 Task: Add an event  with title  Third Team Building Exercise: Escape Room Challenge, date '2023/12/05' to 2023/12/06 & Select Event type as  Collective. Add location for the event as  Kolkata, India and add a description: Participants will learn how to provide feedback and constructive criticism in a constructive and respectful manner. They will practice giving and receiving feedback, focusing on specific behaviors and outcomes, and offering suggestions for improvement.Create an event link  http-thirdteambuildingexercise:escaperoomchallengecom & Select the event color as  Cyan. , logged in from the account softage.4@softage.netand send the event invitation to softage.9@softage.net and softage.10@softage.net
Action: Mouse pressed left at (862, 126)
Screenshot: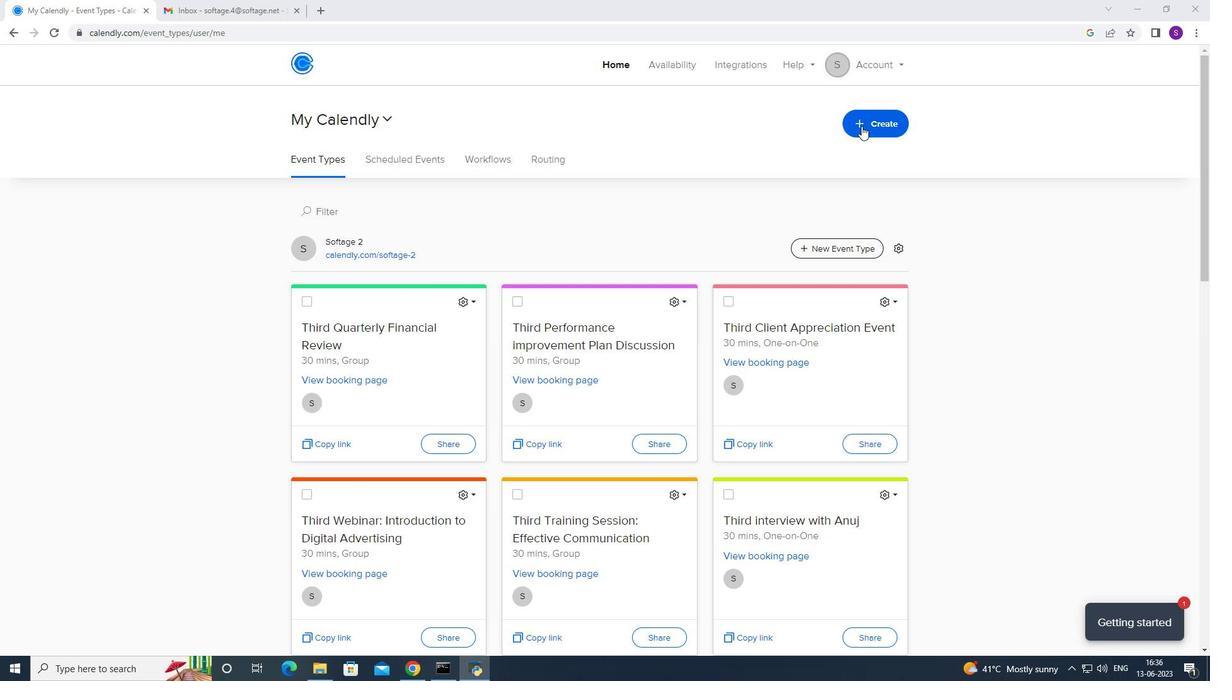 
Action: Mouse moved to (792, 178)
Screenshot: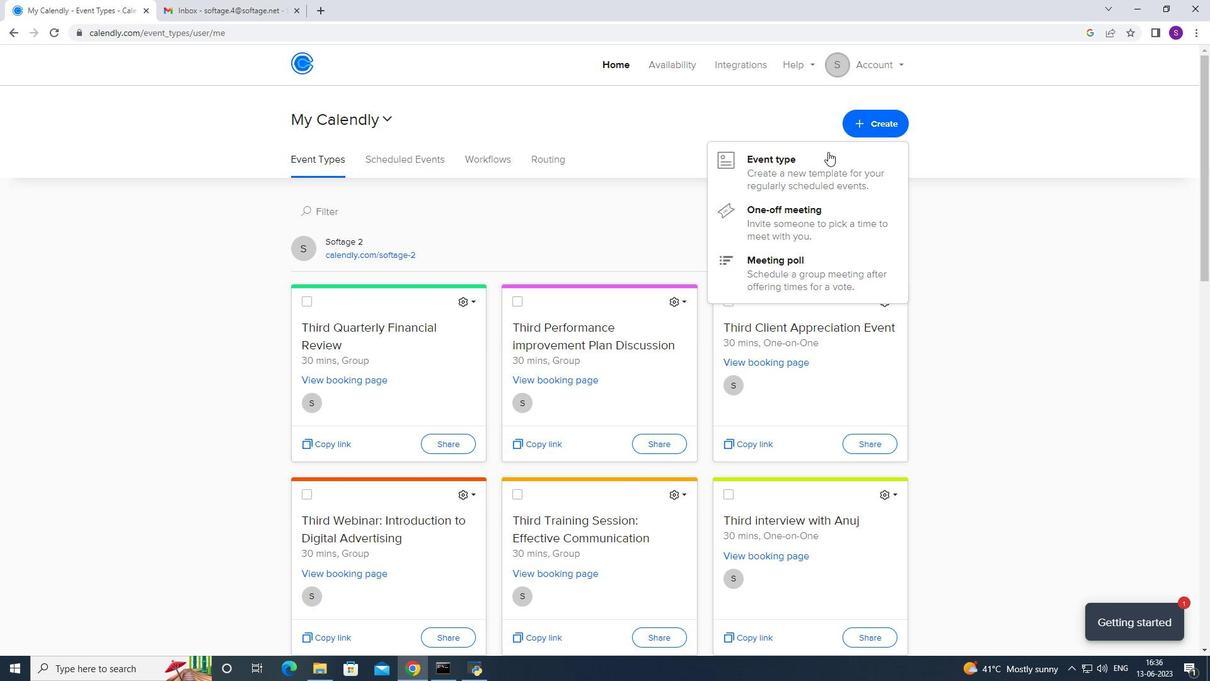 
Action: Mouse pressed left at (792, 178)
Screenshot: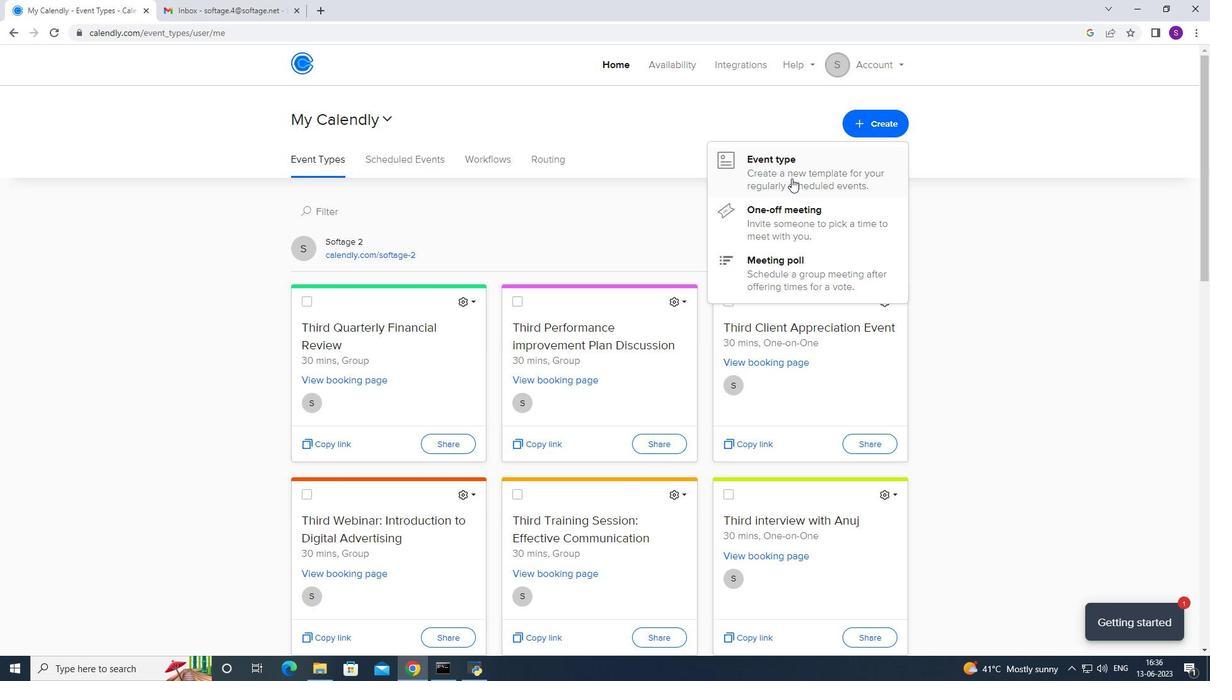 
Action: Mouse moved to (547, 358)
Screenshot: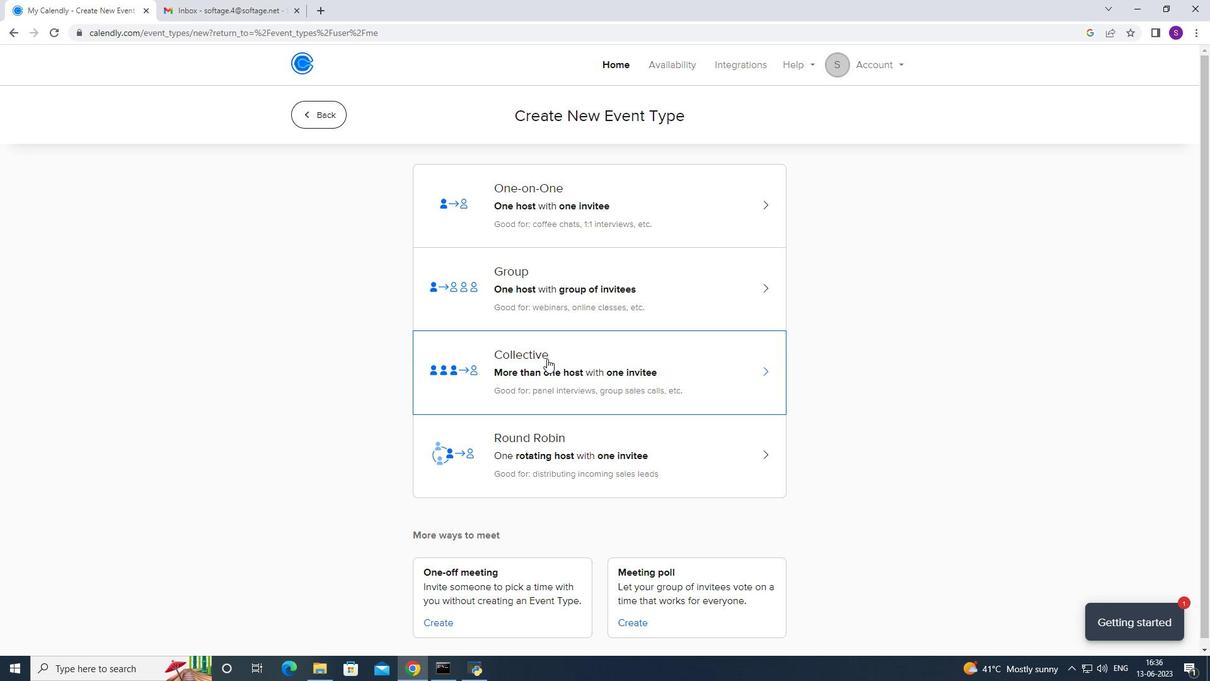 
Action: Mouse scrolled (547, 357) with delta (0, 0)
Screenshot: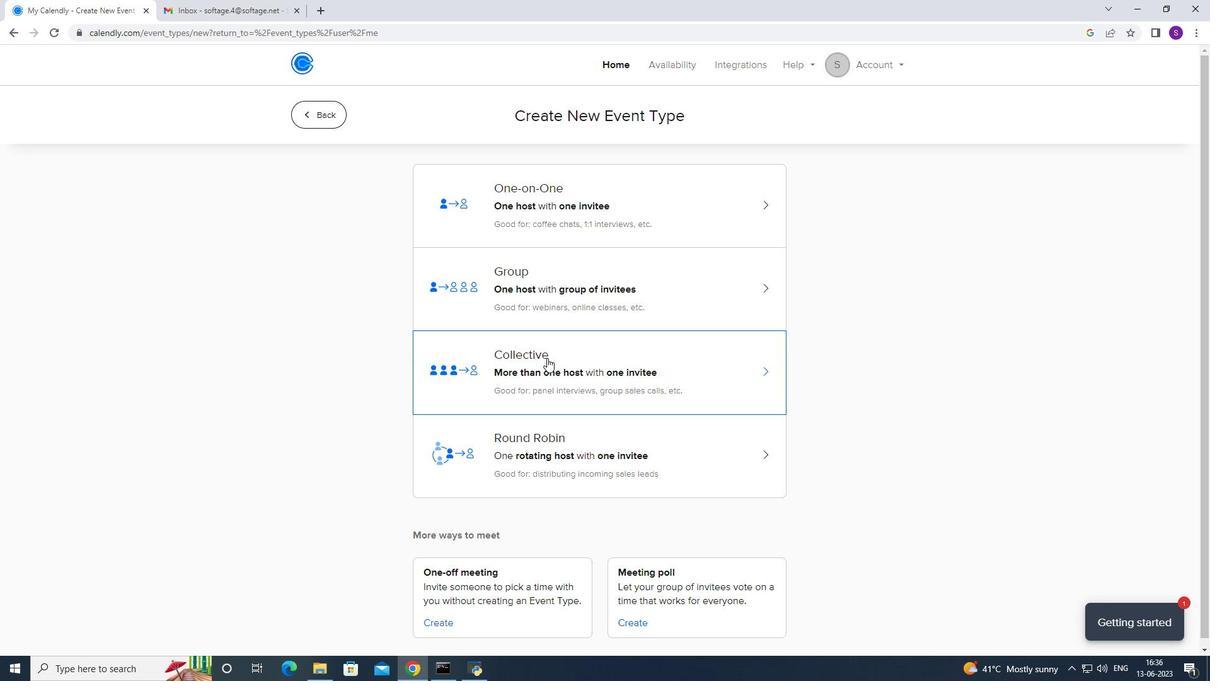 
Action: Mouse scrolled (547, 357) with delta (0, 0)
Screenshot: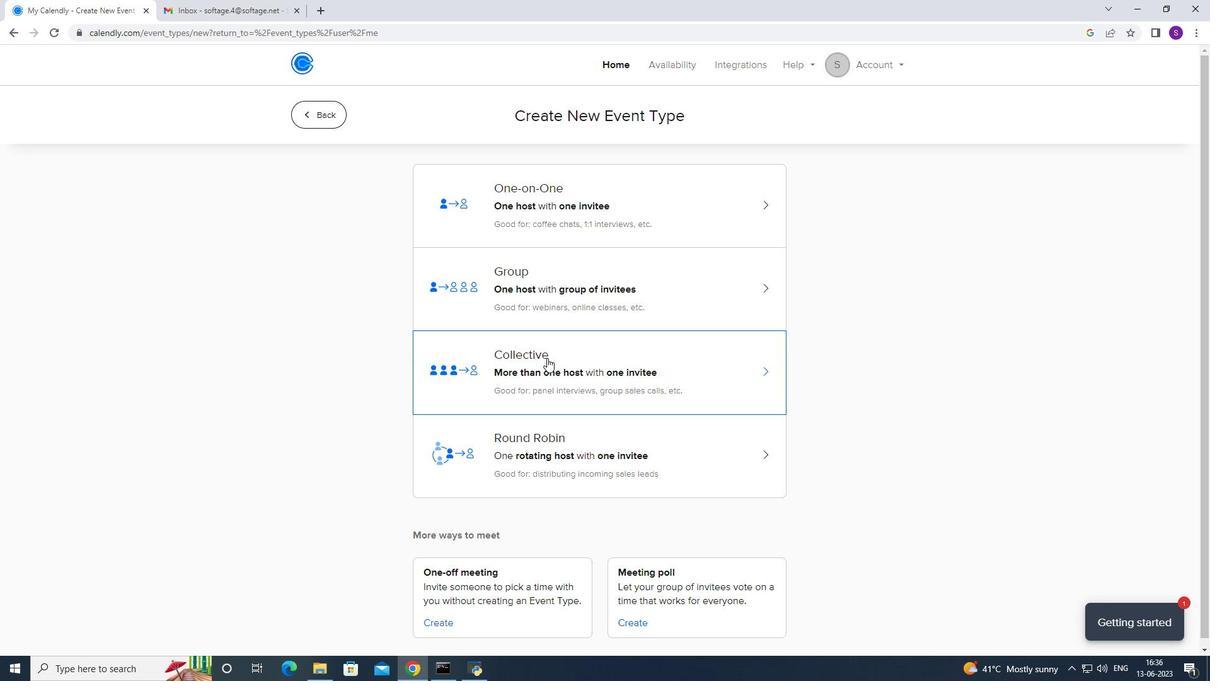 
Action: Mouse scrolled (547, 357) with delta (0, 0)
Screenshot: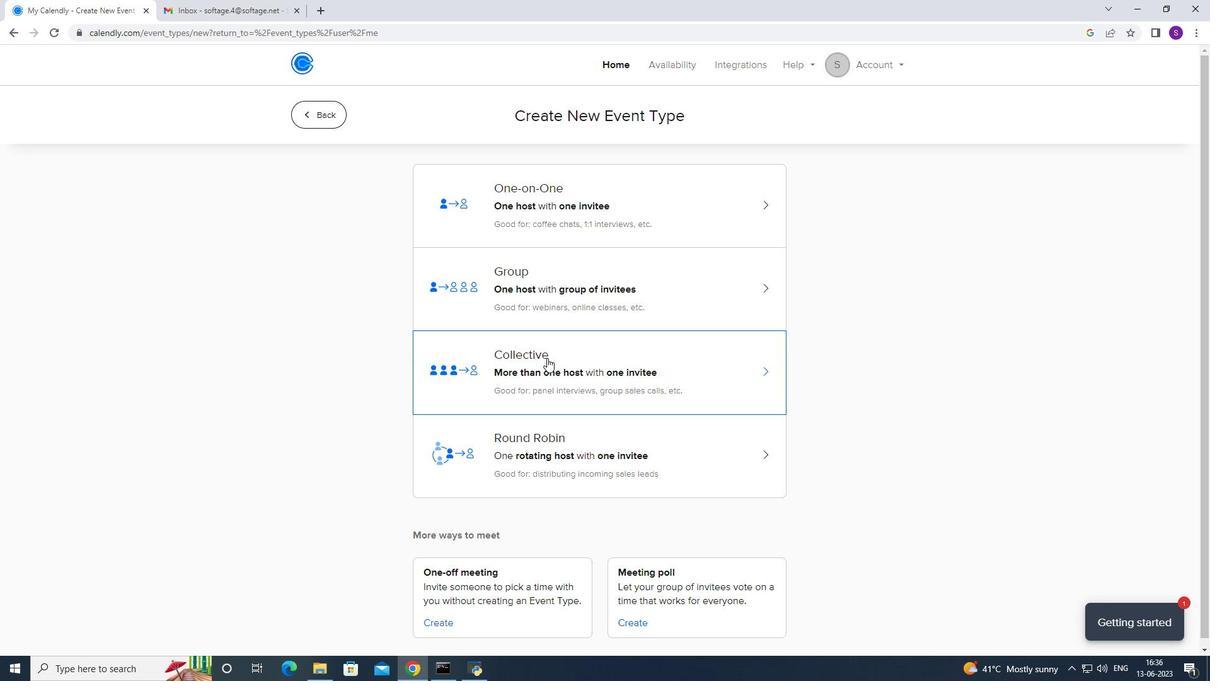 
Action: Mouse moved to (551, 344)
Screenshot: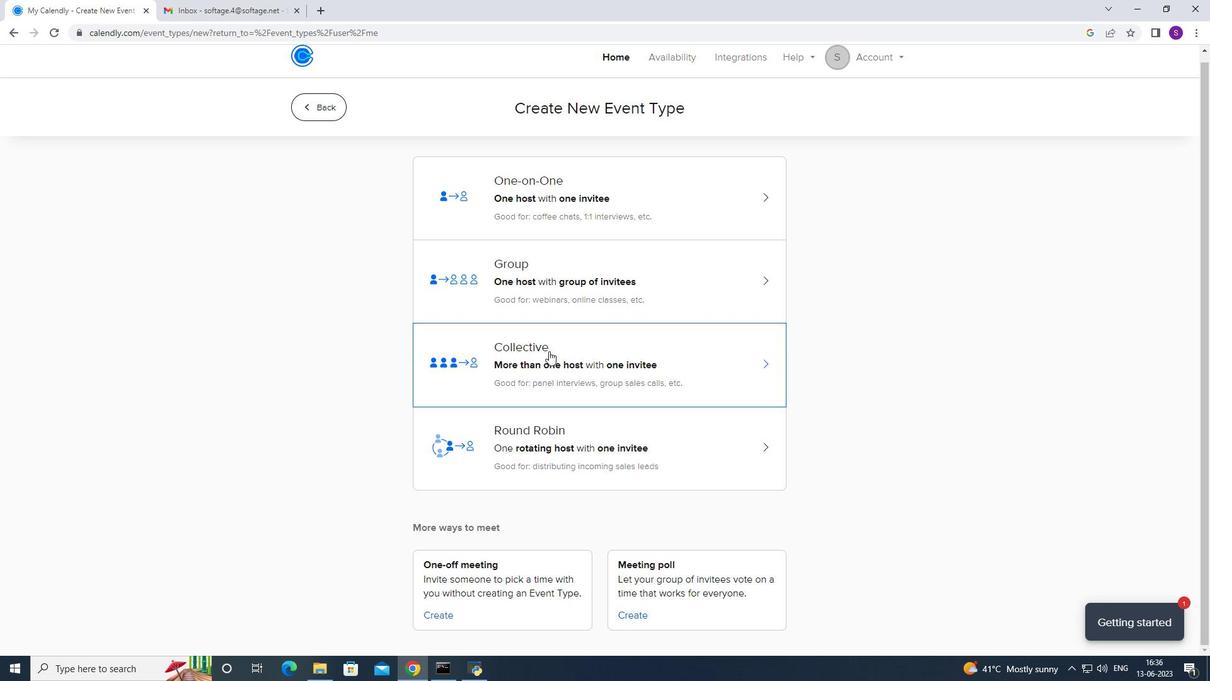 
Action: Mouse pressed left at (551, 344)
Screenshot: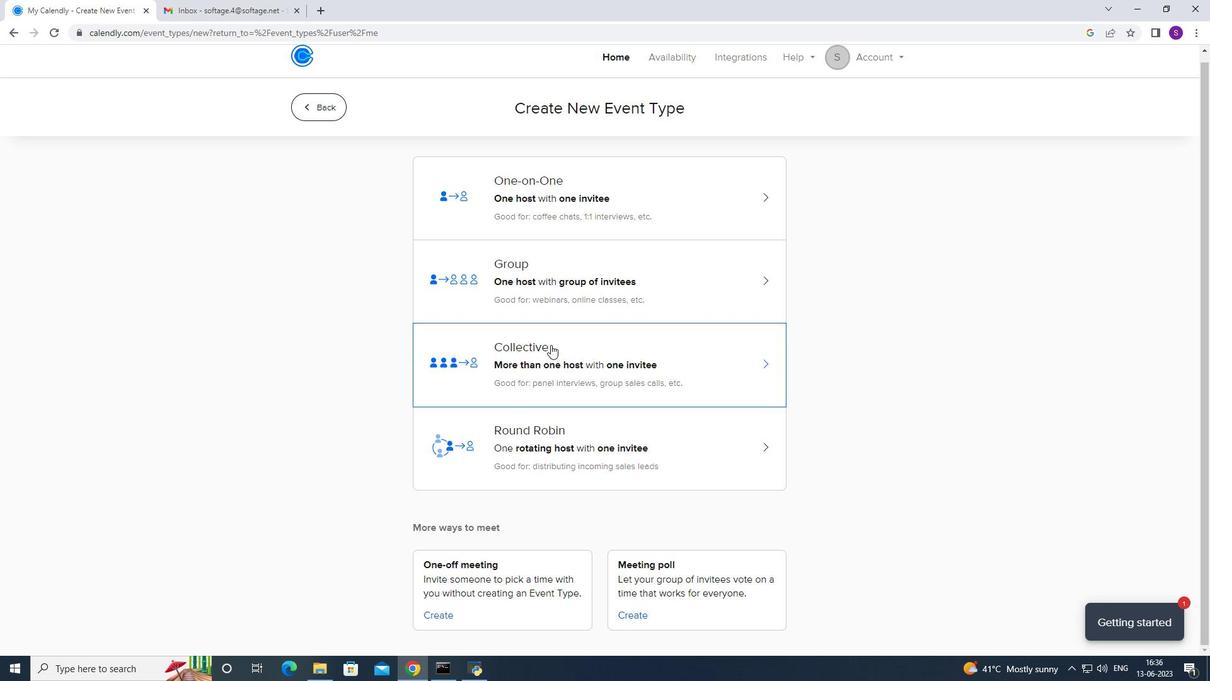 
Action: Mouse moved to (757, 283)
Screenshot: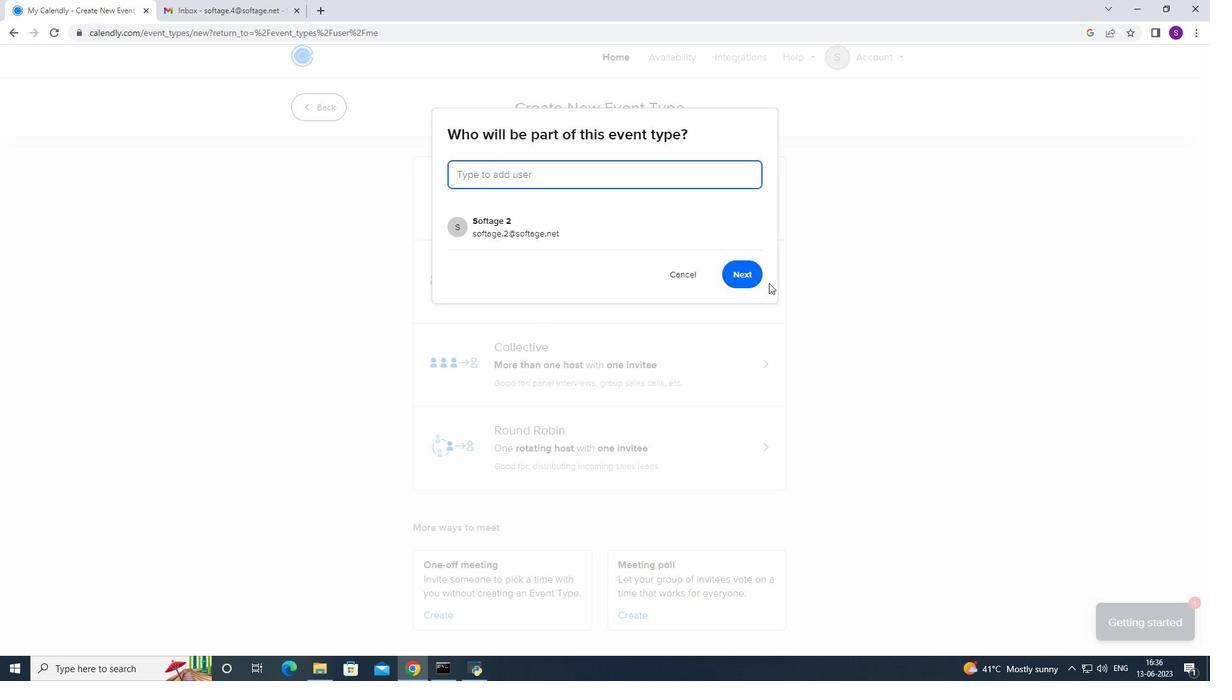 
Action: Mouse pressed left at (757, 283)
Screenshot: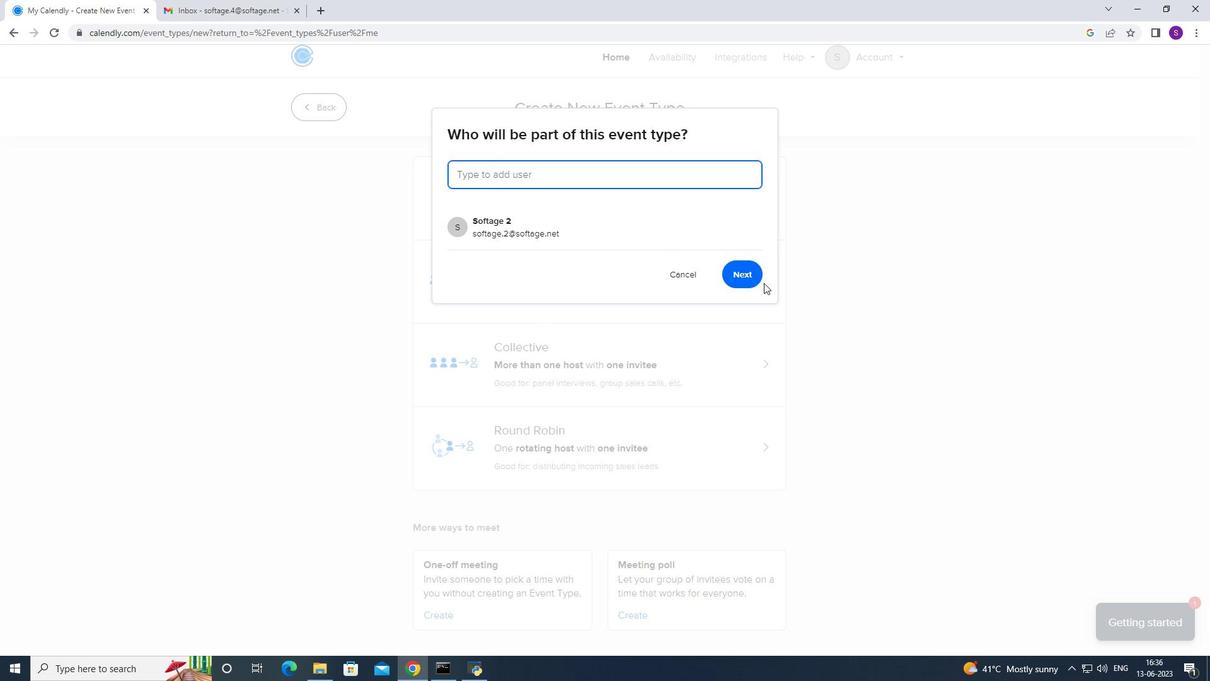 
Action: Mouse moved to (760, 207)
Screenshot: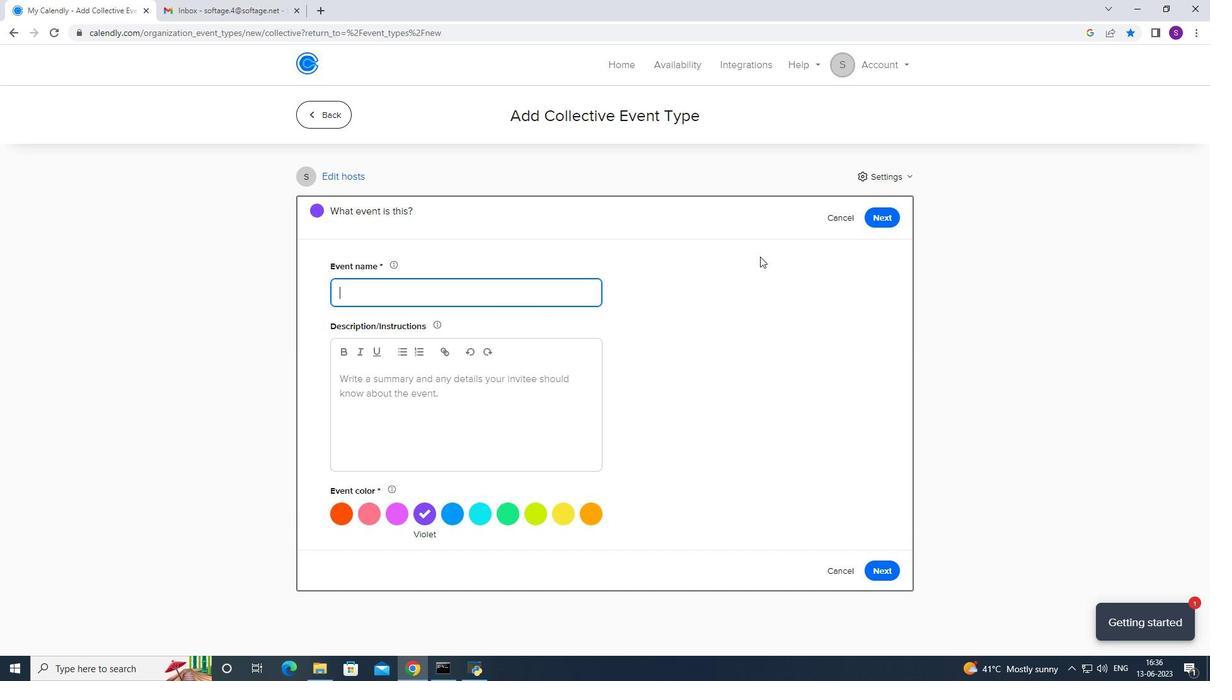 
Action: Key pressed <Key.caps_lock>T<Key.caps_lock>hird<Key.space><Key.caps_lock>T<Key.caps_lock>eam<Key.space><Key.caps_lock>B<Key.caps_lock>uilding<Key.space><Key.caps_lock>E<Key.caps_lock>xercise<Key.shift_r>:<Key.space><Key.caps_lock>E<Key.caps_lock>scapre<Key.space><Key.caps_lock>R<Key.caps_lock>oom<Key.backspace><Key.backspace><Key.backspace><Key.backspace><Key.backspace><Key.backspace><Key.backspace><Key.backspace>pe<Key.space><Key.caps_lock>R<Key.caps_lock>p<Key.backspace>oom
Screenshot: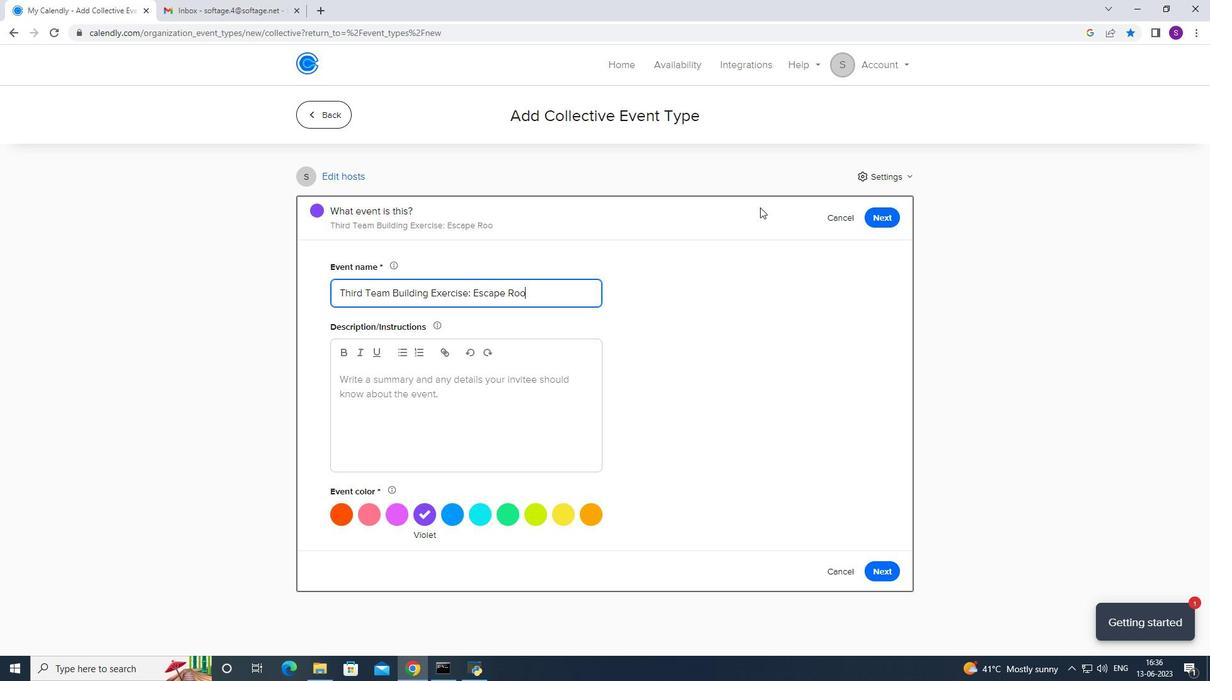 
Action: Mouse moved to (413, 345)
Screenshot: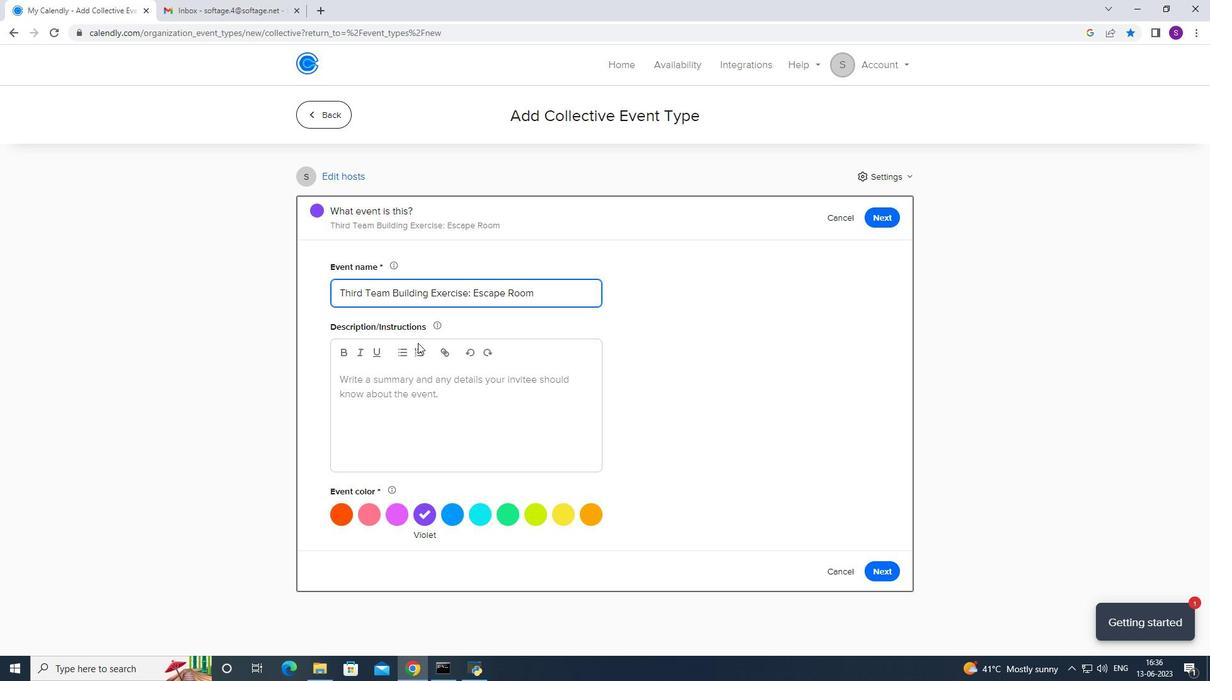 
Action: Mouse pressed left at (413, 345)
Screenshot: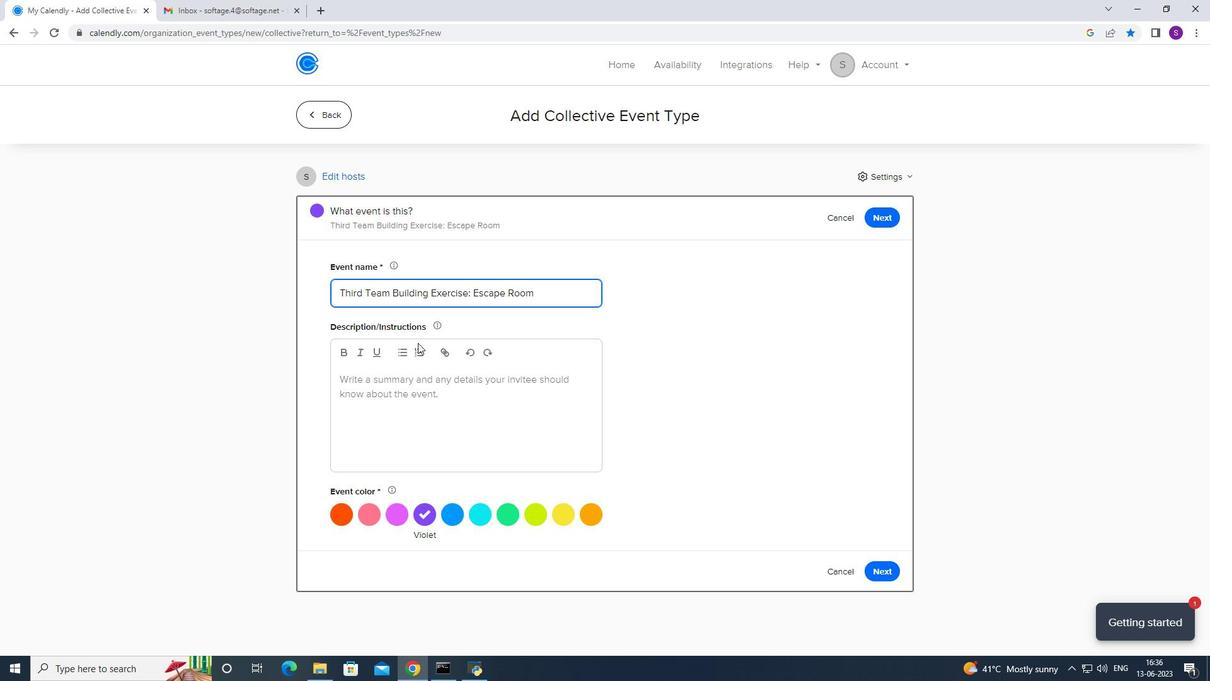 
Action: Mouse moved to (399, 373)
Screenshot: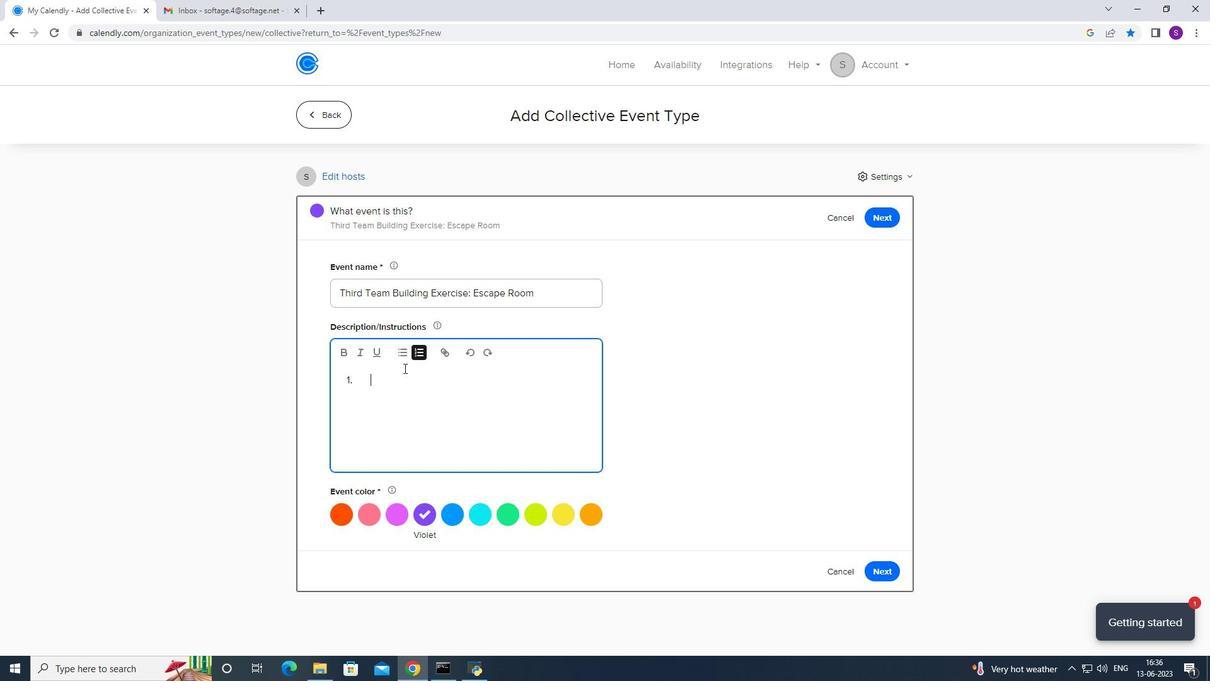 
Action: Mouse pressed left at (399, 373)
Screenshot: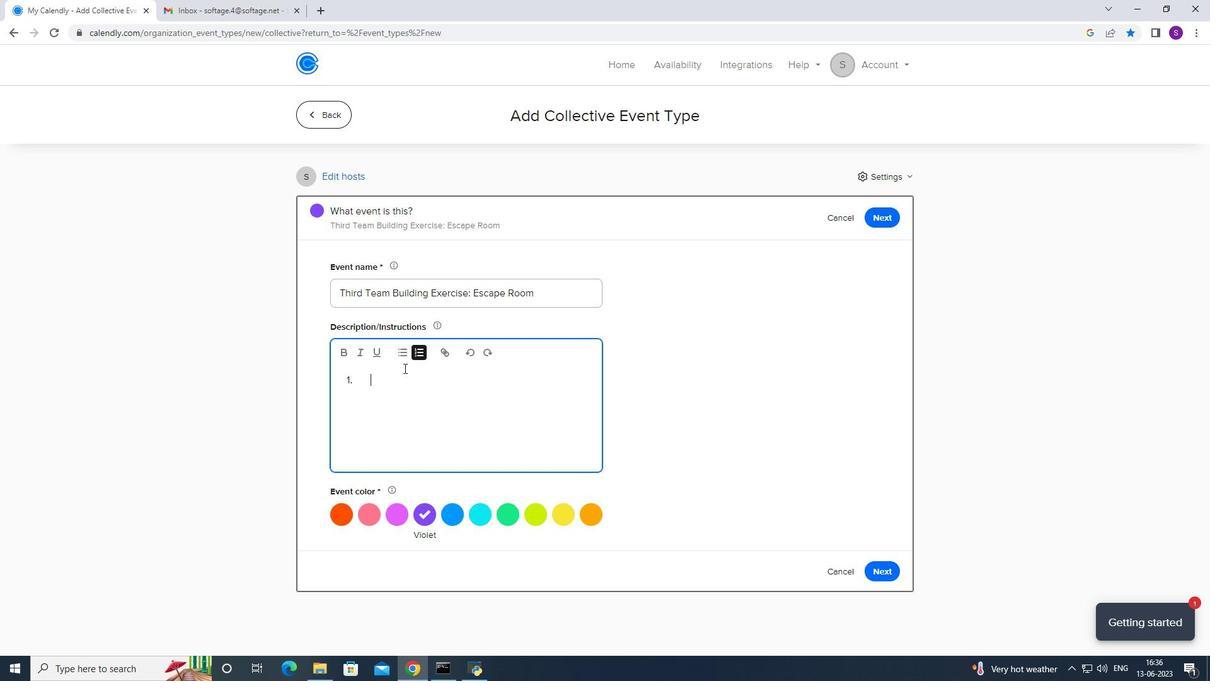 
Action: Mouse moved to (421, 348)
Screenshot: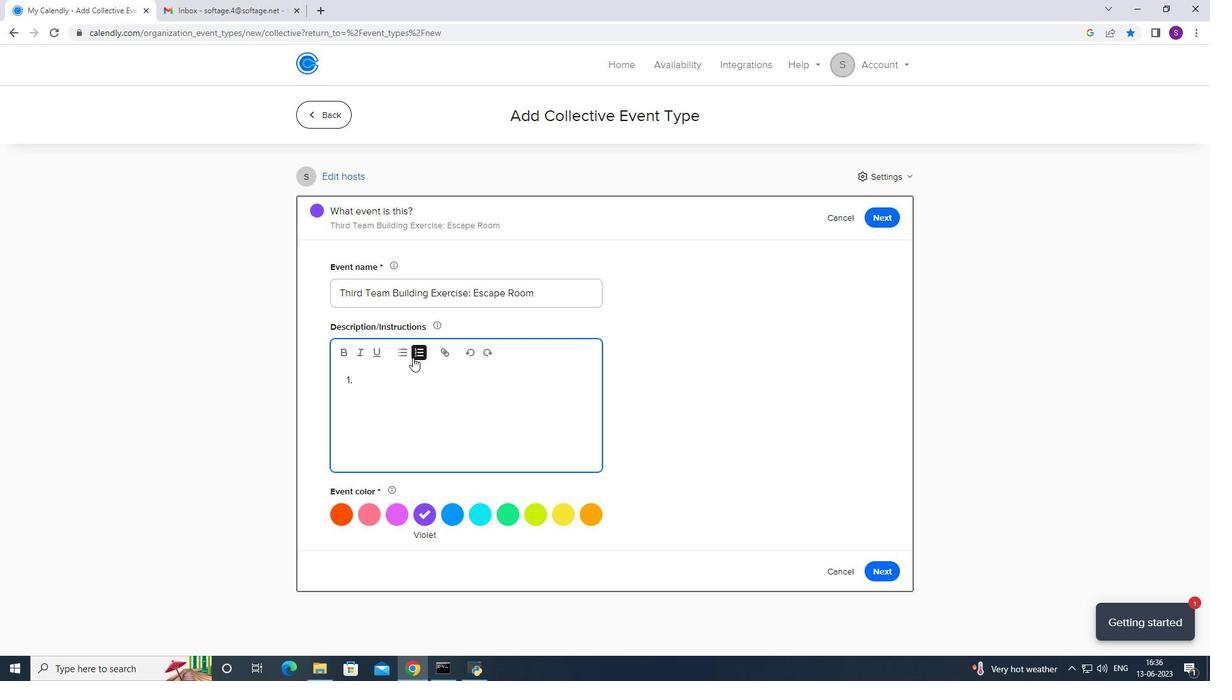 
Action: Mouse pressed left at (421, 348)
Screenshot: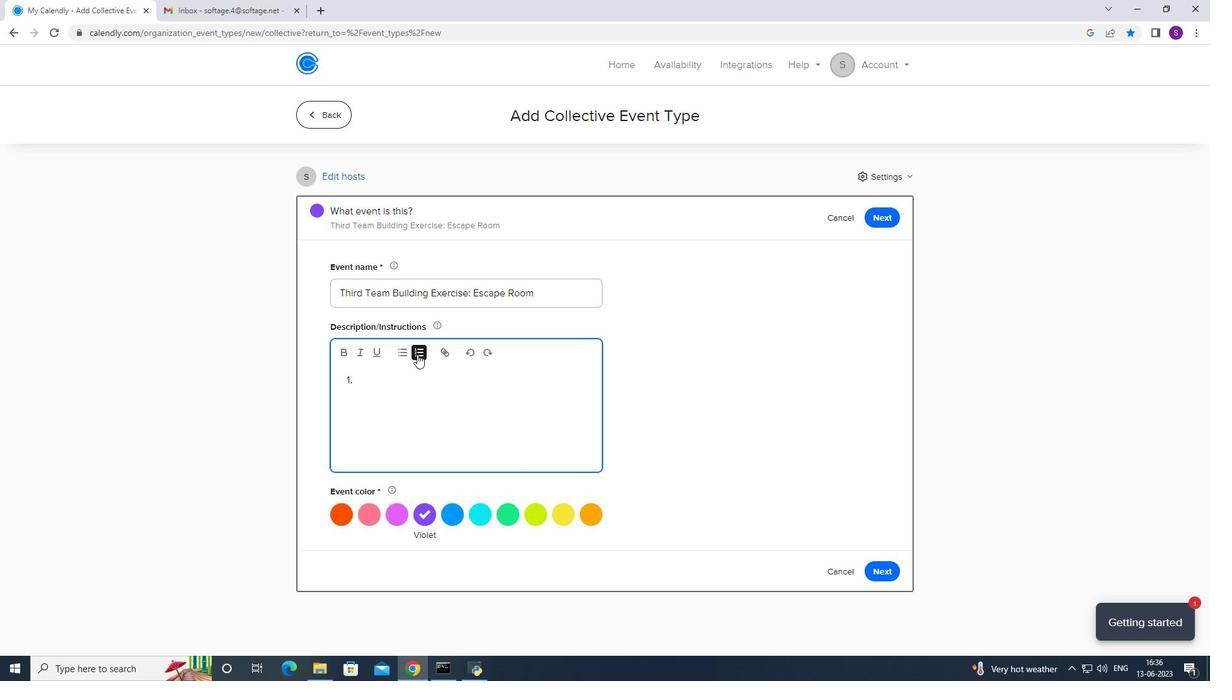 
Action: Mouse moved to (366, 377)
Screenshot: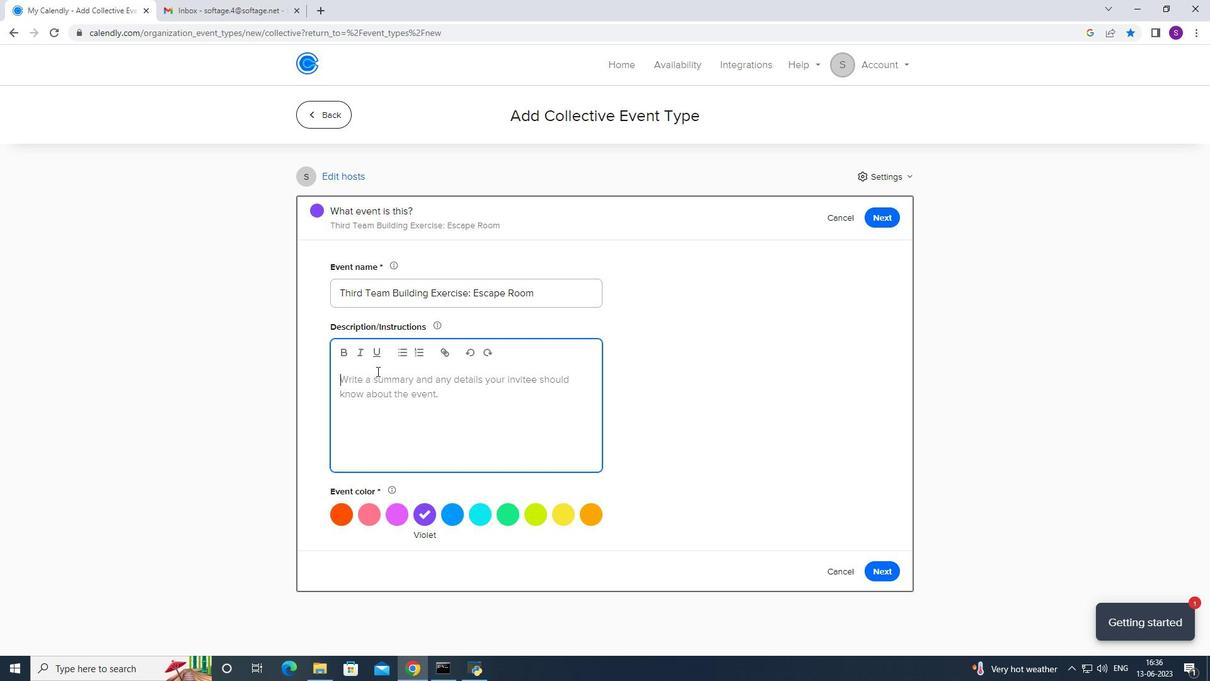 
Action: Mouse pressed left at (366, 377)
Screenshot: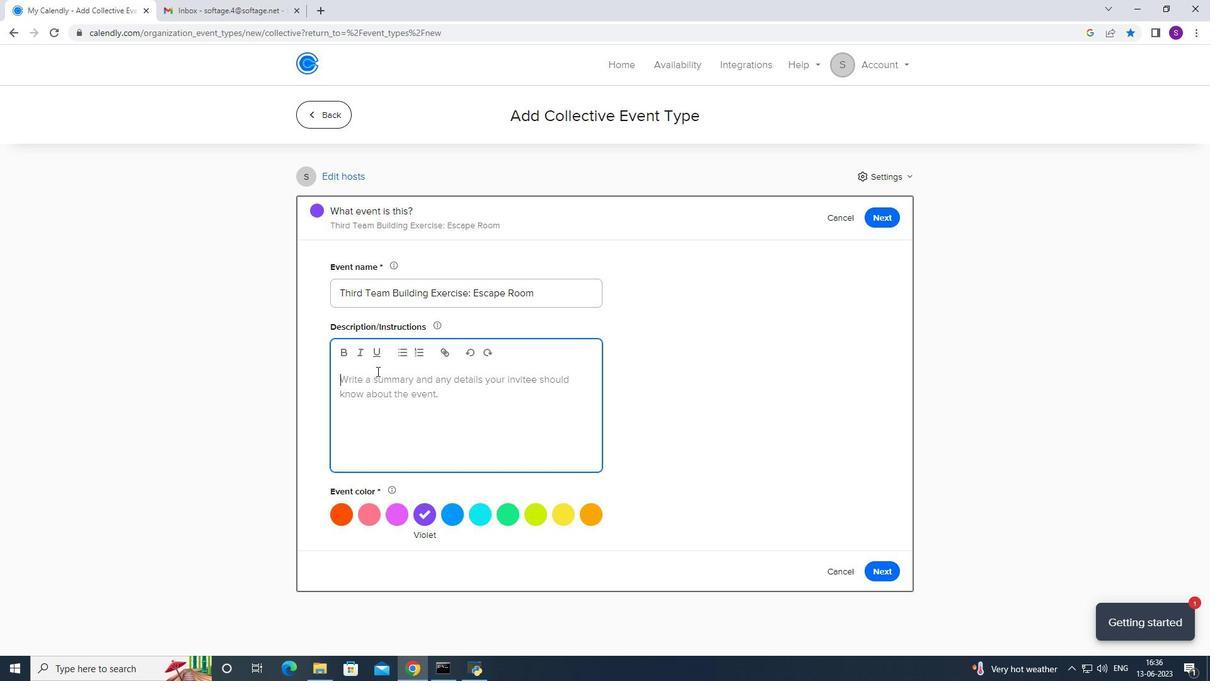 
Action: Mouse pressed right at (366, 377)
Screenshot: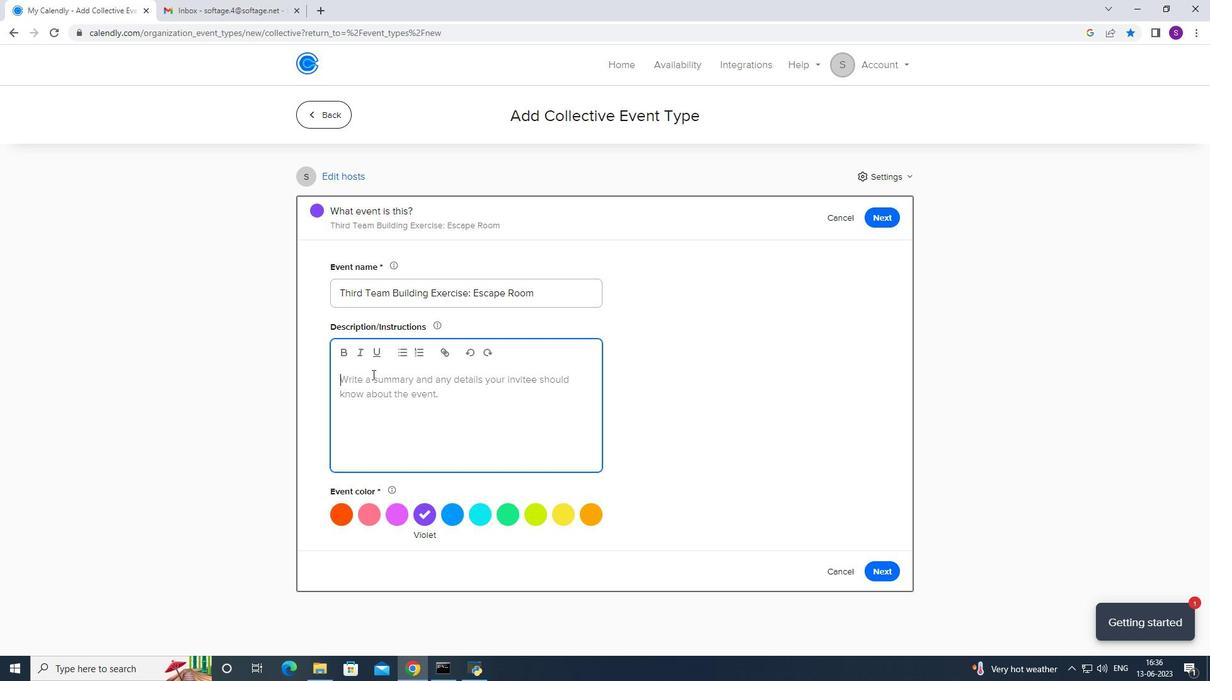 
Action: Mouse moved to (355, 384)
Screenshot: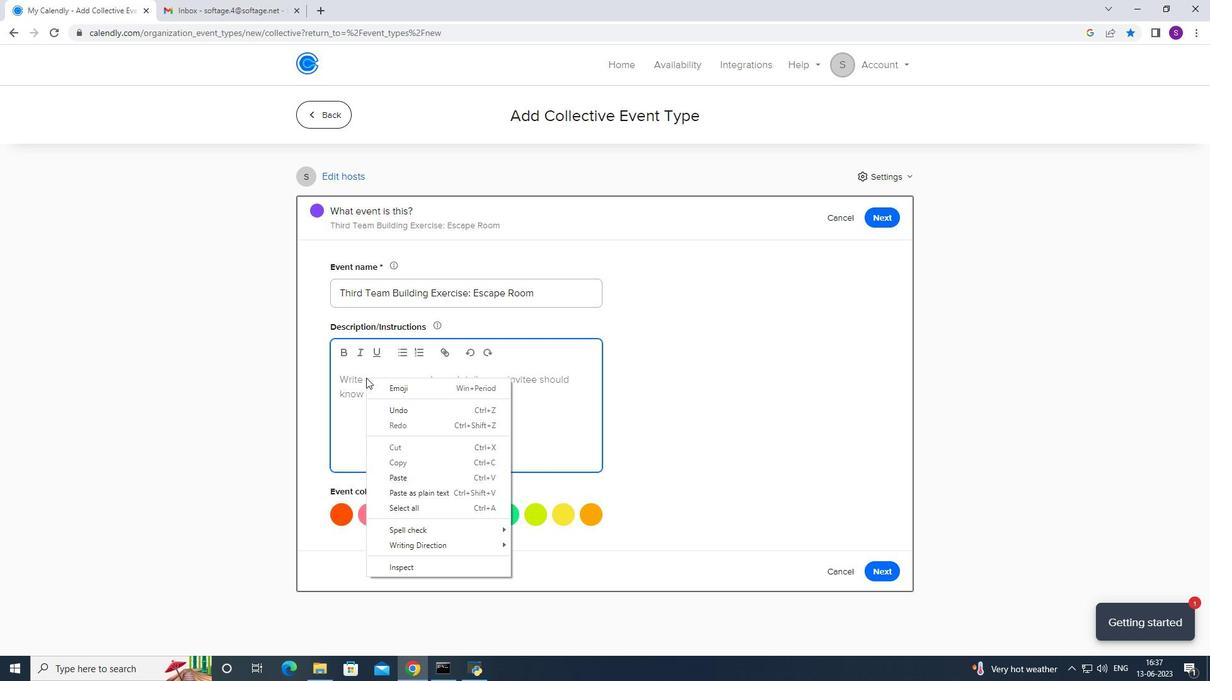 
Action: Mouse pressed left at (355, 384)
Screenshot: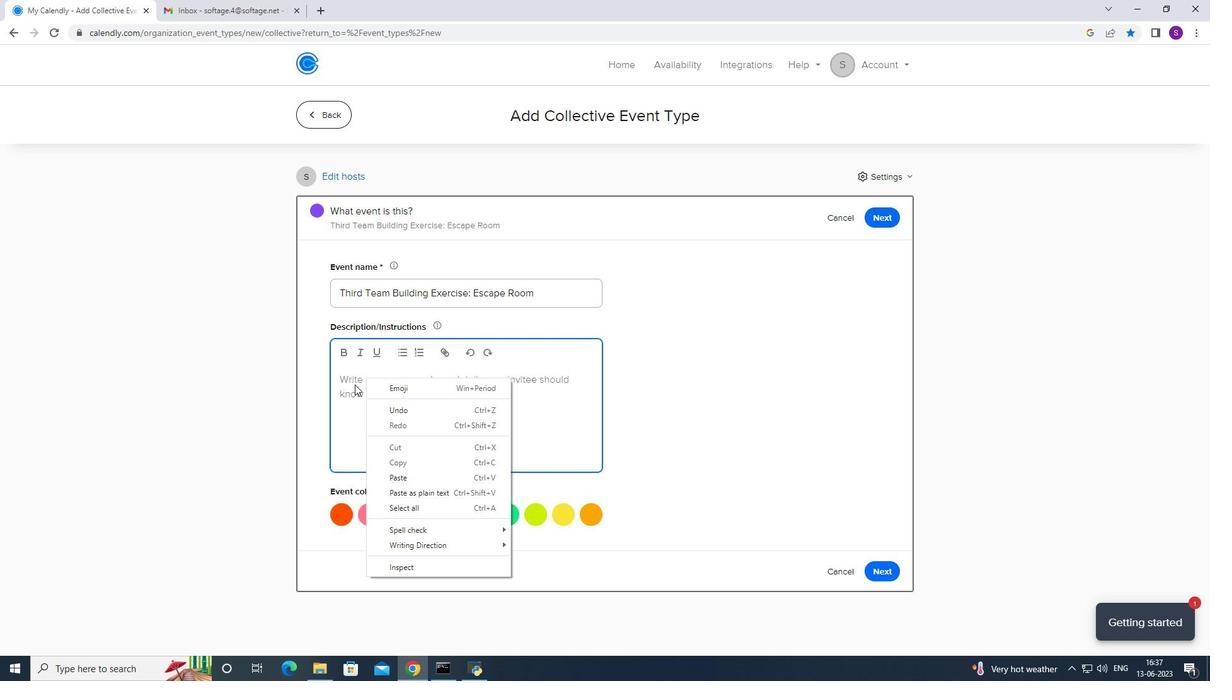 
Action: Mouse moved to (479, 522)
Screenshot: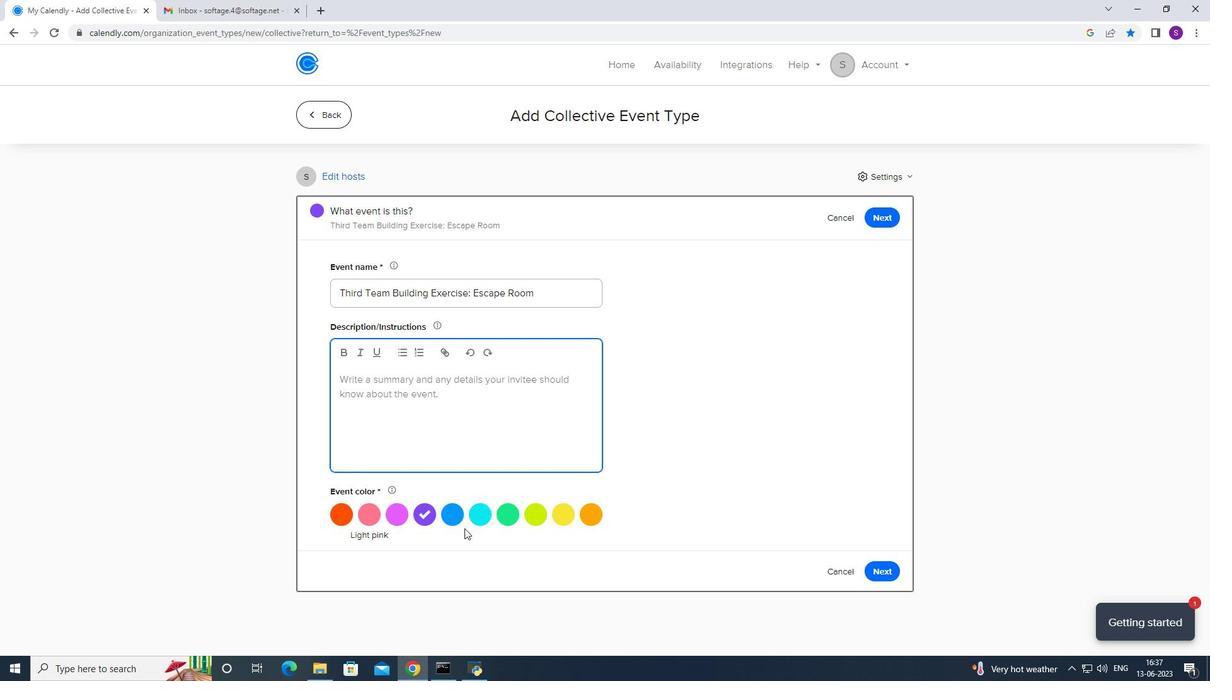 
Action: Mouse pressed left at (479, 522)
Screenshot: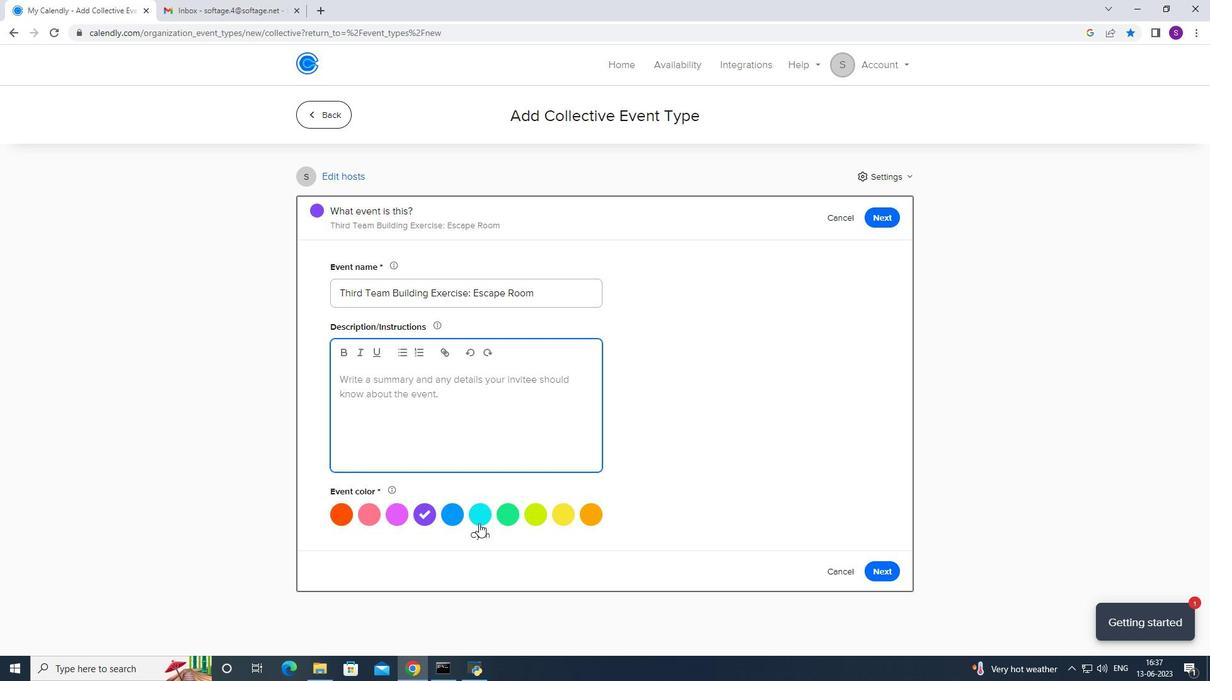 
Action: Mouse moved to (407, 442)
Screenshot: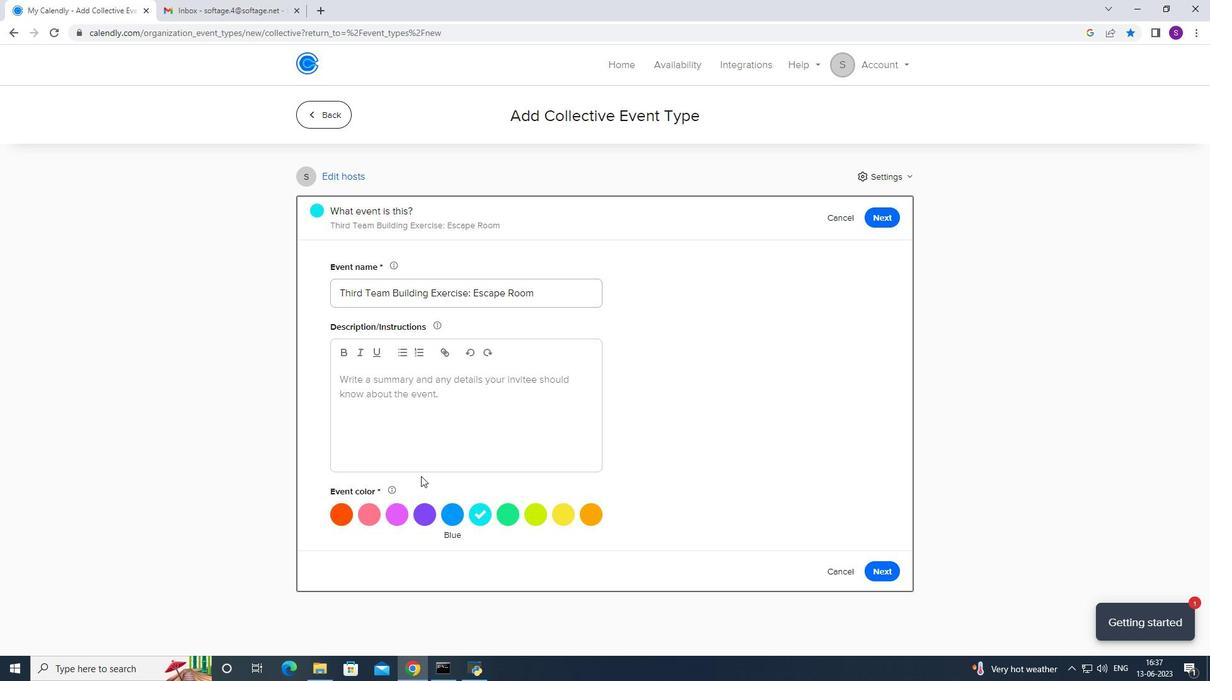 
Action: Mouse pressed left at (407, 442)
Screenshot: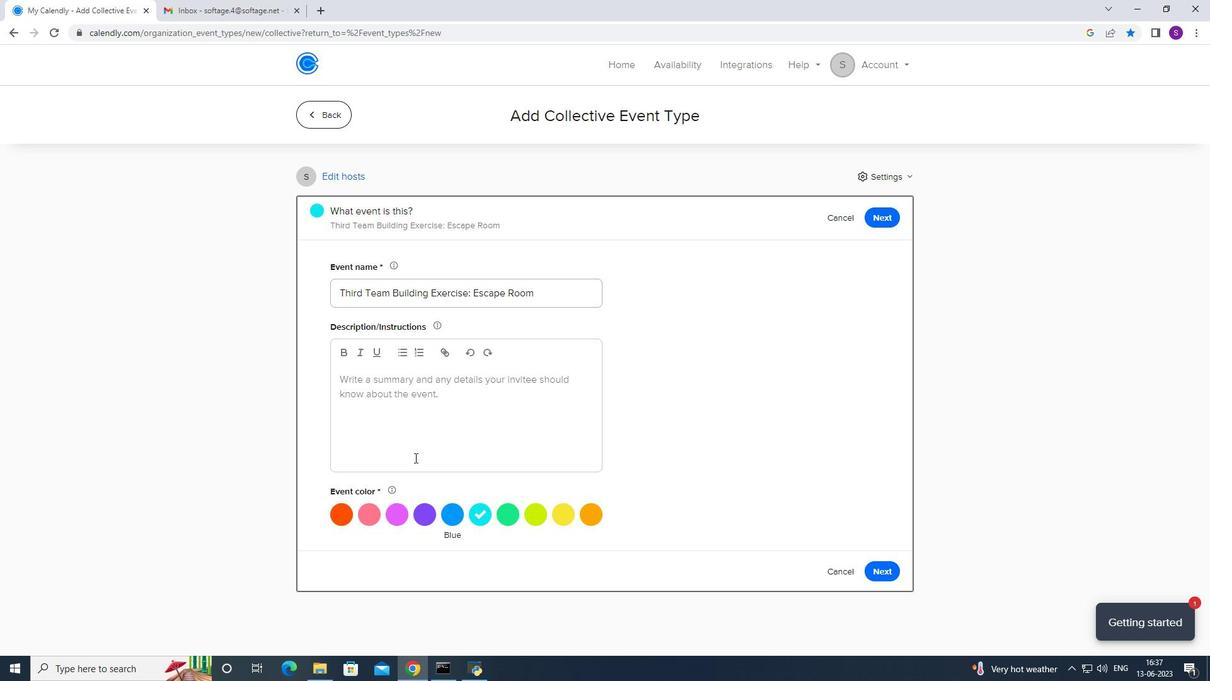 
Action: Mouse moved to (437, 428)
Screenshot: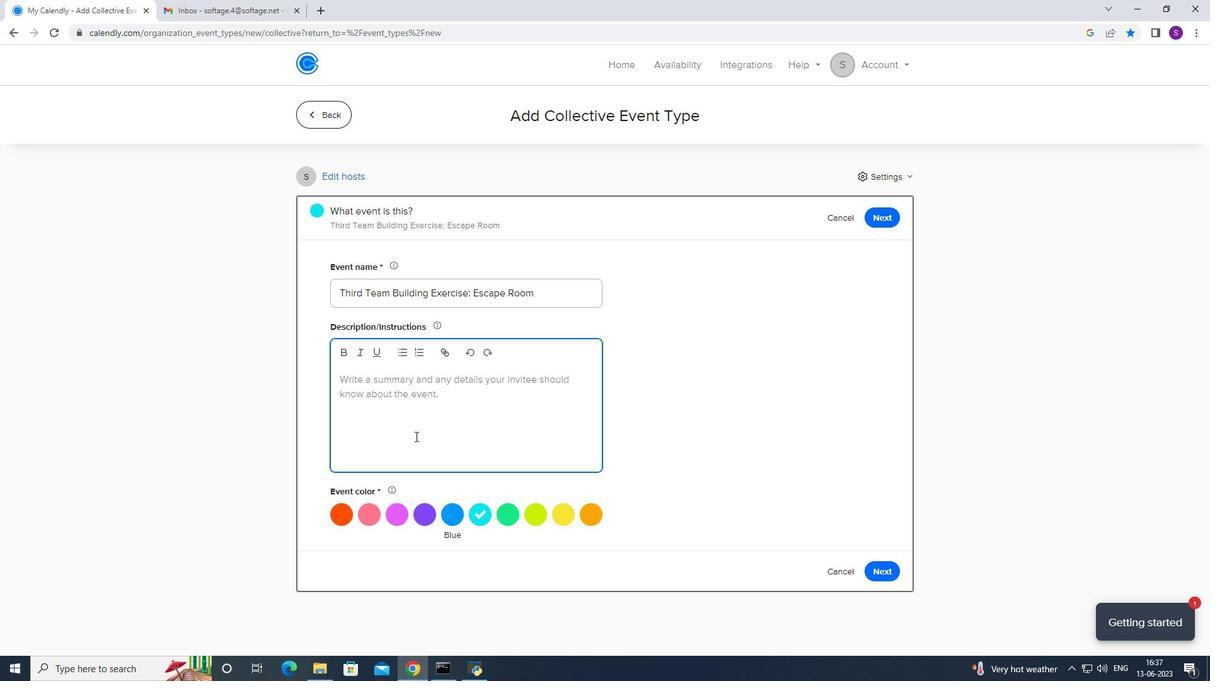 
Action: Key pressed <Key.caps_lock>PRTICIPANTS<Key.space>WIL<Key.space>LEARN<Key.space>HO<Key.backspace><Key.backspace><Key.backspace><Key.backspace><Key.backspace><Key.backspace><Key.backspace><Key.backspace><Key.backspace><Key.backspace><Key.backspace><Key.backspace><Key.backspace><Key.backspace><Key.backspace><Key.backspace><Key.backspace><Key.backspace><Key.backspace><Key.backspace><Key.backspace><Key.backspace><Key.backspace><Key.backspace><Key.backspace><Key.backspace><Key.backspace><Key.backspace><Key.backspace><Key.backspace><Key.backspace><Key.backspace><Key.backspace><Key.backspace>P<Key.caps_lock>articipants<Key.space>will<Key.space>learen<Key.space>how<Key.space>vto<Key.space><Key.backspace><Key.backspace><Key.backspace><Key.backspace>to<Key.space>provide<Key.space>feedv<Key.backspace><Key.backspace>dsback<Key.space>
Screenshot: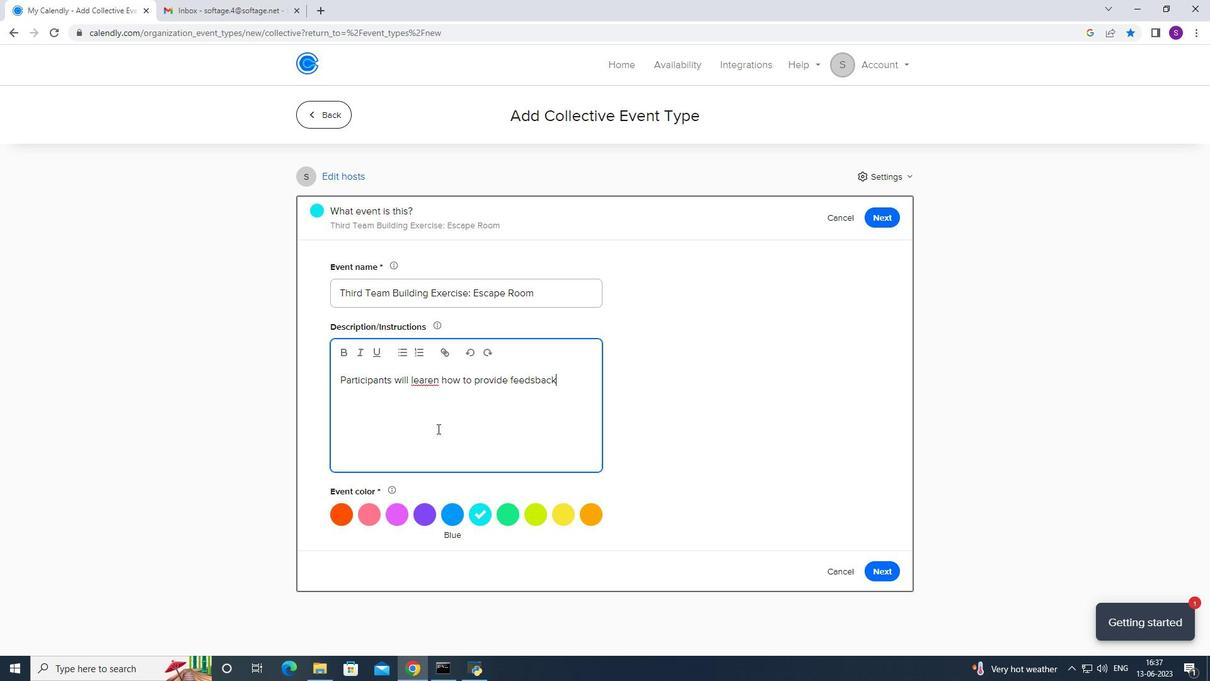 
Action: Mouse moved to (418, 382)
Screenshot: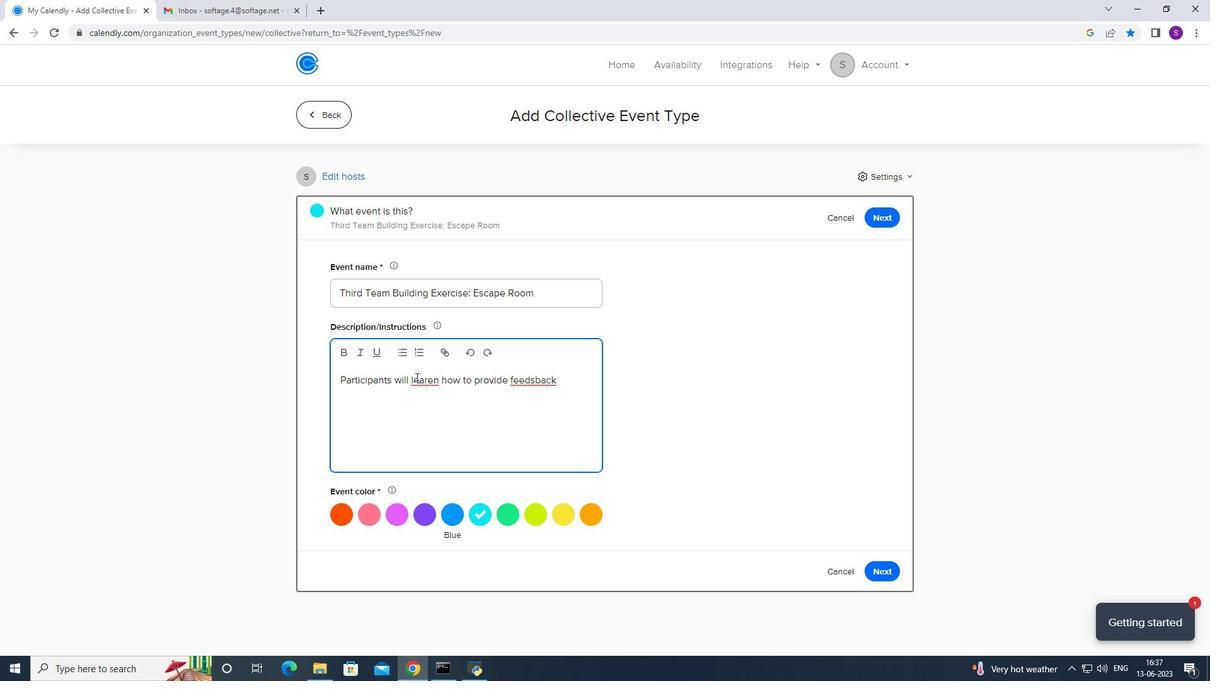 
Action: Mouse pressed right at (418, 382)
Screenshot: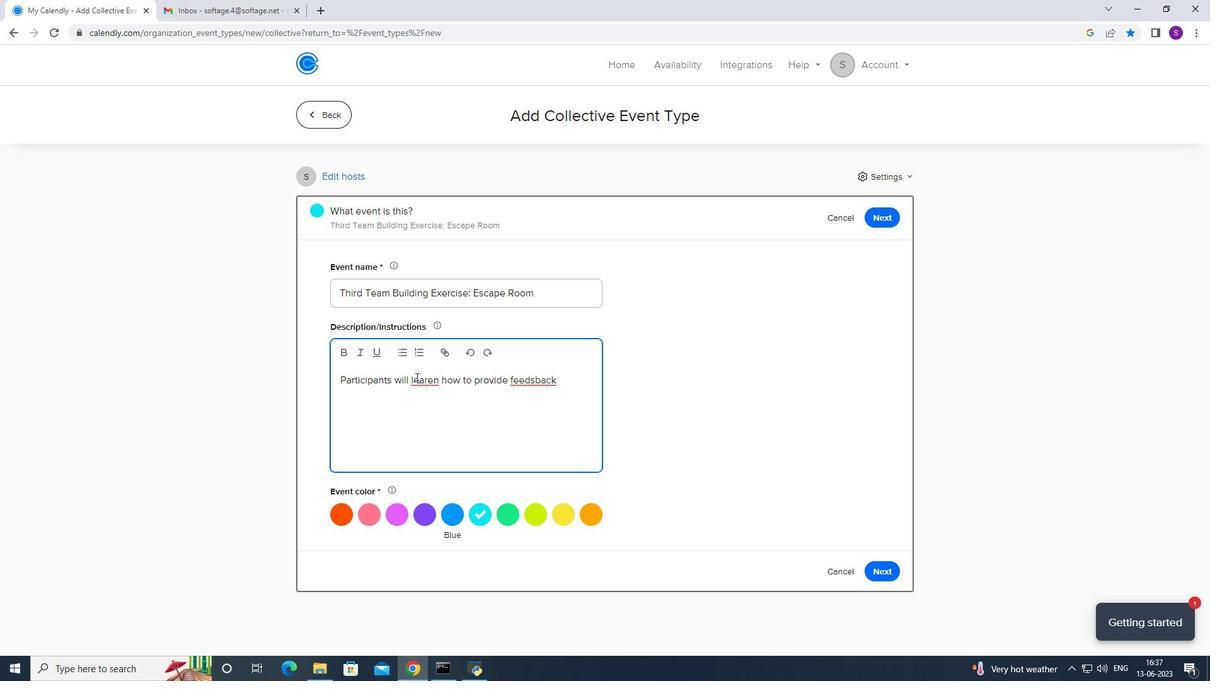 
Action: Mouse moved to (432, 396)
Screenshot: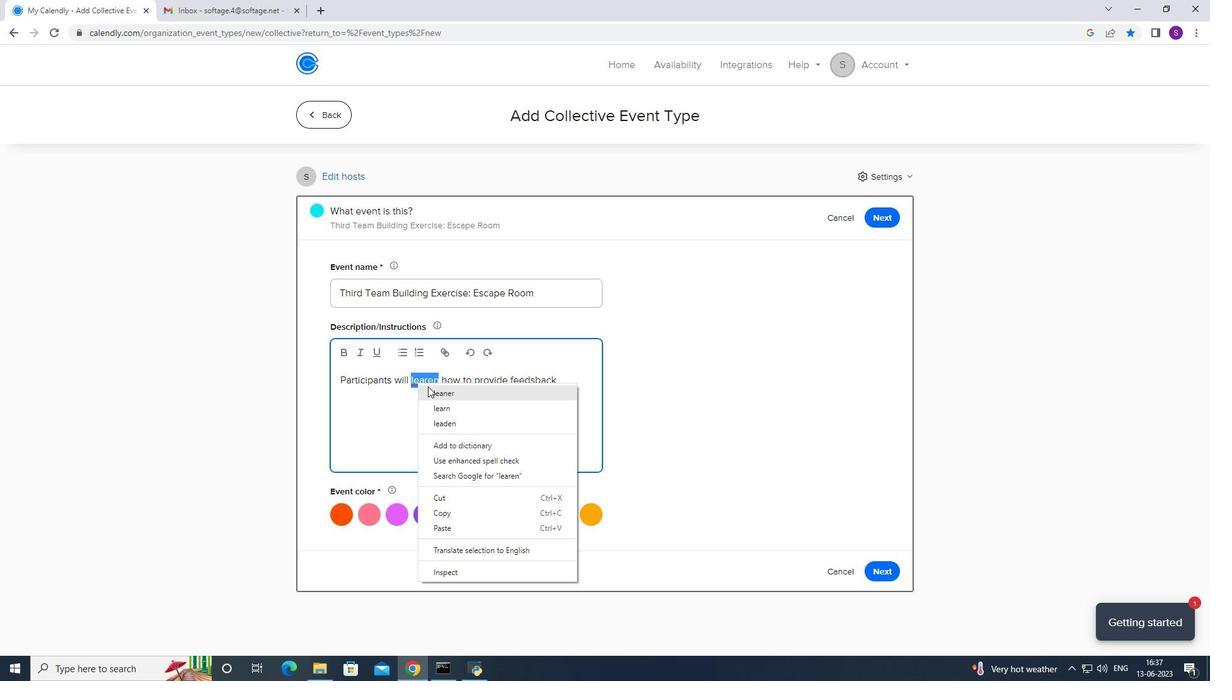 
Action: Mouse pressed left at (432, 396)
Screenshot: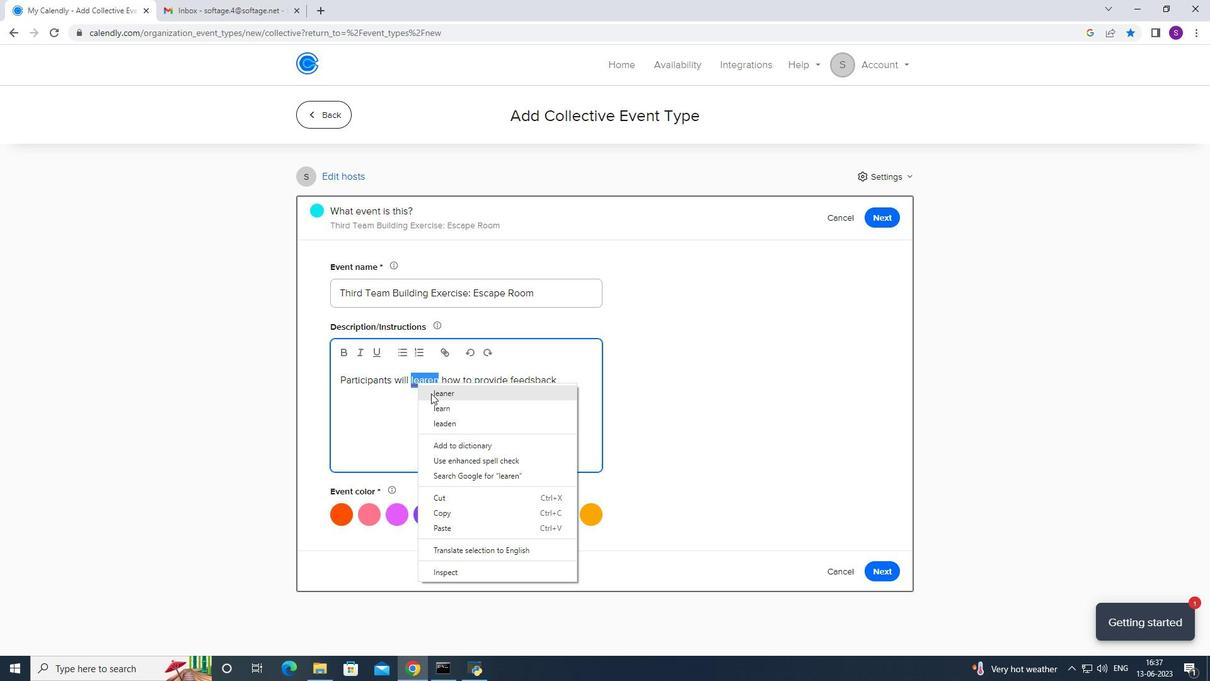
Action: Mouse moved to (440, 378)
Screenshot: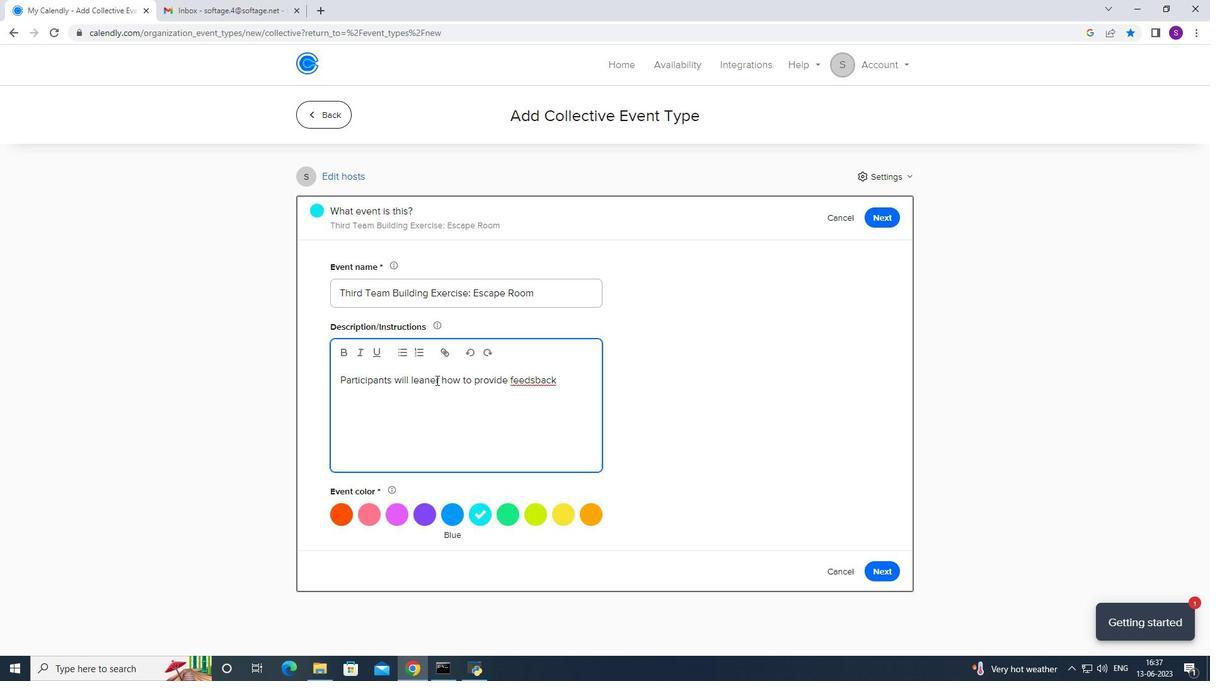 
Action: Mouse pressed left at (440, 378)
Screenshot: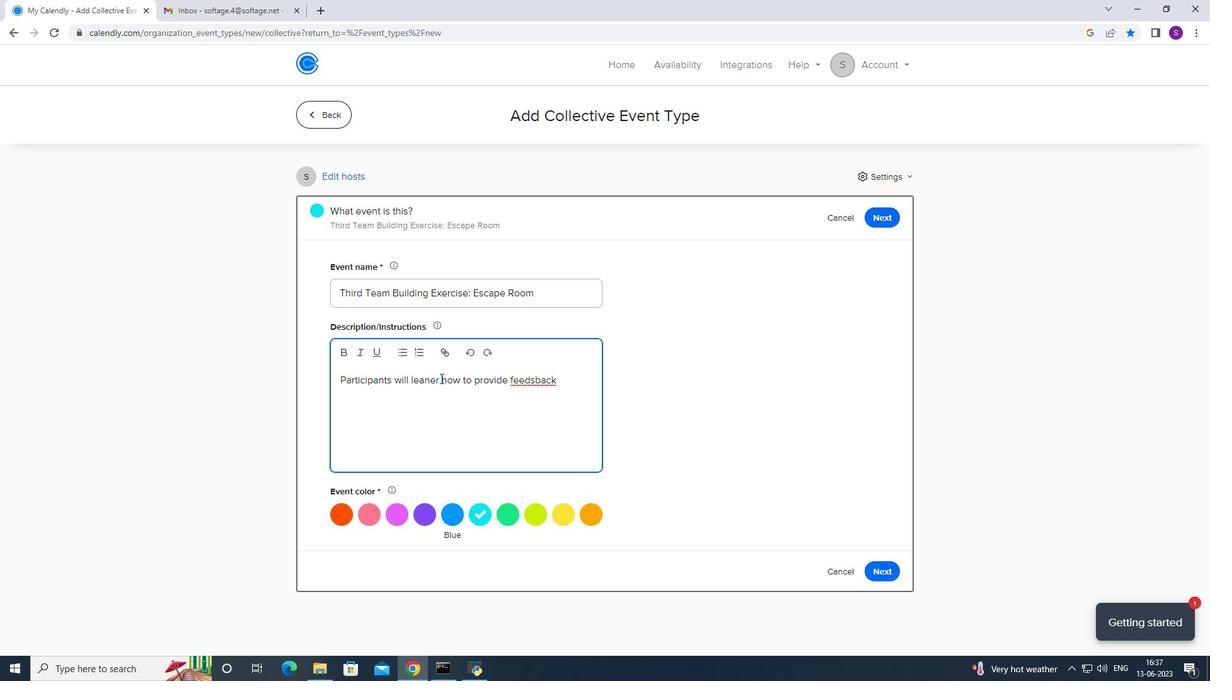 
Action: Mouse moved to (422, 391)
Screenshot: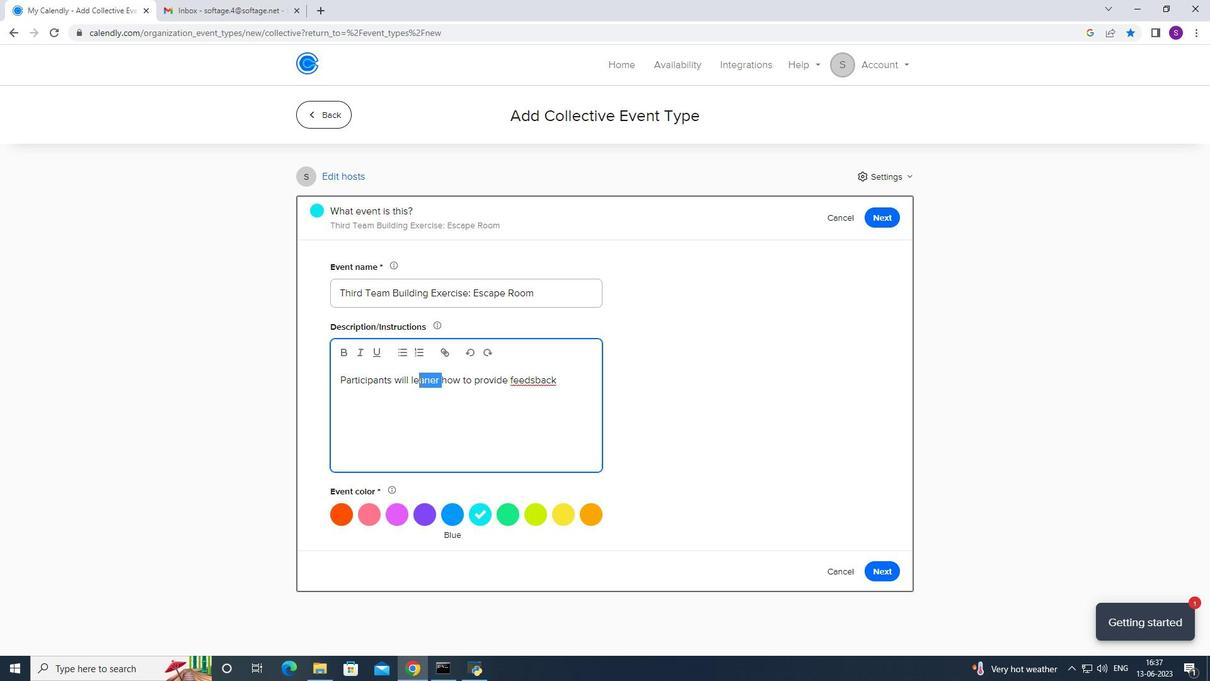 
Action: Key pressed arn
Screenshot: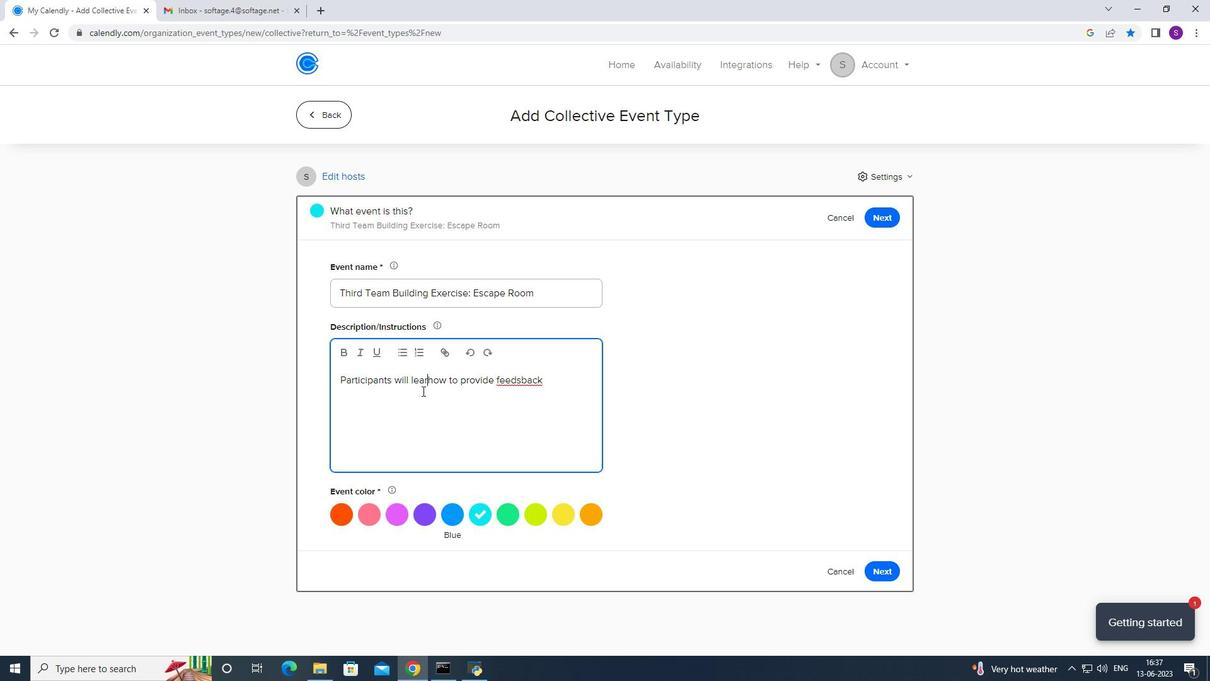 
Action: Mouse moved to (466, 355)
Screenshot: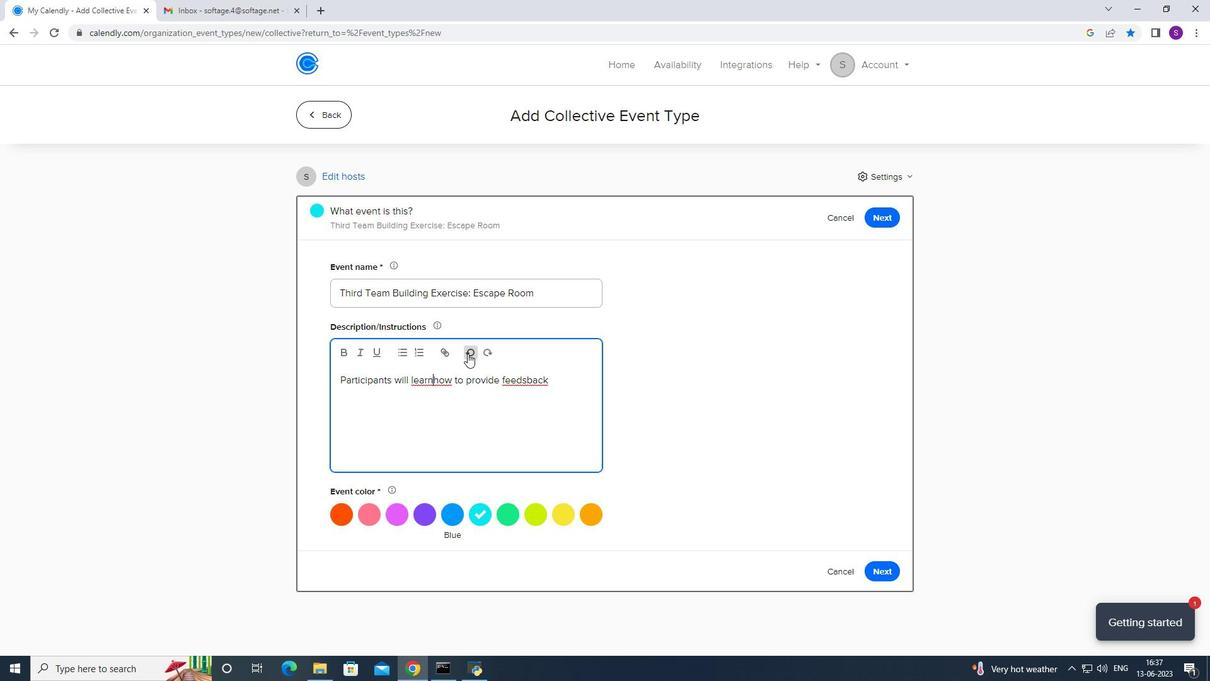 
Action: Key pressed b<Key.space>
Screenshot: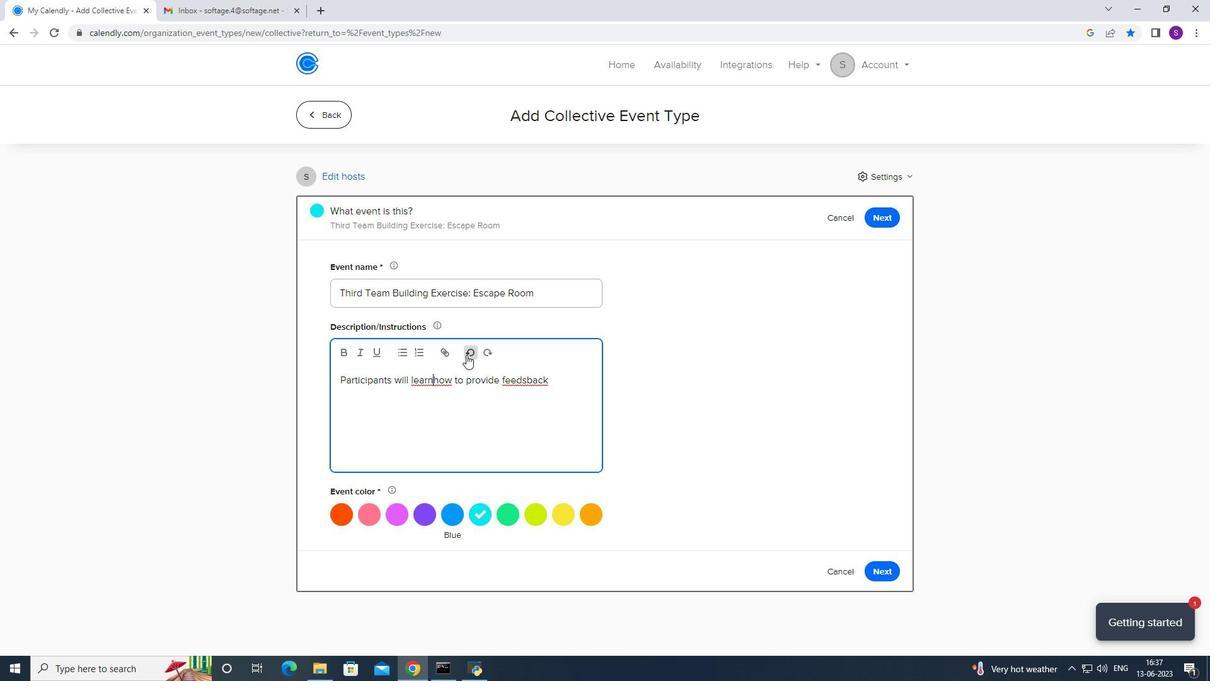 
Action: Mouse moved to (471, 372)
Screenshot: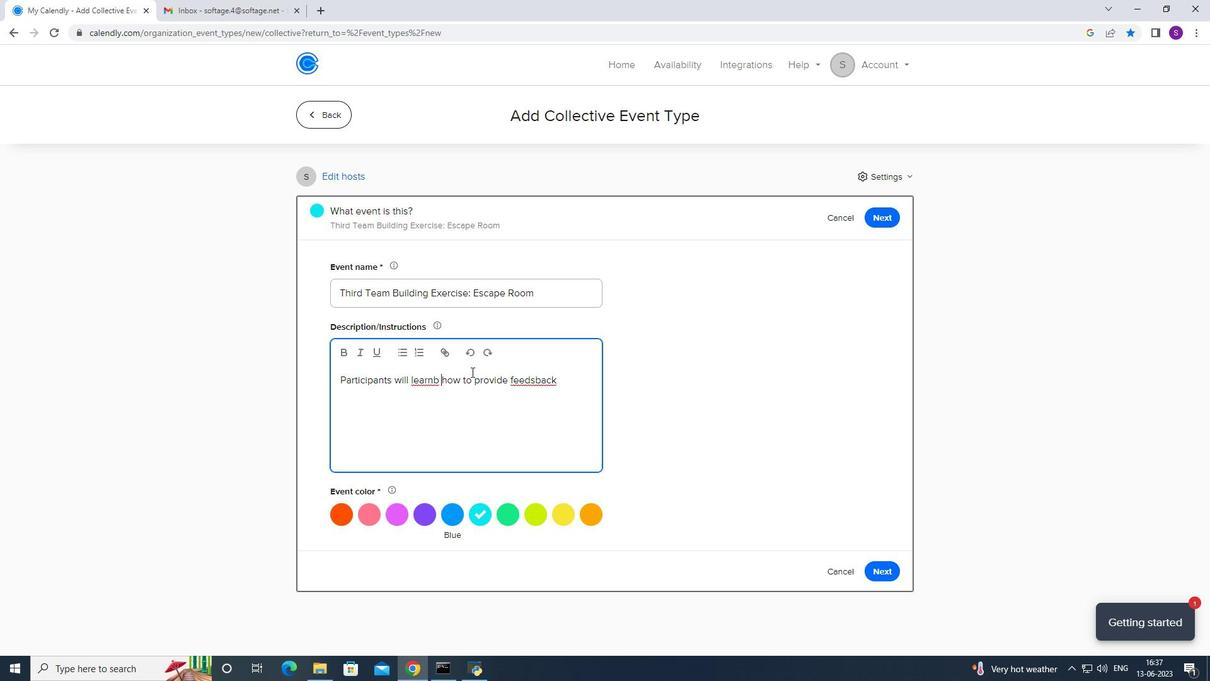 
Action: Key pressed <Key.backspace>
Screenshot: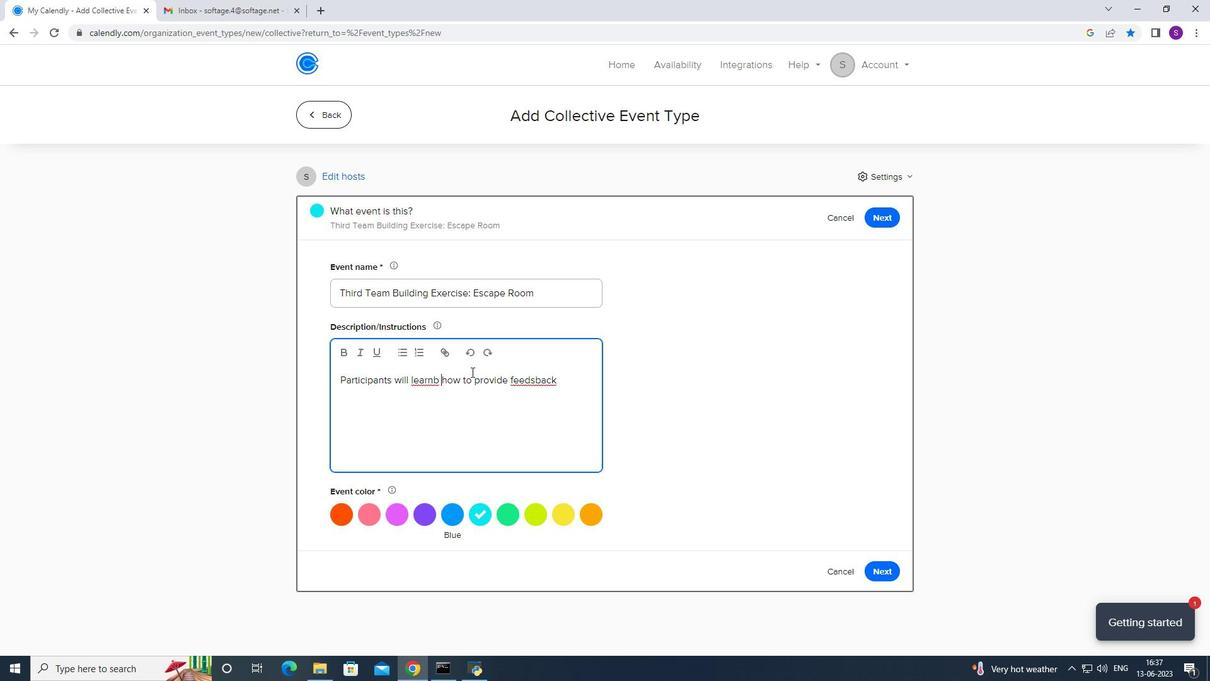 
Action: Mouse moved to (474, 374)
Screenshot: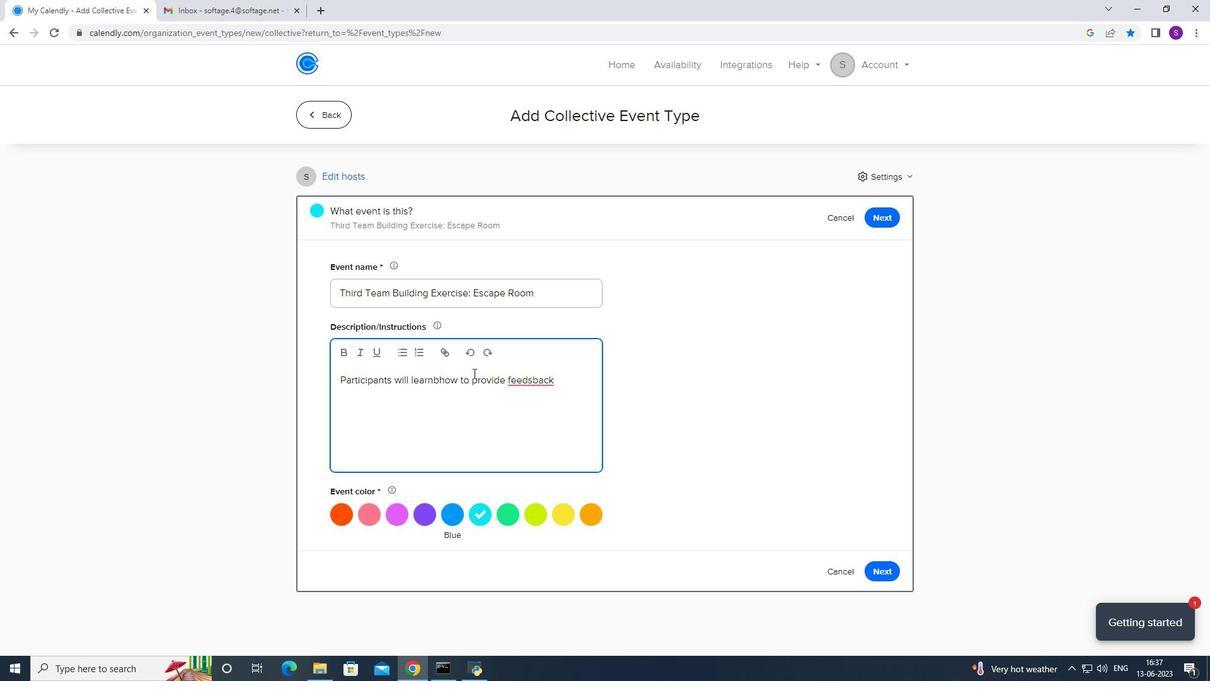
Action: Key pressed <Key.backspace>
Screenshot: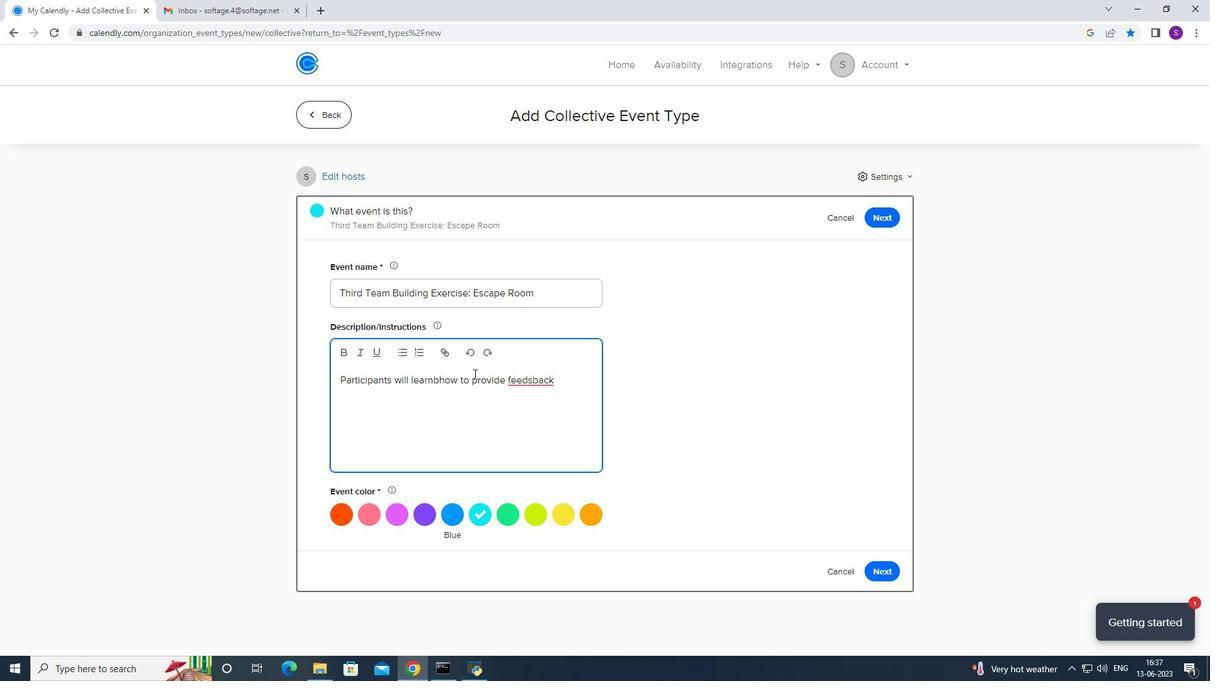
Action: Mouse moved to (476, 374)
Screenshot: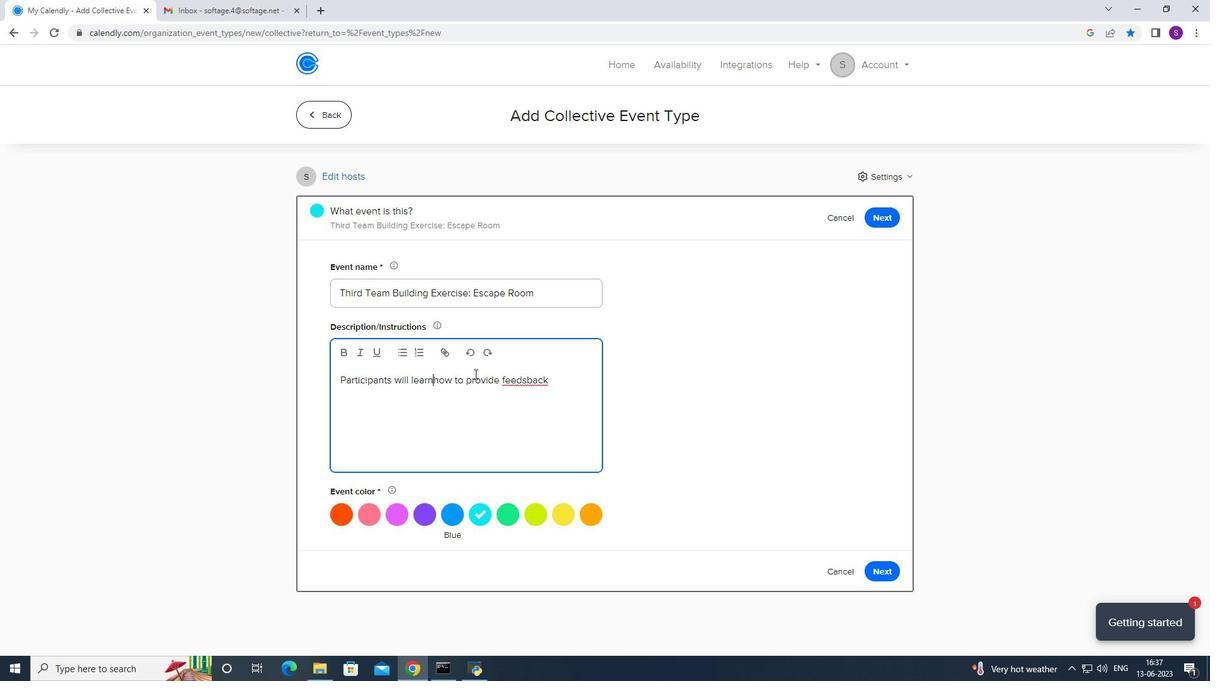 
Action: Key pressed <Key.space>
Screenshot: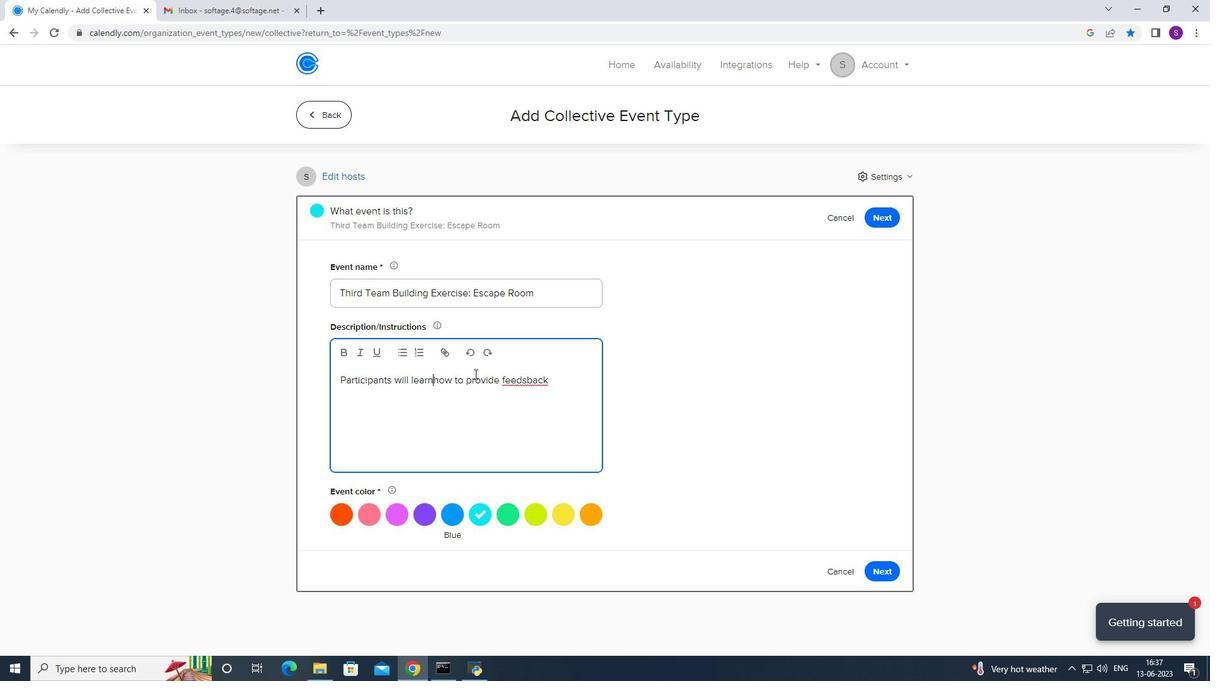 
Action: Mouse moved to (531, 383)
Screenshot: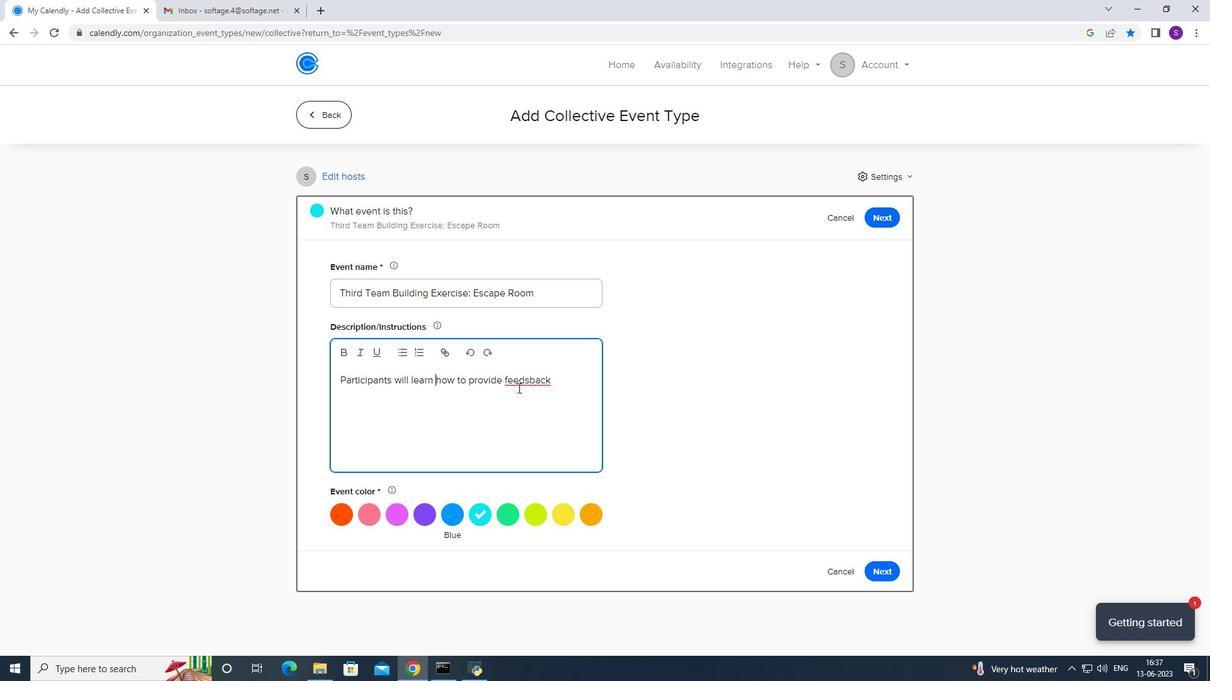 
Action: Mouse pressed left at (531, 383)
Screenshot: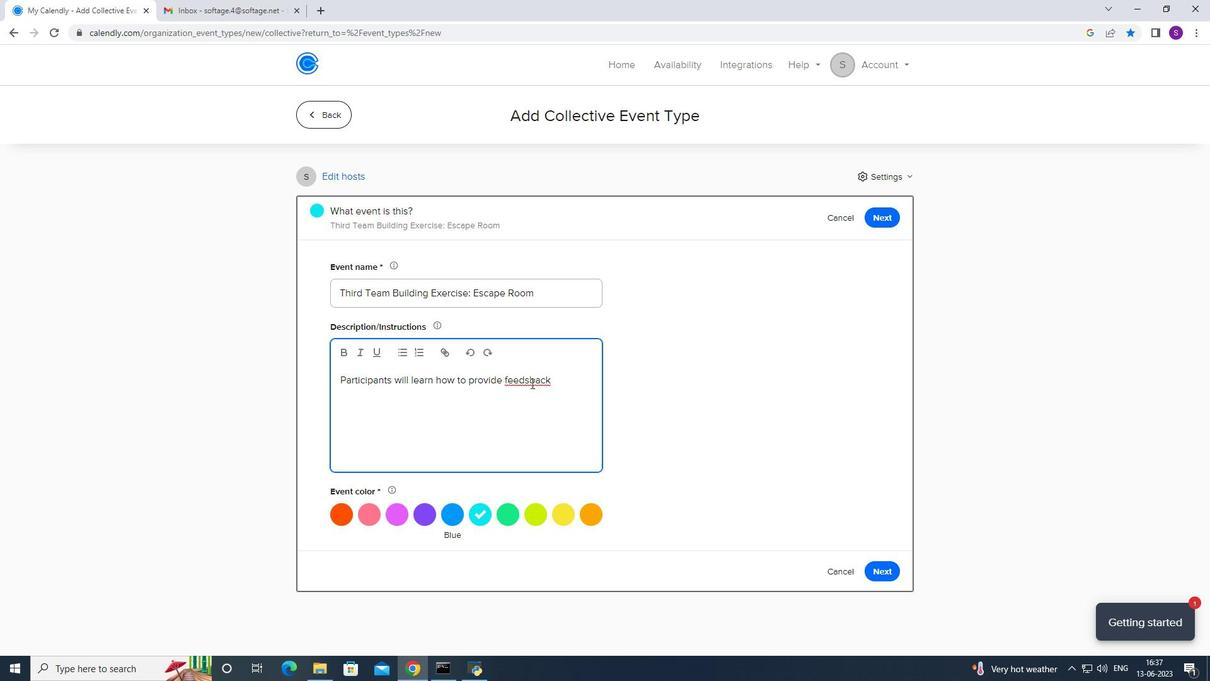 
Action: Mouse pressed right at (531, 383)
Screenshot: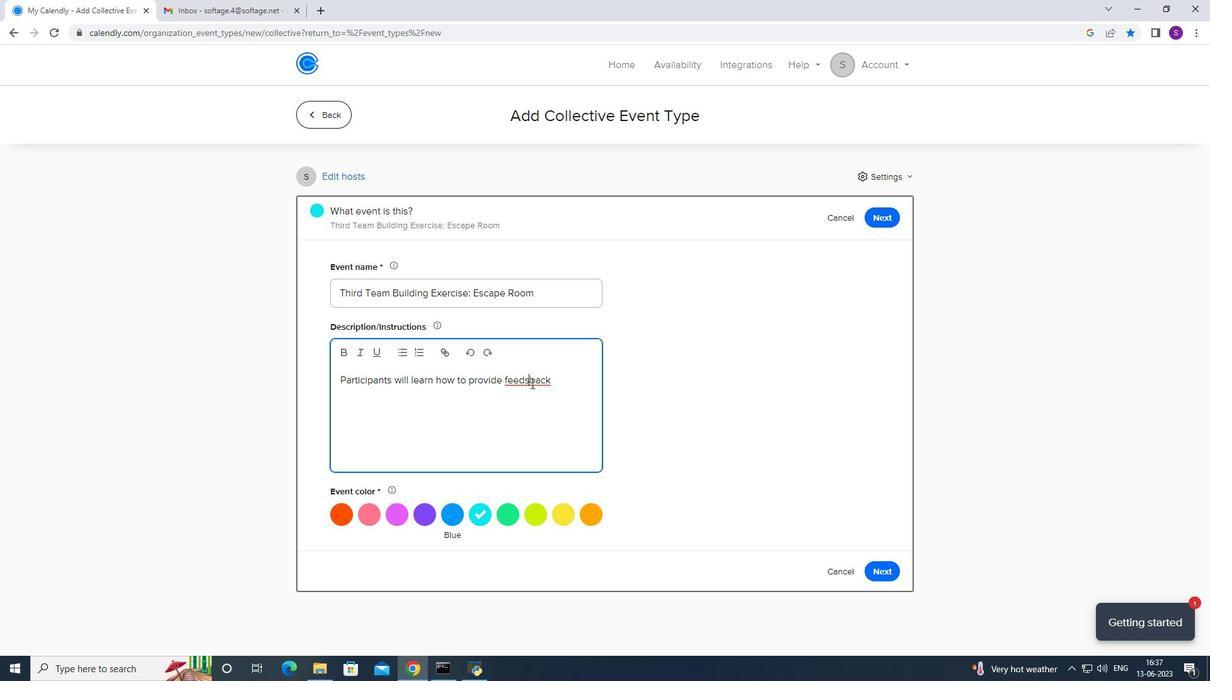 
Action: Mouse moved to (554, 392)
Screenshot: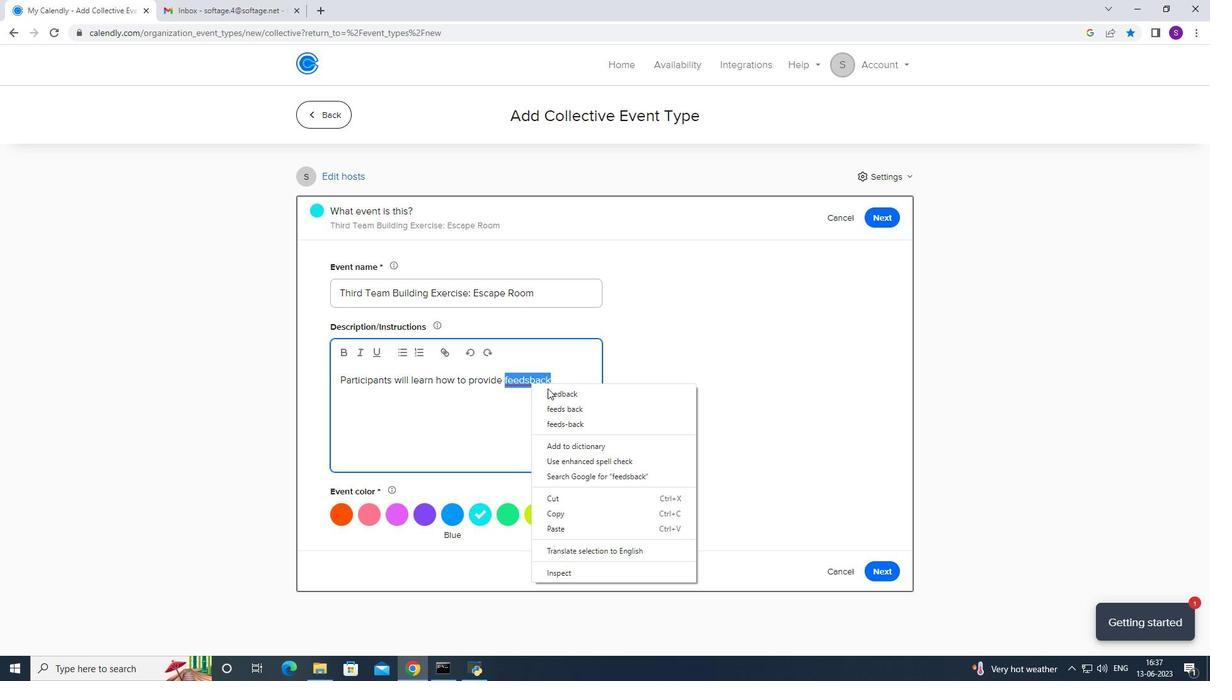 
Action: Mouse pressed left at (554, 392)
Screenshot: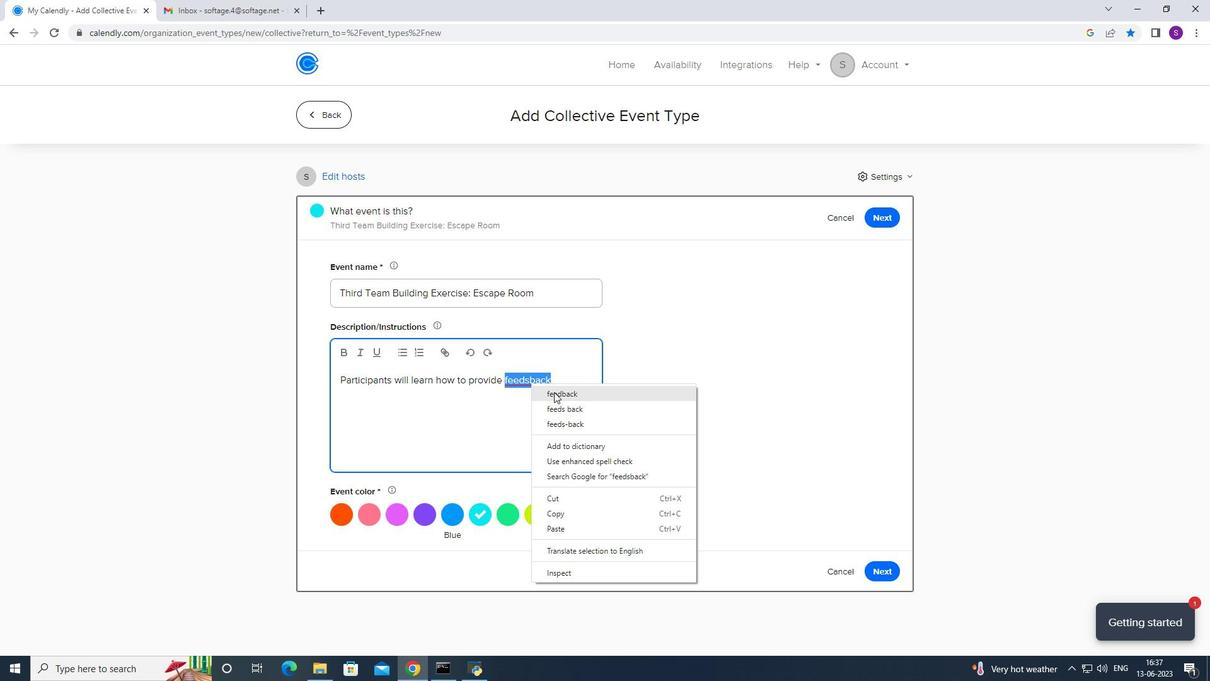 
Action: Mouse moved to (561, 391)
Screenshot: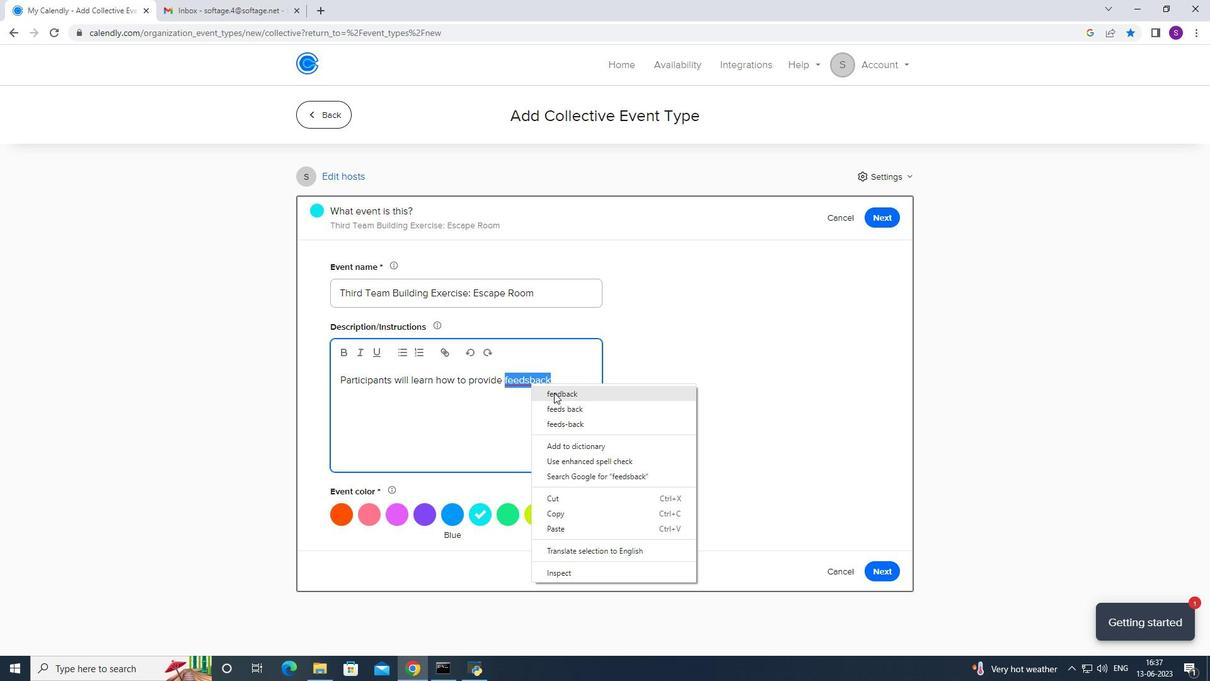 
Action: Mouse pressed left at (561, 391)
Screenshot: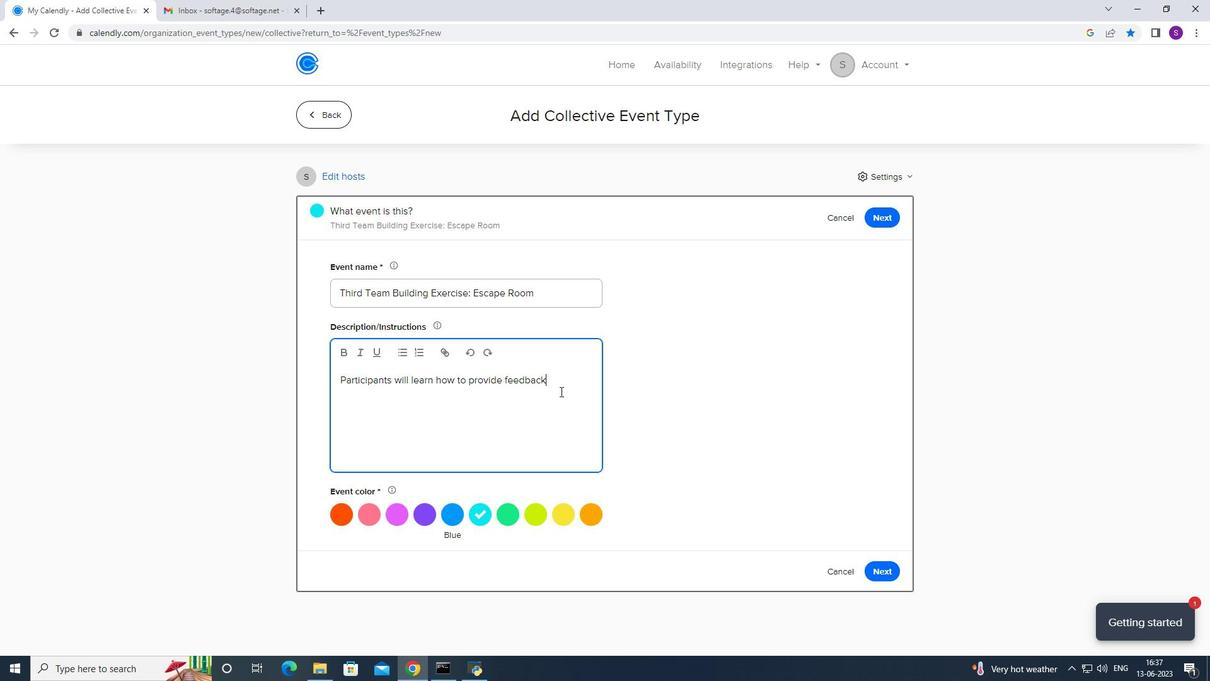 
Action: Mouse moved to (572, 392)
Screenshot: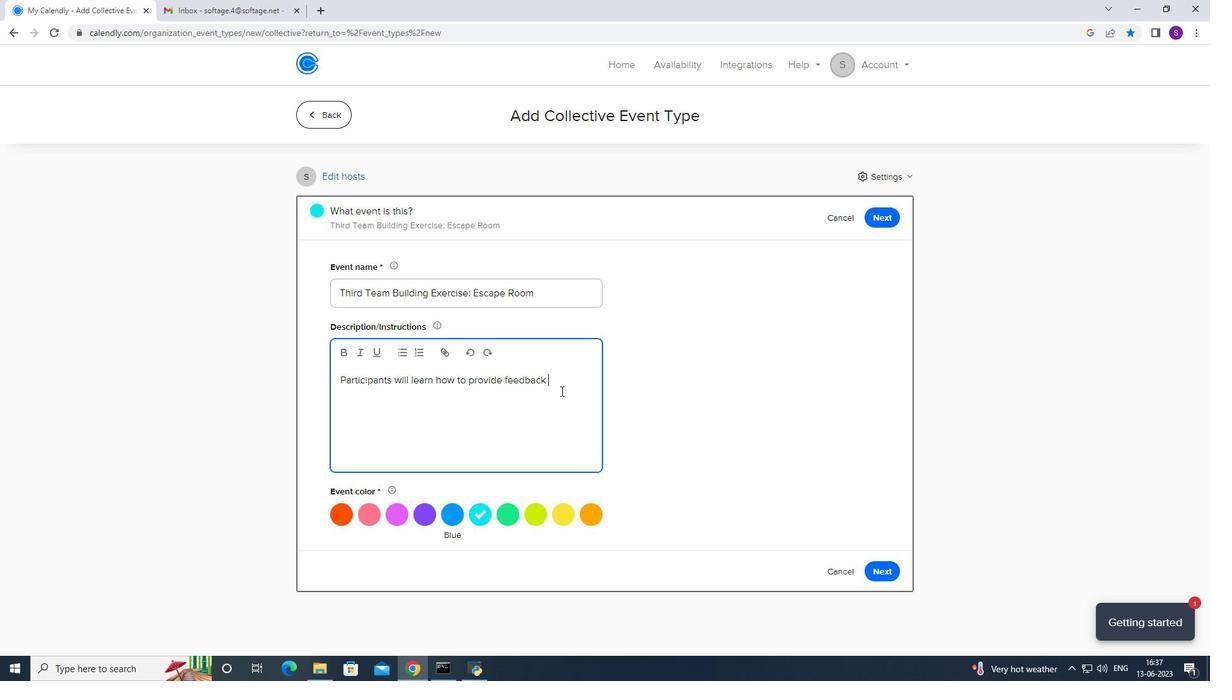 
Action: Key pressed and<Key.space>provide<Key.space><Key.backspace><Key.backspace><Key.backspace><Key.backspace><Key.backspace><Key.backspace><Key.backspace><Key.backspace>constructu<Key.backspace>=<Key.backspace>ive<Key.space>cru<Key.backspace><Key.backspace>ritiv<Key.backspace>x<Key.backspace>=<Key.backspace>cismin<Key.space>a<Key.space>constructibe<Key.space>manner.<Key.space><Key.caps_lock>T<Key.caps_lock>hey<Key.space>will<Key.space>practice<Key.space>f=
Screenshot: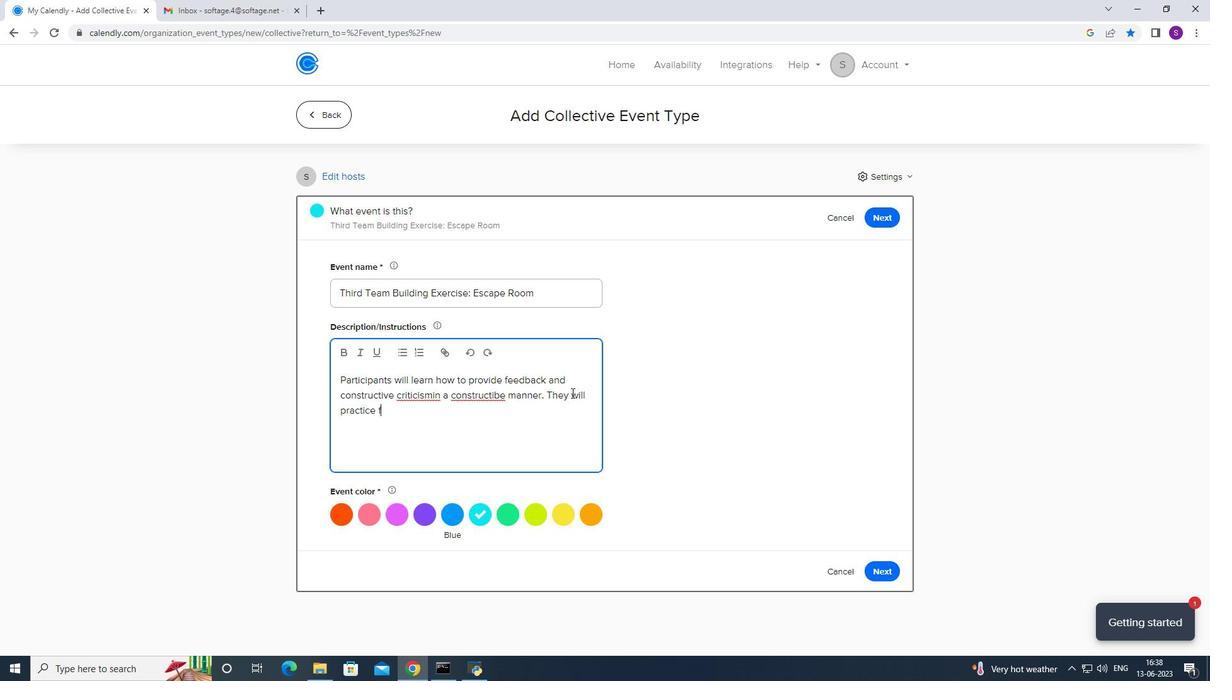
Action: Mouse moved to (411, 384)
Screenshot: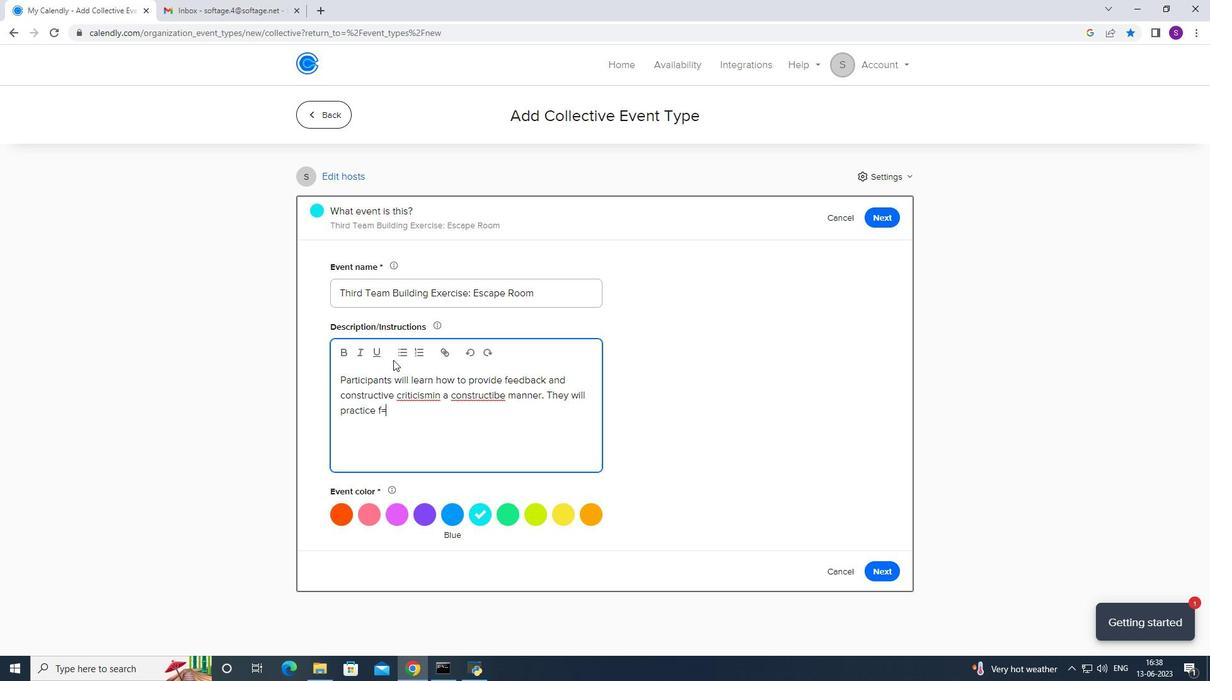 
Action: Mouse pressed left at (411, 384)
Screenshot: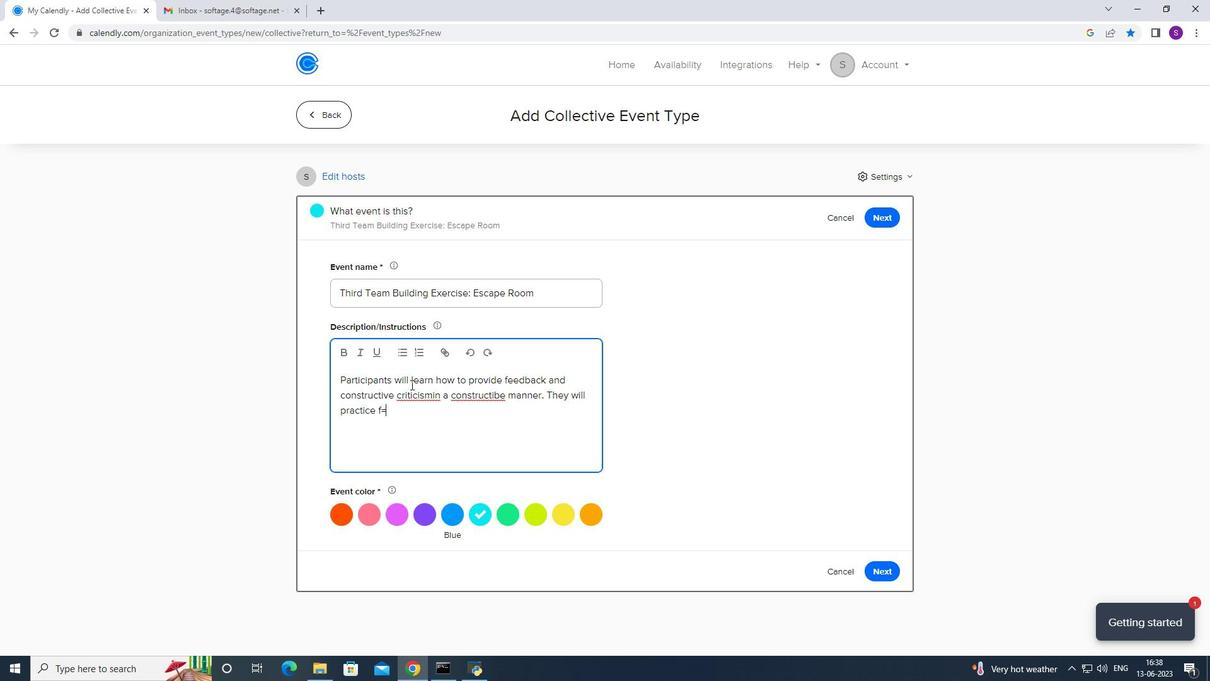 
Action: Mouse moved to (410, 408)
Screenshot: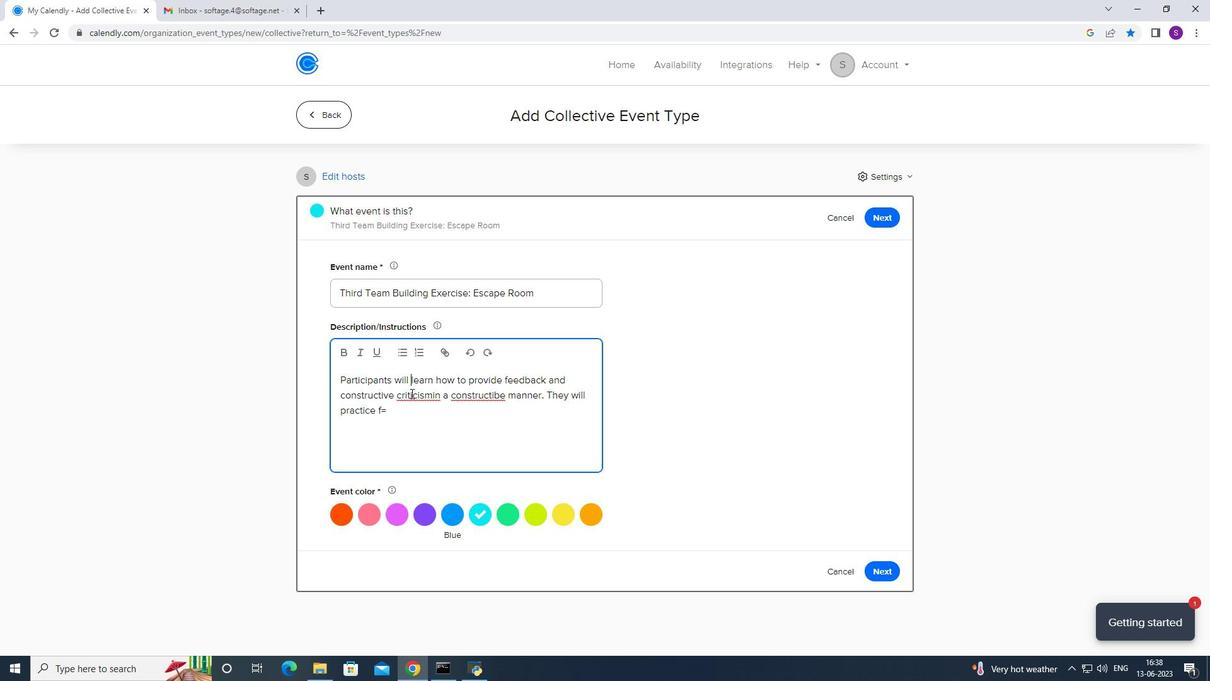 
Action: Mouse pressed left at (410, 408)
Screenshot: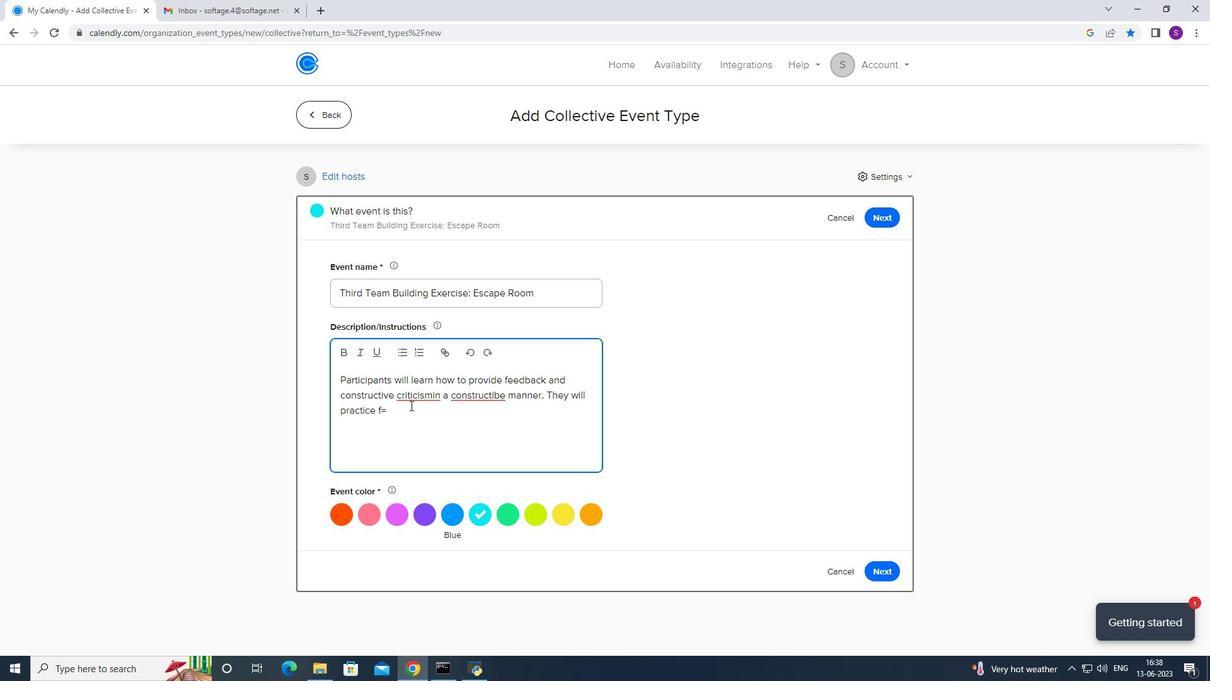 
Action: Mouse moved to (415, 401)
Screenshot: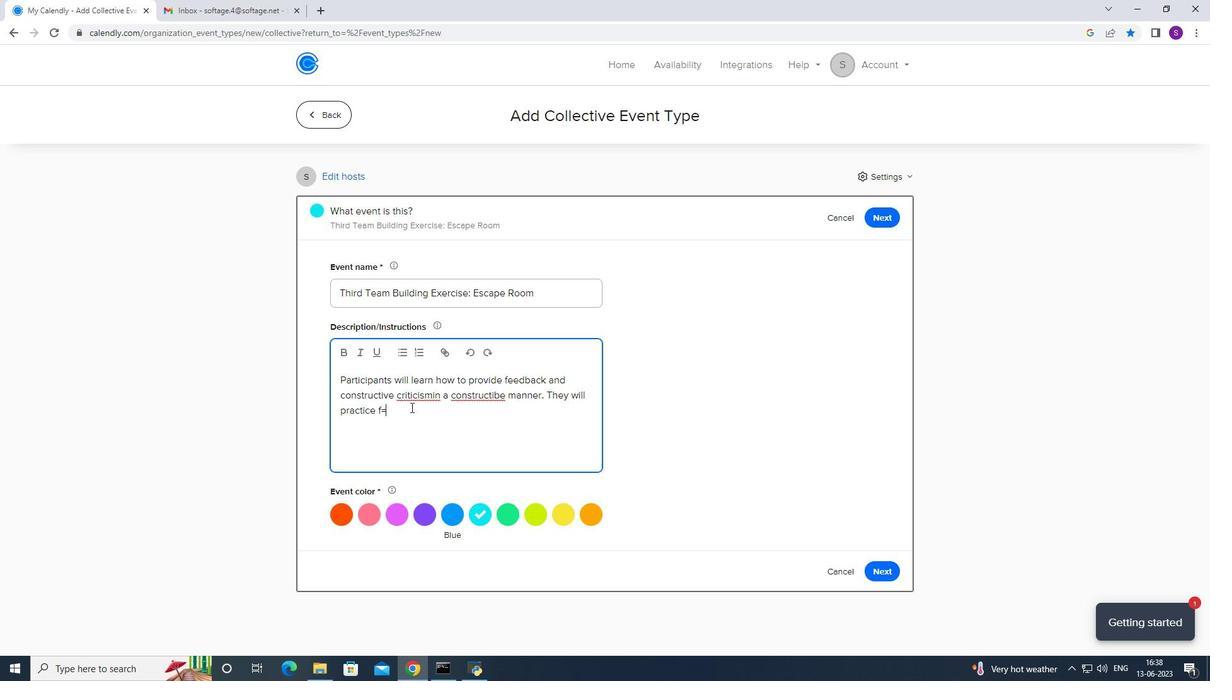 
Action: Mouse pressed left at (415, 401)
Screenshot: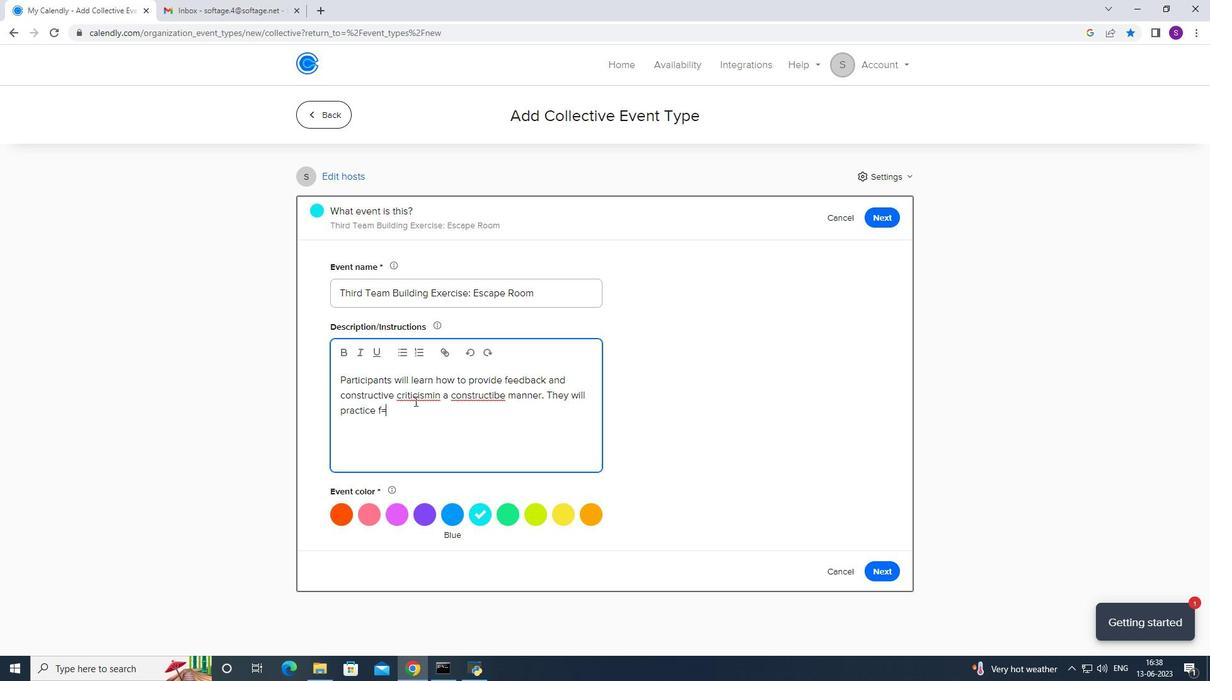 
Action: Mouse pressed right at (415, 401)
Screenshot: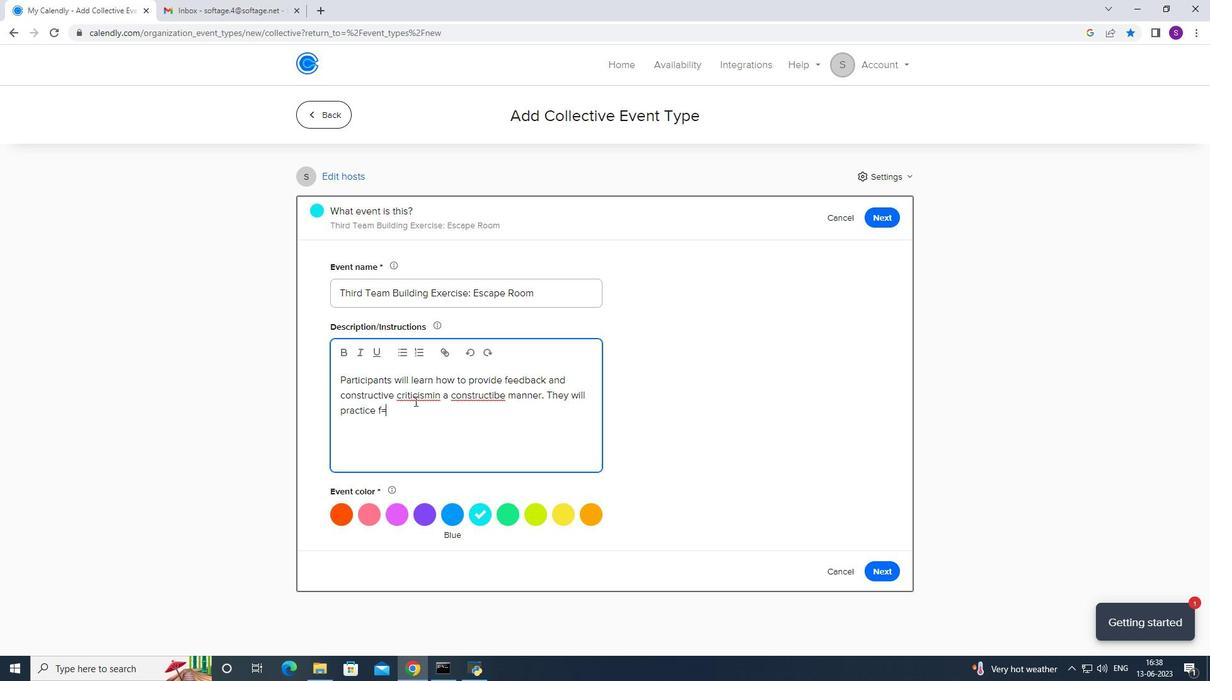 
Action: Mouse moved to (426, 411)
Screenshot: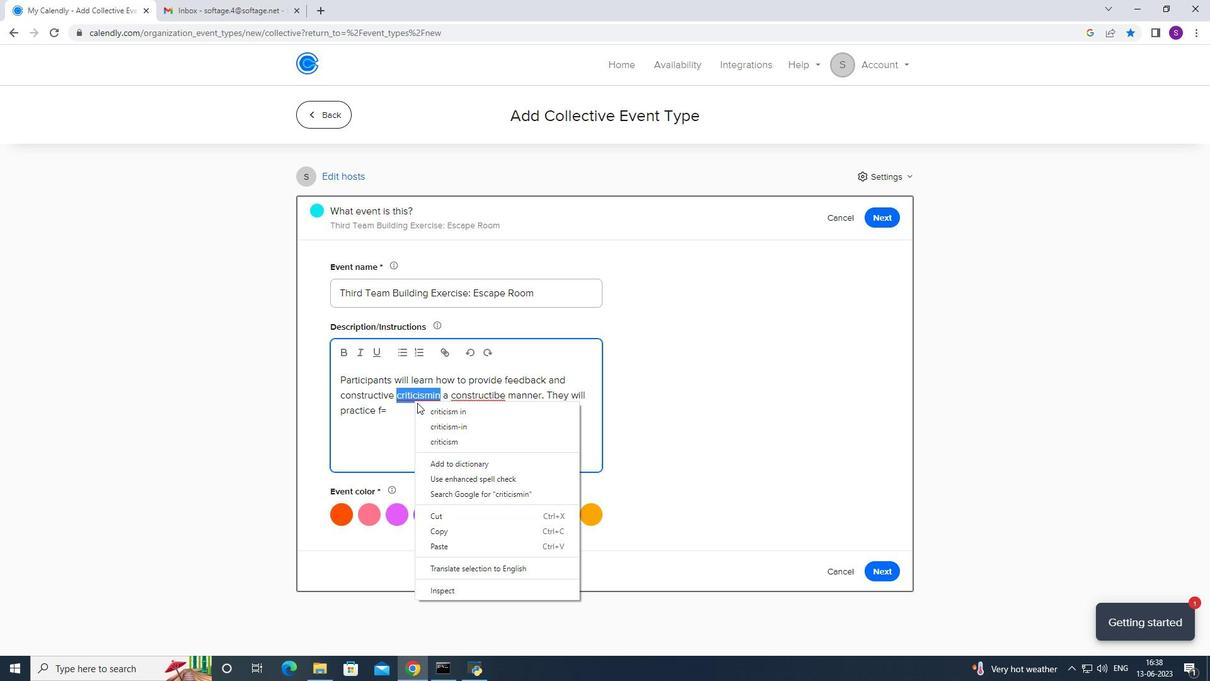 
Action: Mouse pressed left at (426, 411)
Screenshot: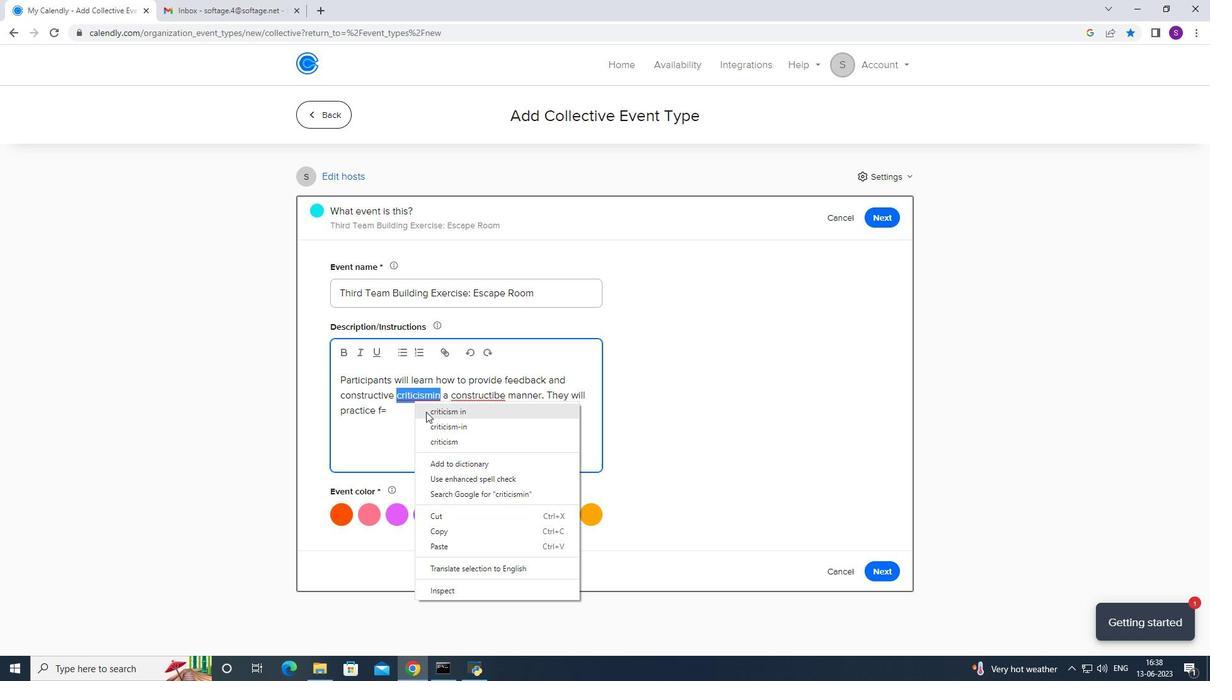 
Action: Mouse moved to (488, 382)
Screenshot: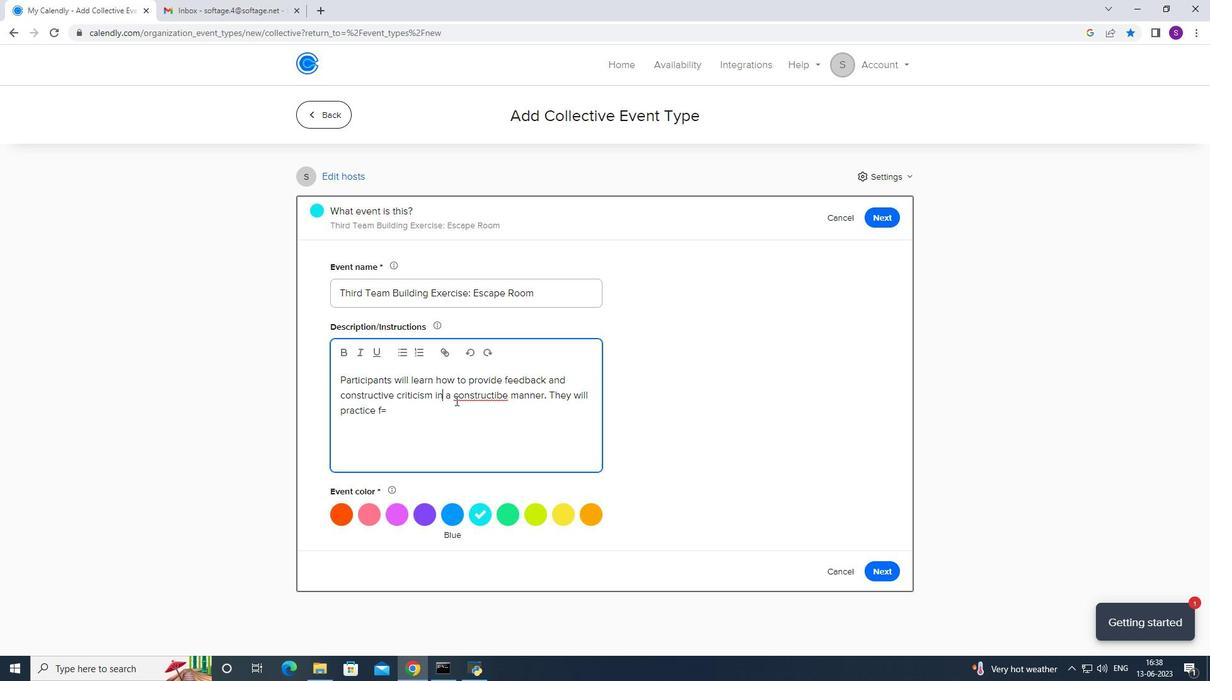 
Action: Mouse pressed left at (488, 382)
Screenshot: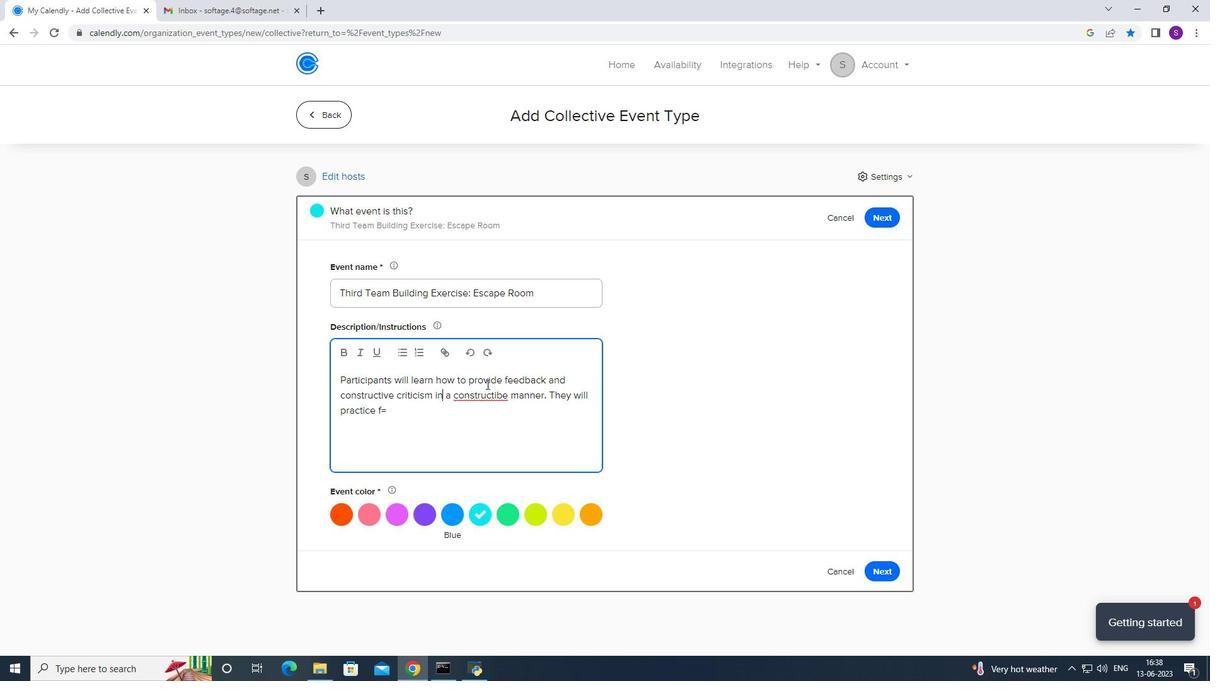 
Action: Mouse moved to (476, 399)
Screenshot: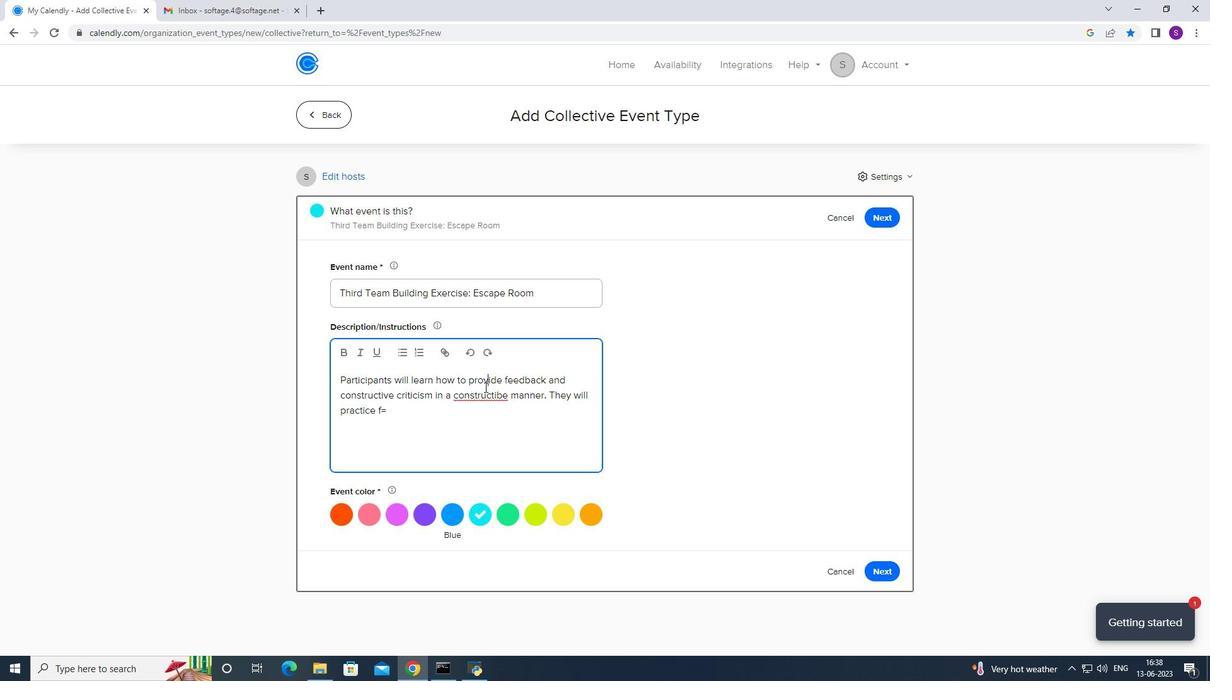 
Action: Mouse pressed right at (476, 399)
Screenshot: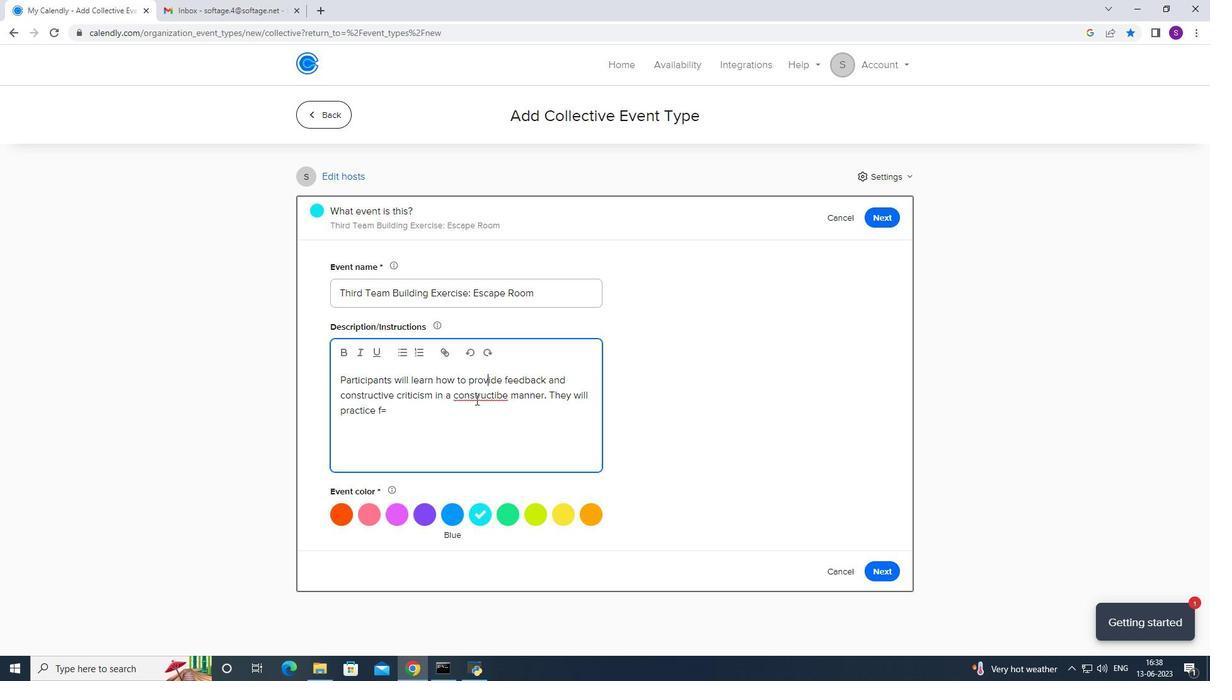 
Action: Mouse moved to (484, 409)
Screenshot: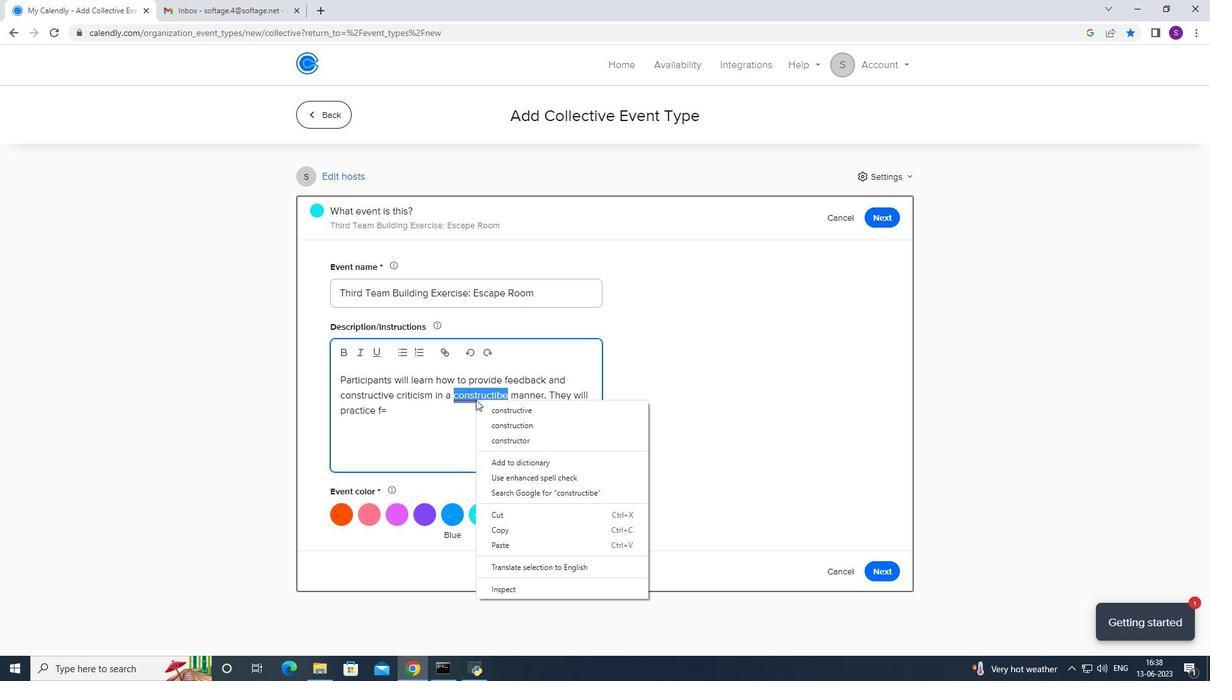 
Action: Mouse pressed left at (484, 409)
Screenshot: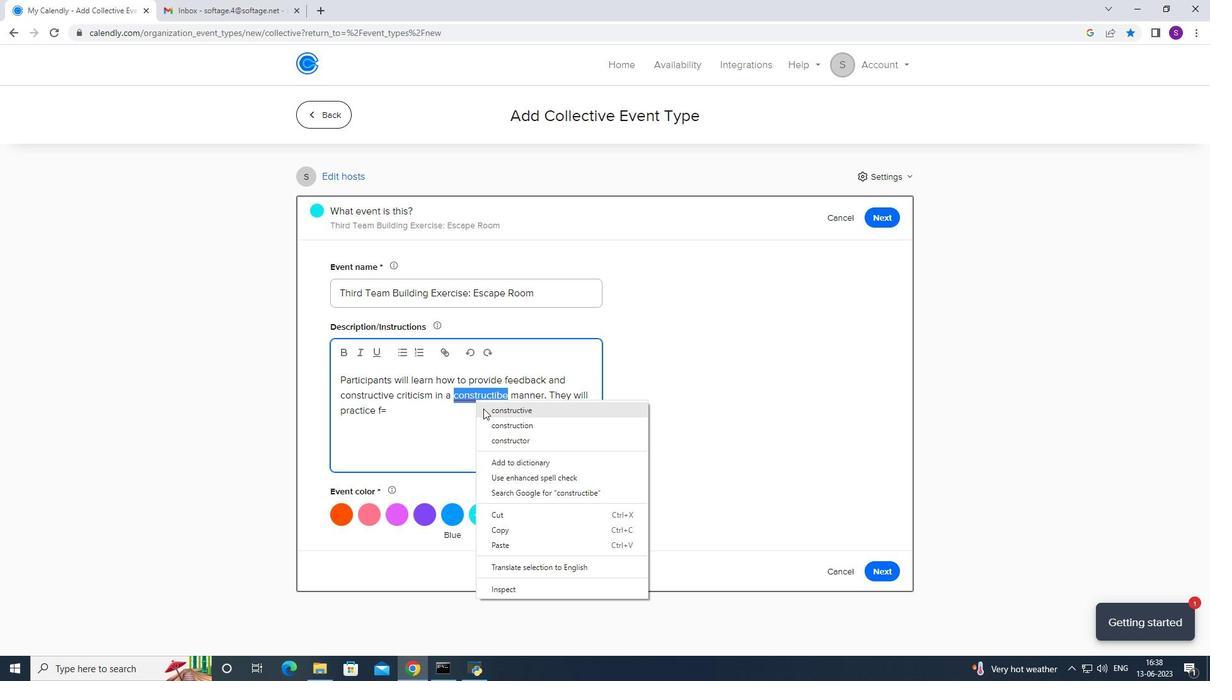 
Action: Mouse moved to (433, 413)
Screenshot: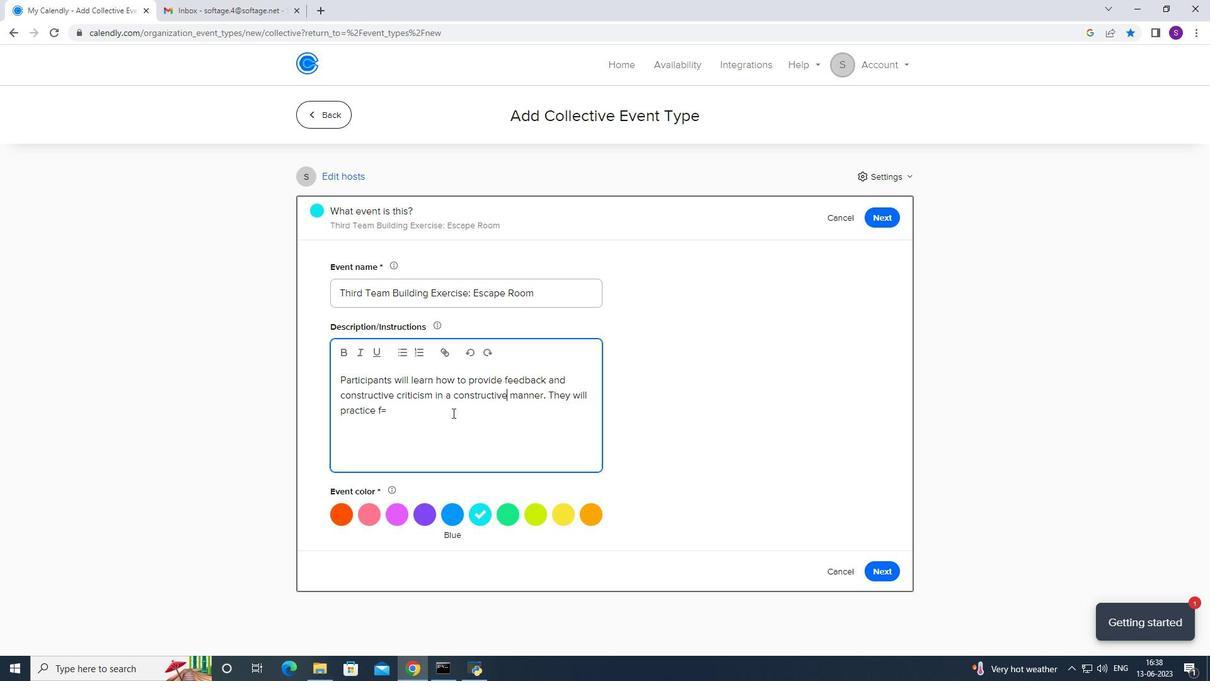 
Action: Mouse pressed left at (433, 413)
Screenshot: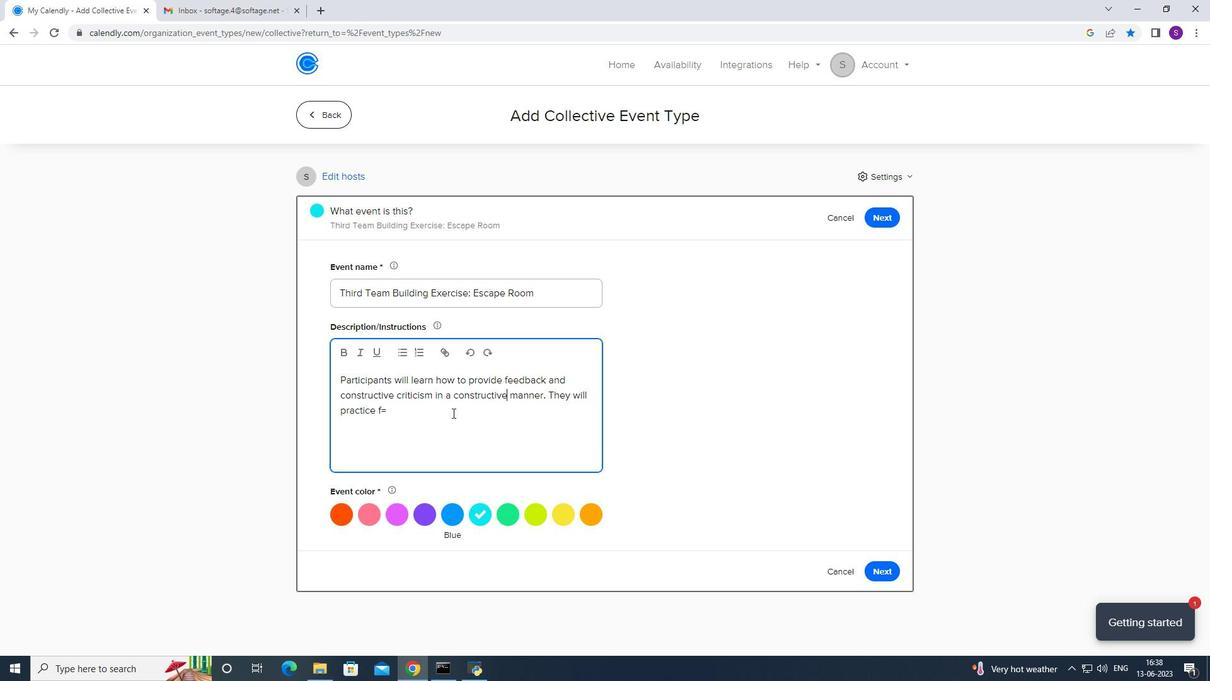 
Action: Mouse moved to (401, 414)
Screenshot: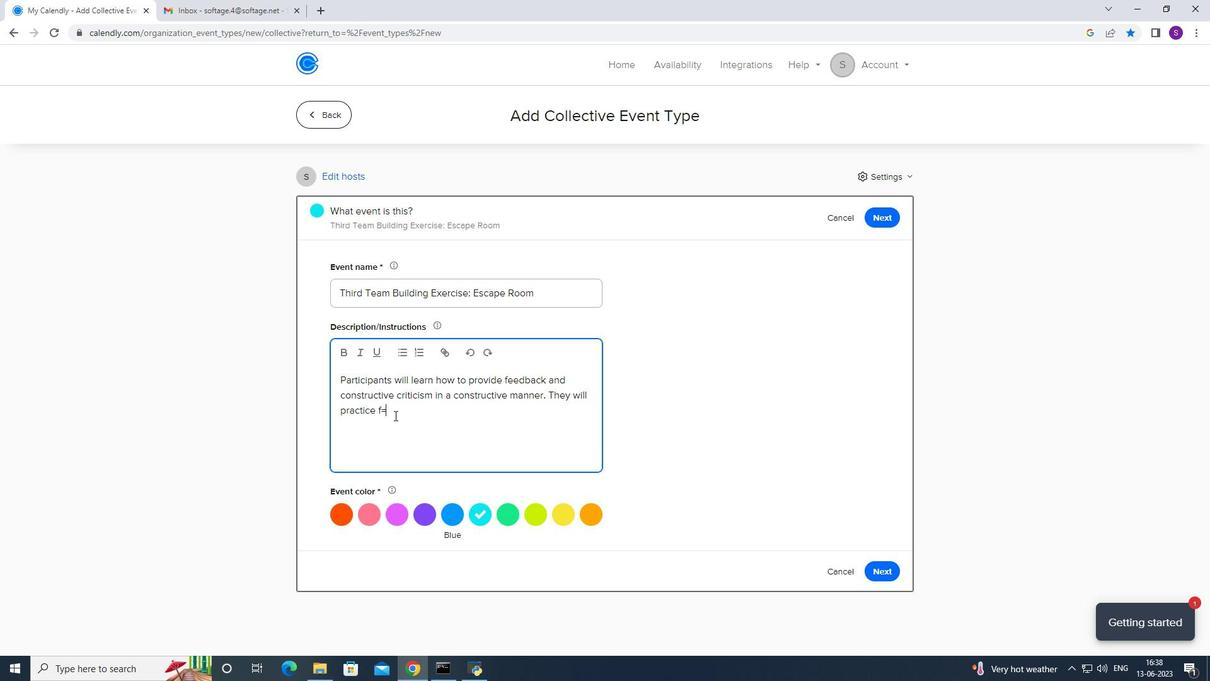 
Action: Key pressed <Key.backspace><Key.backspace>gi=<Key.backspace>vibn<Key.backspace><Key.backspace><Key.backspace>ing<Key.space>and<Key.space>recieving<Key.space>feedback<Key.space>
Screenshot: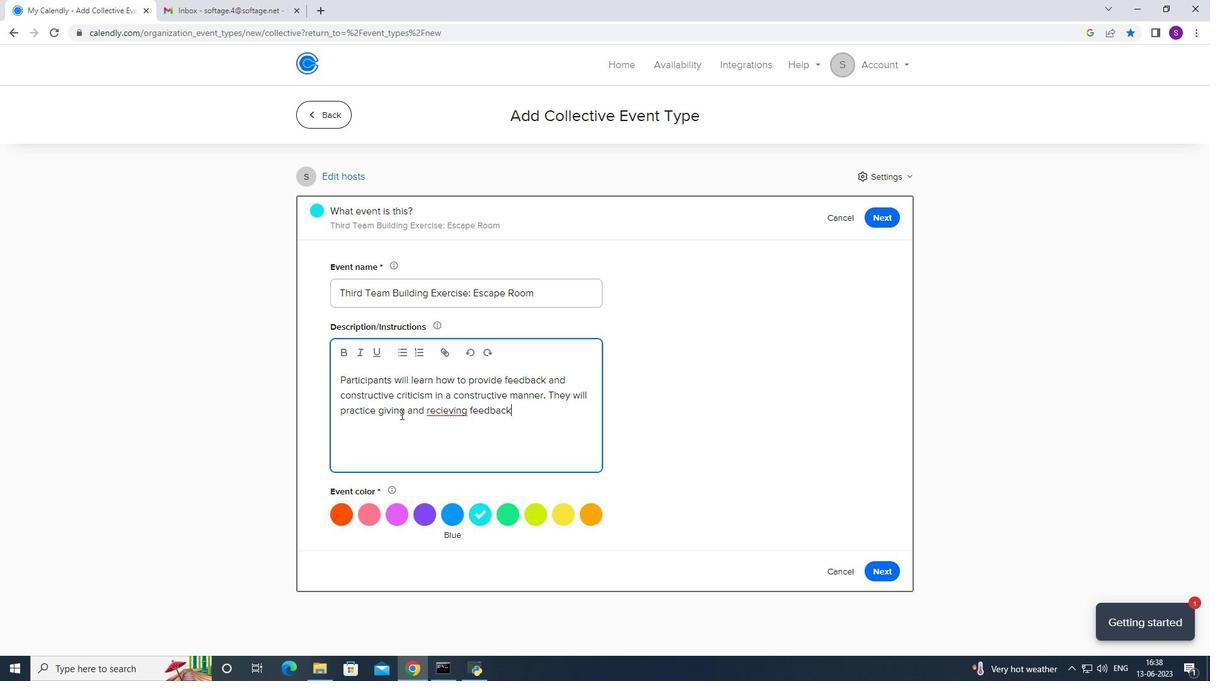 
Action: Mouse moved to (442, 401)
Screenshot: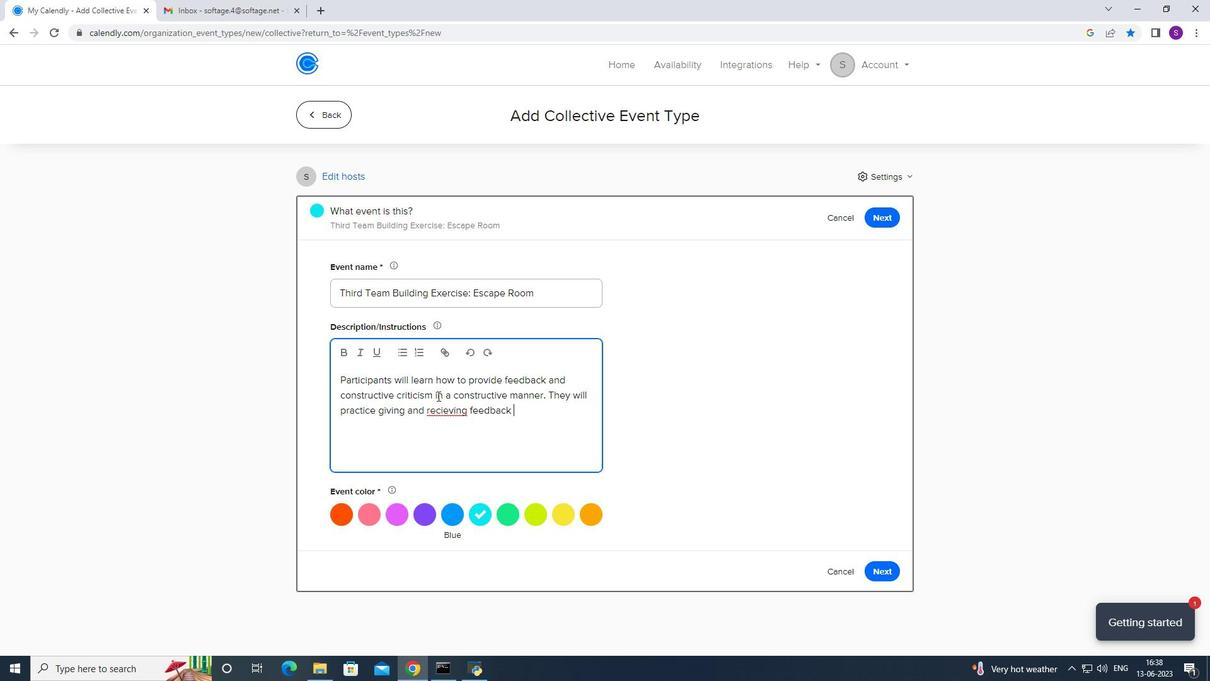 
Action: Mouse pressed right at (442, 401)
Screenshot: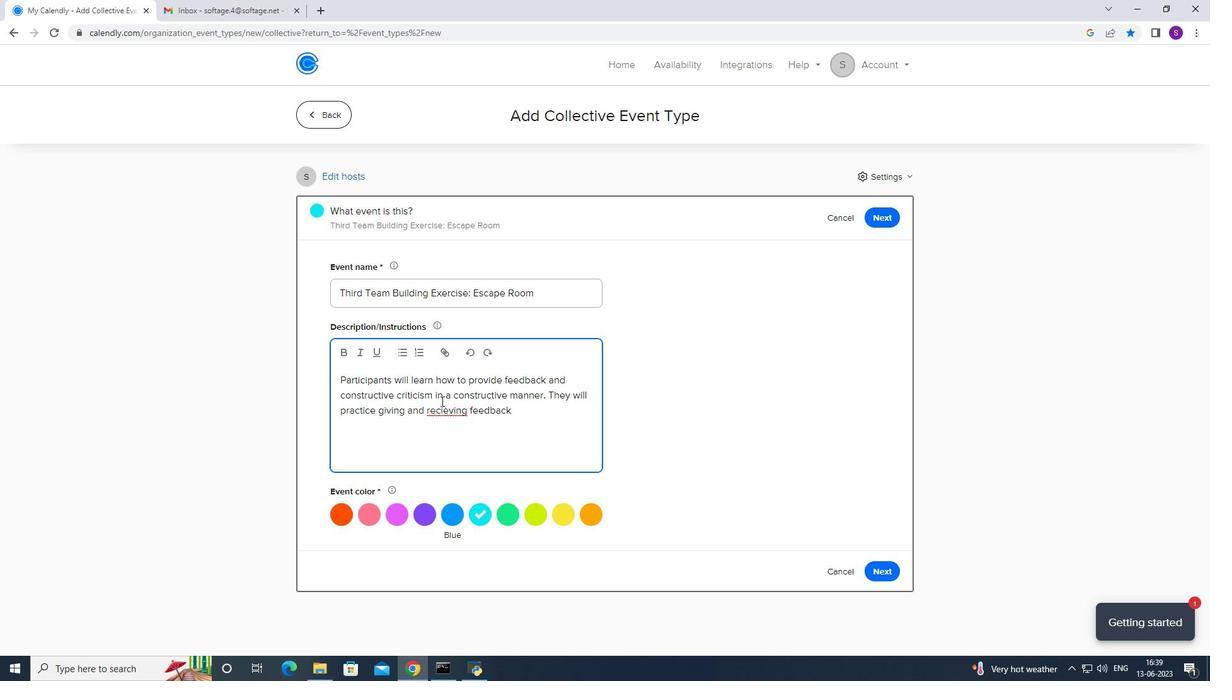 
Action: Mouse moved to (440, 409)
Screenshot: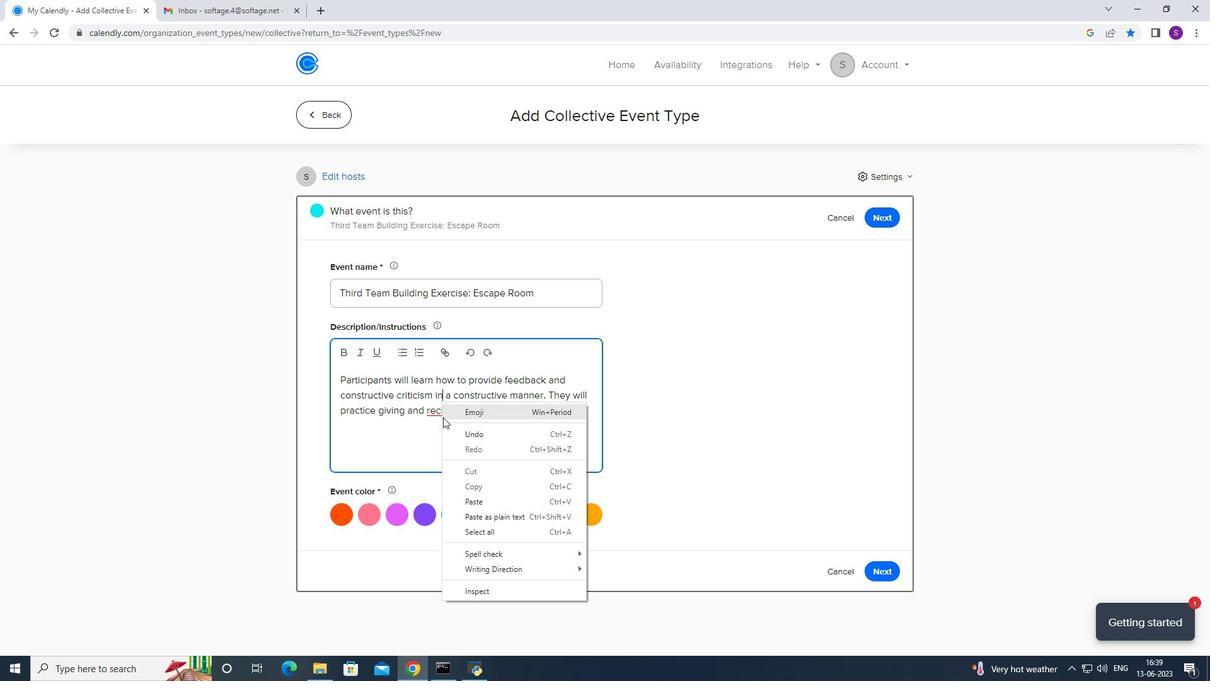 
Action: Mouse pressed left at (440, 409)
Screenshot: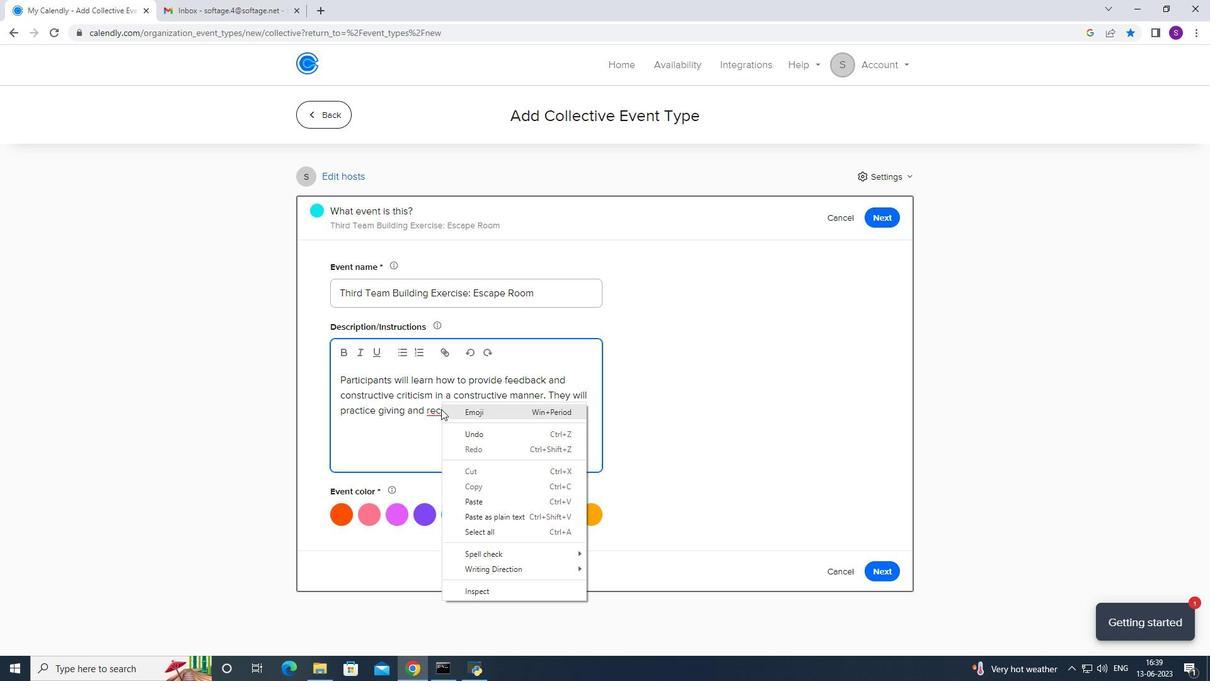 
Action: Mouse pressed right at (440, 409)
Screenshot: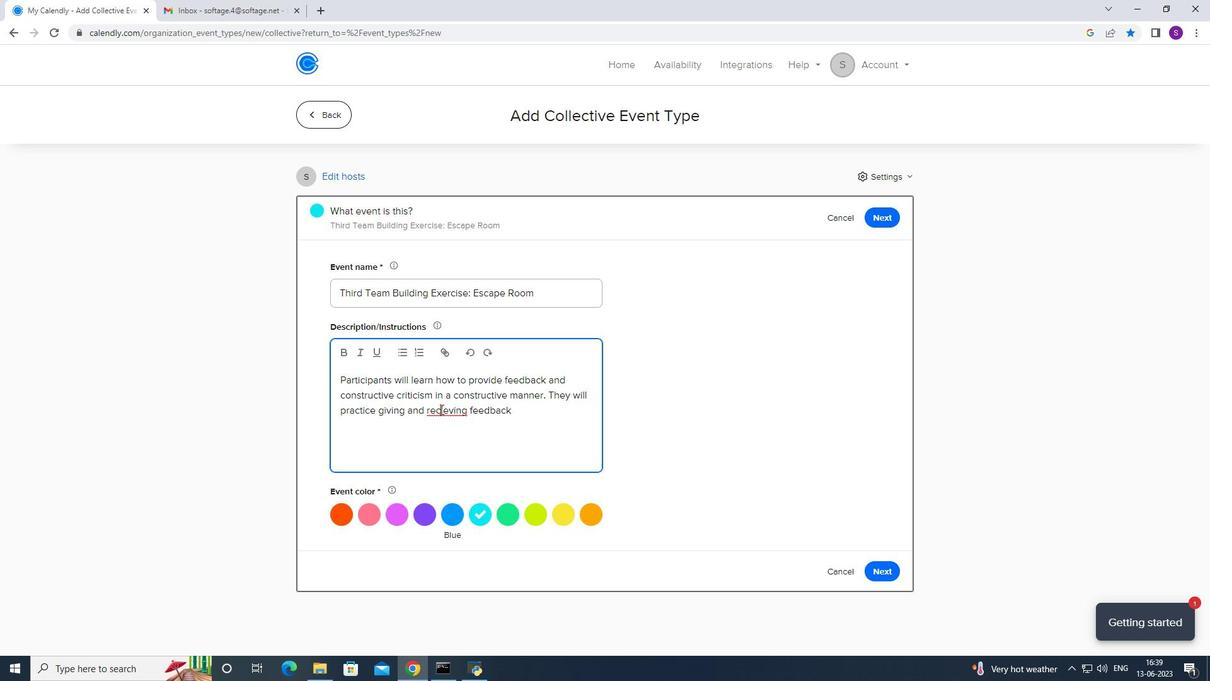 
Action: Mouse moved to (466, 423)
Screenshot: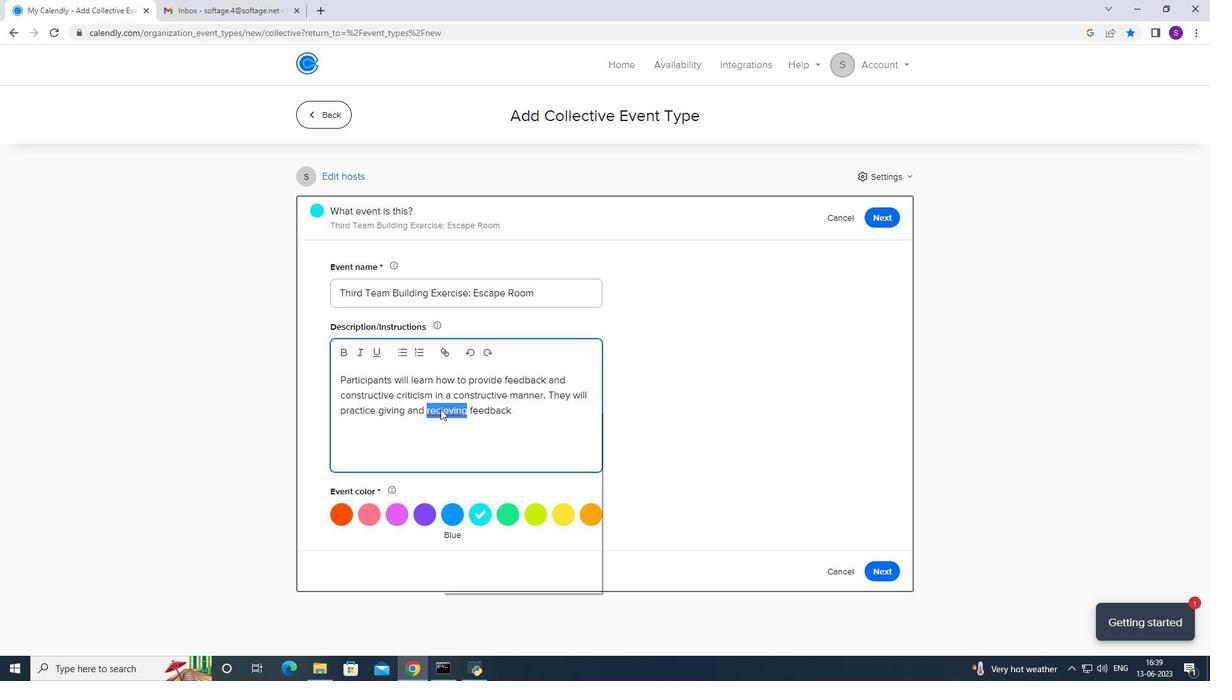 
Action: Mouse pressed left at (466, 423)
Screenshot: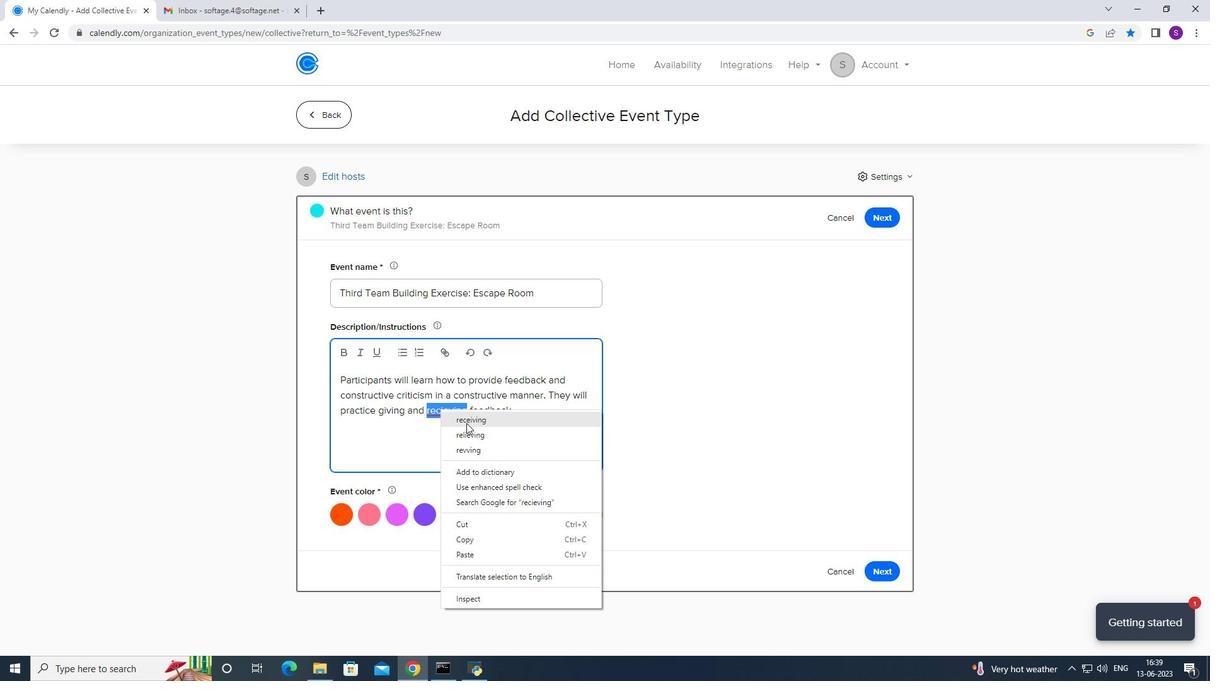 
Action: Mouse moved to (534, 412)
Screenshot: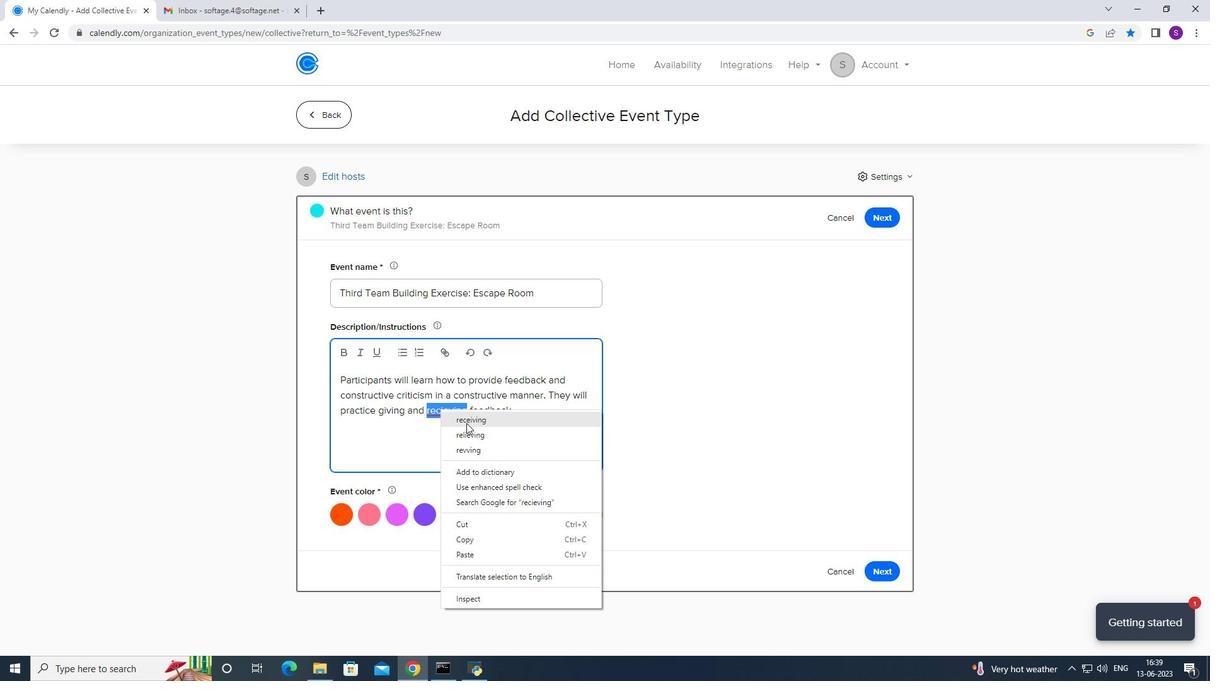 
Action: Mouse pressed left at (534, 412)
Screenshot: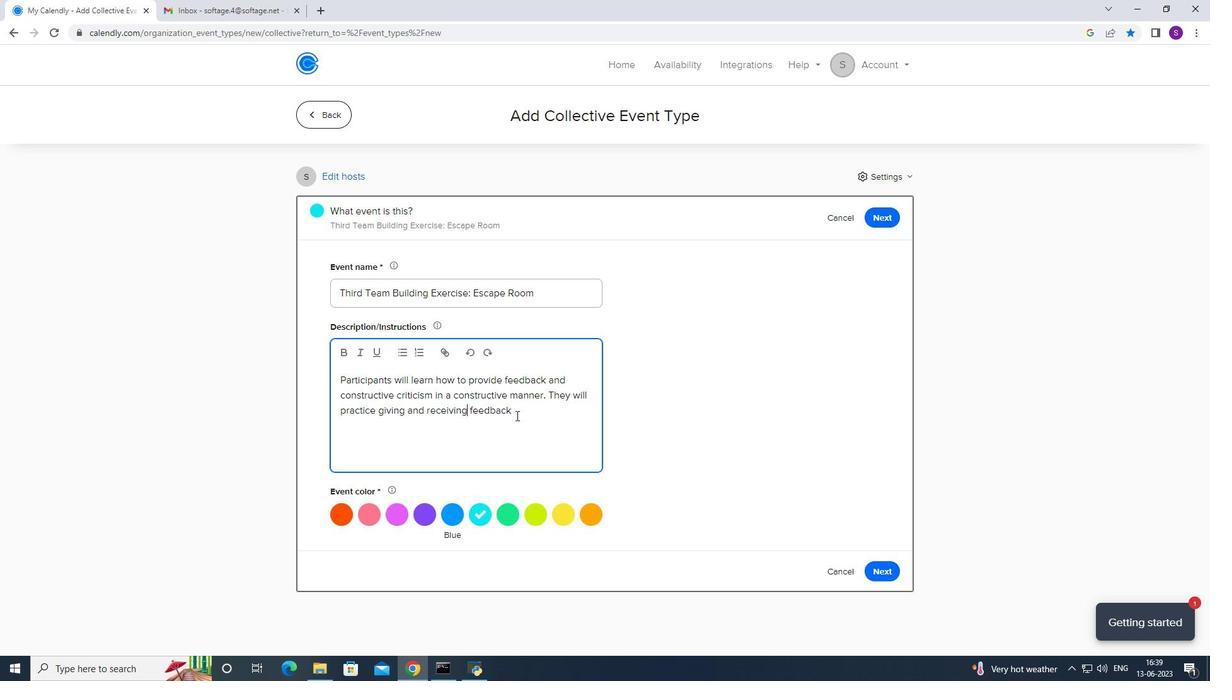 
Action: Mouse moved to (539, 408)
Screenshot: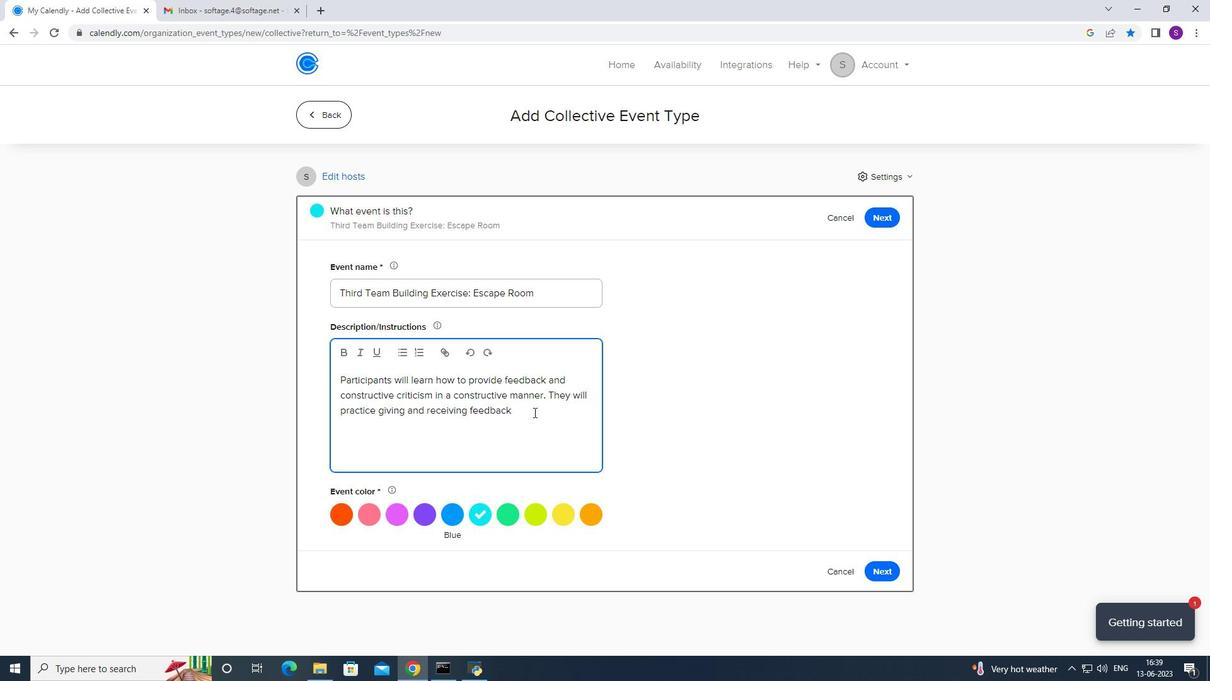 
Action: Key pressed focusaing<Key.space>oin<Key.backspace><Key.backspace>n<Key.space>spoecoific<Key.space>behaviours<Key.space>and<Key.space>outcomes<Key.space>amf<Key.backspace><Key.backspace>nd<Key.space>offering<Key.space>suggestions<Key.space>for<Key.space>improbement.
Screenshot: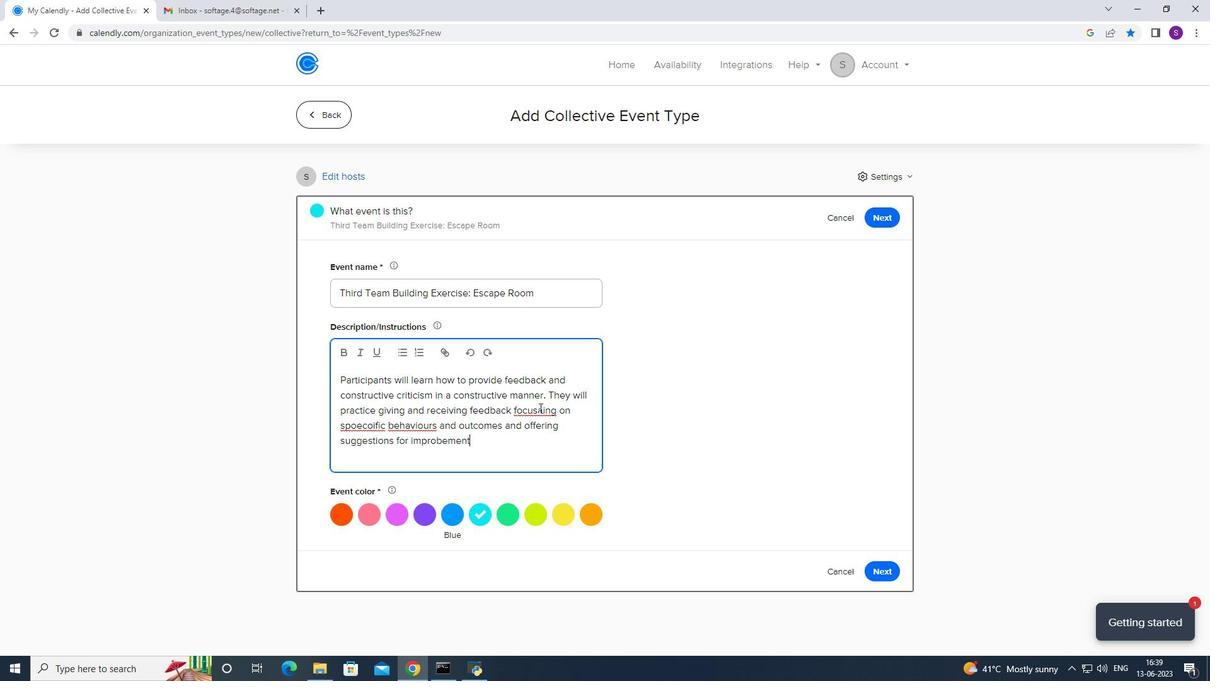 
Action: Mouse moved to (428, 423)
Screenshot: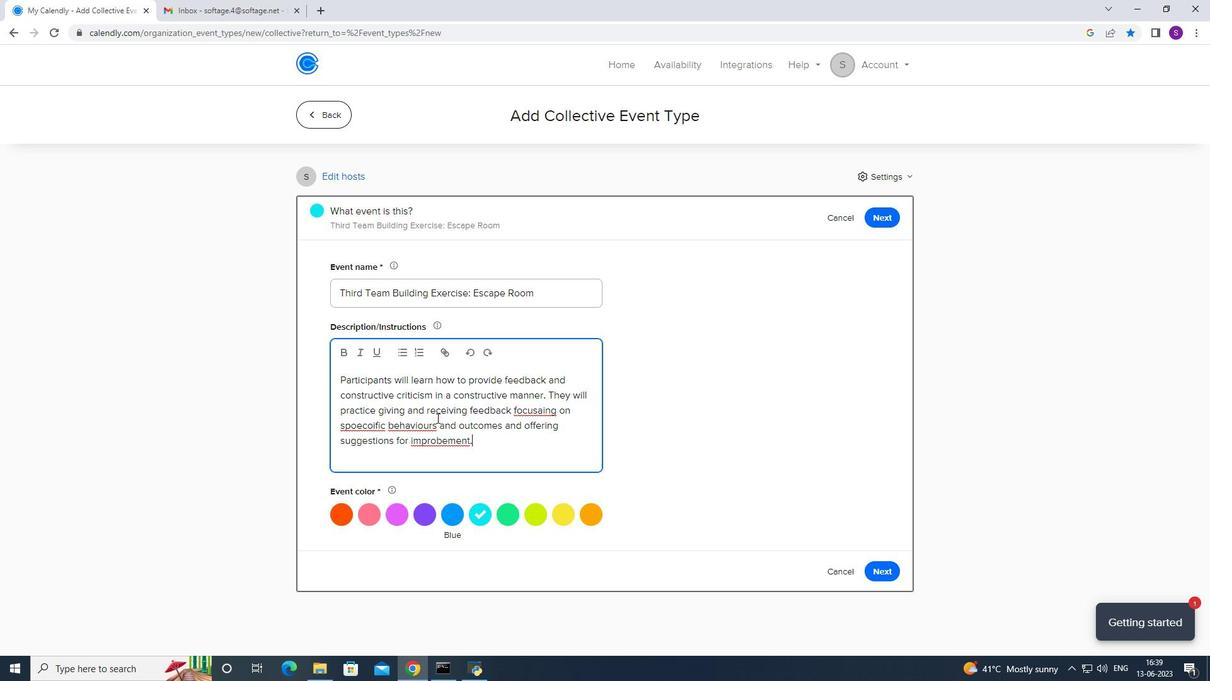 
Action: Mouse pressed right at (428, 423)
Screenshot: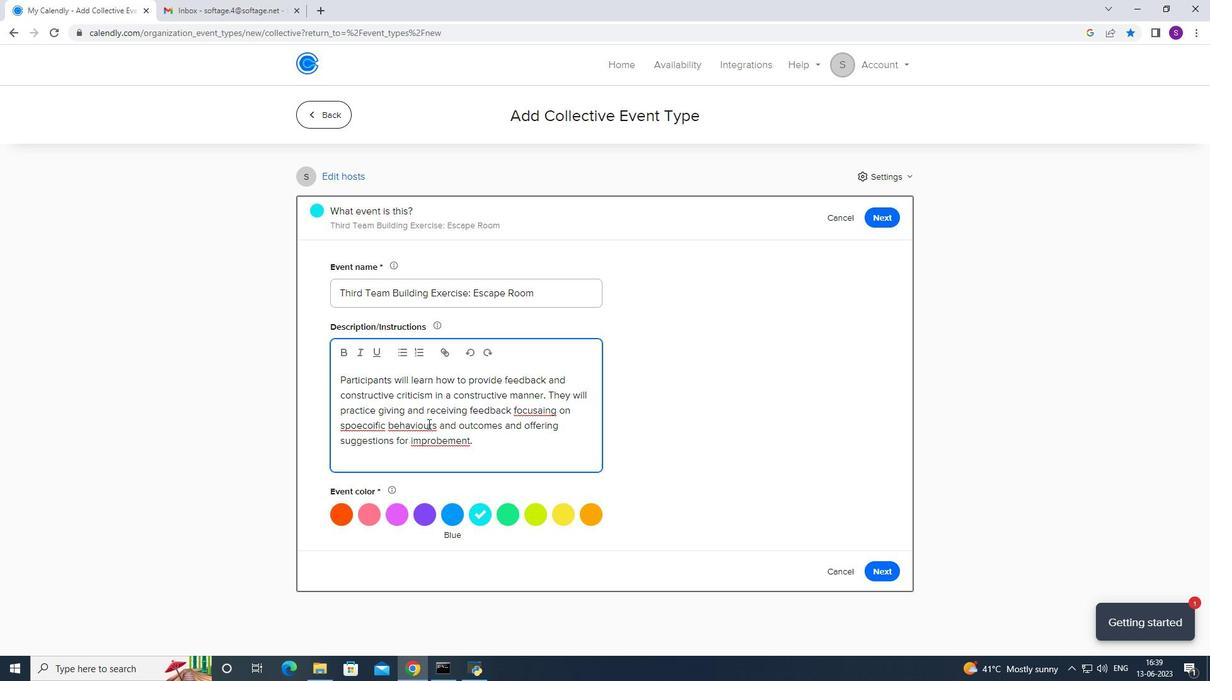 
Action: Mouse moved to (437, 427)
Screenshot: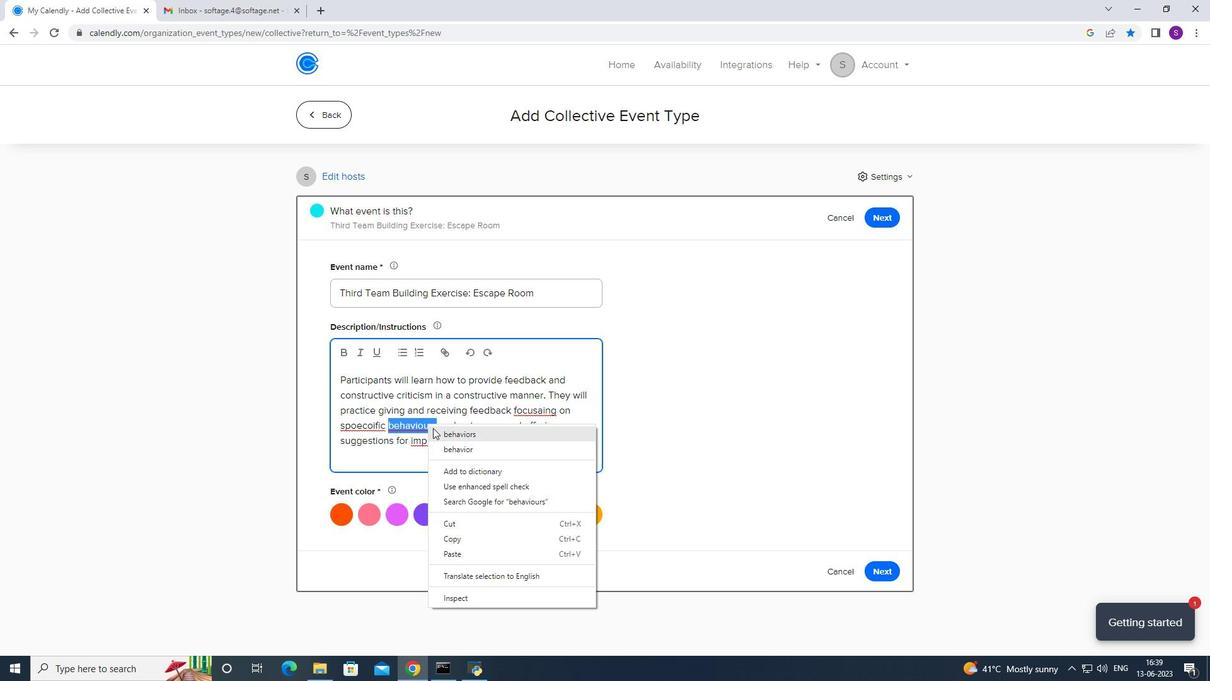 
Action: Mouse pressed left at (437, 427)
Screenshot: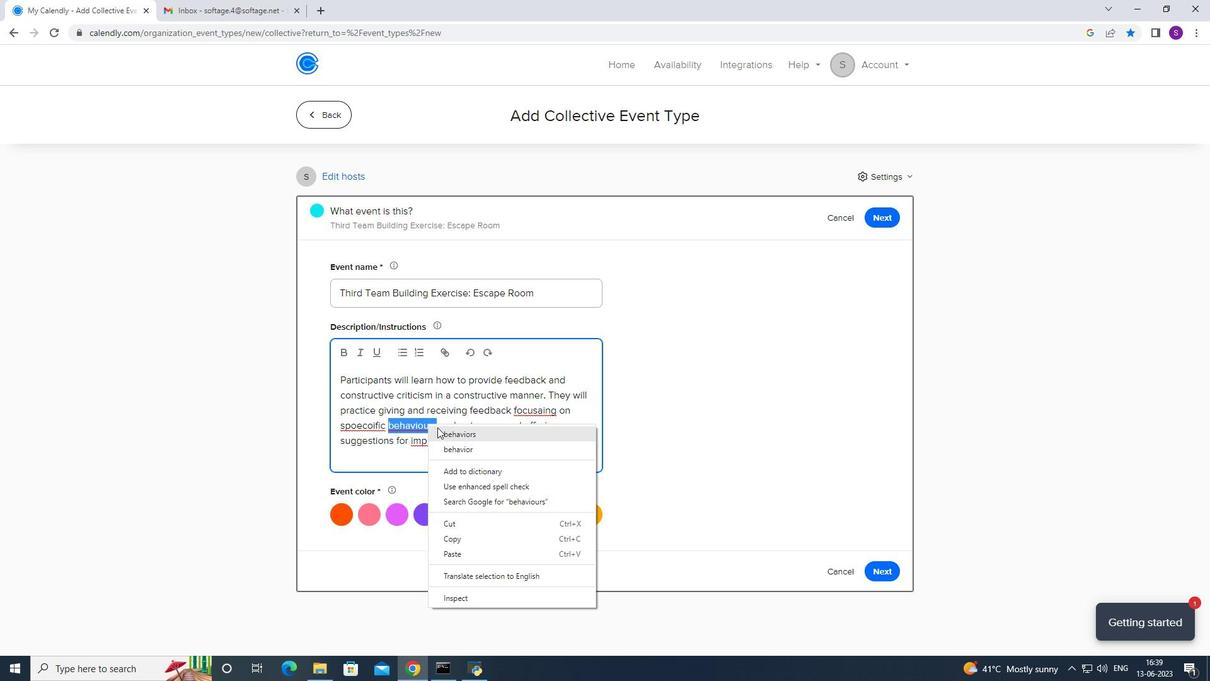 
Action: Mouse moved to (370, 415)
Screenshot: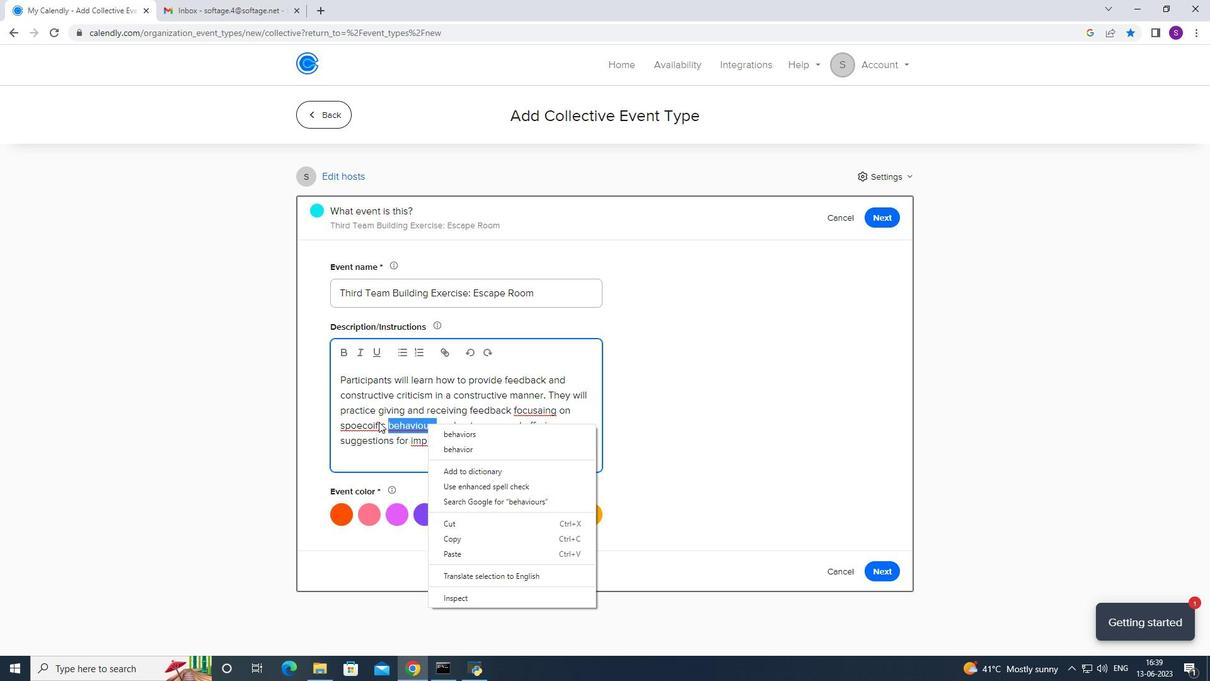 
Action: Mouse pressed right at (370, 415)
Screenshot: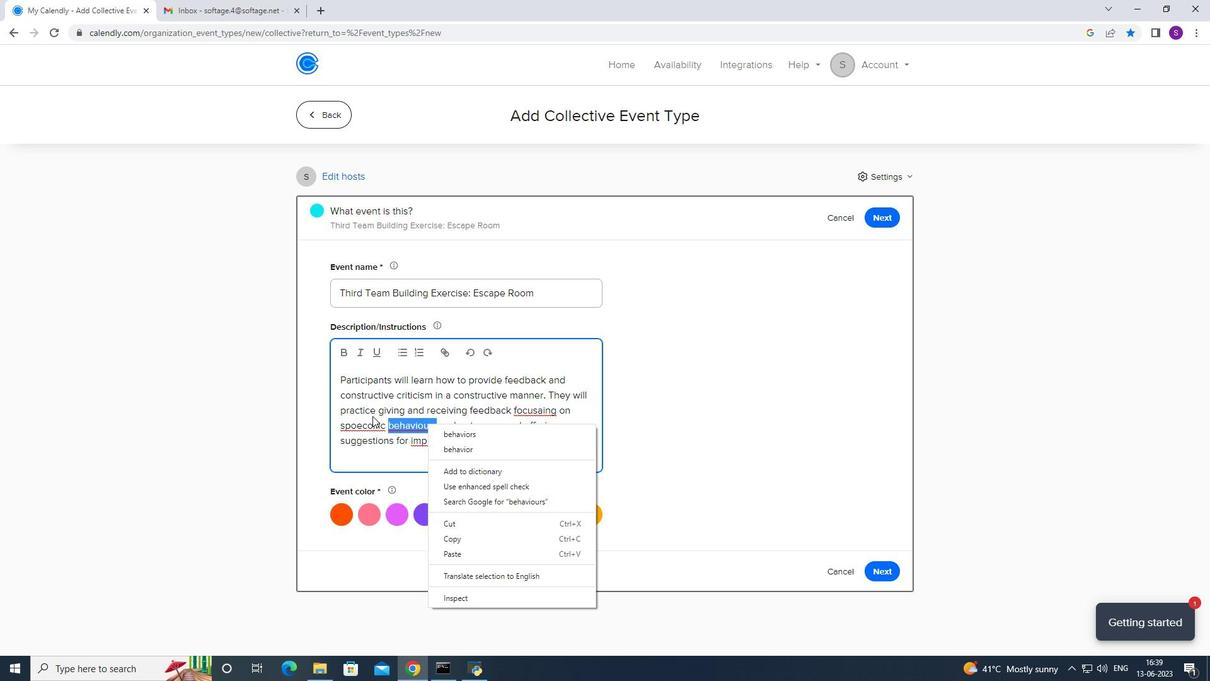 
Action: Mouse moved to (370, 420)
Screenshot: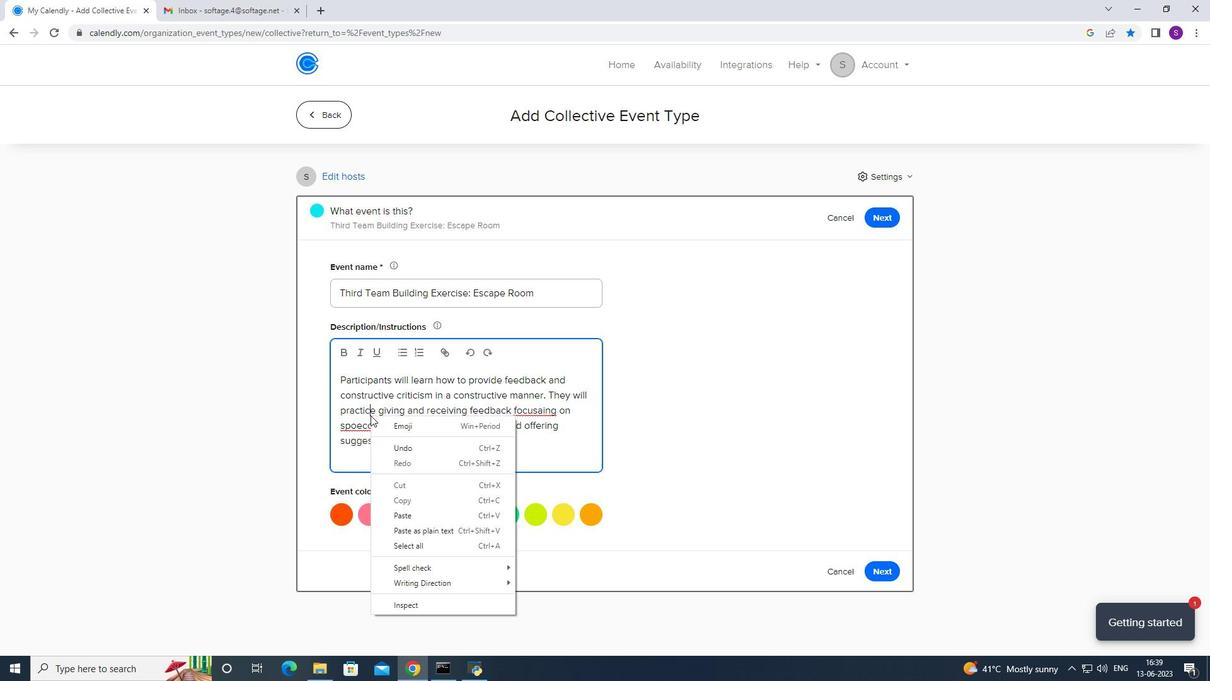 
Action: Mouse pressed left at (370, 420)
Screenshot: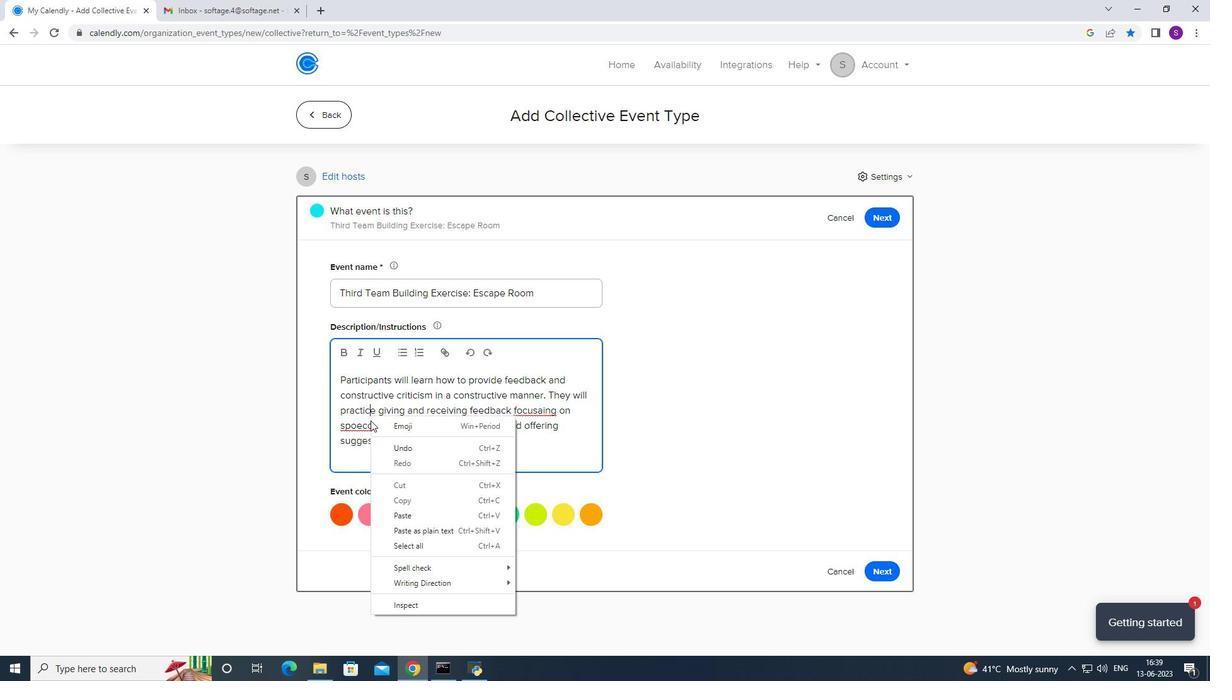 
Action: Mouse moved to (370, 420)
Screenshot: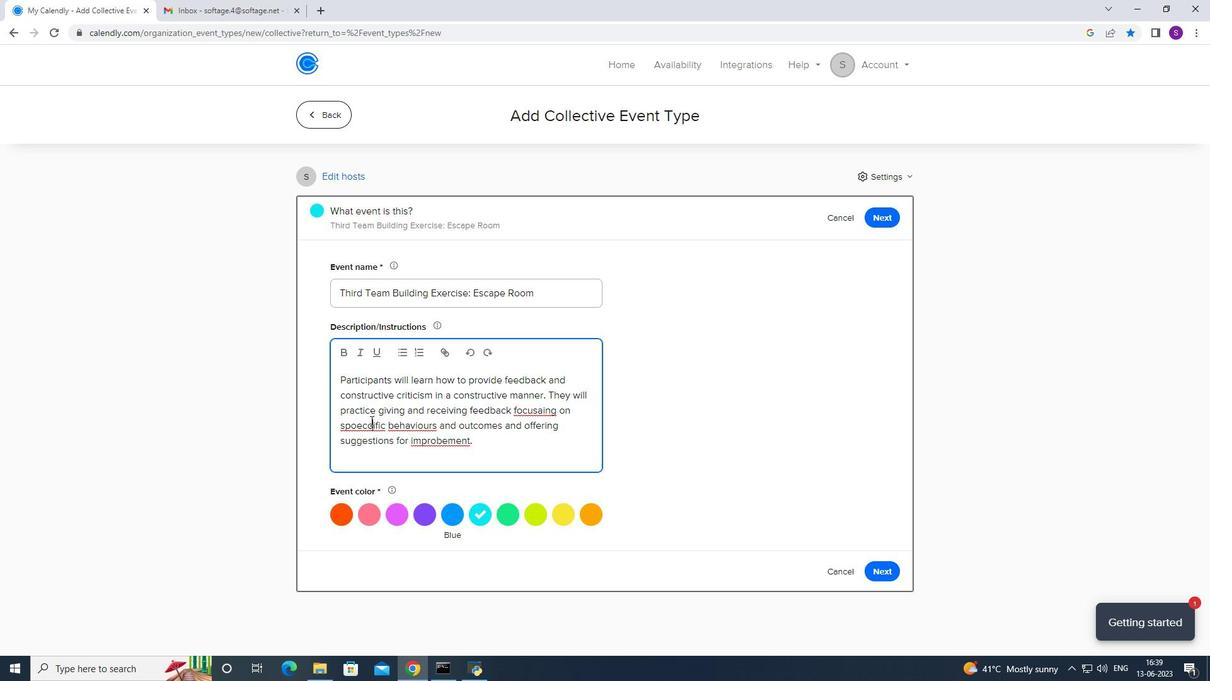 
Action: Mouse pressed right at (370, 420)
Screenshot: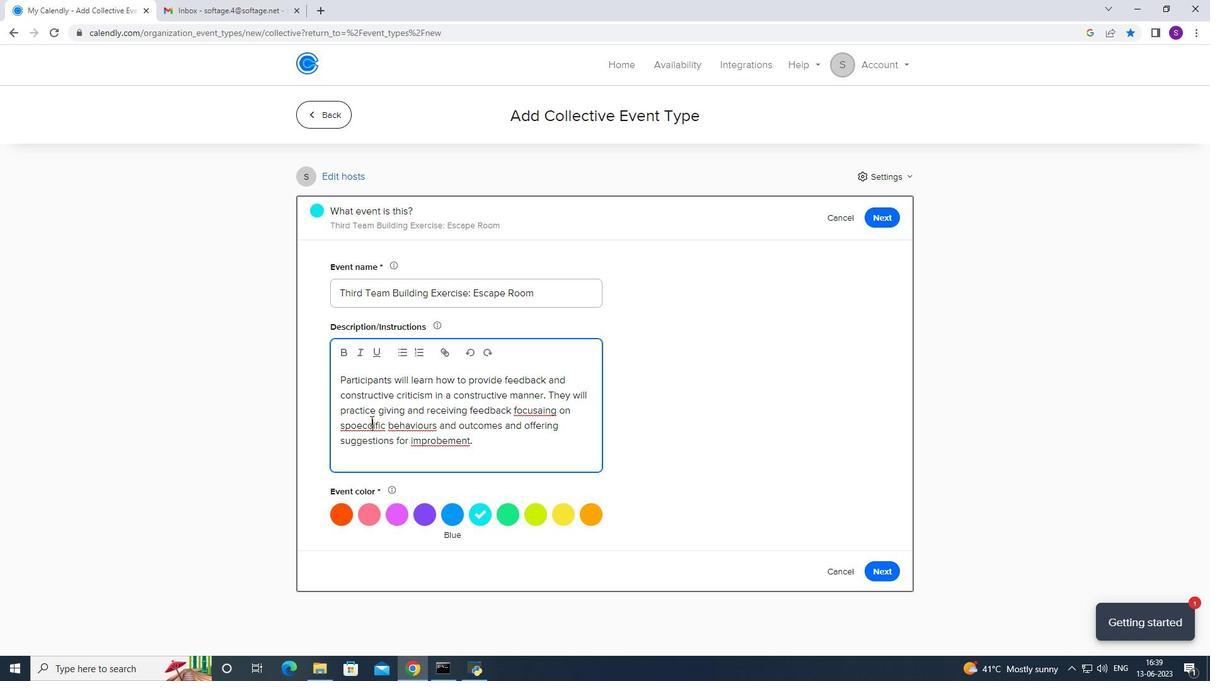 
Action: Mouse moved to (385, 428)
Screenshot: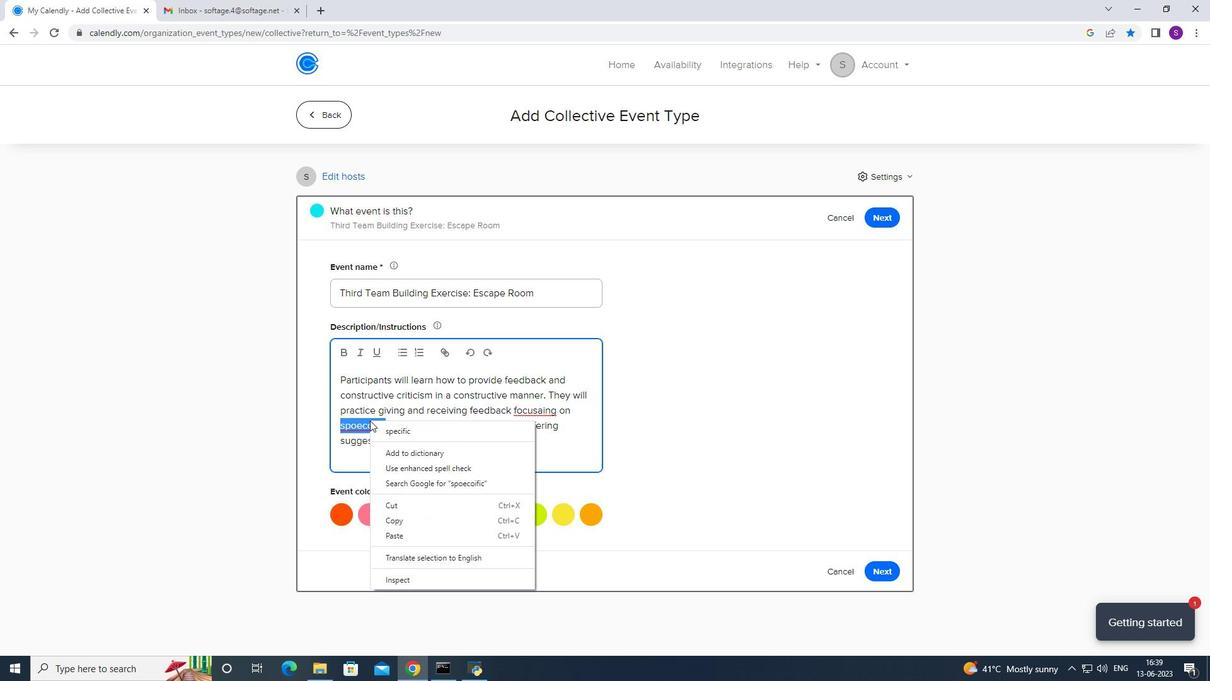 
Action: Mouse pressed left at (385, 428)
Screenshot: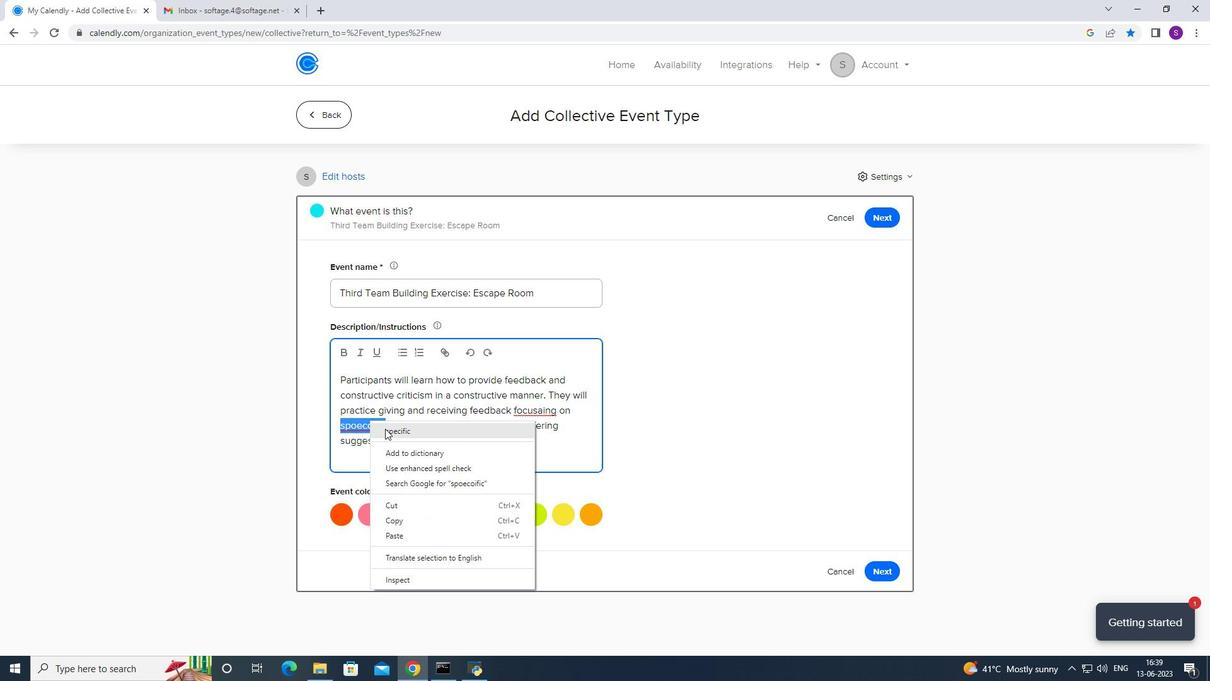 
Action: Mouse moved to (409, 425)
Screenshot: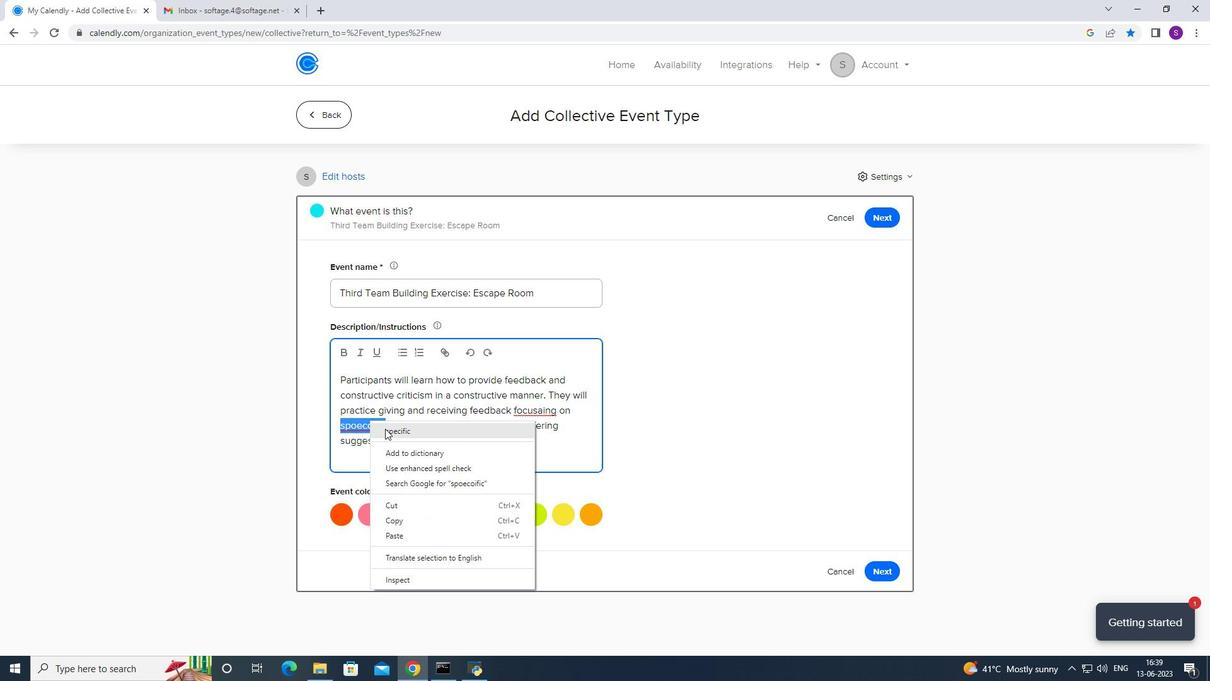 
Action: Mouse pressed right at (409, 425)
Screenshot: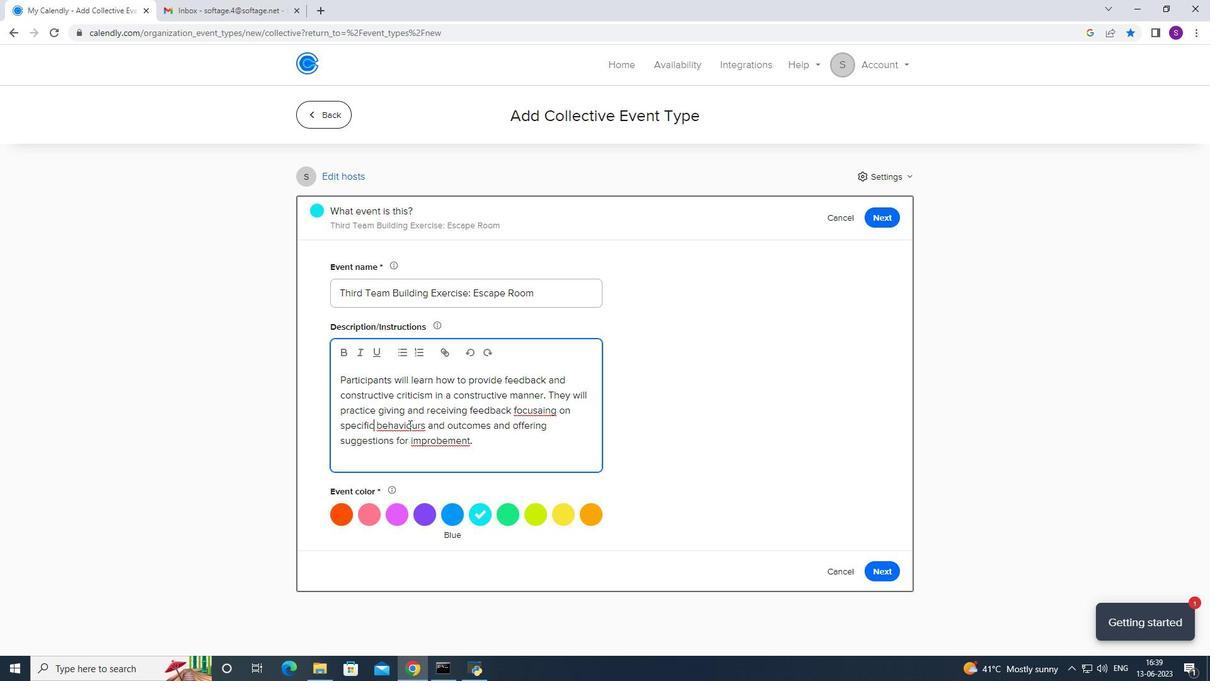 
Action: Mouse moved to (431, 429)
Screenshot: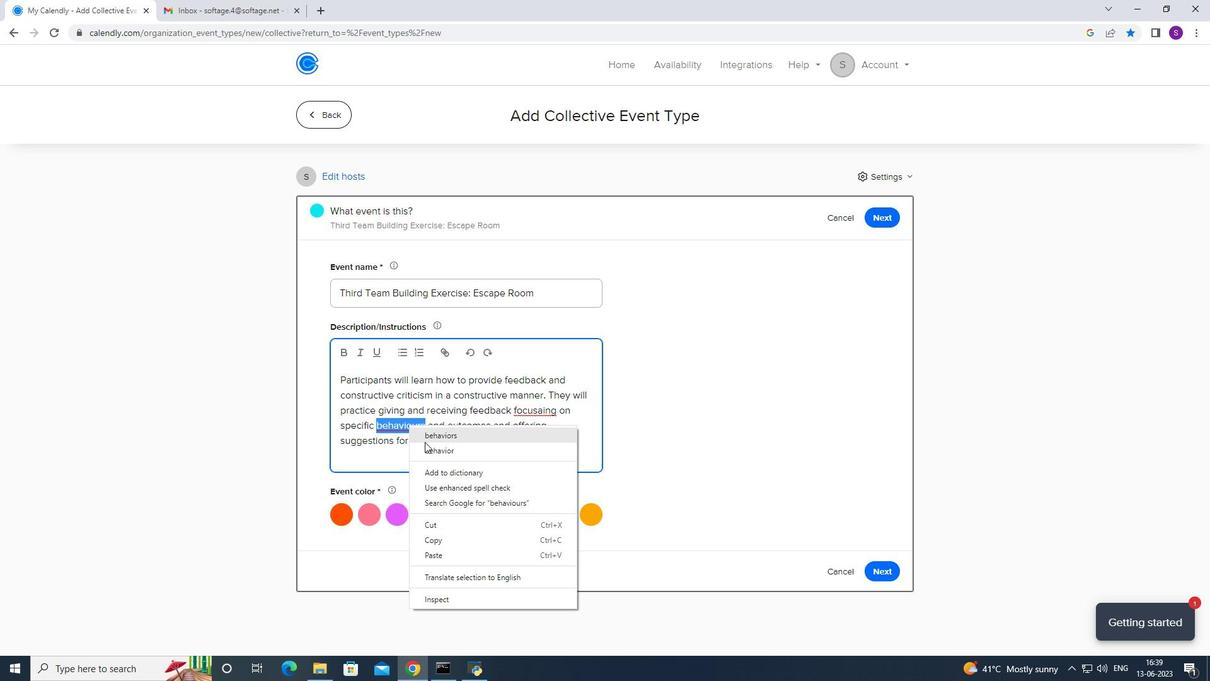 
Action: Mouse pressed left at (431, 429)
Screenshot: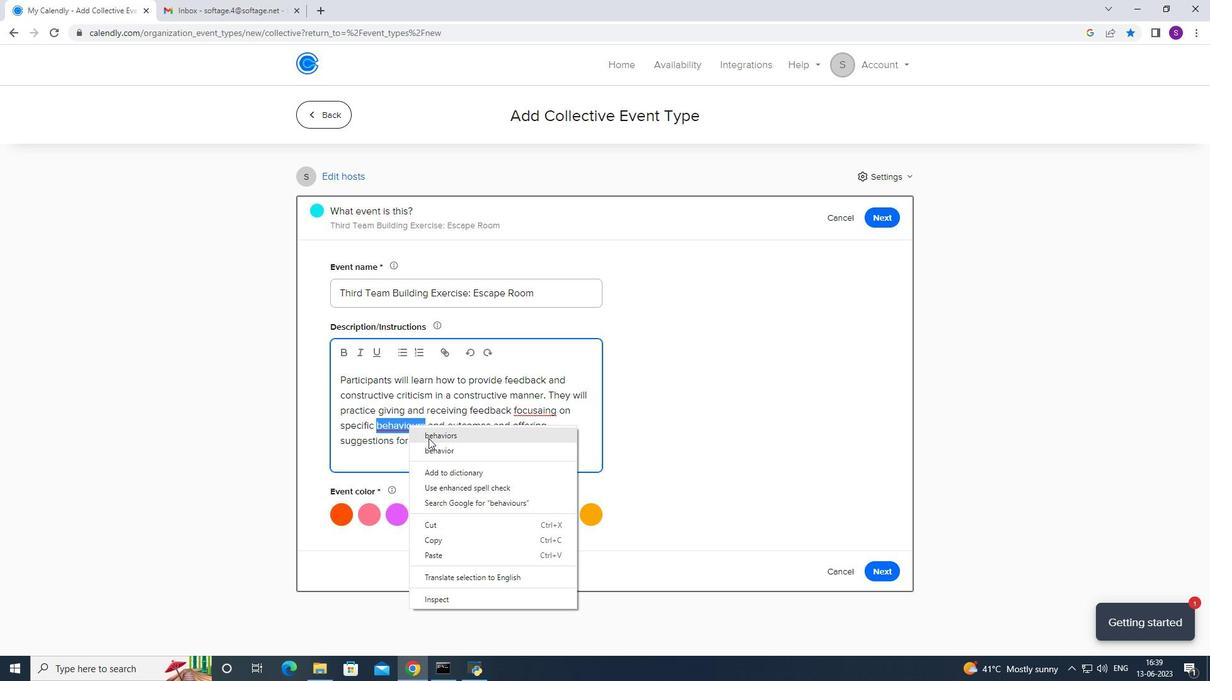 
Action: Mouse moved to (535, 403)
Screenshot: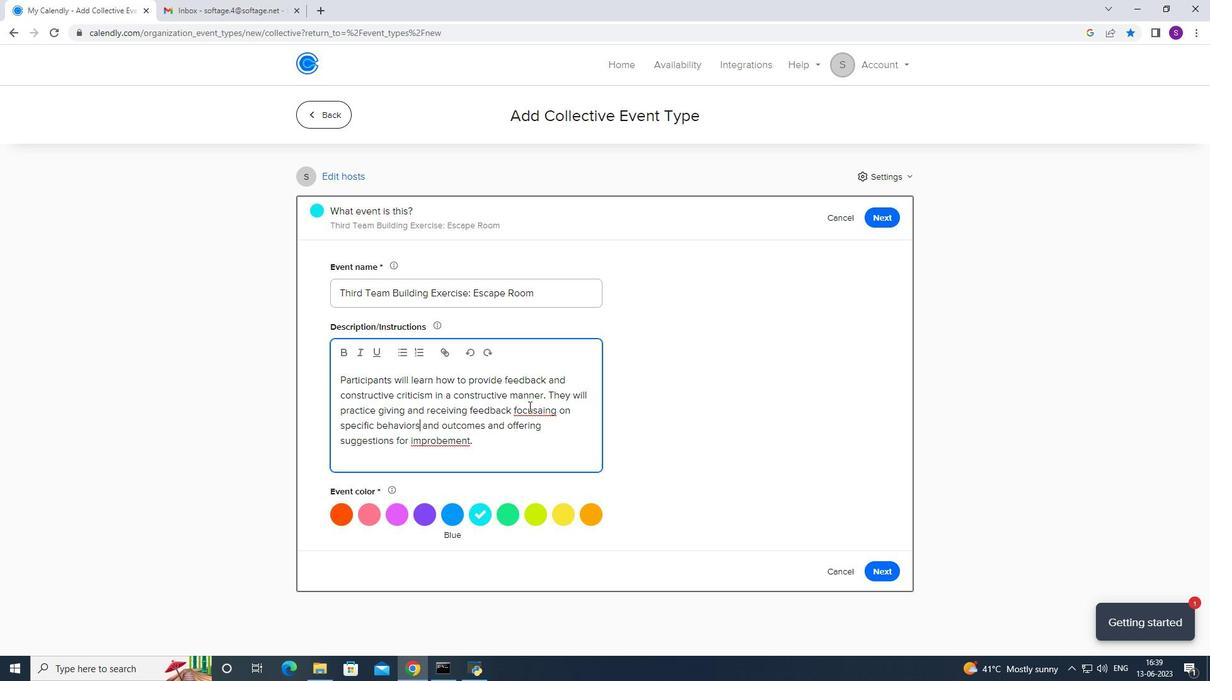 
Action: Mouse pressed right at (535, 403)
Screenshot: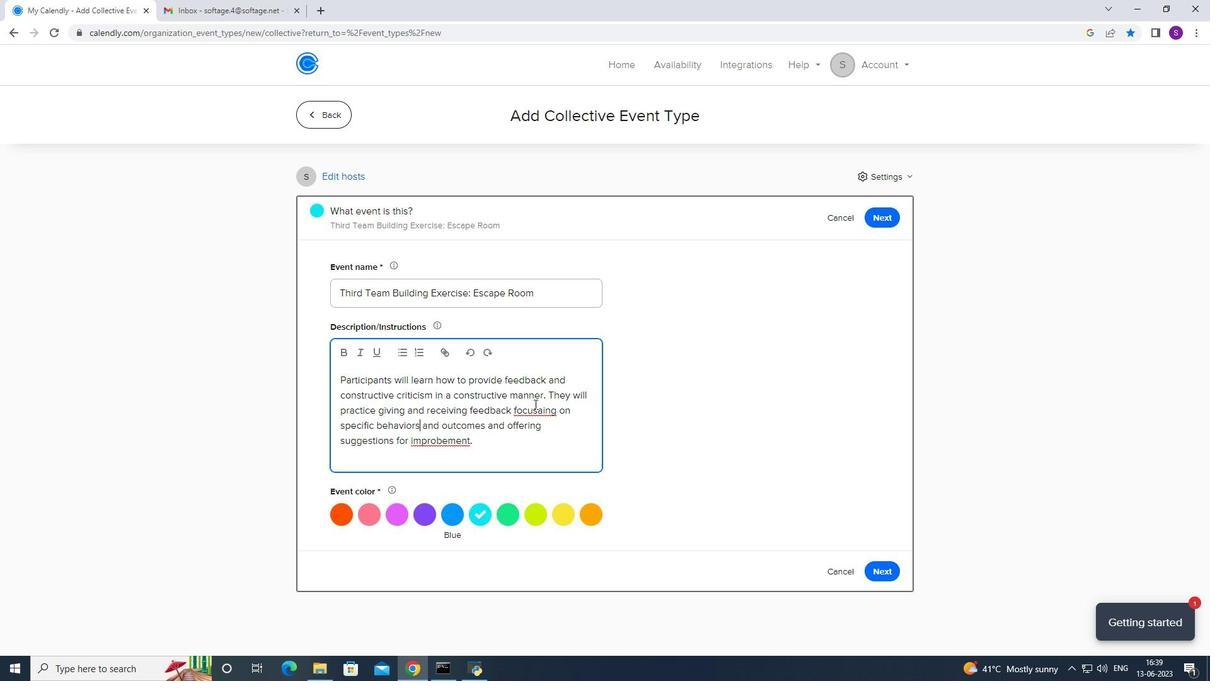 
Action: Mouse moved to (538, 414)
Screenshot: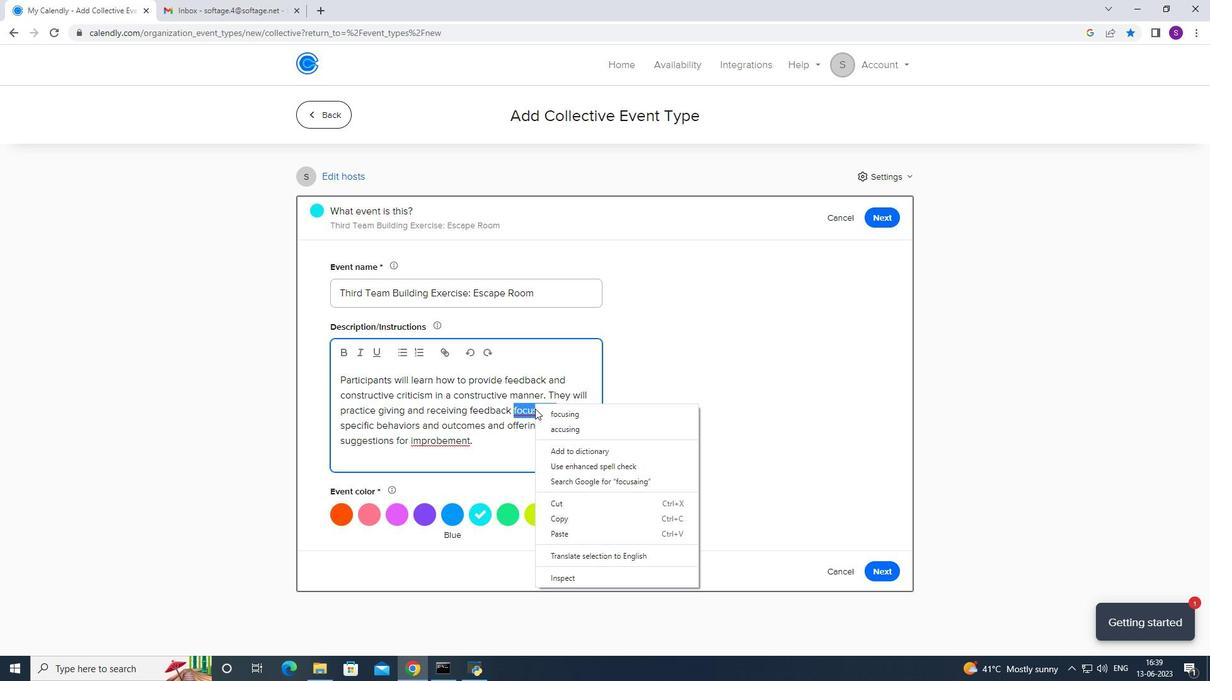 
Action: Mouse pressed left at (538, 414)
Screenshot: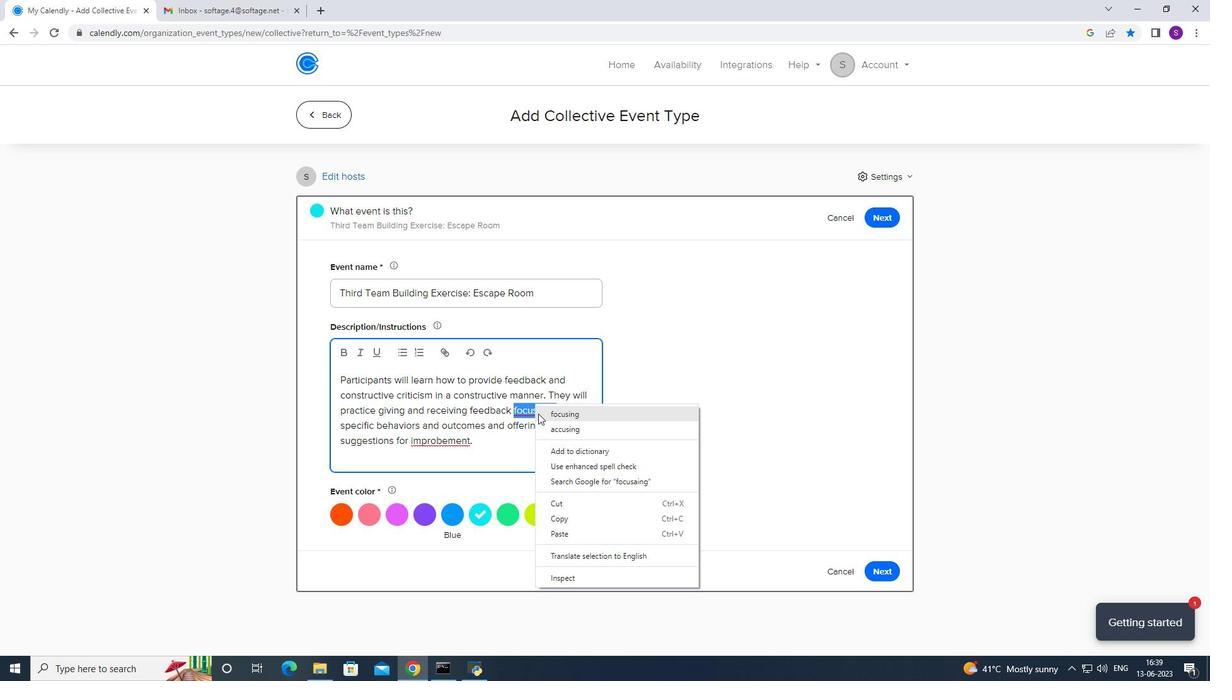 
Action: Mouse moved to (445, 447)
Screenshot: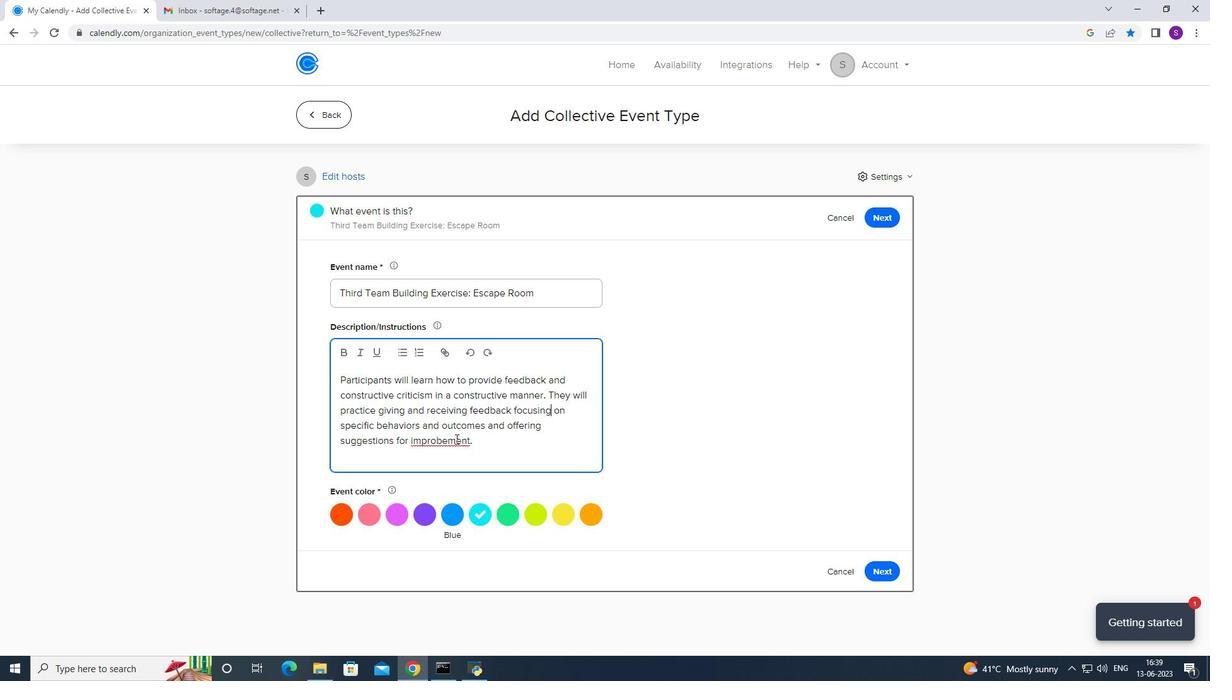 
Action: Mouse pressed right at (445, 447)
Screenshot: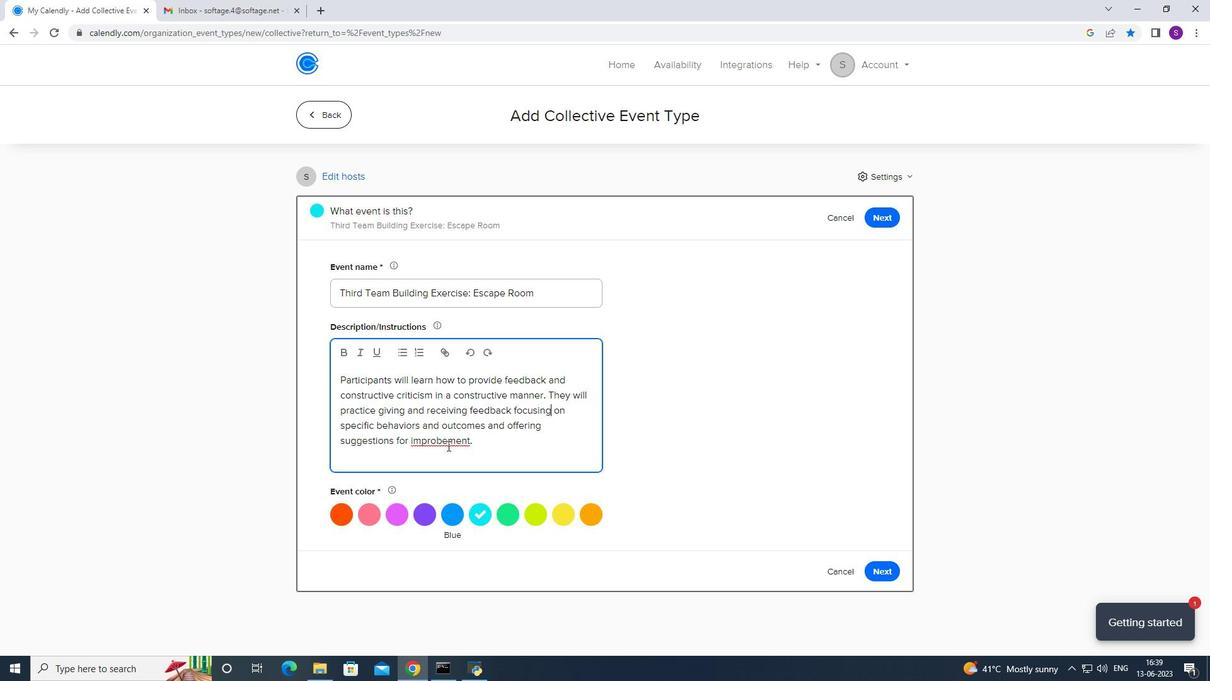 
Action: Mouse moved to (456, 457)
Screenshot: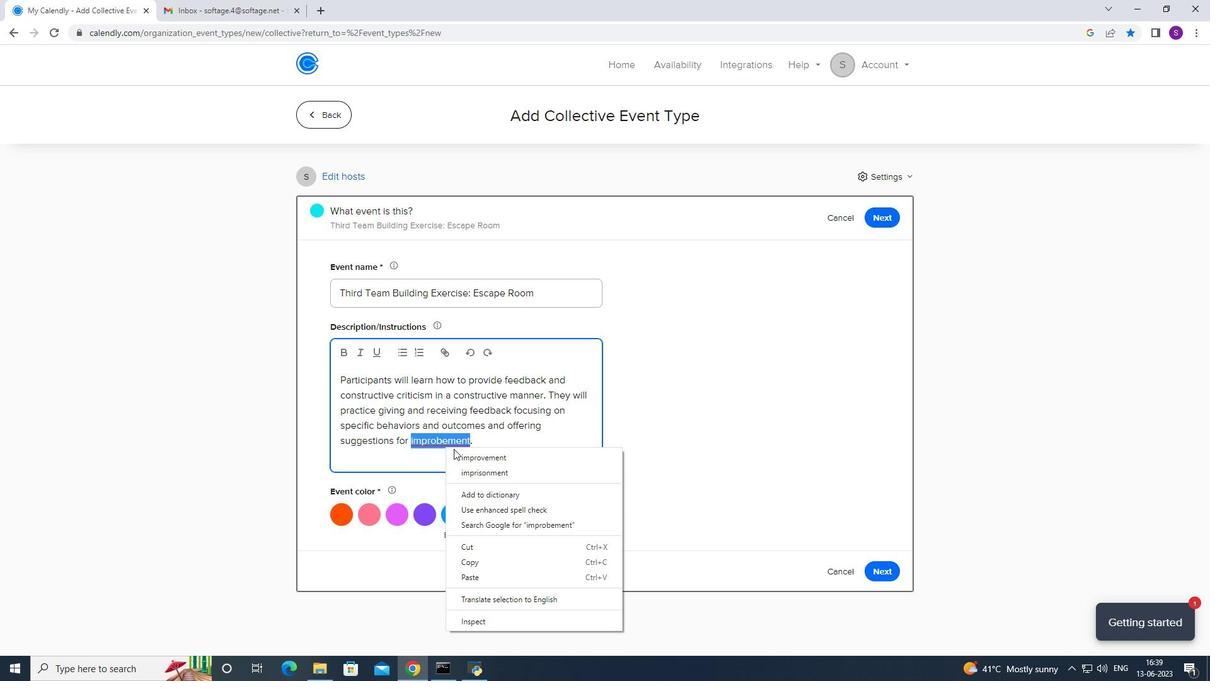 
Action: Mouse pressed left at (456, 457)
Screenshot: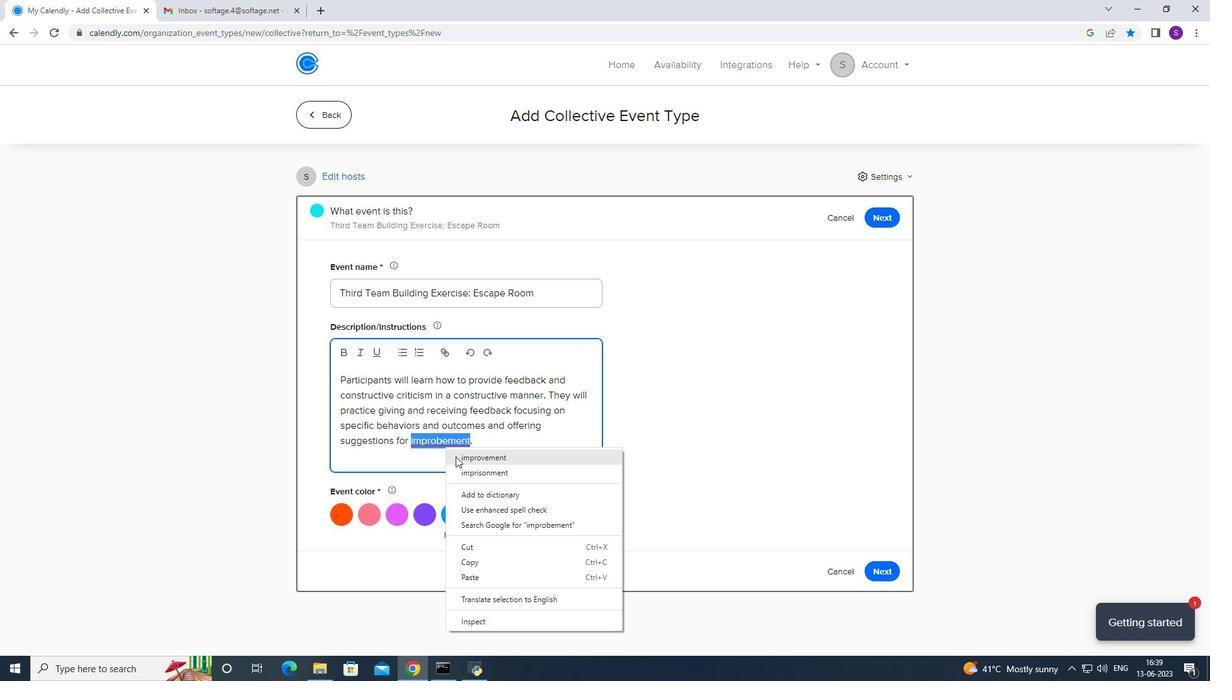 
Action: Mouse moved to (480, 445)
Screenshot: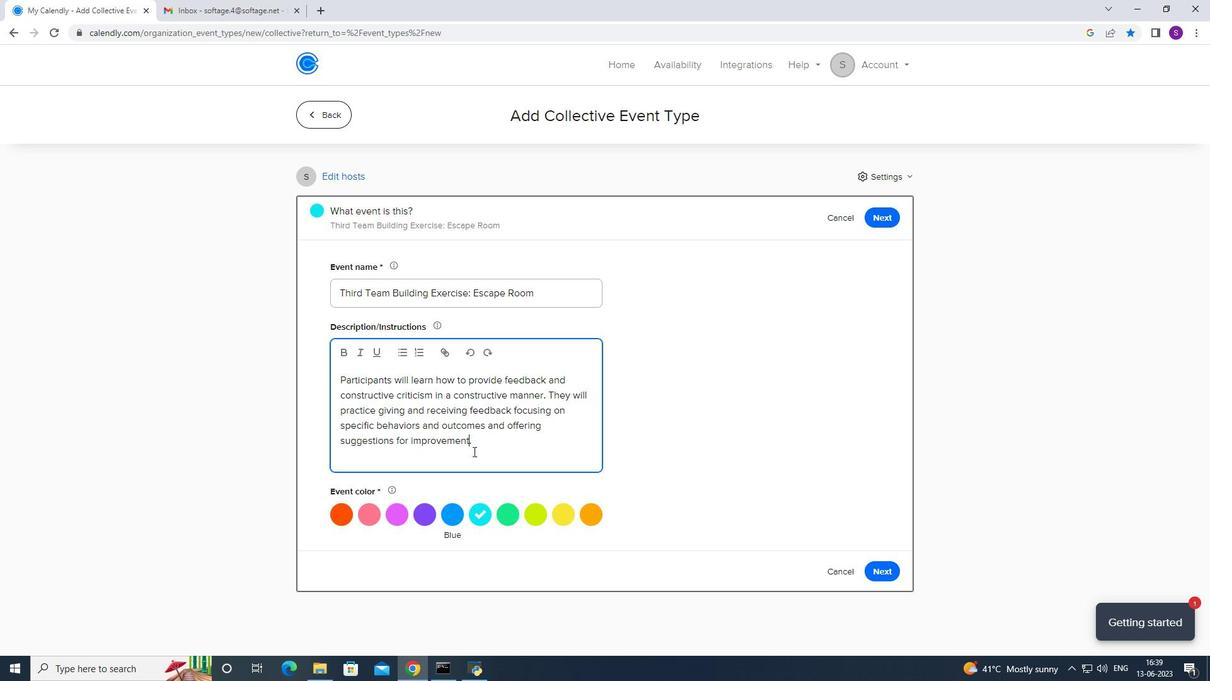 
Action: Mouse pressed left at (480, 445)
Screenshot: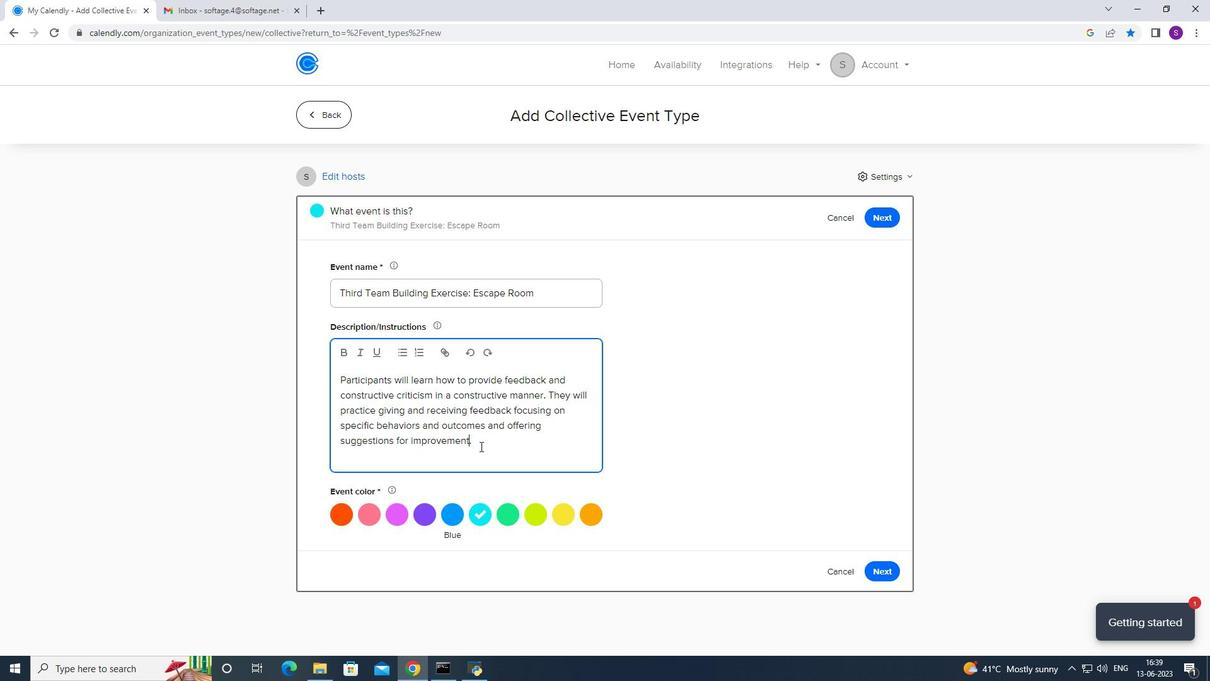 
Action: Mouse moved to (364, 423)
Screenshot: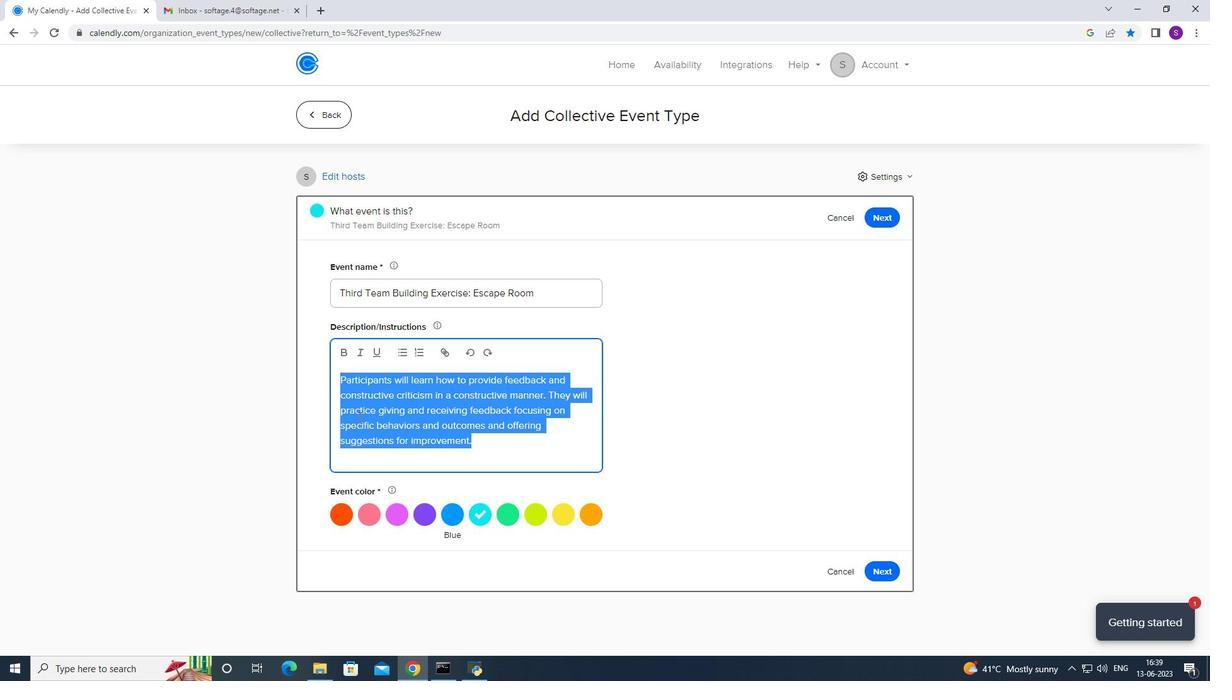 
Action: Mouse pressed left at (364, 423)
Screenshot: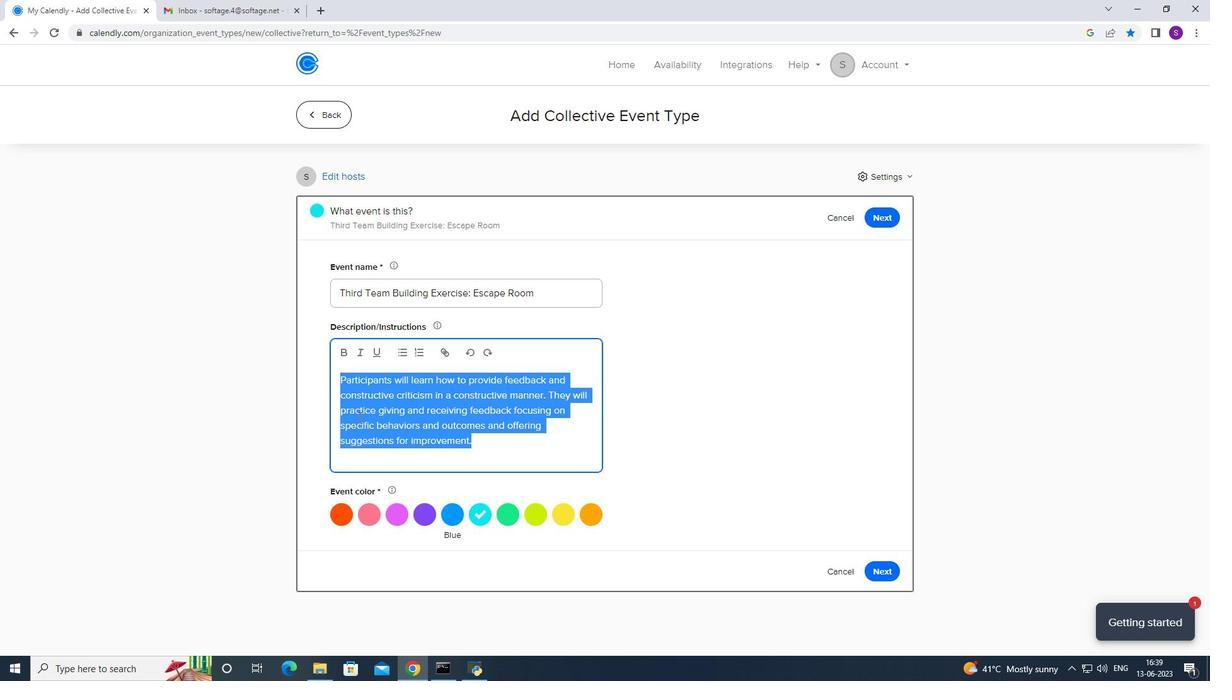
Action: Mouse moved to (343, 426)
Screenshot: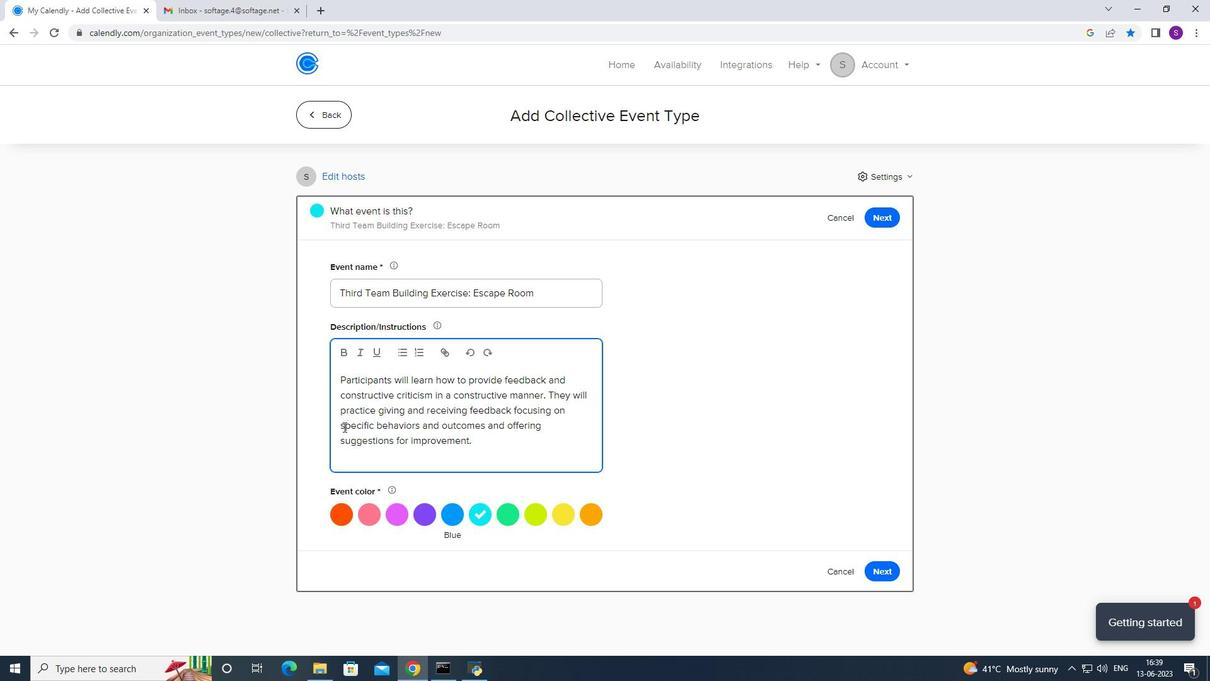 
Action: Mouse scrolled (343, 425) with delta (0, 0)
Screenshot: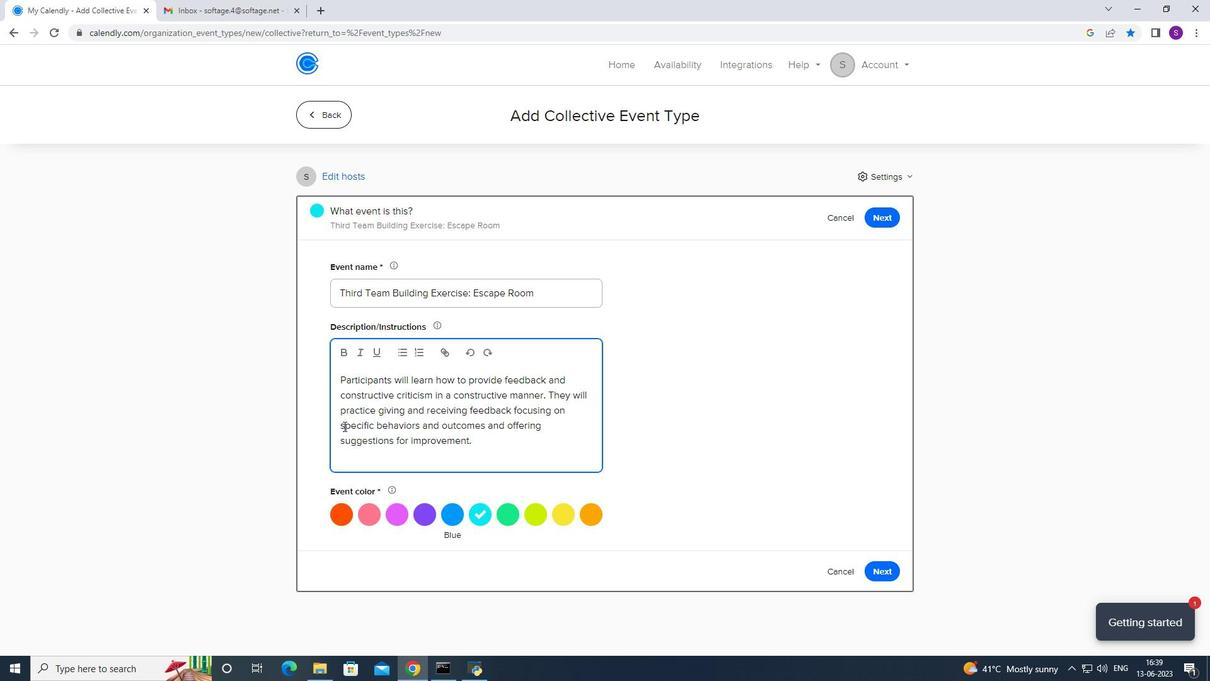 
Action: Mouse scrolled (343, 425) with delta (0, 0)
Screenshot: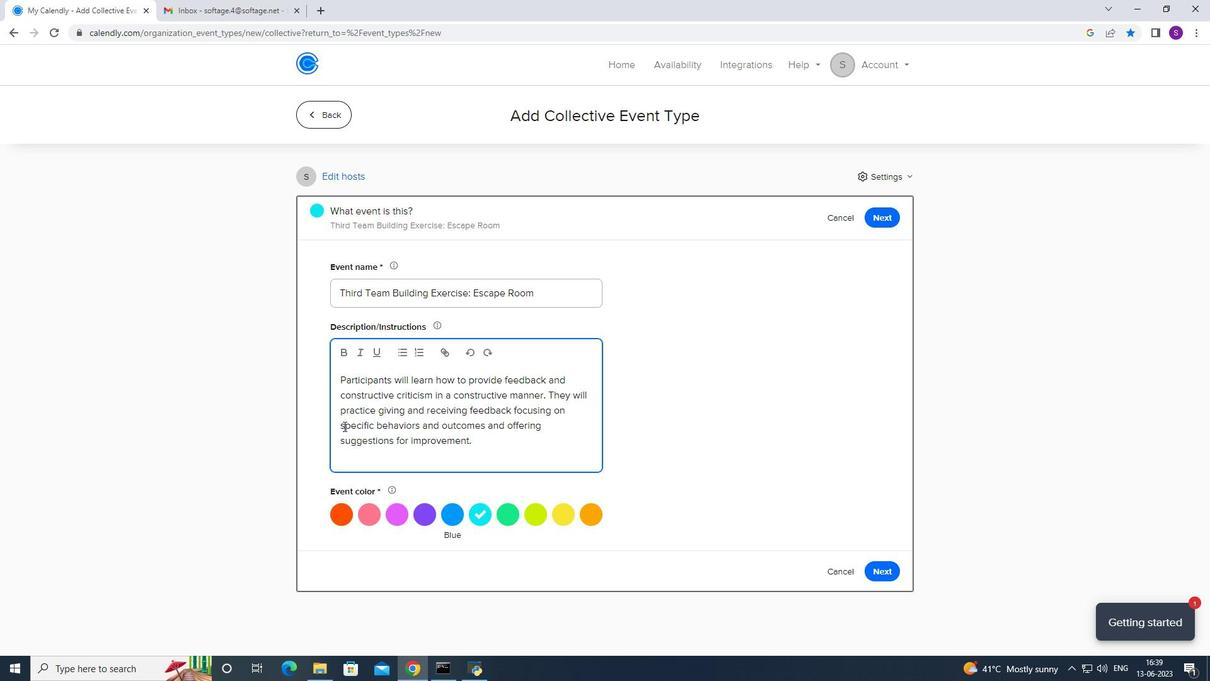 
Action: Mouse scrolled (343, 425) with delta (0, 0)
Screenshot: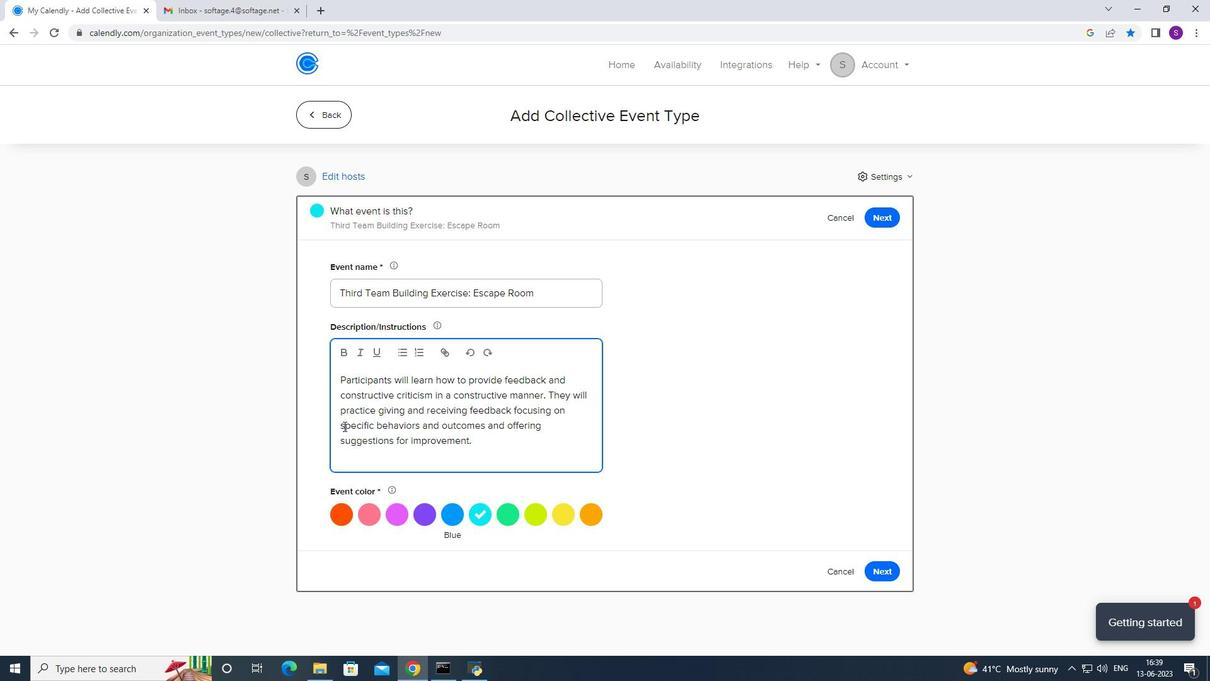 
Action: Mouse scrolled (343, 425) with delta (0, 0)
Screenshot: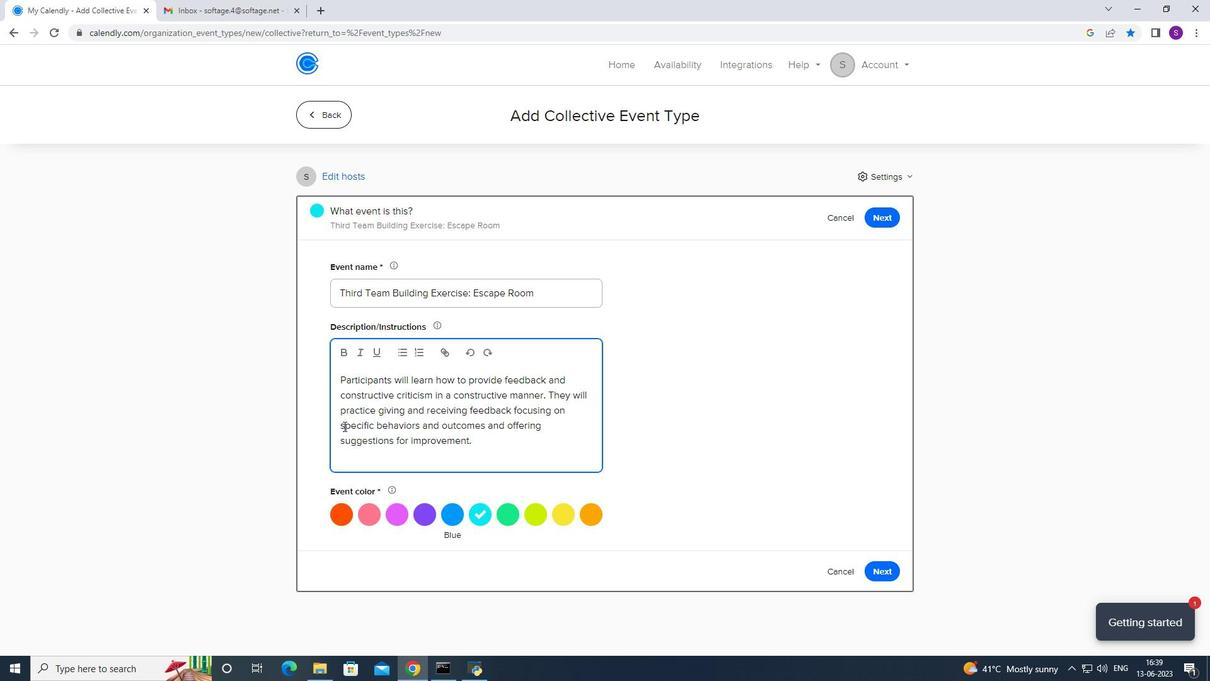 
Action: Mouse scrolled (343, 425) with delta (0, 0)
Screenshot: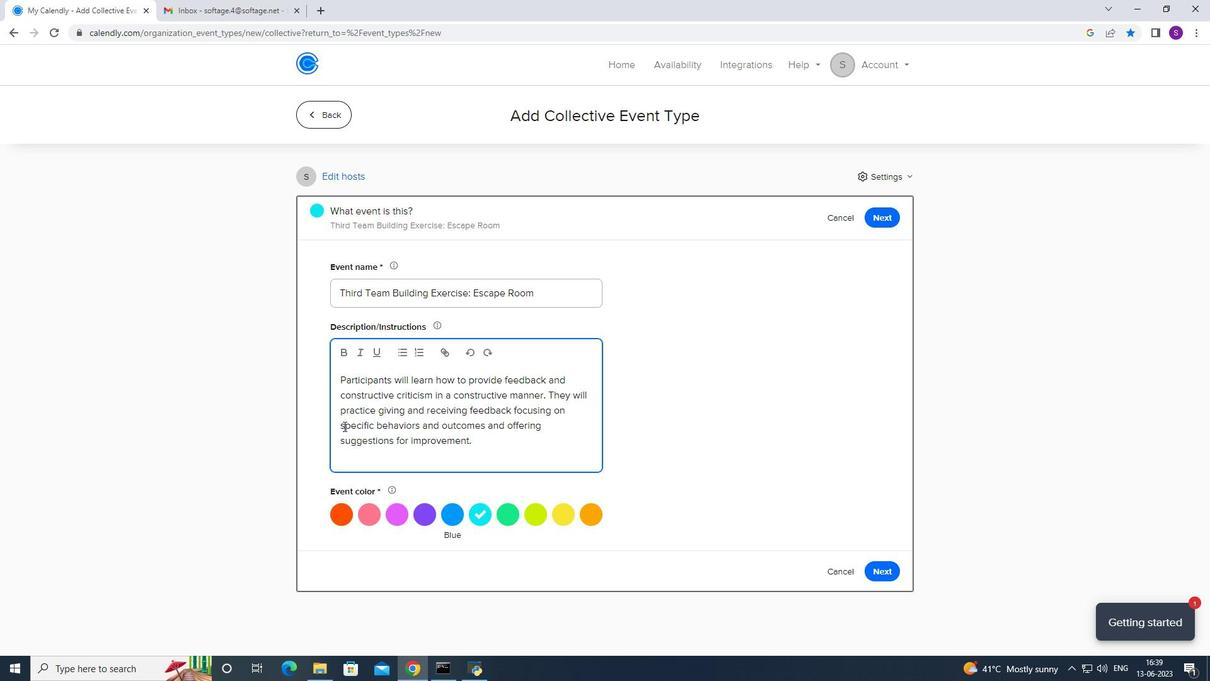 
Action: Mouse scrolled (343, 425) with delta (0, 0)
Screenshot: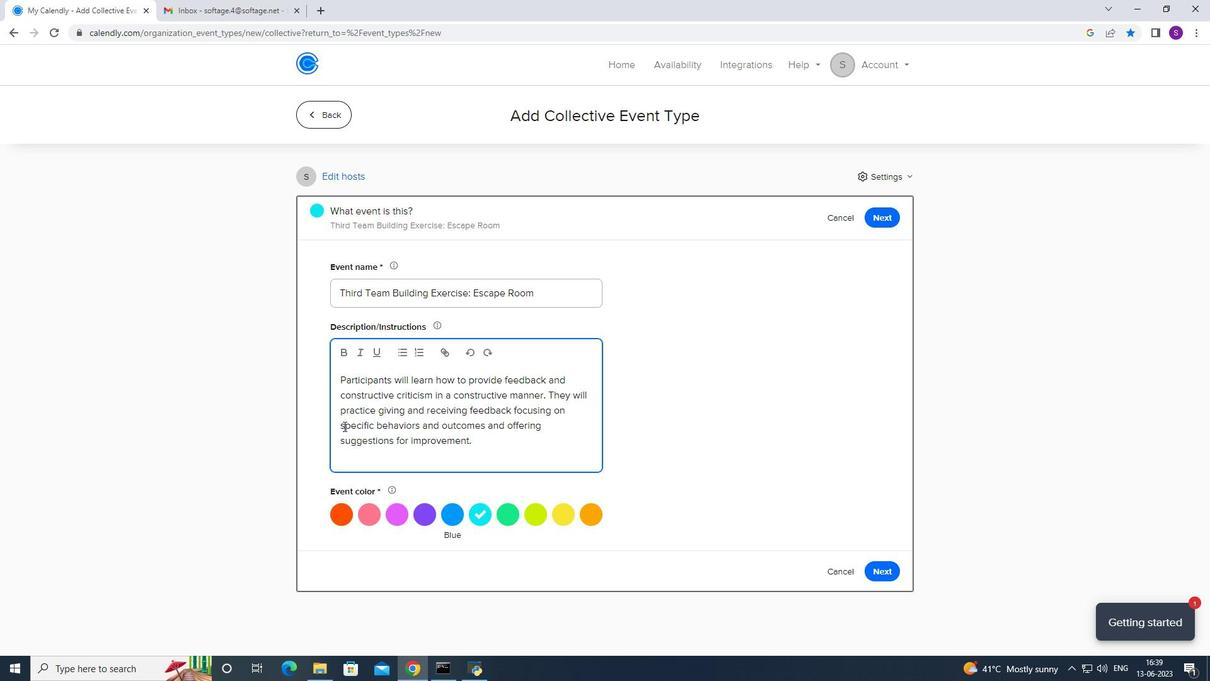 
Action: Mouse scrolled (343, 425) with delta (0, 0)
Screenshot: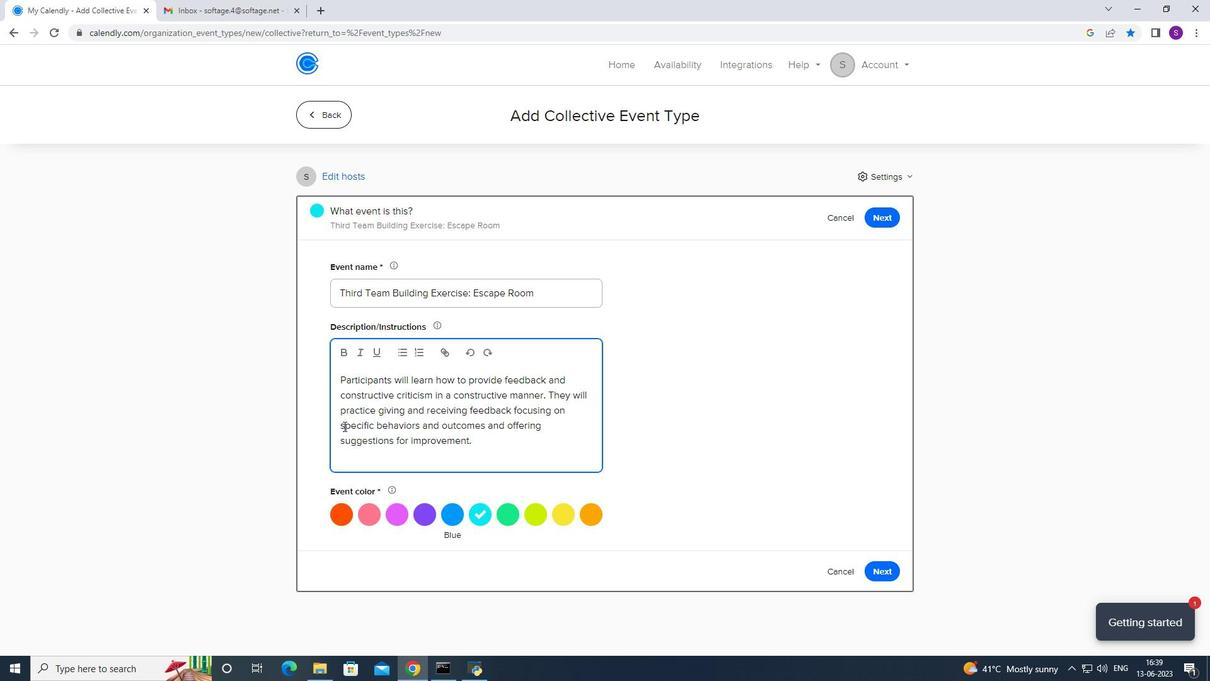 
Action: Mouse moved to (891, 571)
Screenshot: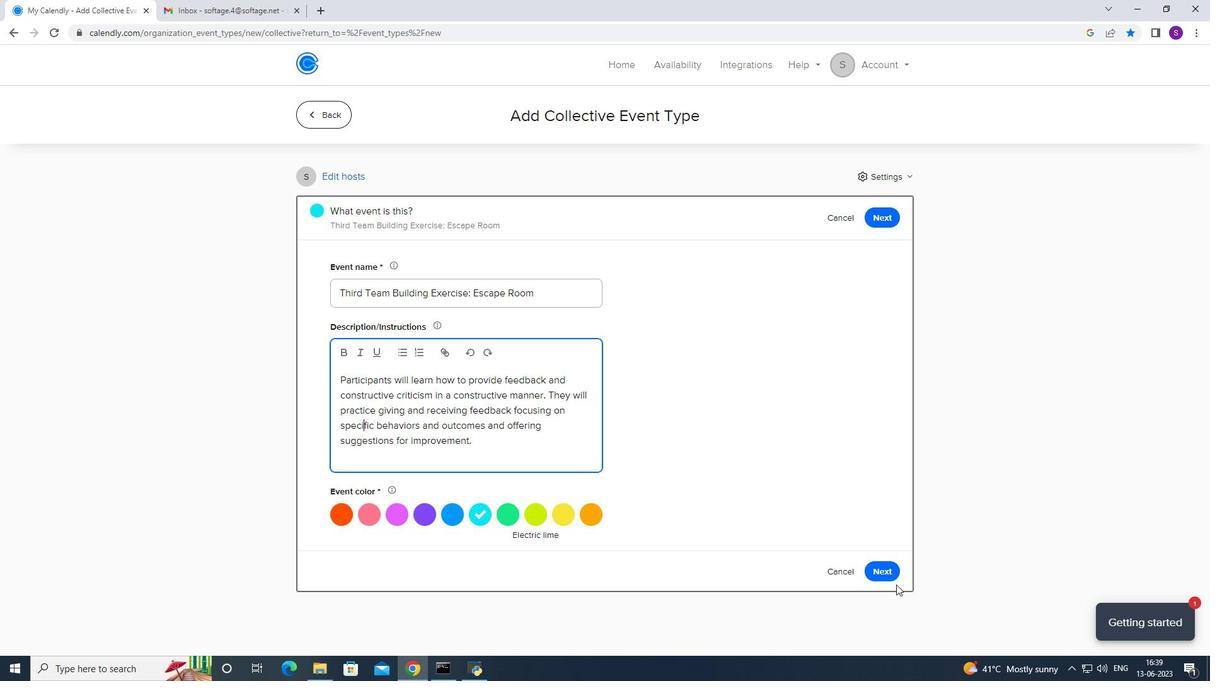 
Action: Mouse pressed left at (891, 571)
Screenshot: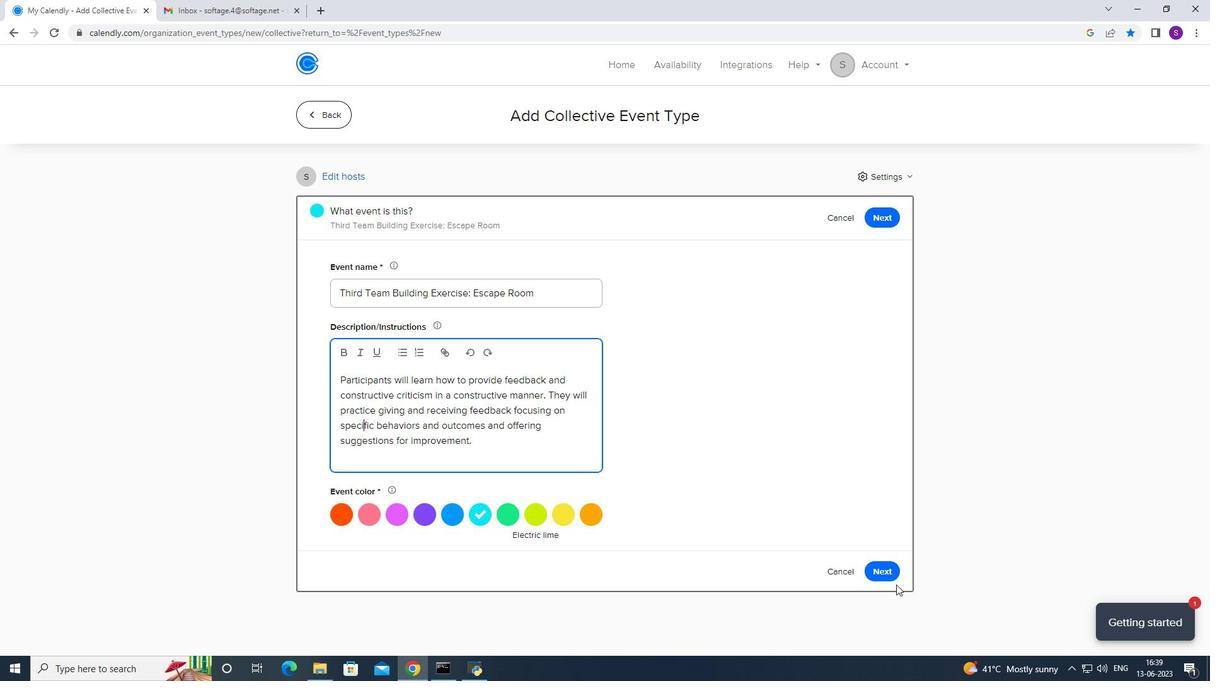 
Action: Mouse moved to (385, 355)
Screenshot: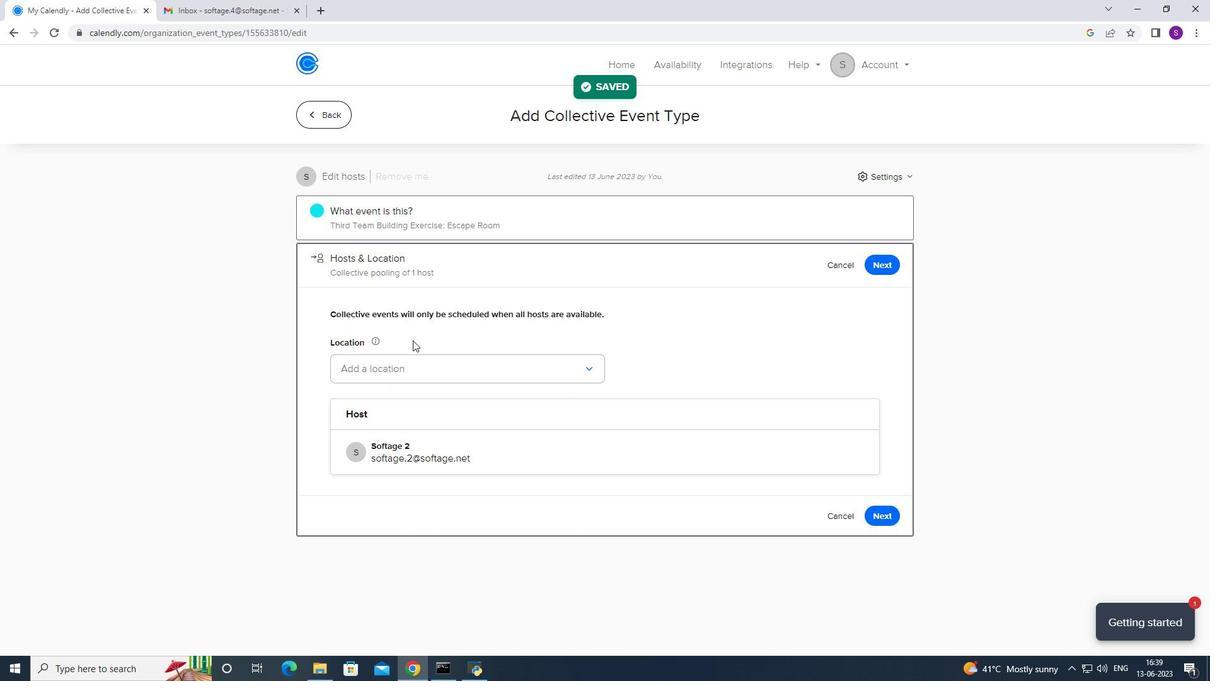 
Action: Mouse pressed left at (385, 355)
Screenshot: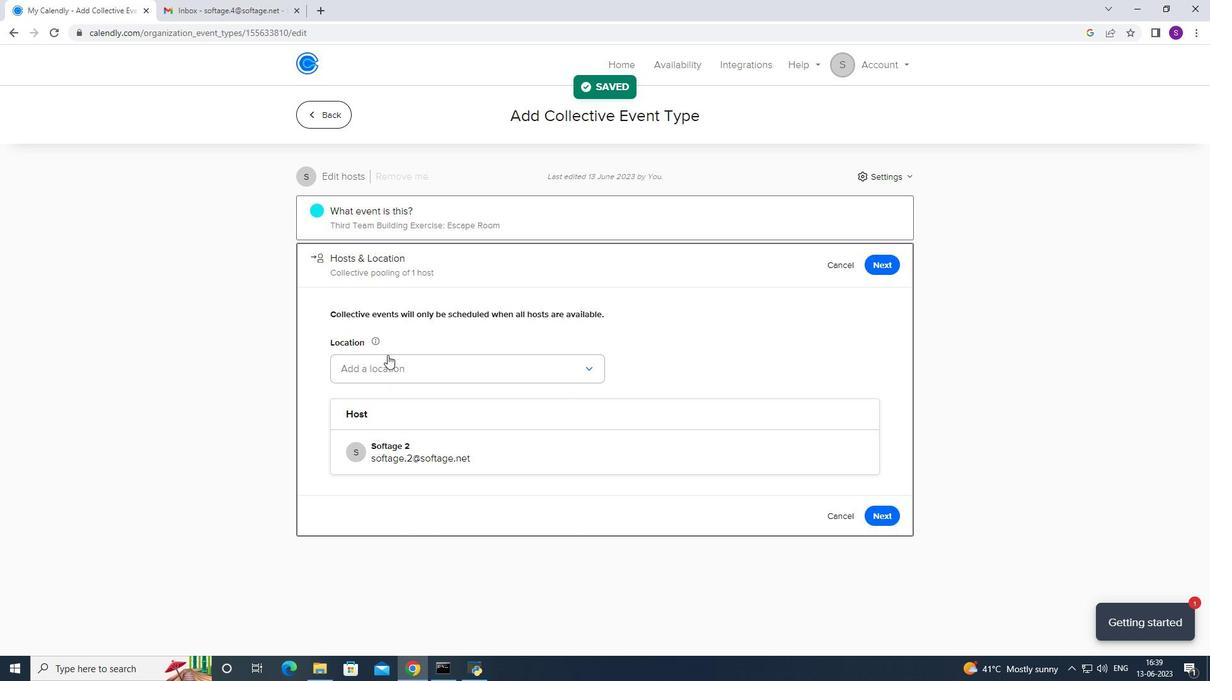 
Action: Mouse moved to (374, 393)
Screenshot: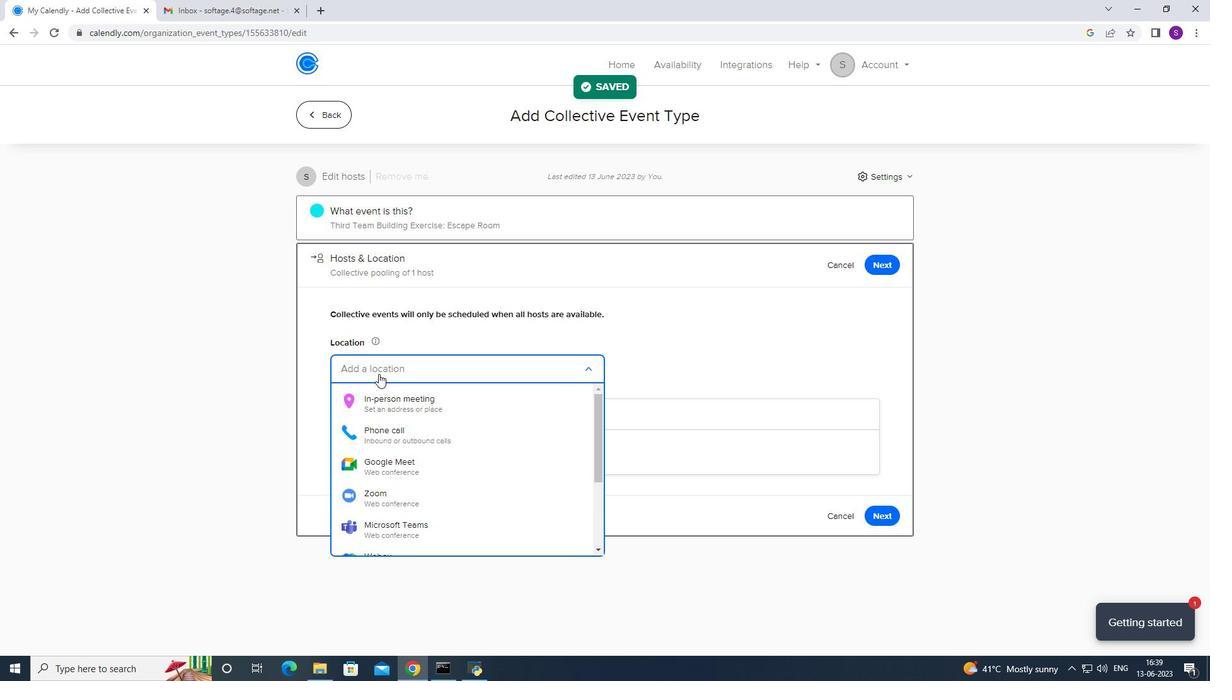 
Action: Mouse pressed left at (374, 393)
Screenshot: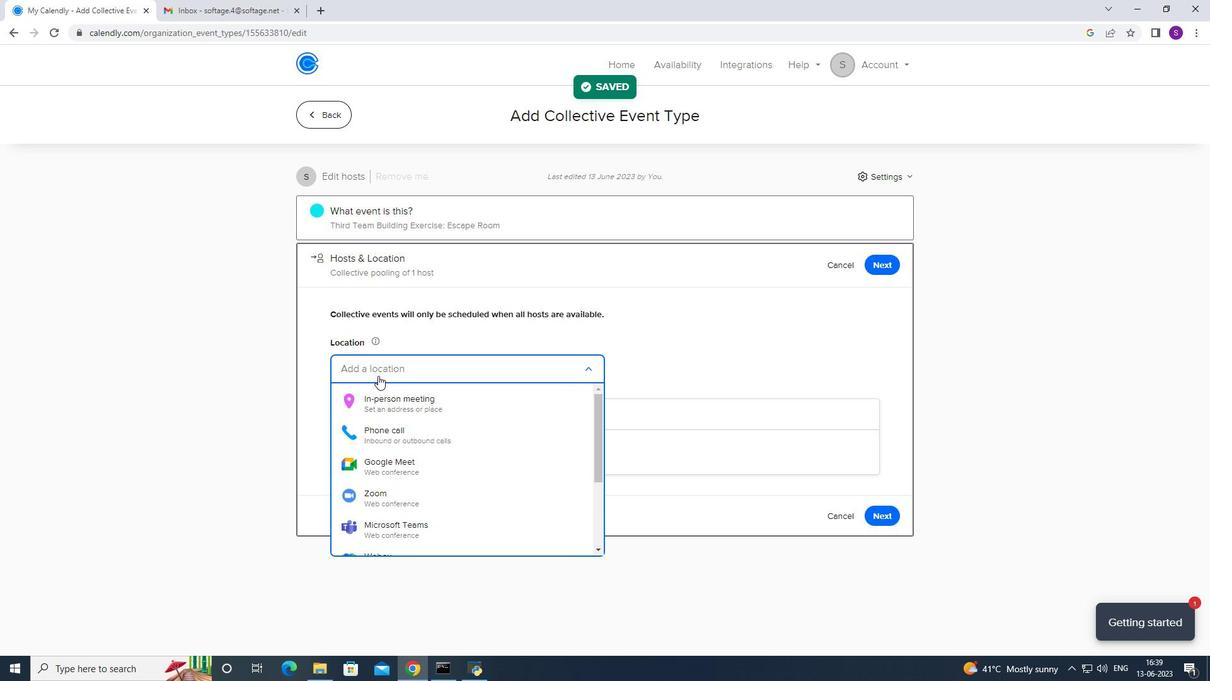 
Action: Mouse moved to (587, 221)
Screenshot: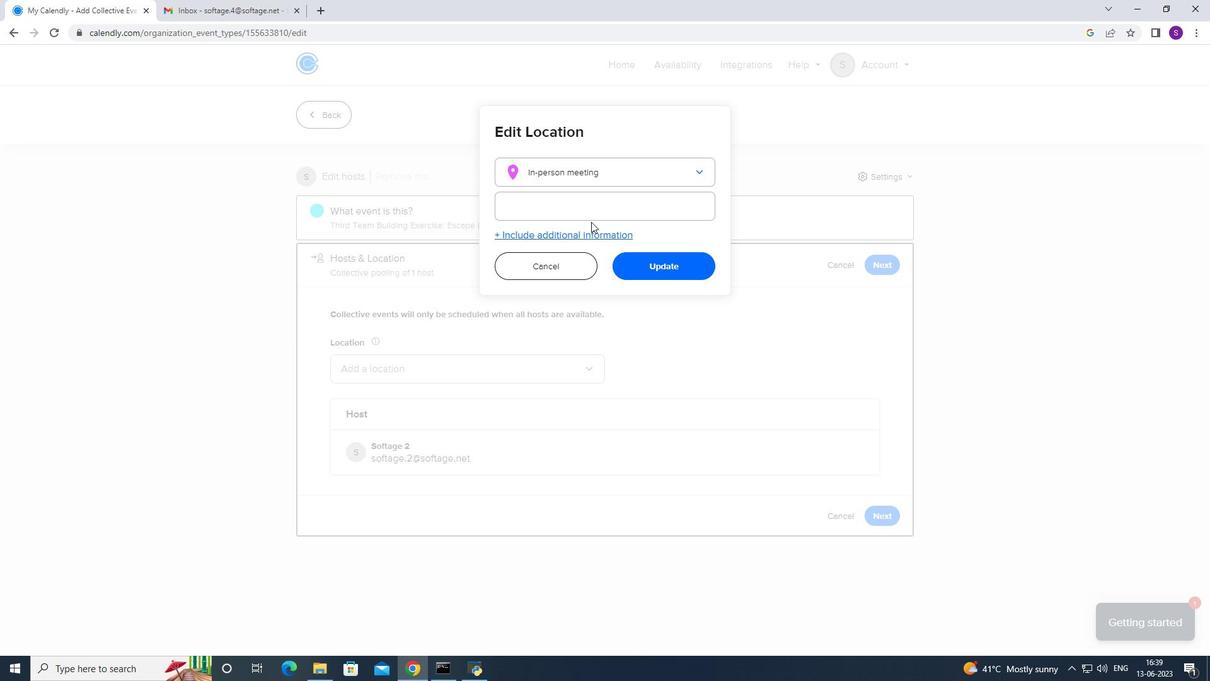 
Action: Mouse pressed left at (587, 221)
Screenshot: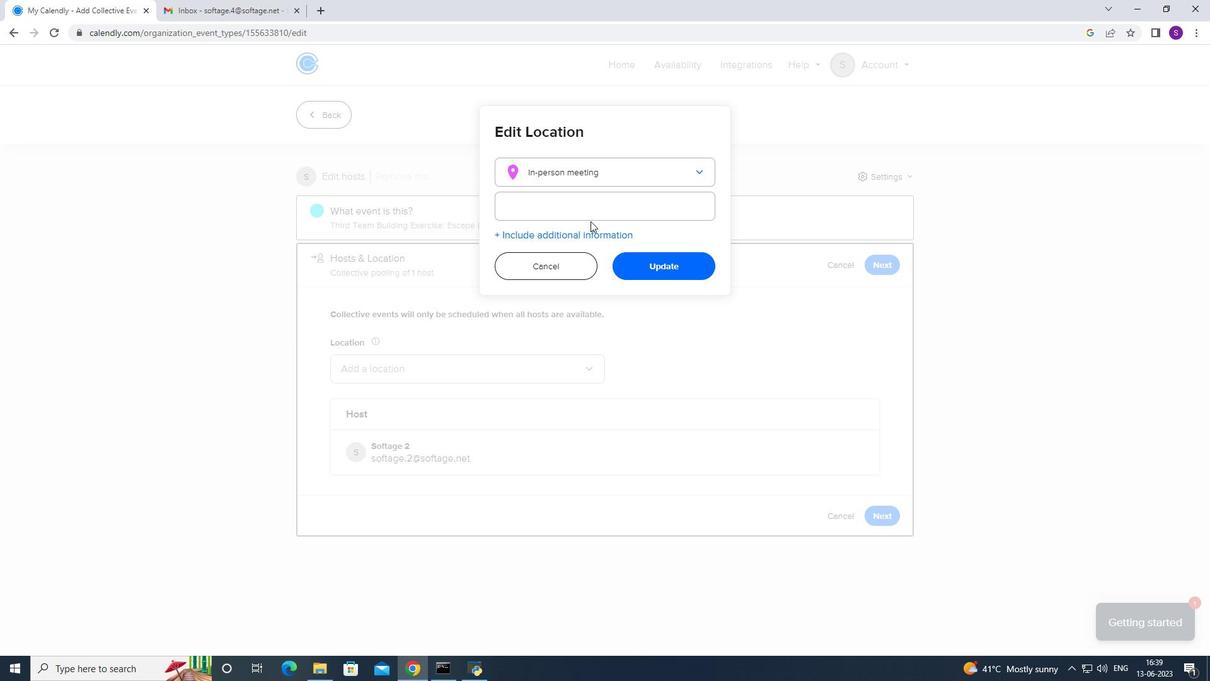 
Action: Mouse moved to (584, 204)
Screenshot: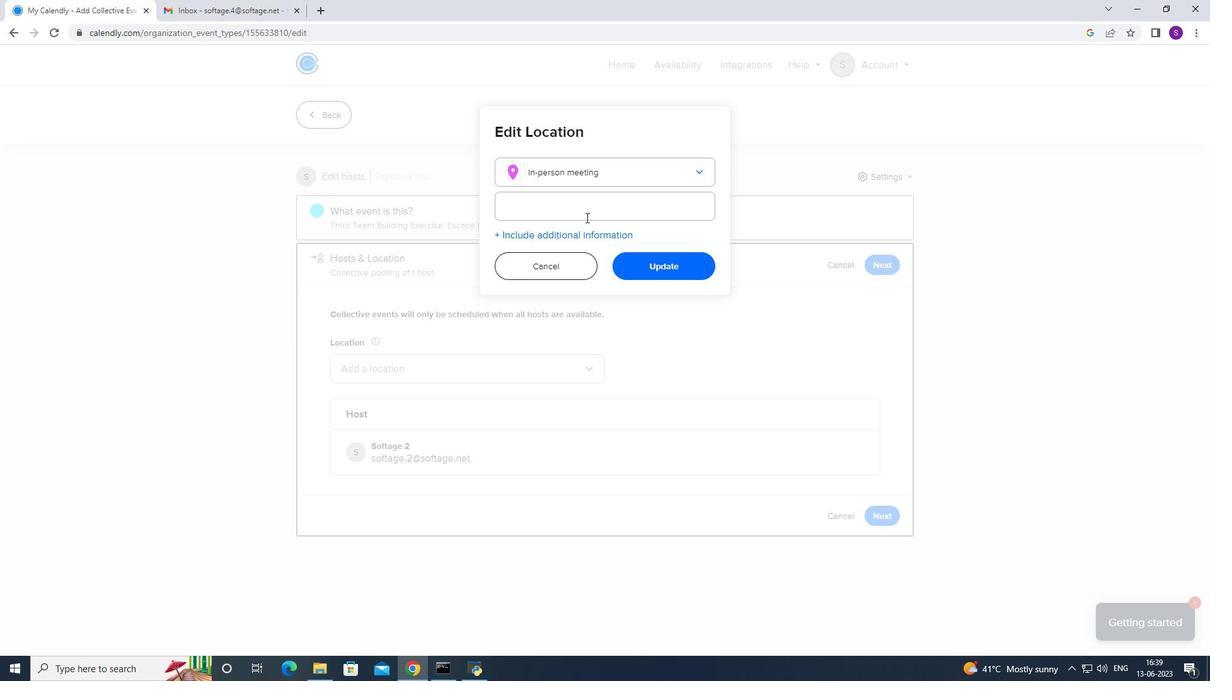 
Action: Mouse pressed left at (584, 204)
Screenshot: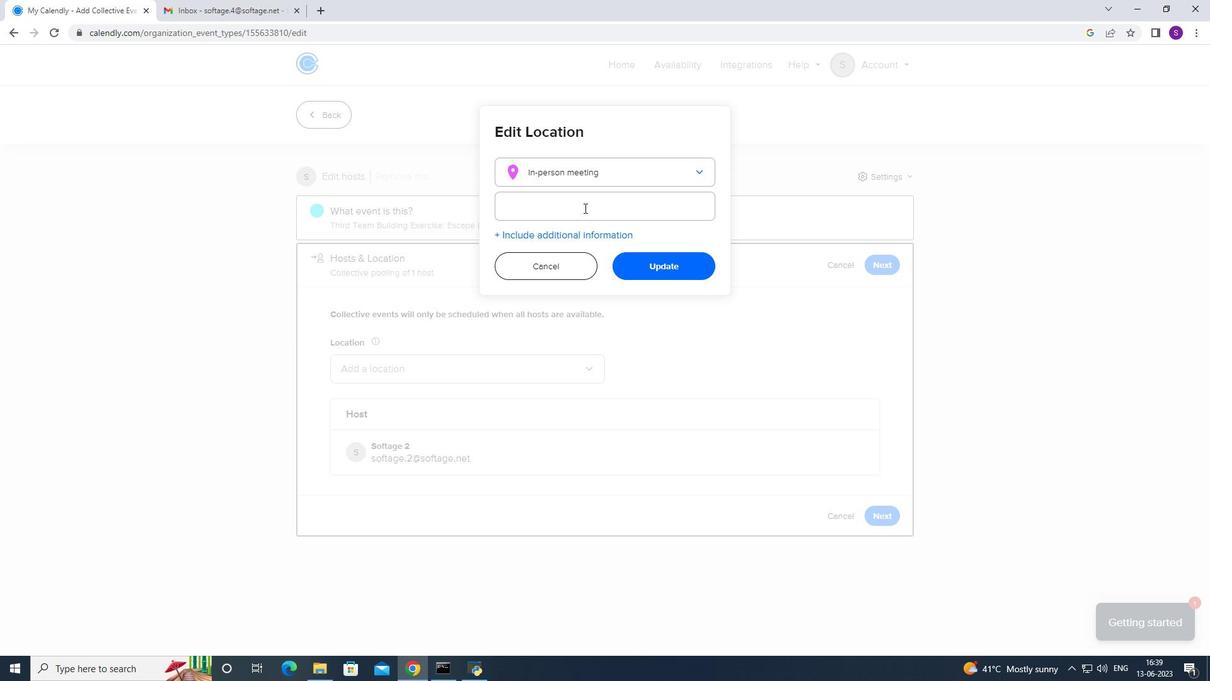 
Action: Mouse moved to (584, 204)
Screenshot: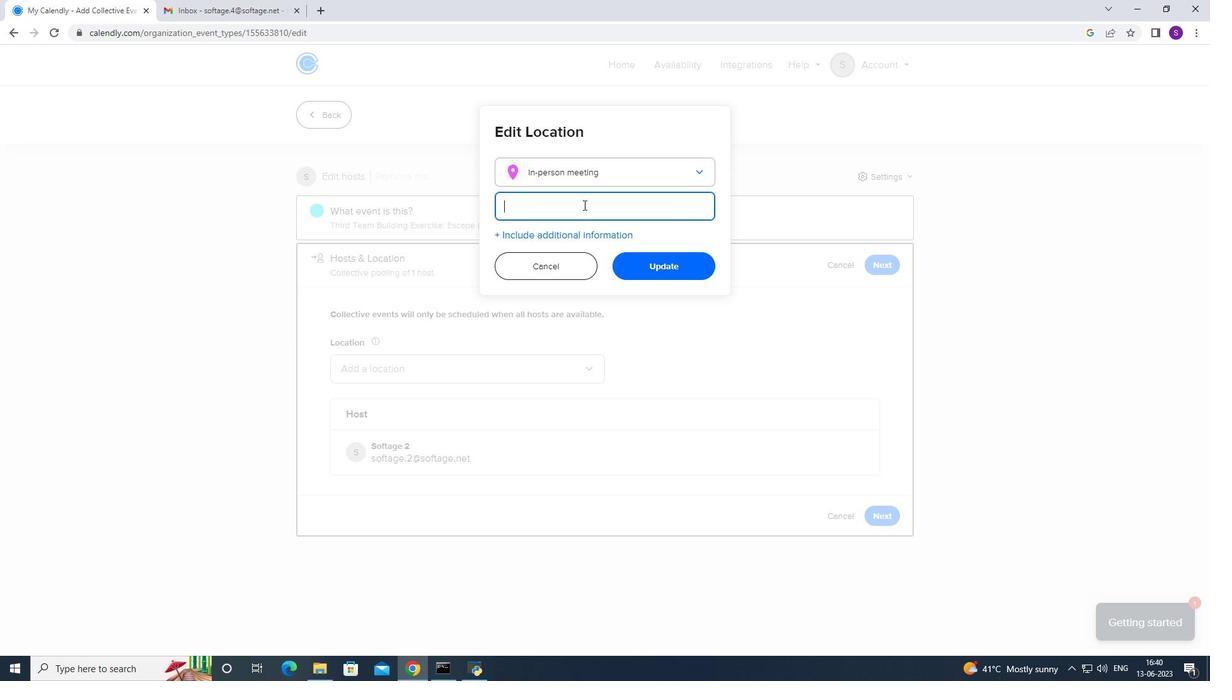 
Action: Key pressed <Key.caps_lock>K<Key.caps_lock>olkata,<Key.space><Key.caps_lock>I<Key.caps_lock>ndia
Screenshot: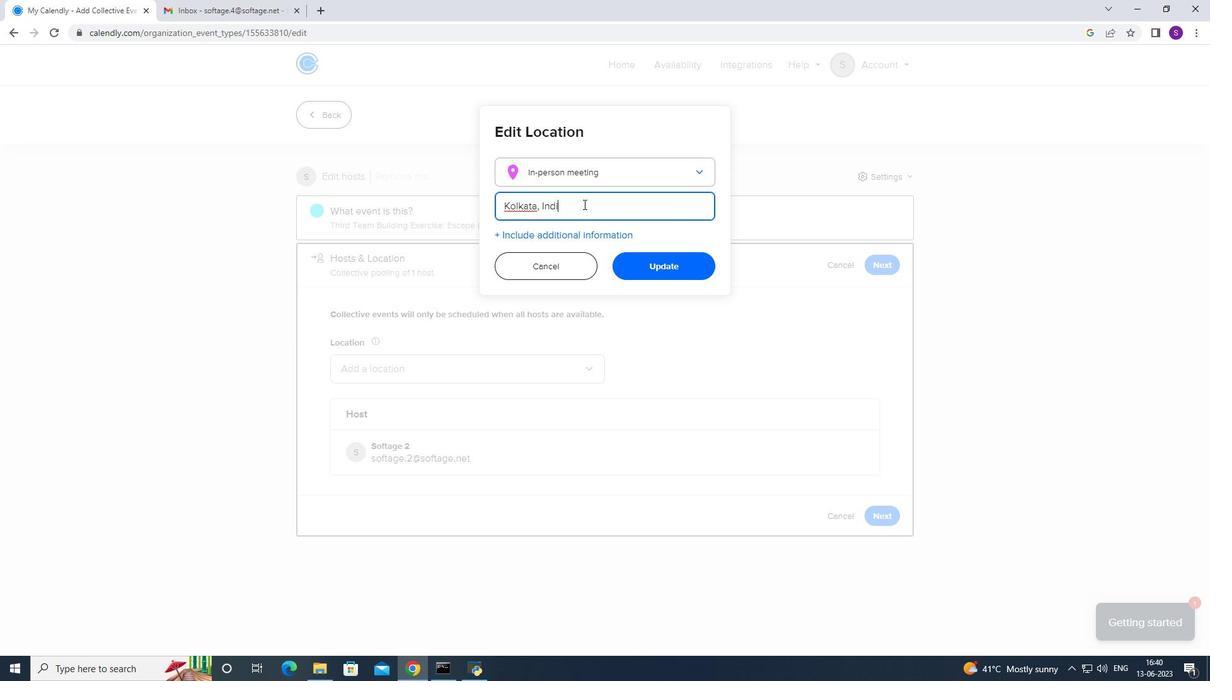 
Action: Mouse moved to (640, 264)
Screenshot: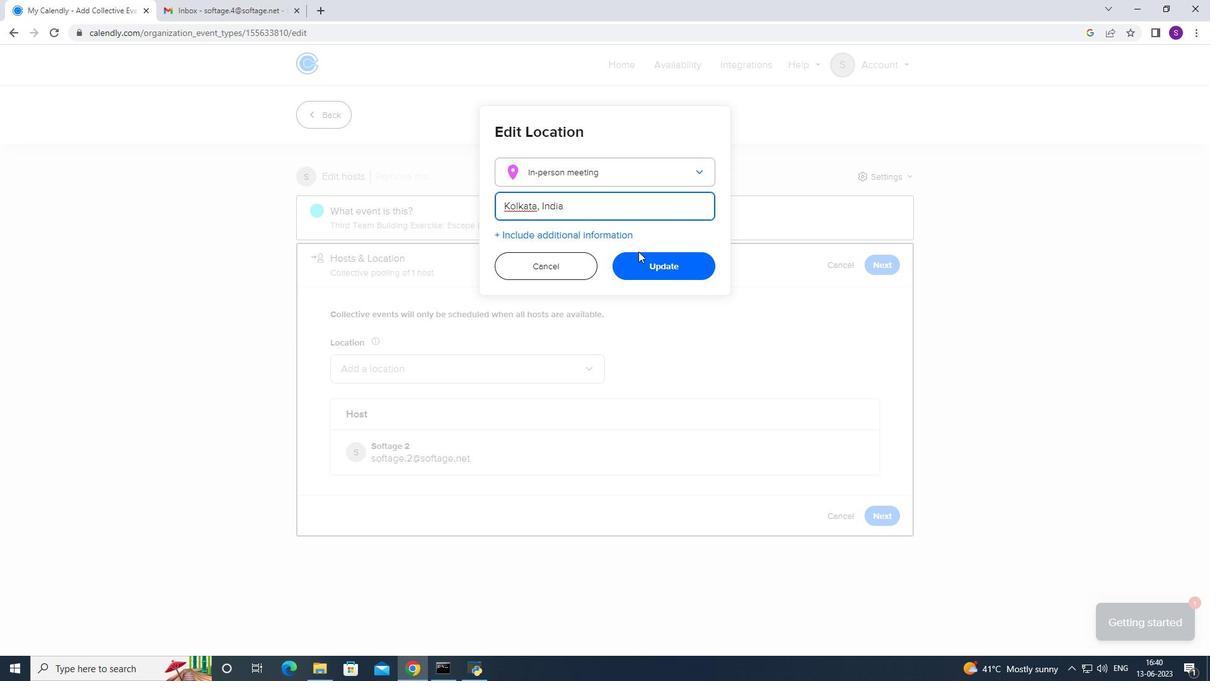 
Action: Mouse pressed left at (640, 264)
Screenshot: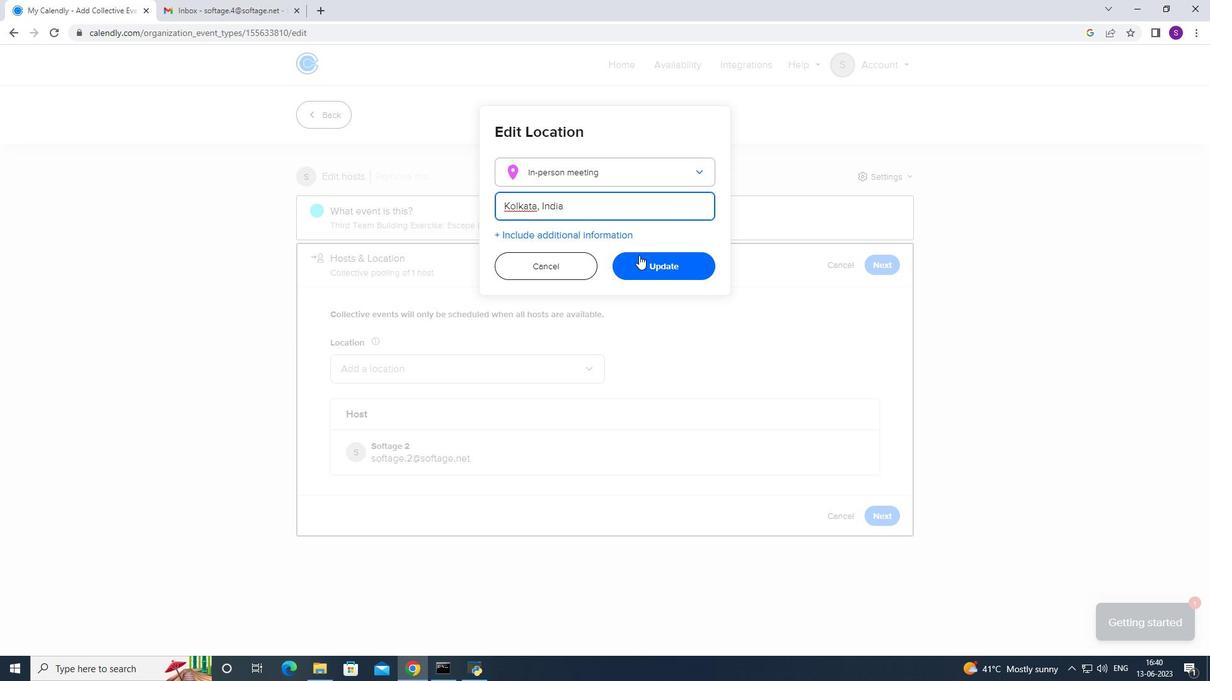 
Action: Mouse moved to (881, 508)
Screenshot: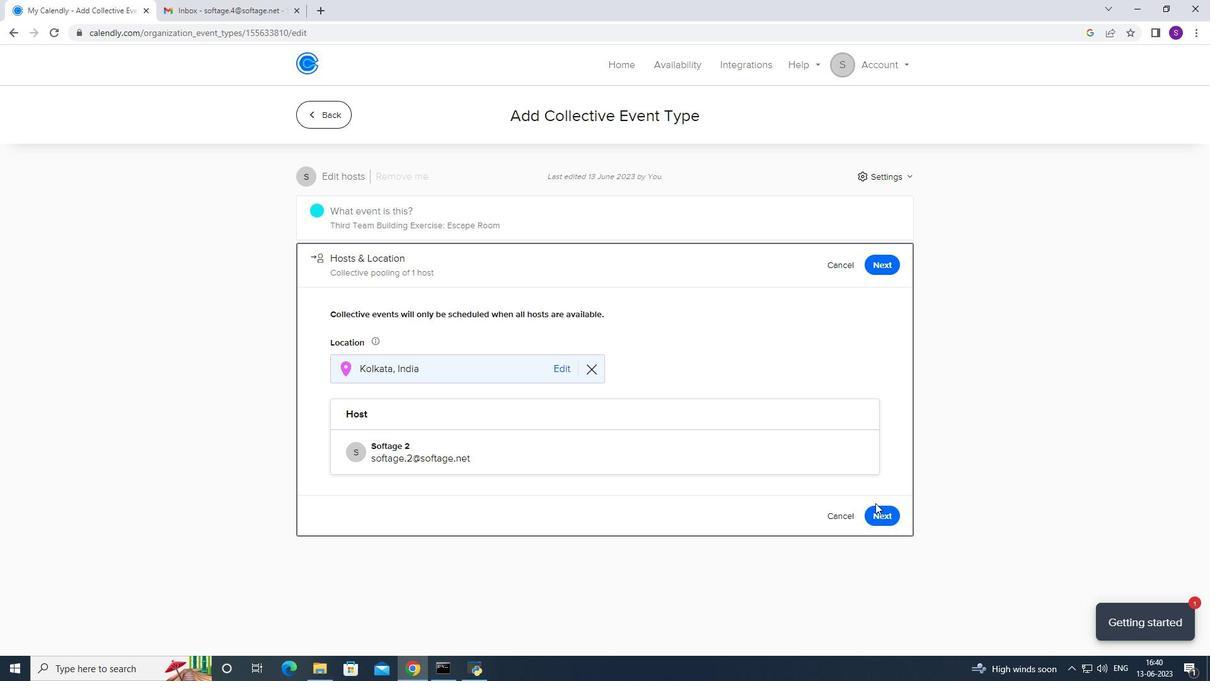 
Action: Mouse pressed left at (881, 508)
Screenshot: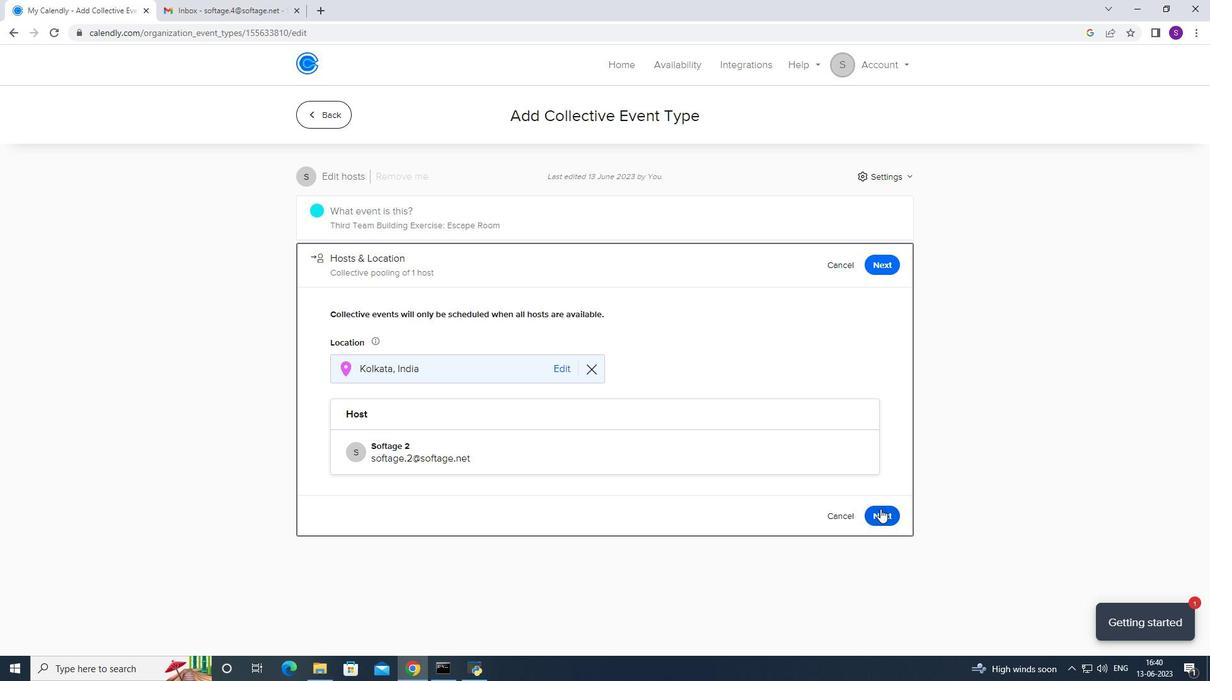 
Action: Mouse moved to (399, 447)
Screenshot: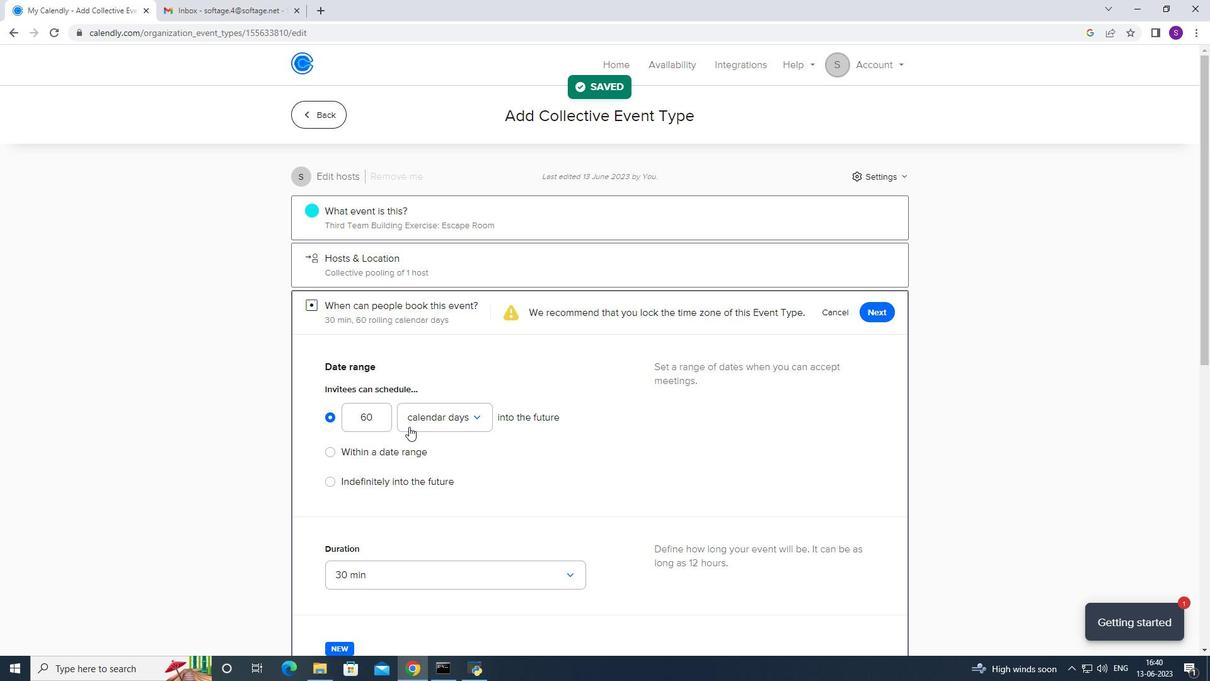 
Action: Mouse pressed left at (399, 447)
Screenshot: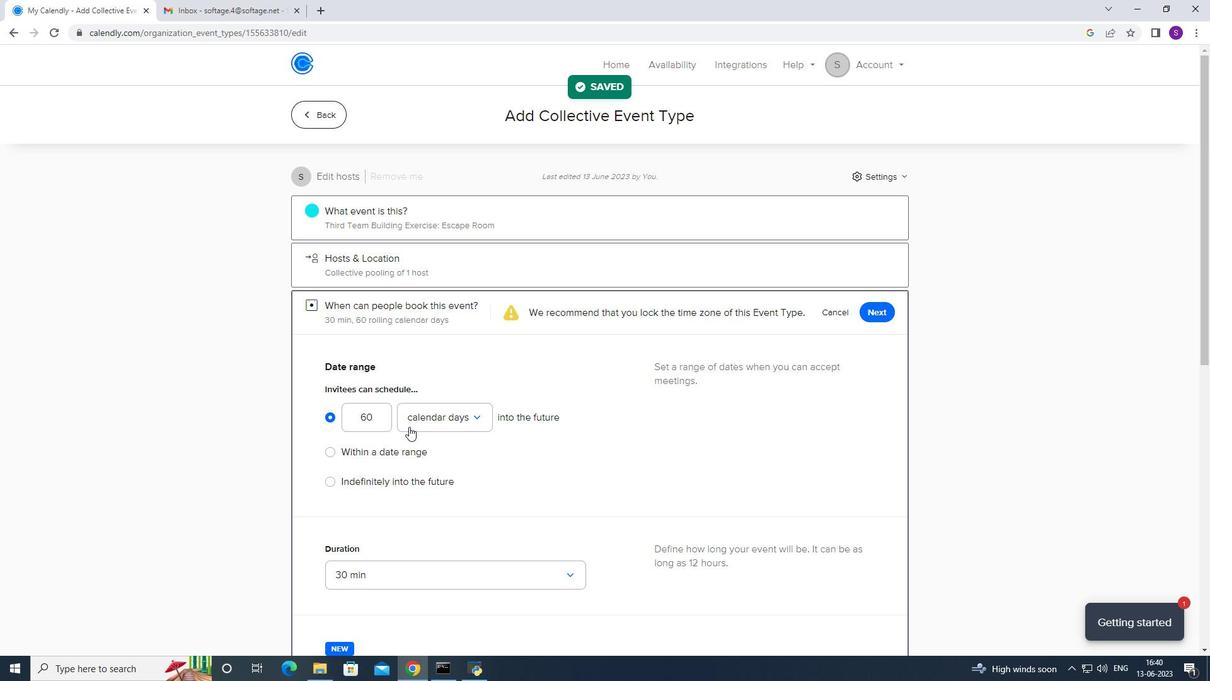 
Action: Mouse moved to (442, 435)
Screenshot: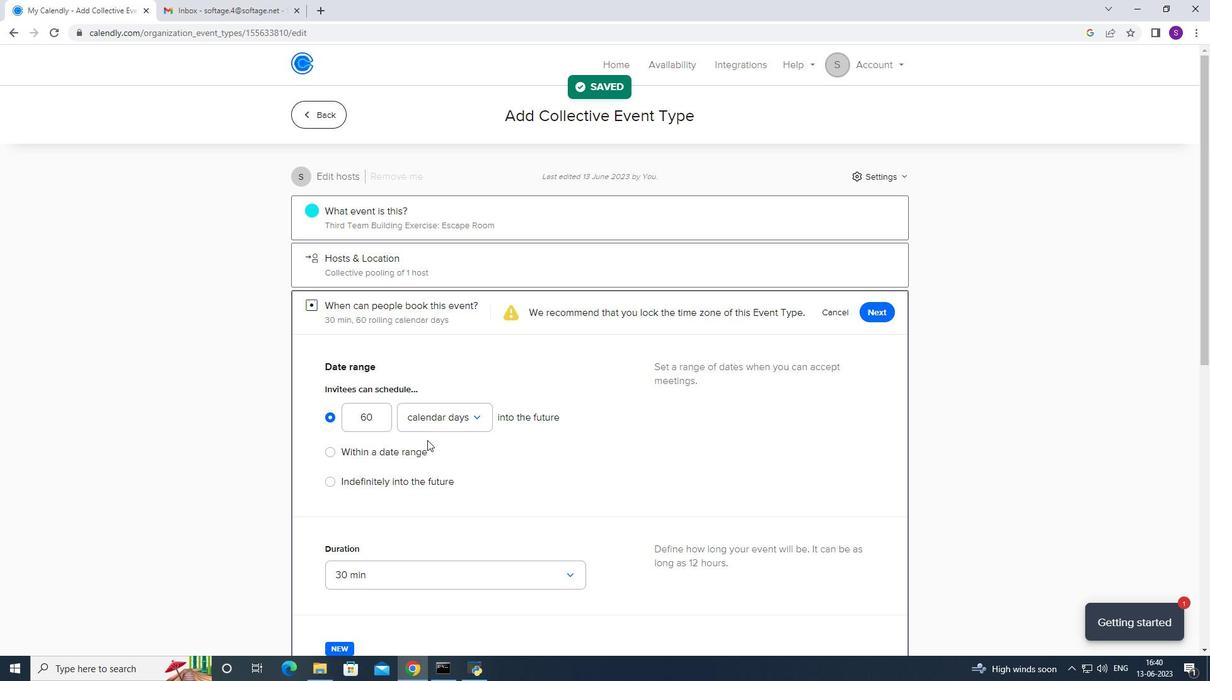 
Action: Mouse pressed left at (442, 435)
Screenshot: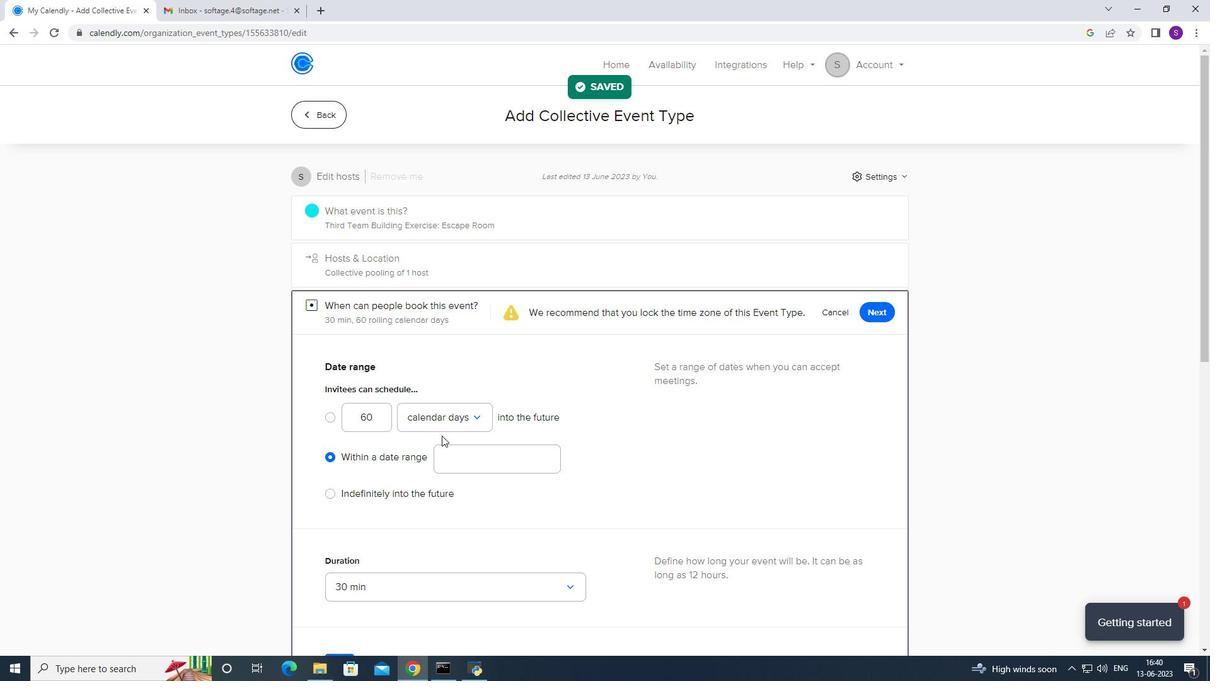 
Action: Mouse moved to (445, 459)
Screenshot: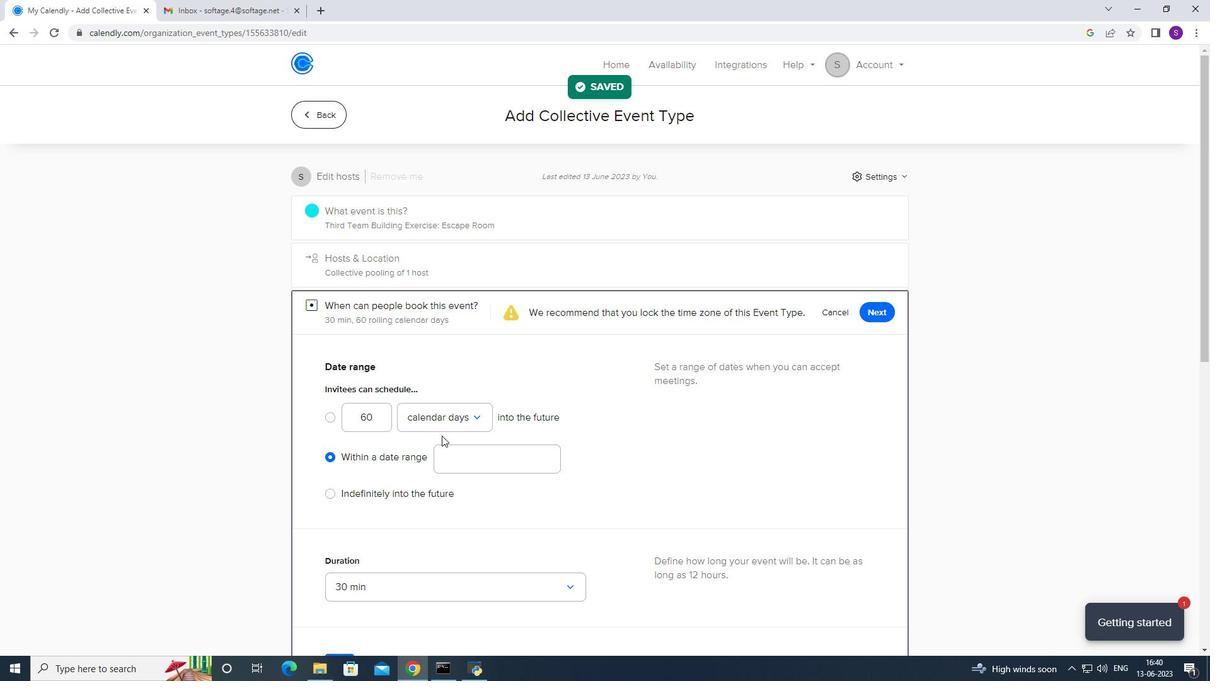
Action: Mouse pressed left at (445, 459)
Screenshot: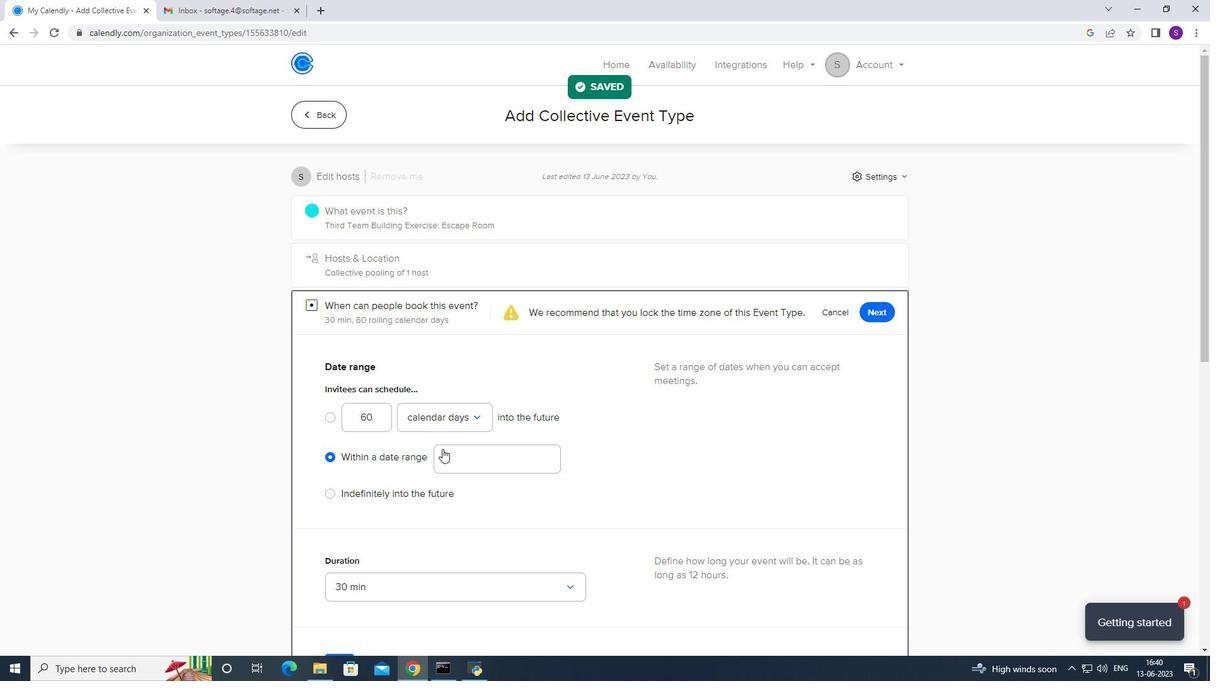 
Action: Mouse moved to (537, 225)
Screenshot: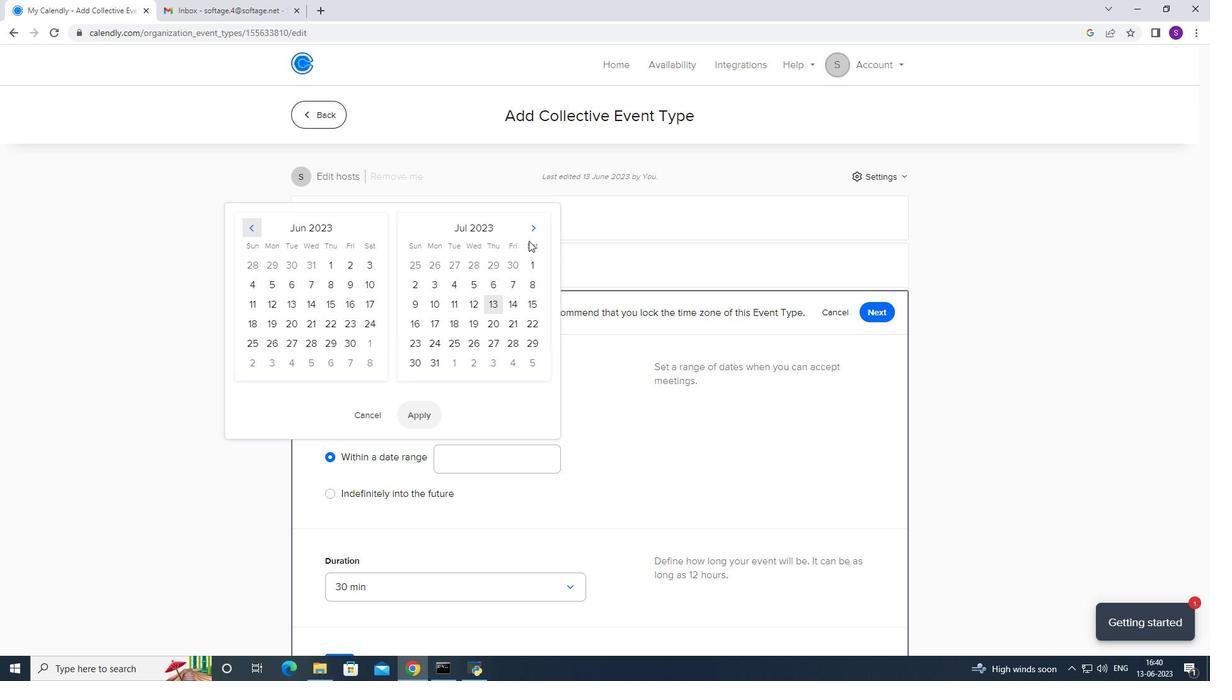 
Action: Mouse pressed left at (537, 225)
Screenshot: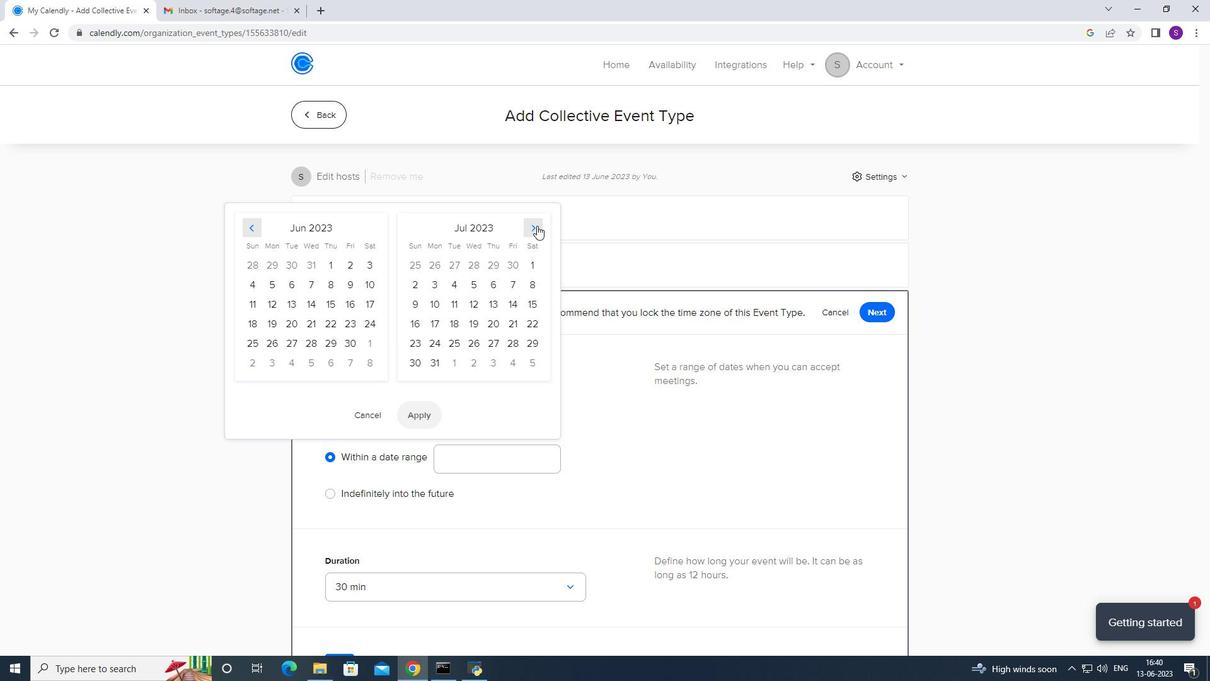 
Action: Mouse pressed left at (537, 225)
Screenshot: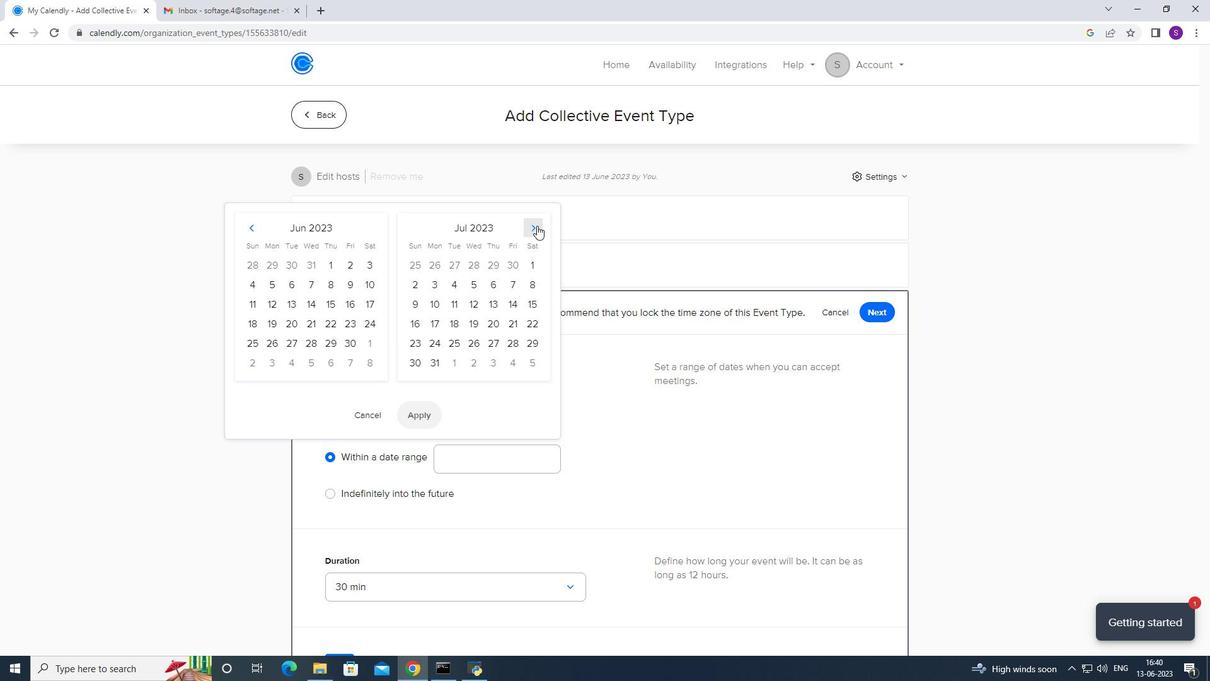 
Action: Mouse pressed left at (537, 225)
Screenshot: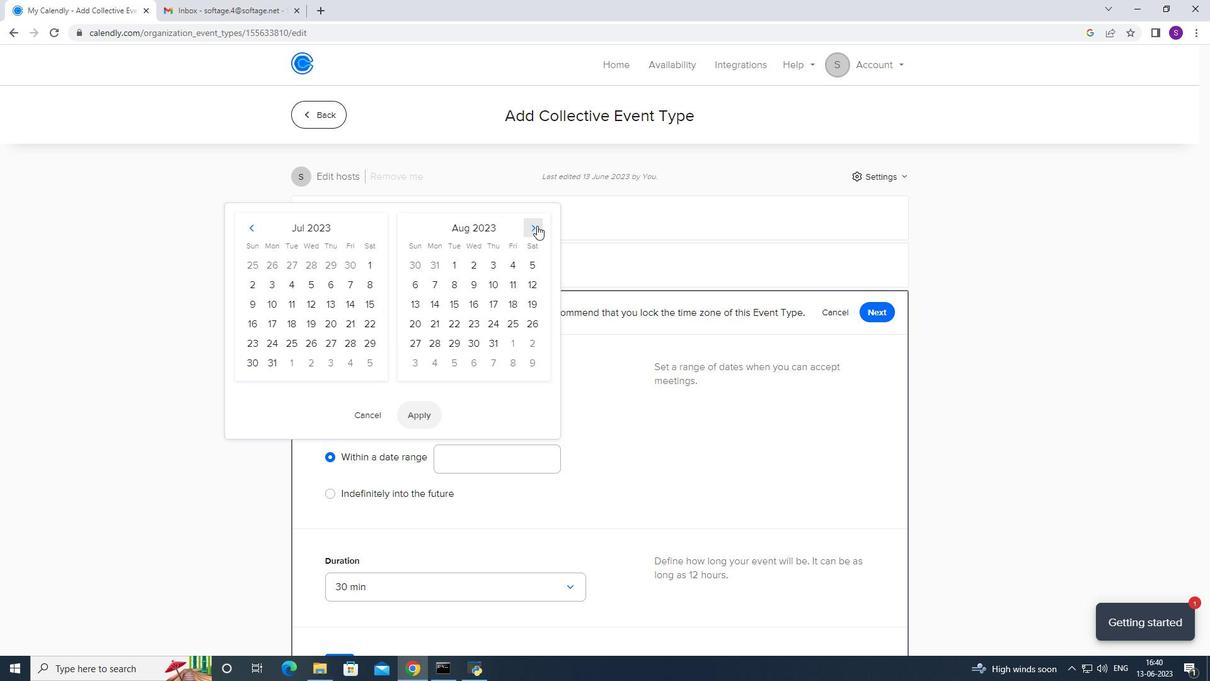 
Action: Mouse pressed left at (537, 225)
Screenshot: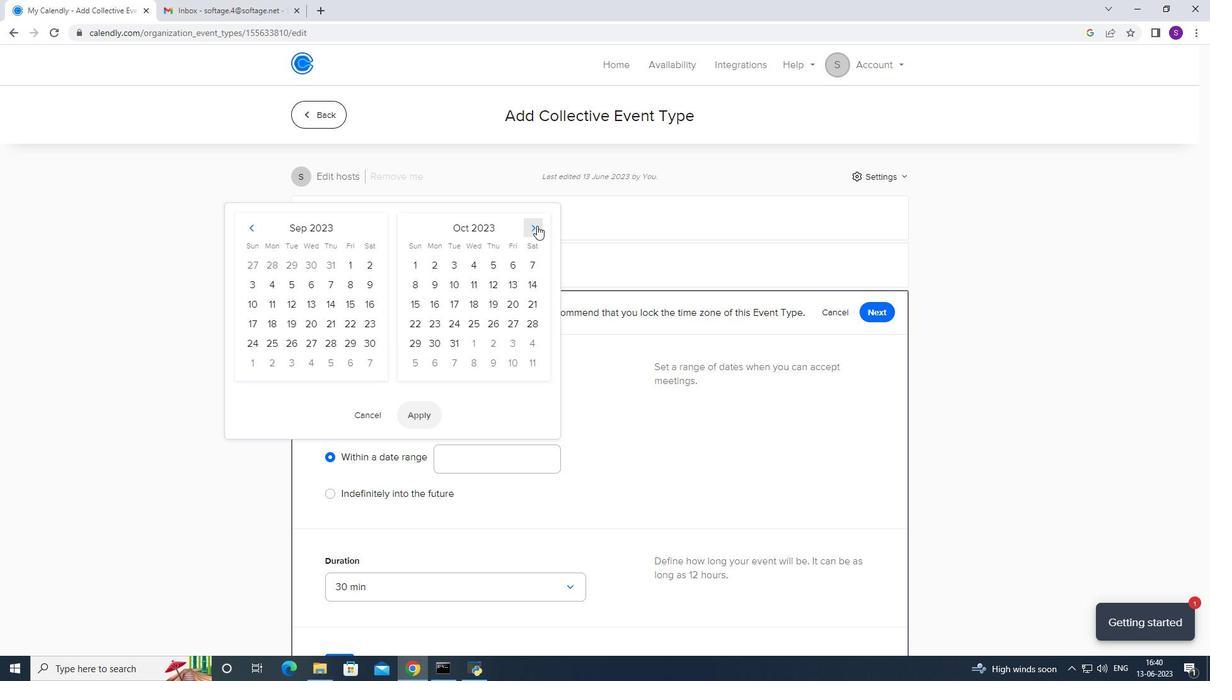 
Action: Mouse pressed left at (537, 225)
Screenshot: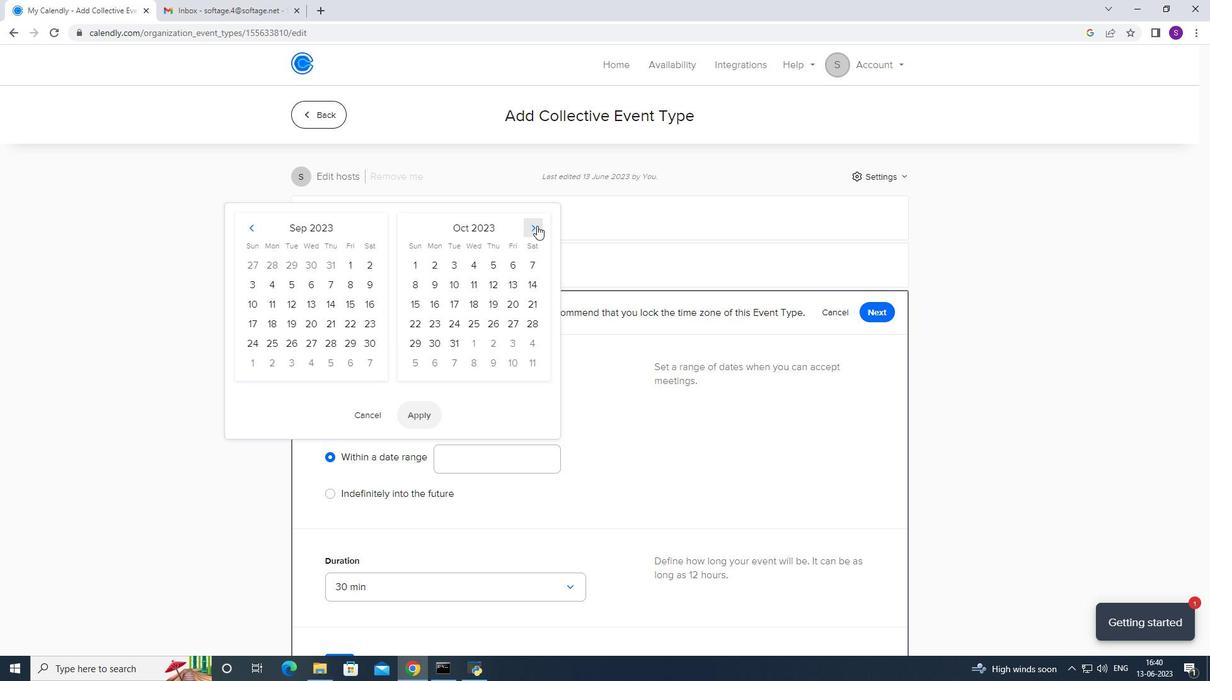 
Action: Mouse pressed left at (537, 225)
Screenshot: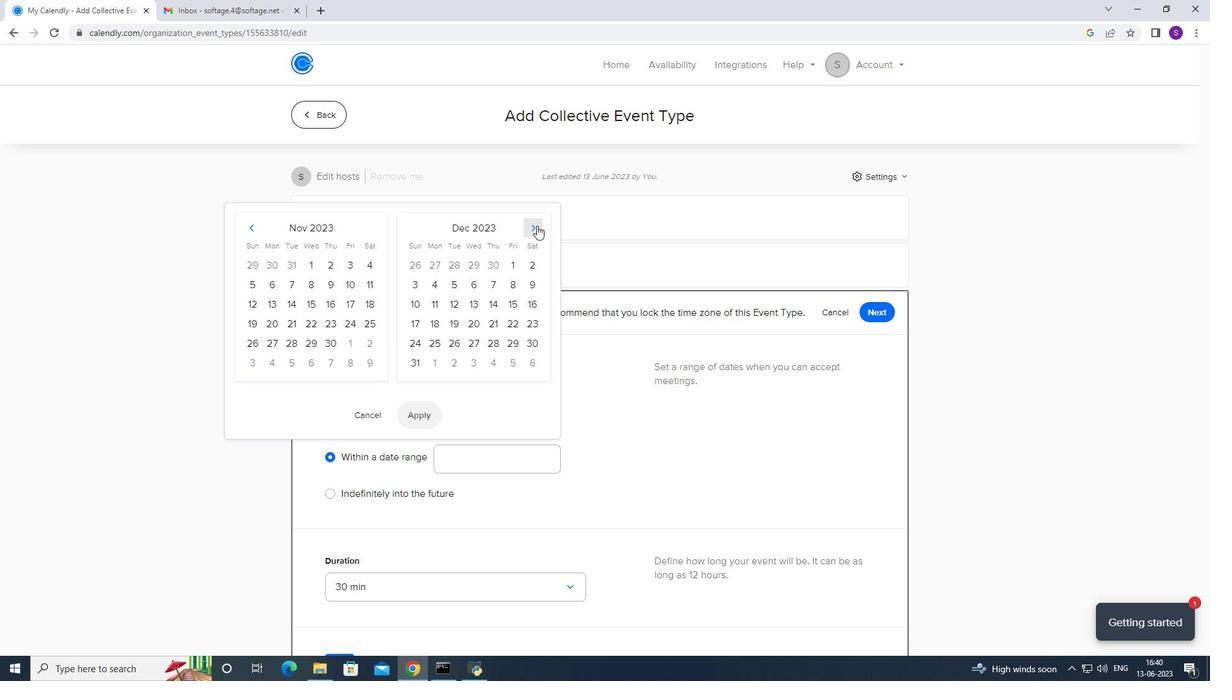
Action: Mouse moved to (302, 286)
Screenshot: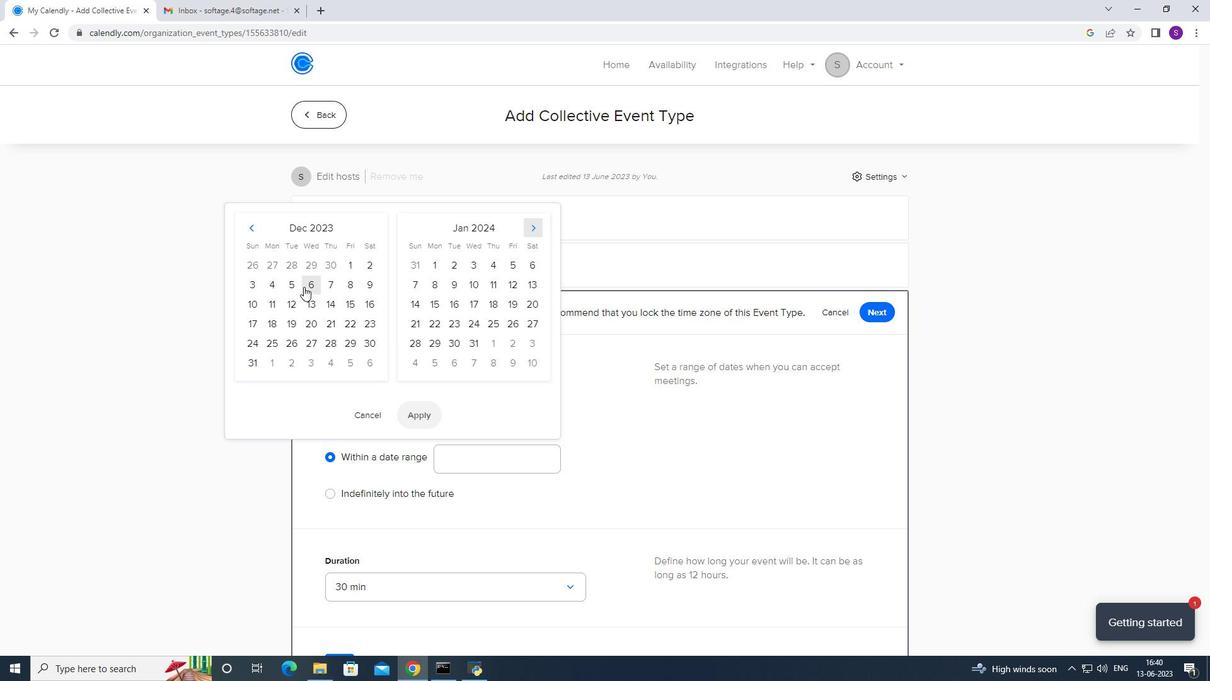 
Action: Mouse pressed left at (302, 286)
Screenshot: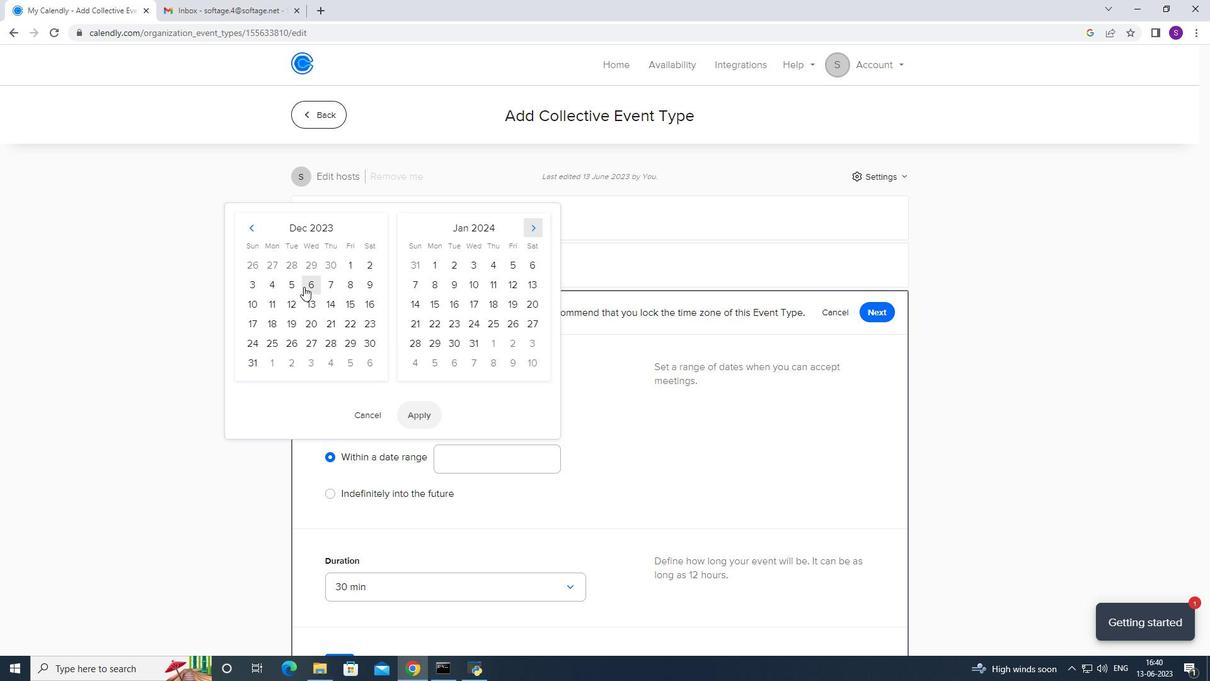
Action: Mouse moved to (297, 286)
Screenshot: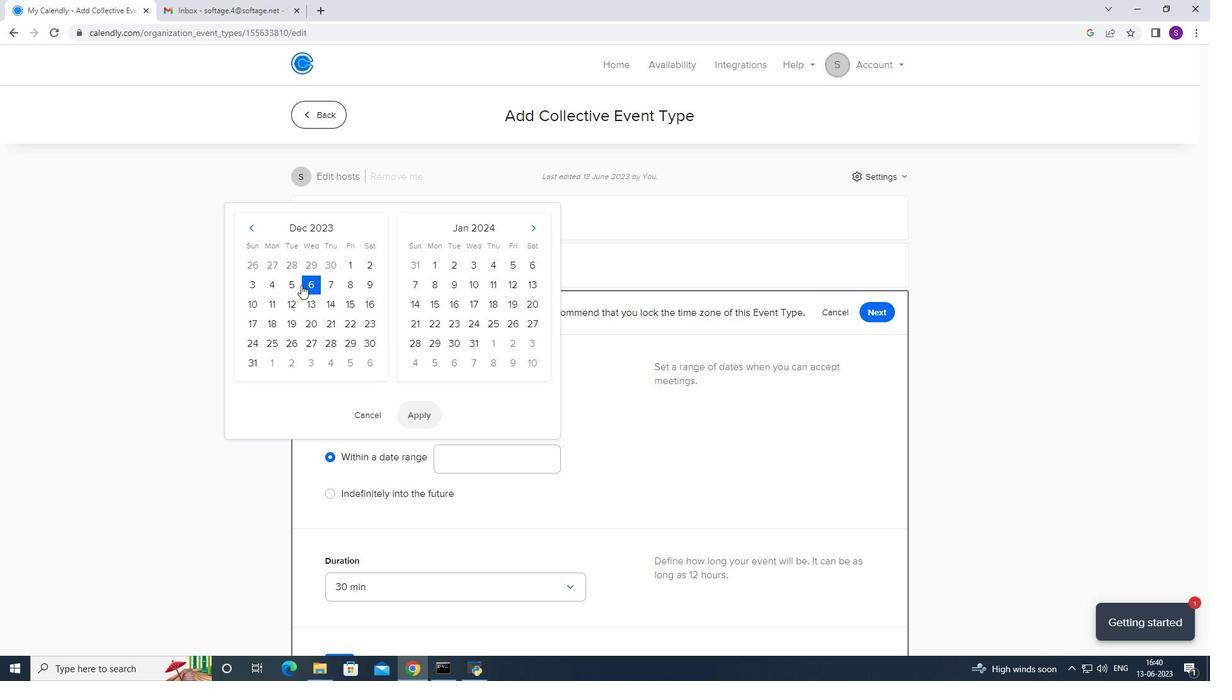
Action: Mouse pressed left at (297, 286)
Screenshot: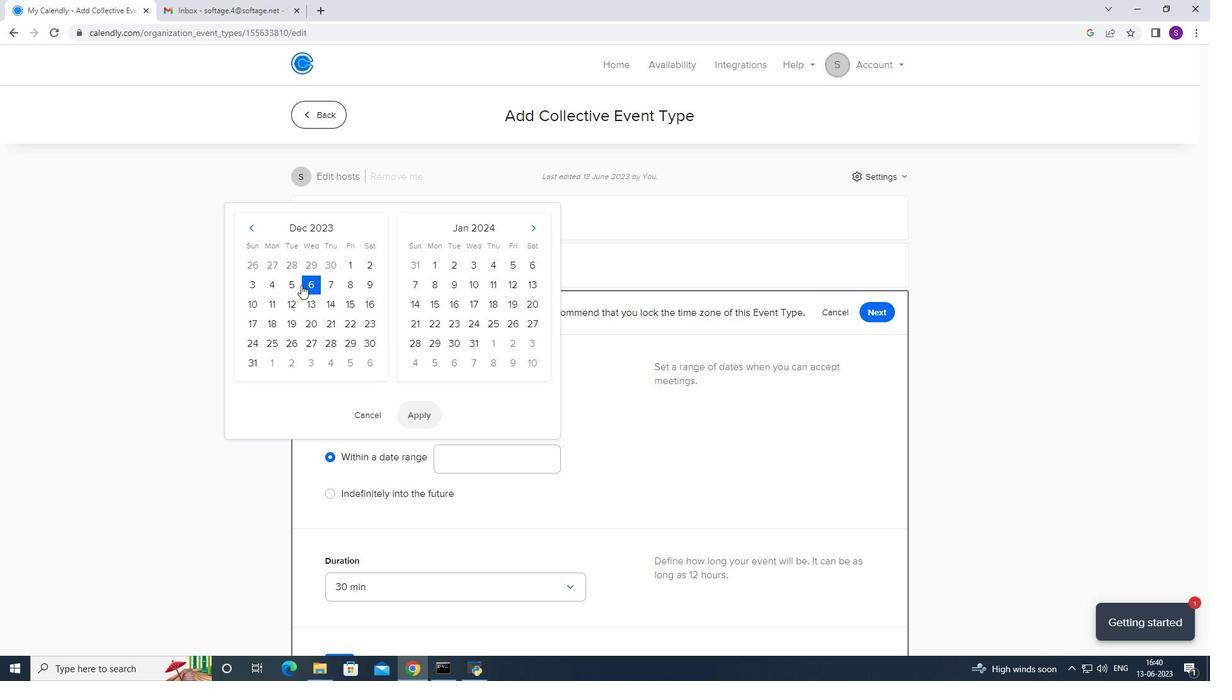 
Action: Mouse moved to (300, 286)
Screenshot: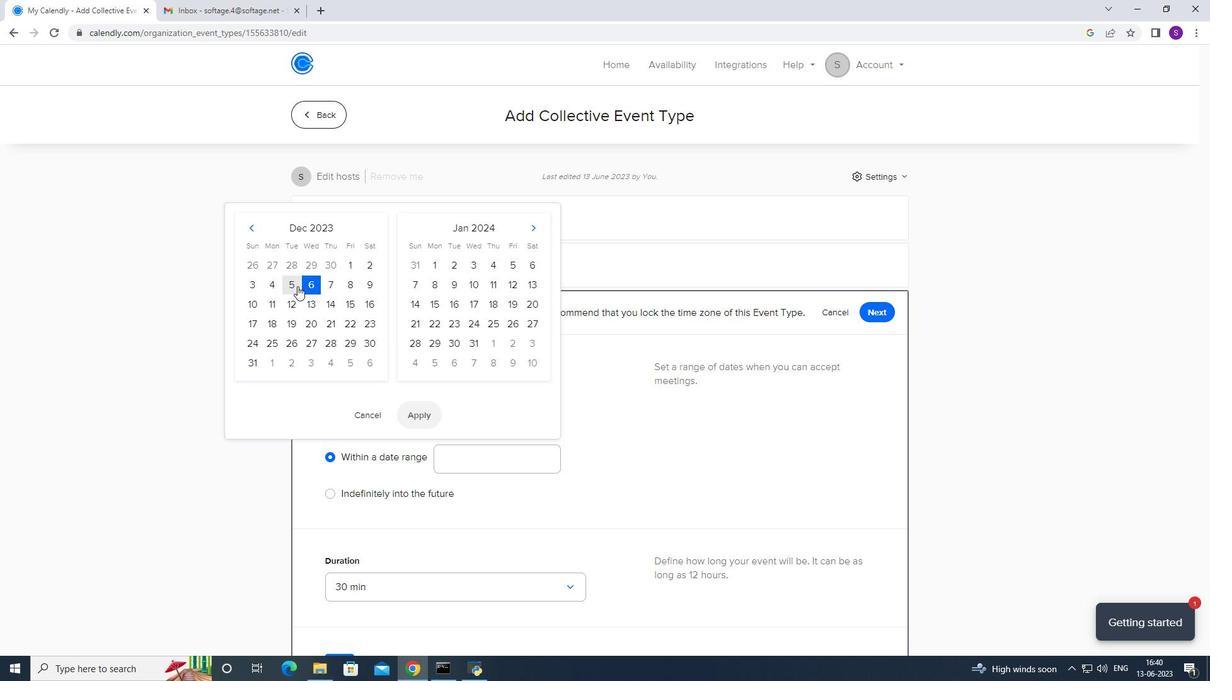 
Action: Mouse pressed left at (300, 286)
Screenshot: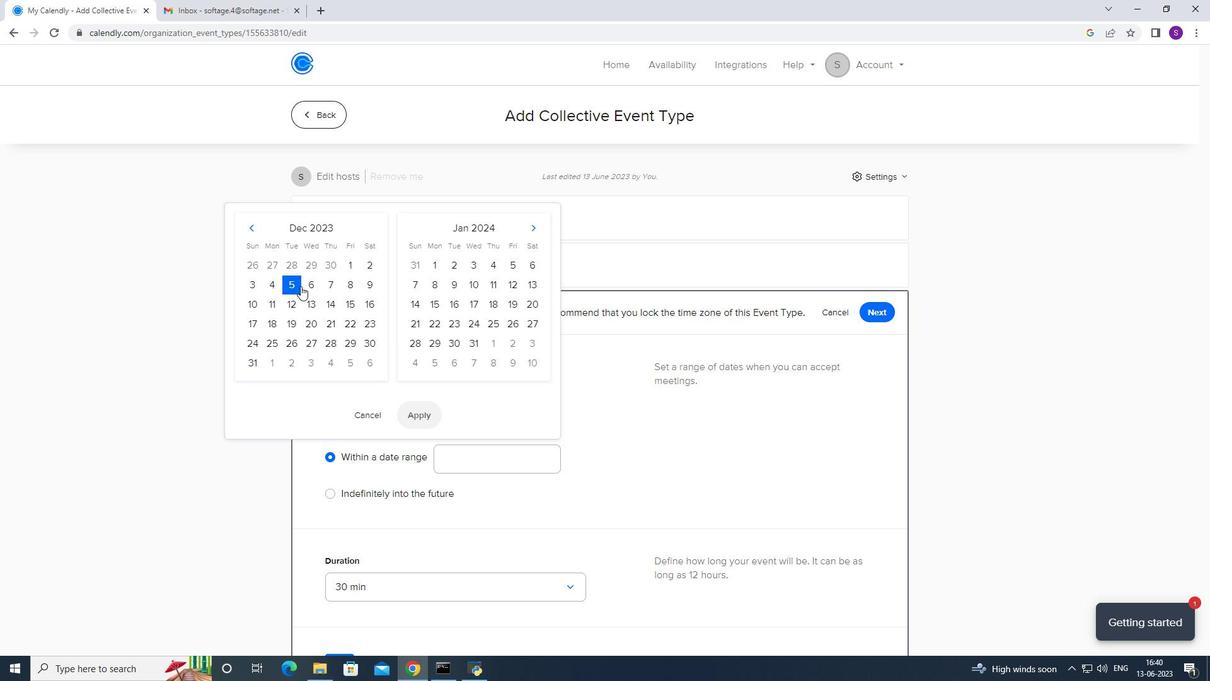 
Action: Mouse moved to (315, 291)
Screenshot: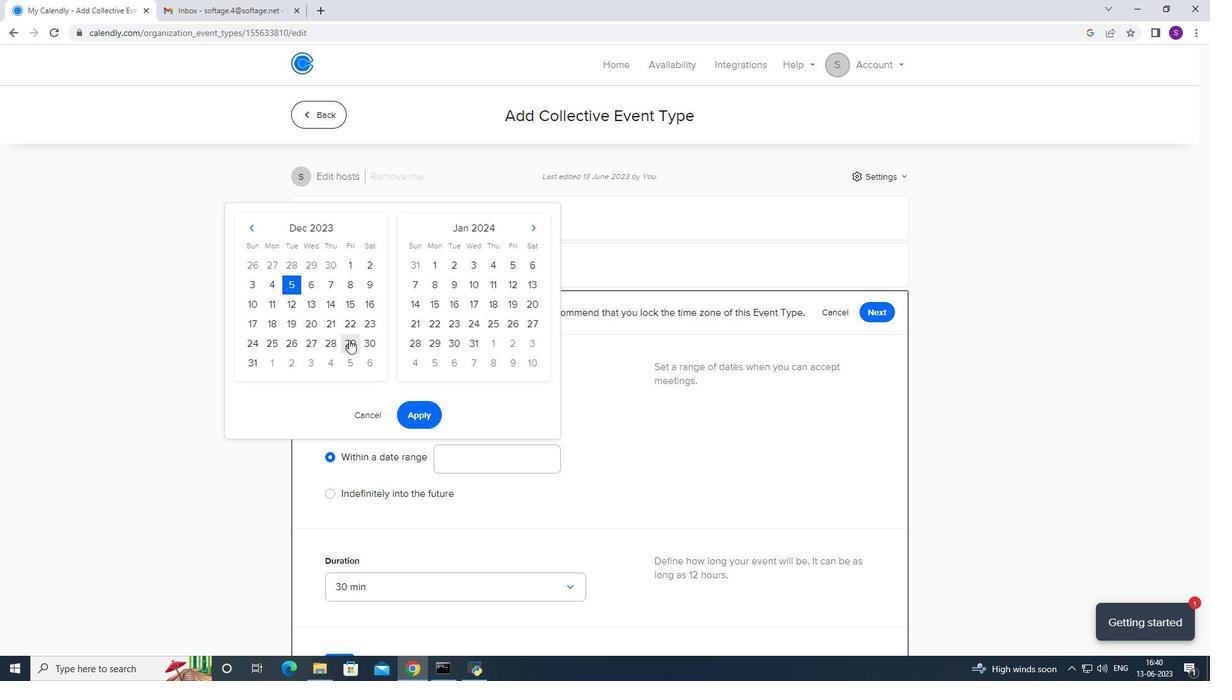 
Action: Mouse pressed left at (315, 291)
Screenshot: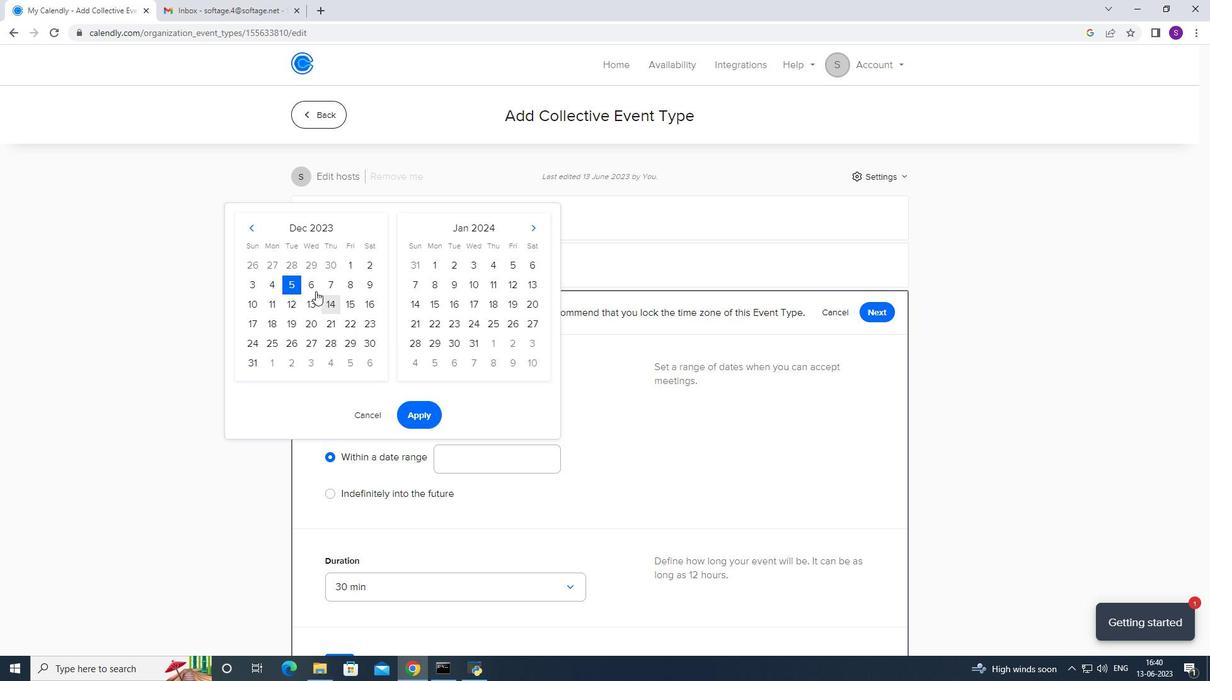 
Action: Mouse moved to (295, 286)
Screenshot: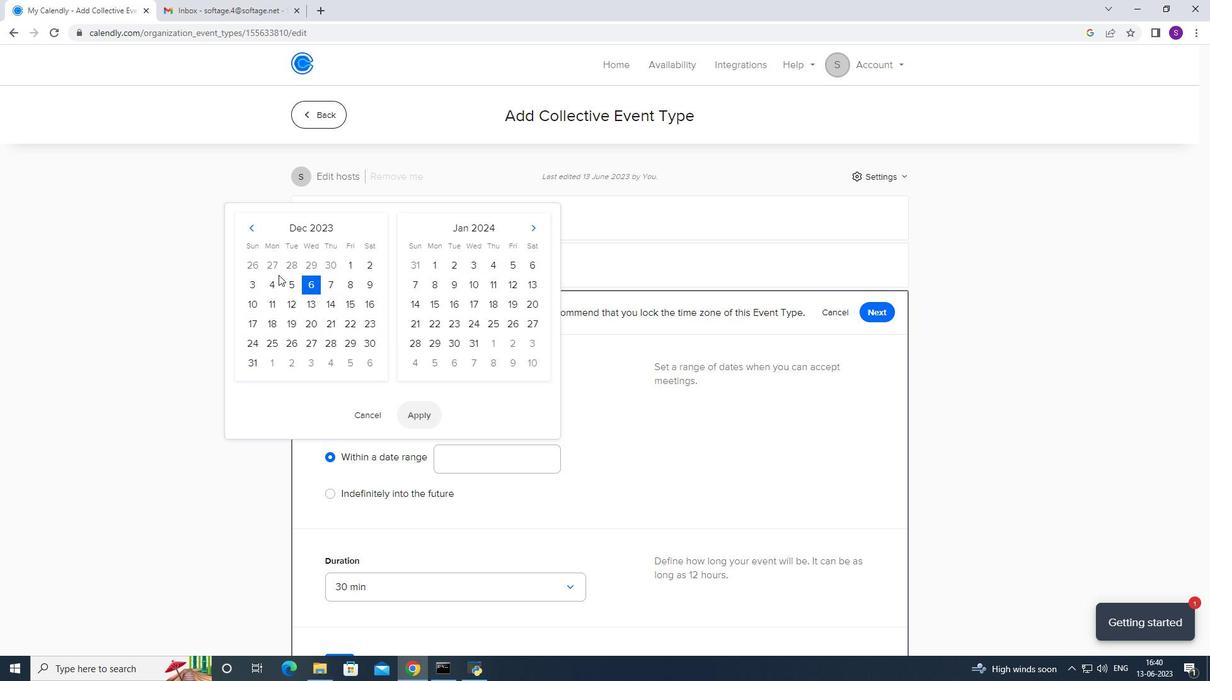 
Action: Mouse pressed left at (295, 286)
Screenshot: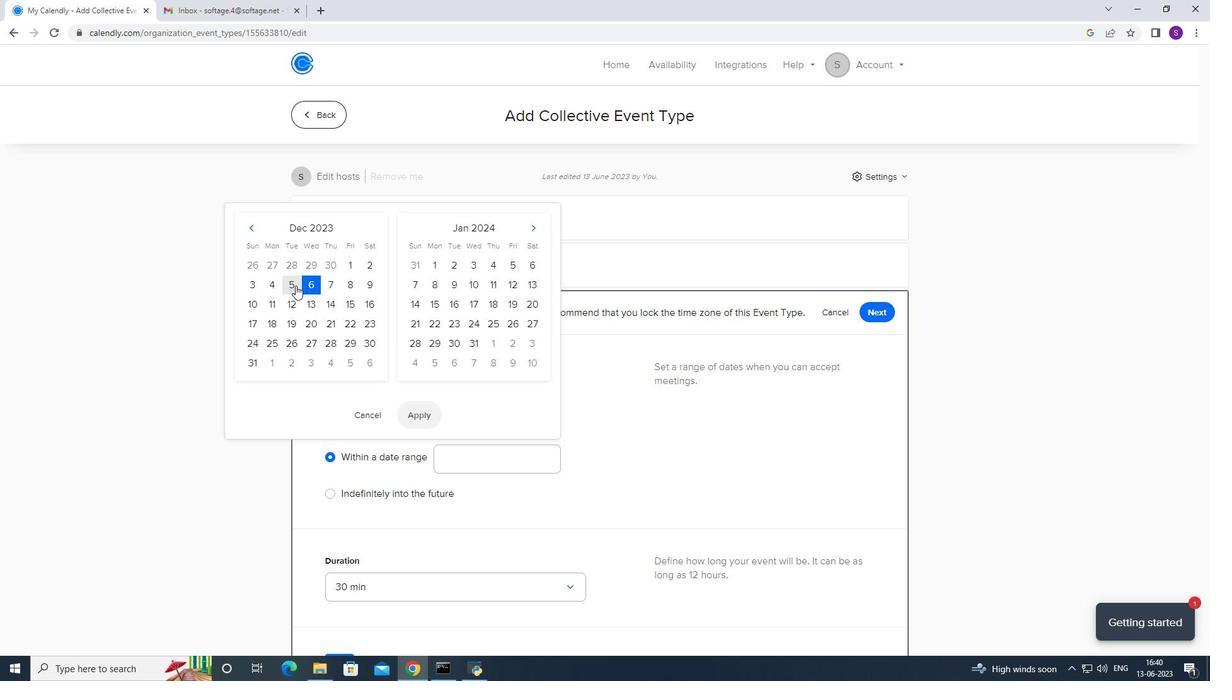 
Action: Mouse moved to (305, 285)
Screenshot: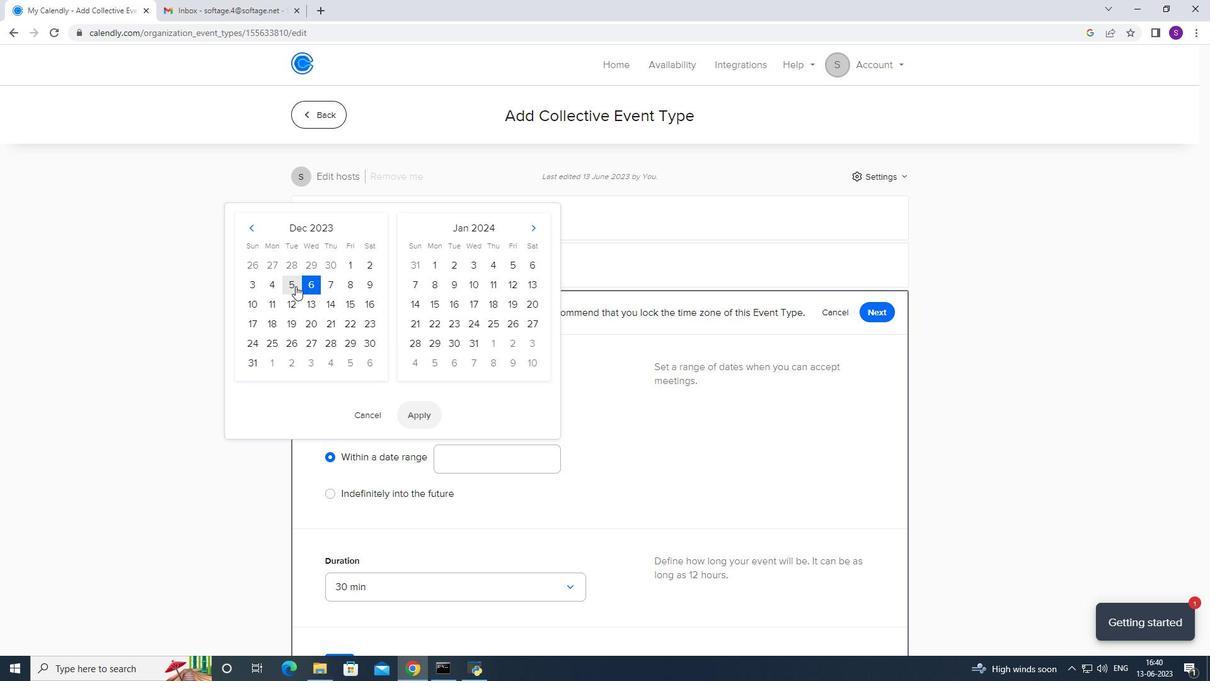 
Action: Mouse pressed left at (305, 285)
Screenshot: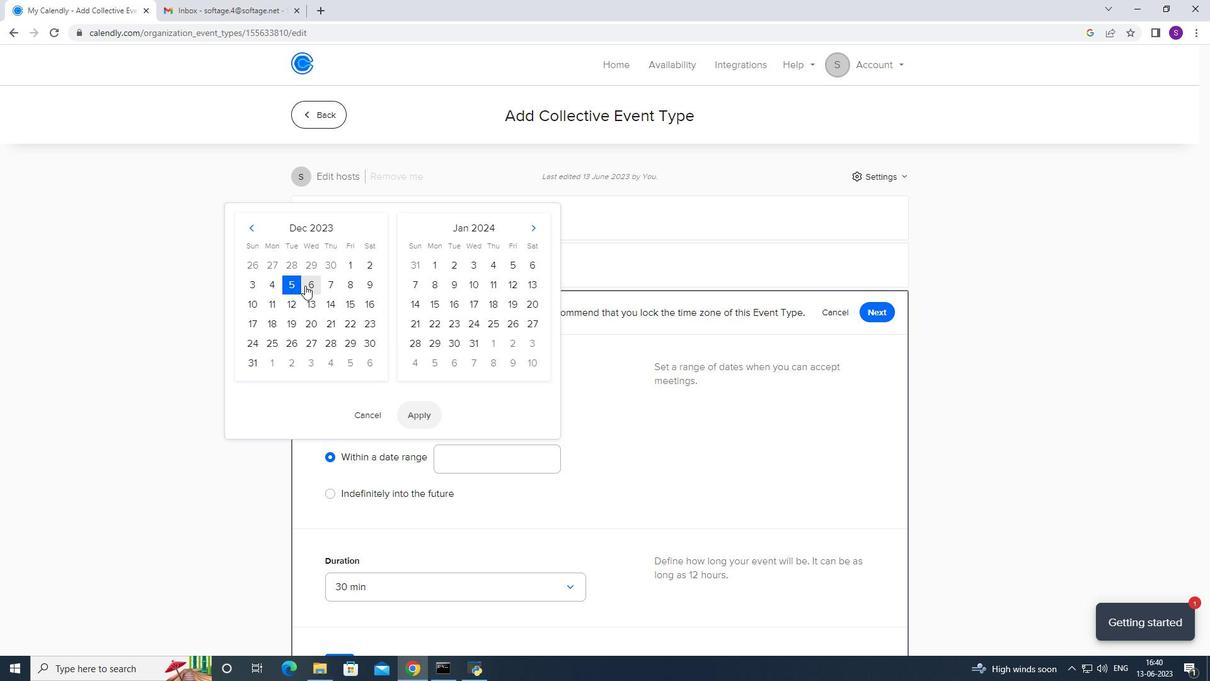 
Action: Mouse moved to (431, 416)
Screenshot: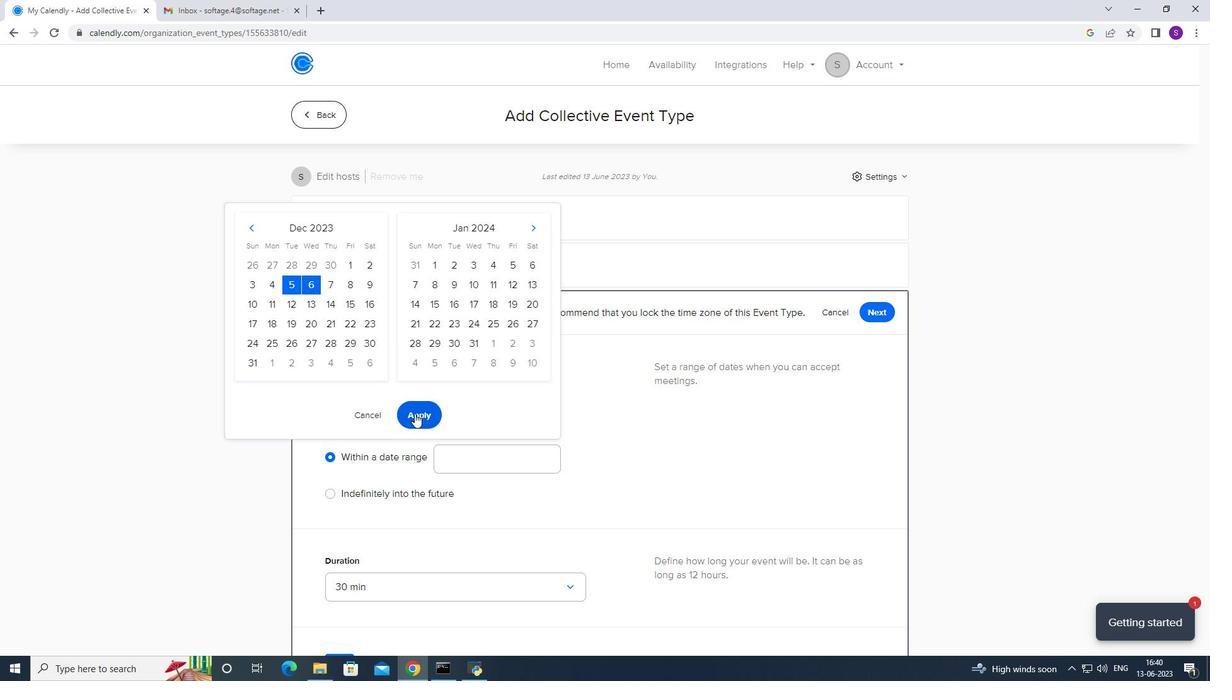 
Action: Mouse pressed left at (431, 416)
Screenshot: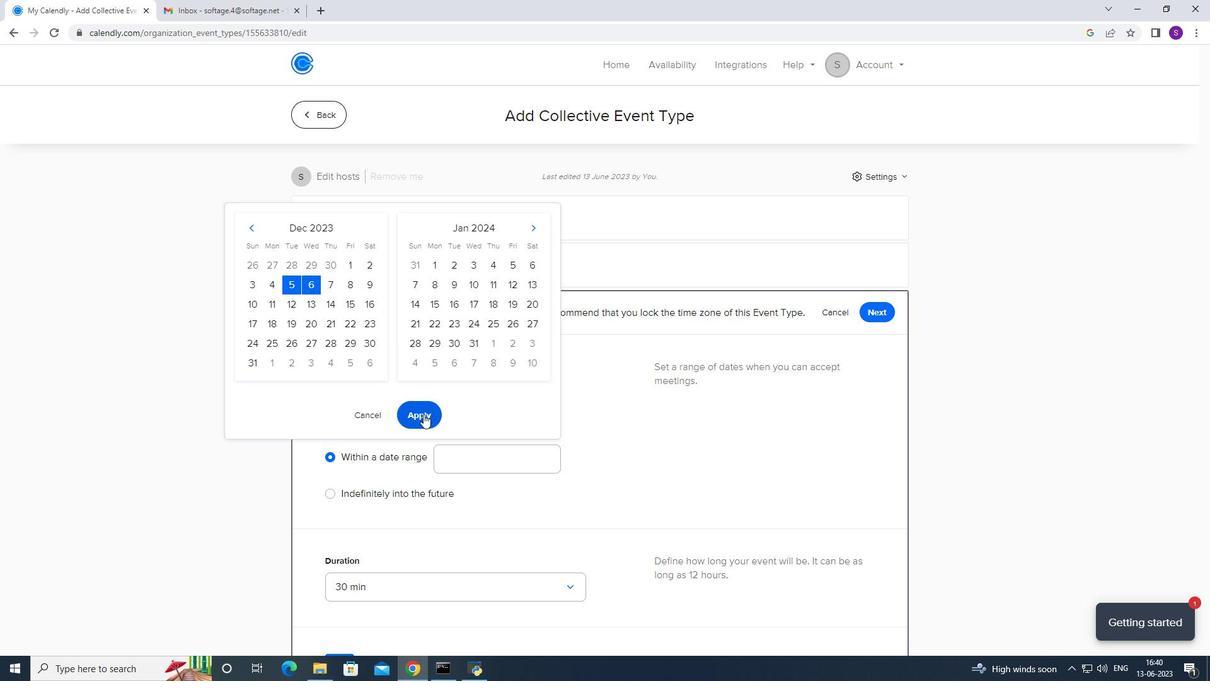 
Action: Mouse moved to (426, 406)
Screenshot: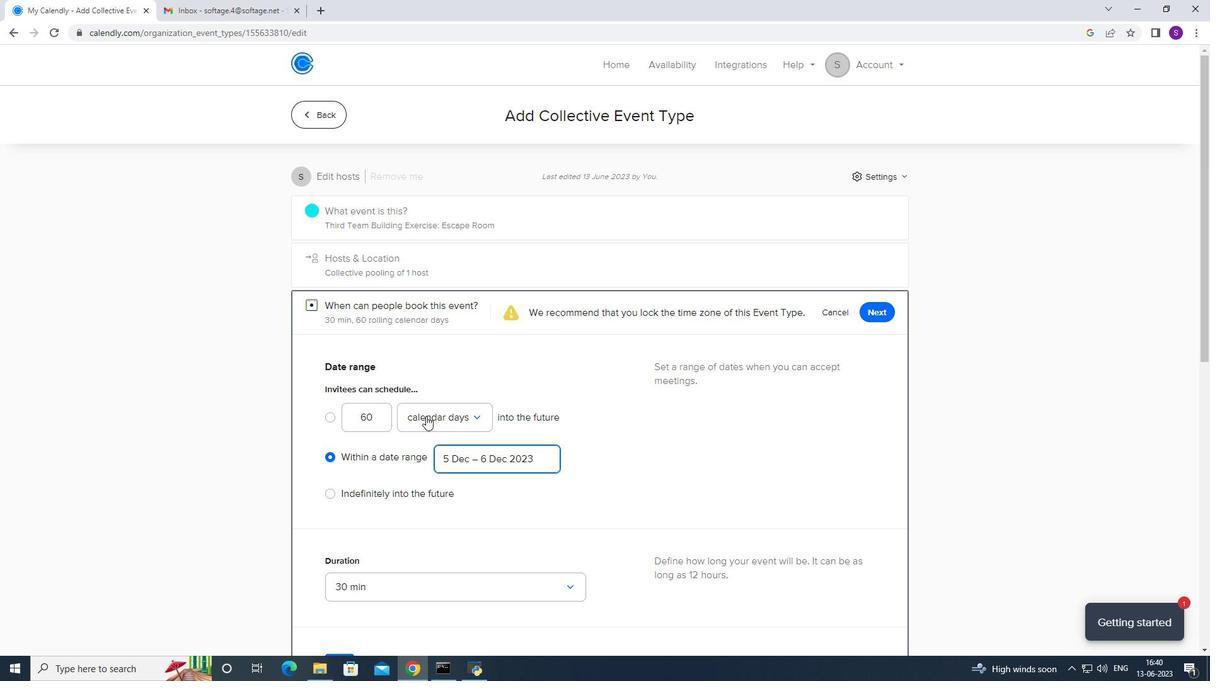 
Action: Mouse scrolled (426, 405) with delta (0, 0)
Screenshot: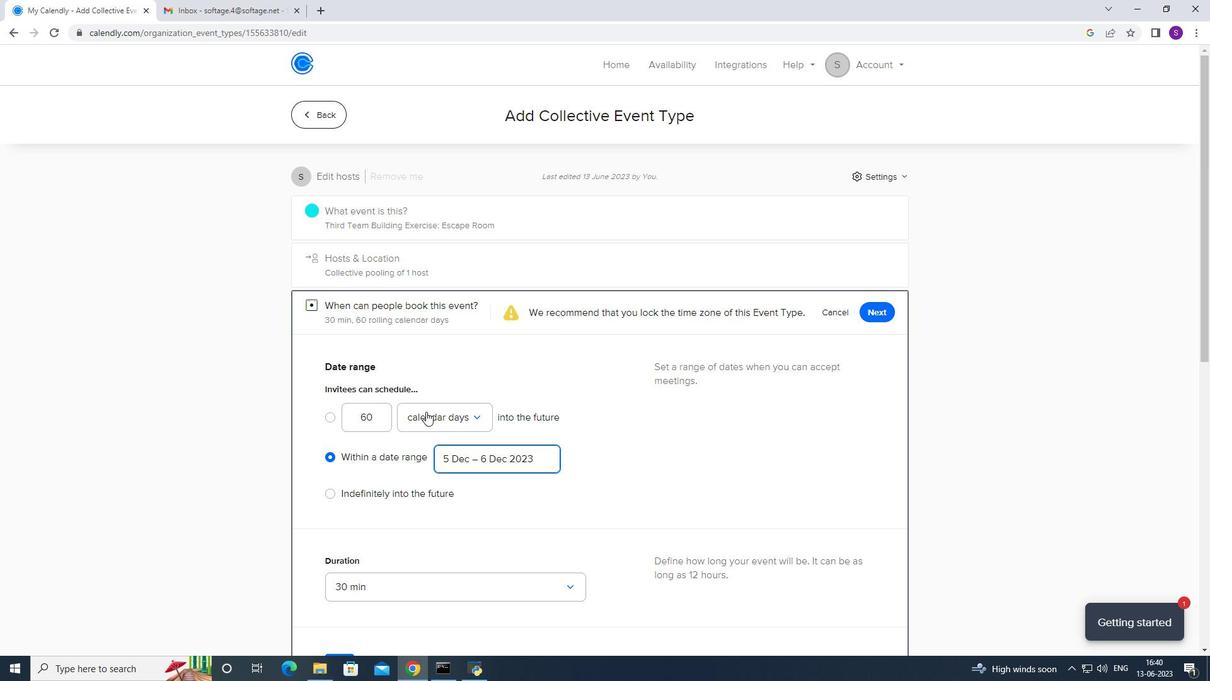 
Action: Mouse scrolled (426, 405) with delta (0, 0)
Screenshot: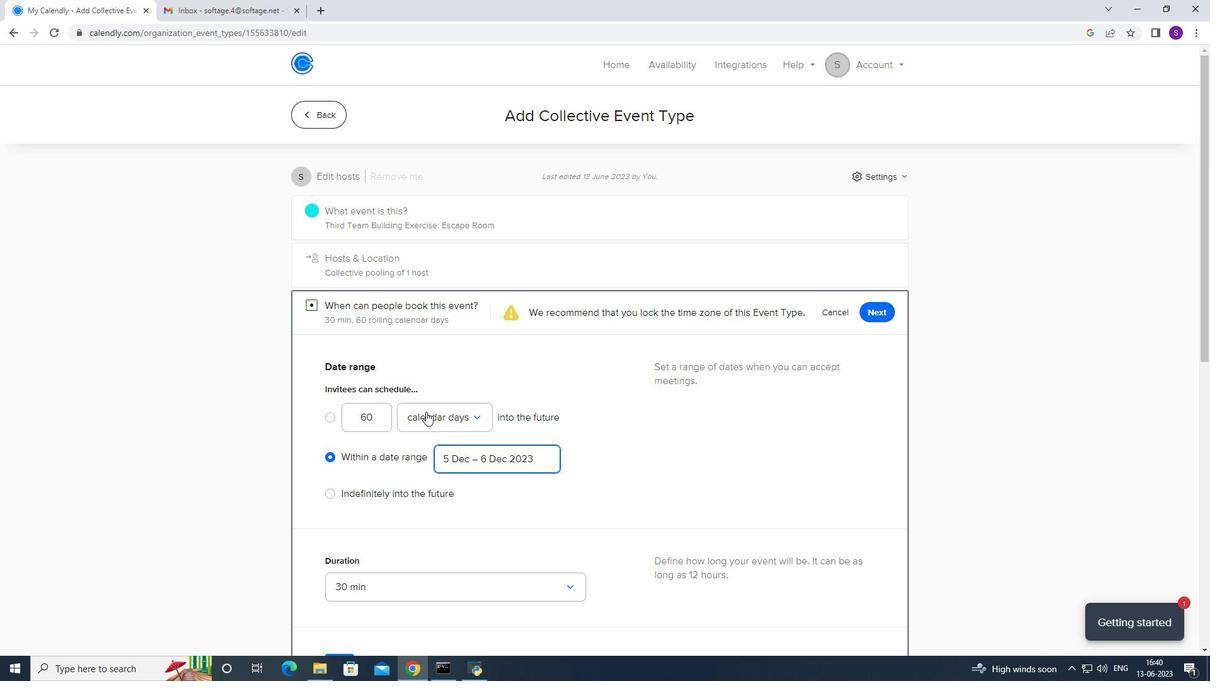 
Action: Mouse scrolled (426, 405) with delta (0, 0)
Screenshot: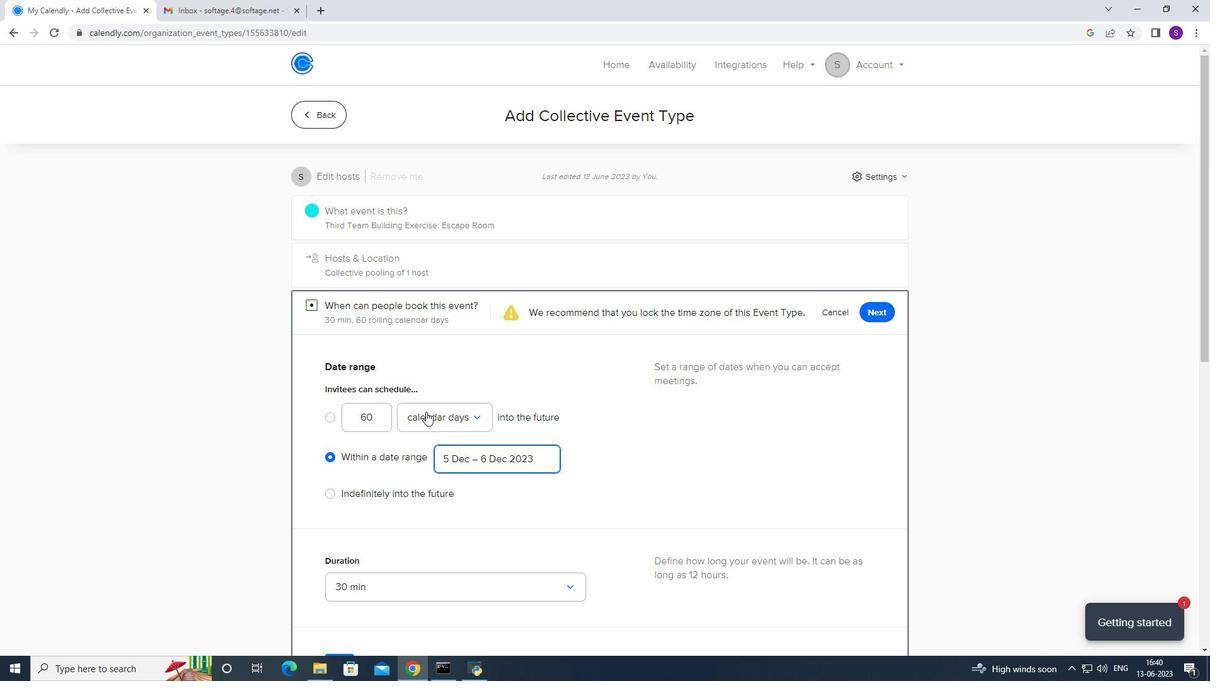 
Action: Mouse scrolled (426, 405) with delta (0, 0)
Screenshot: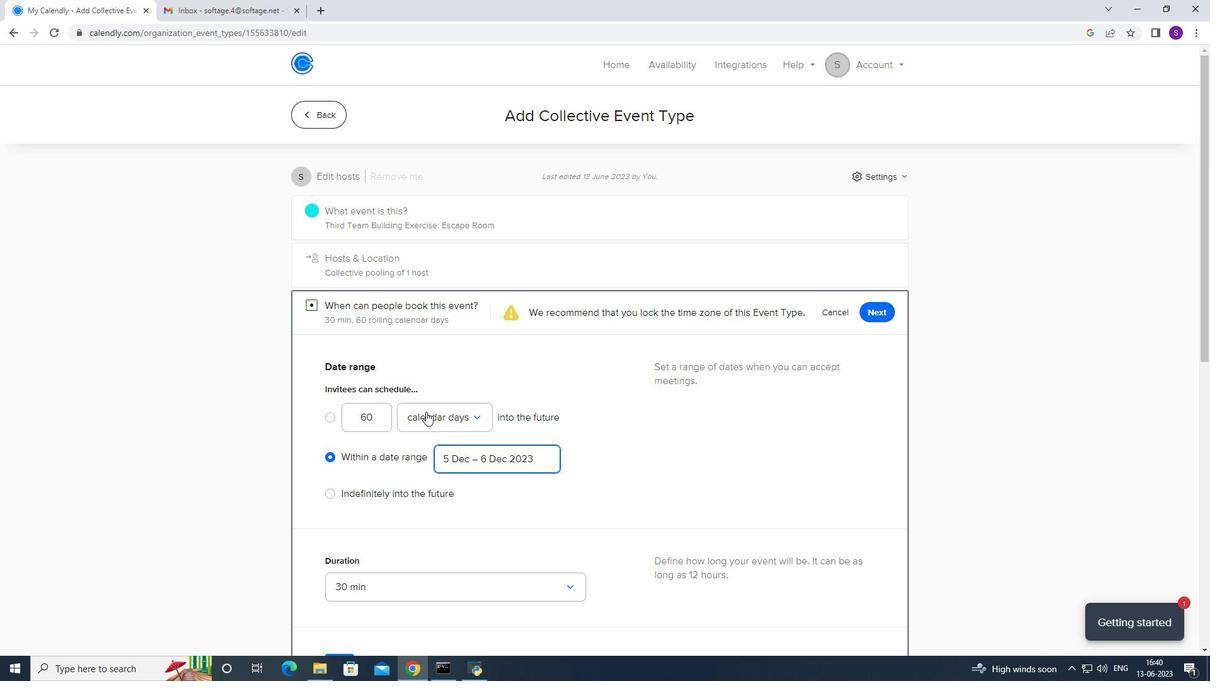 
Action: Mouse scrolled (426, 405) with delta (0, 0)
Screenshot: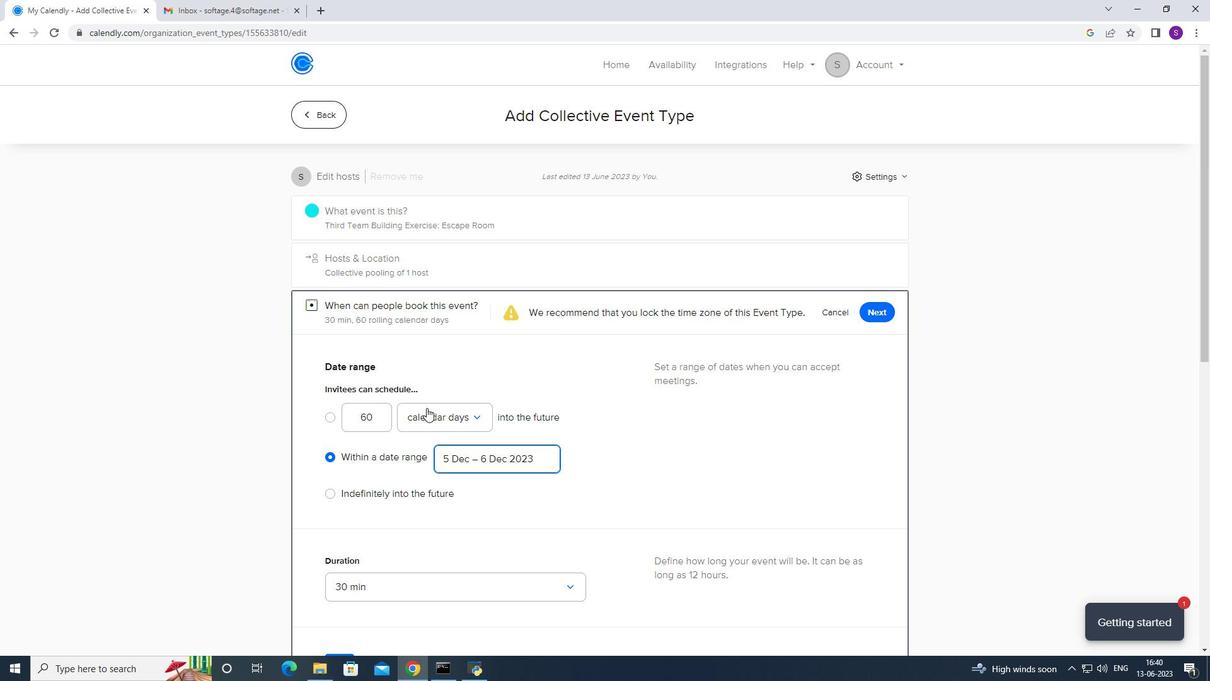 
Action: Mouse scrolled (426, 405) with delta (0, 0)
Screenshot: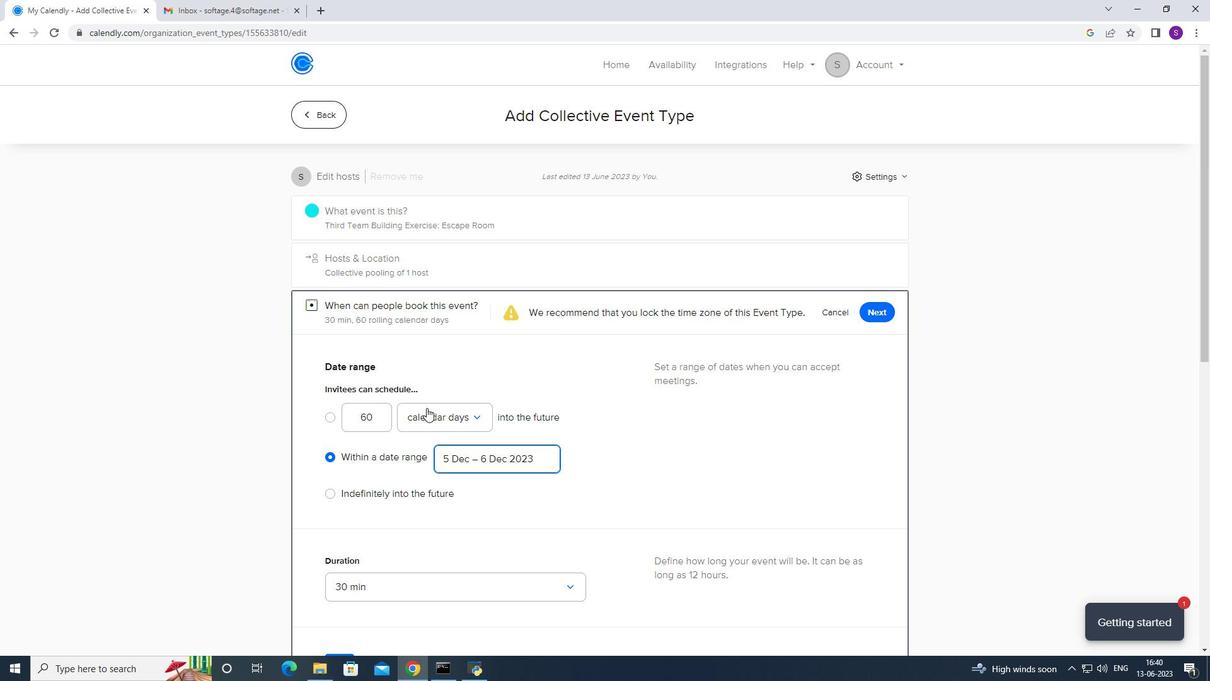 
Action: Mouse scrolled (426, 405) with delta (0, 0)
Screenshot: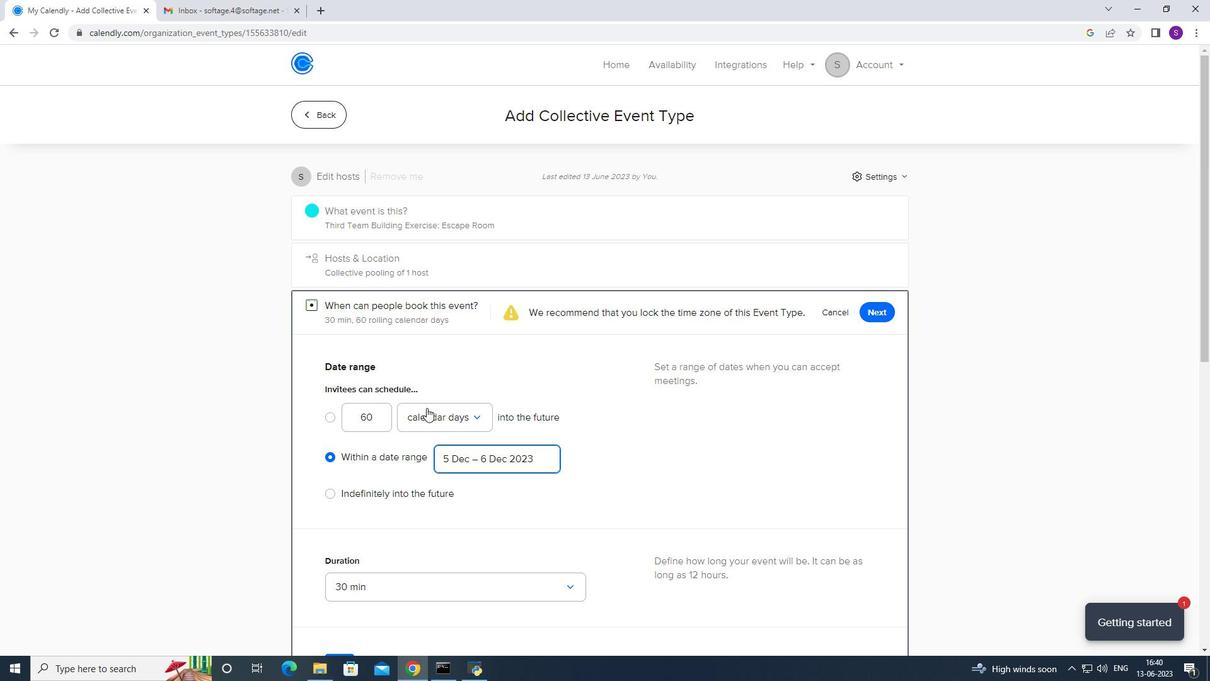 
Action: Mouse moved to (394, 377)
Screenshot: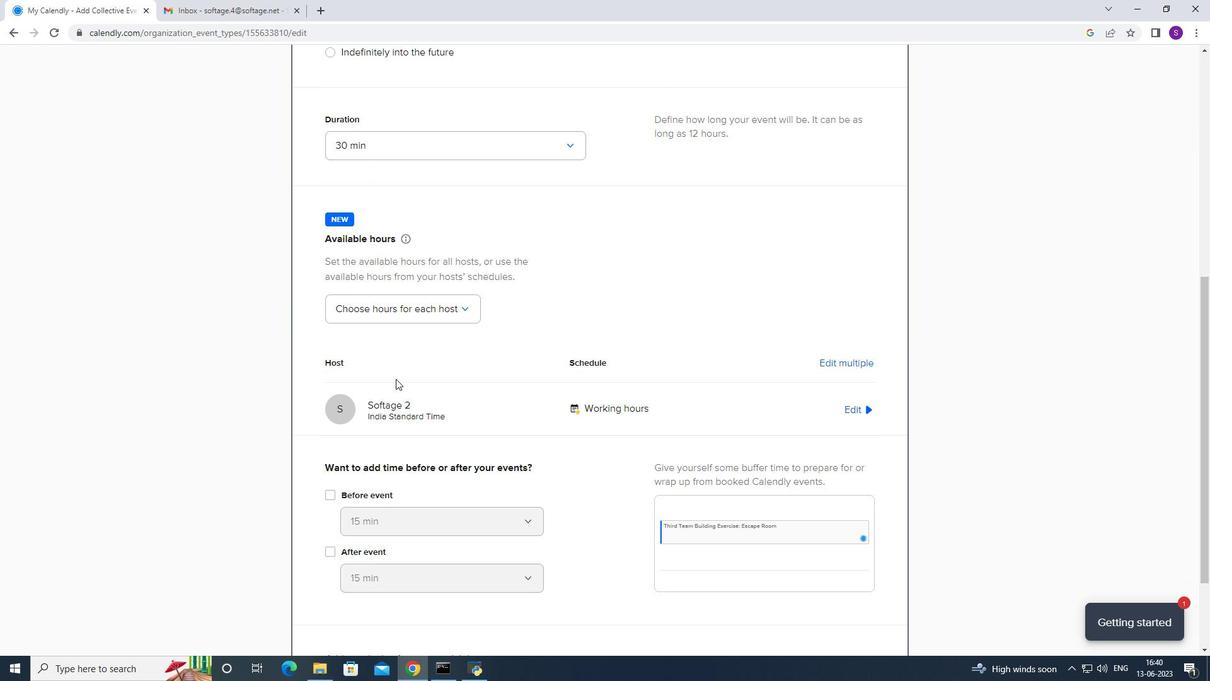 
Action: Mouse scrolled (394, 377) with delta (0, 0)
Screenshot: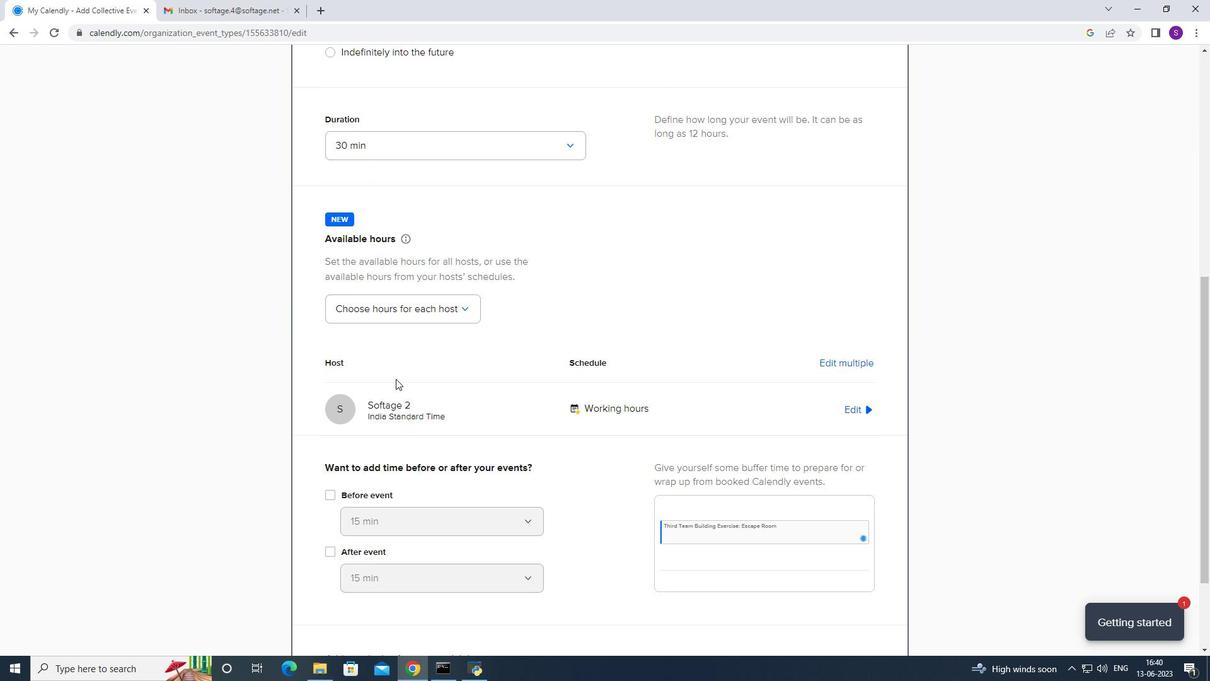 
Action: Mouse scrolled (394, 377) with delta (0, 0)
Screenshot: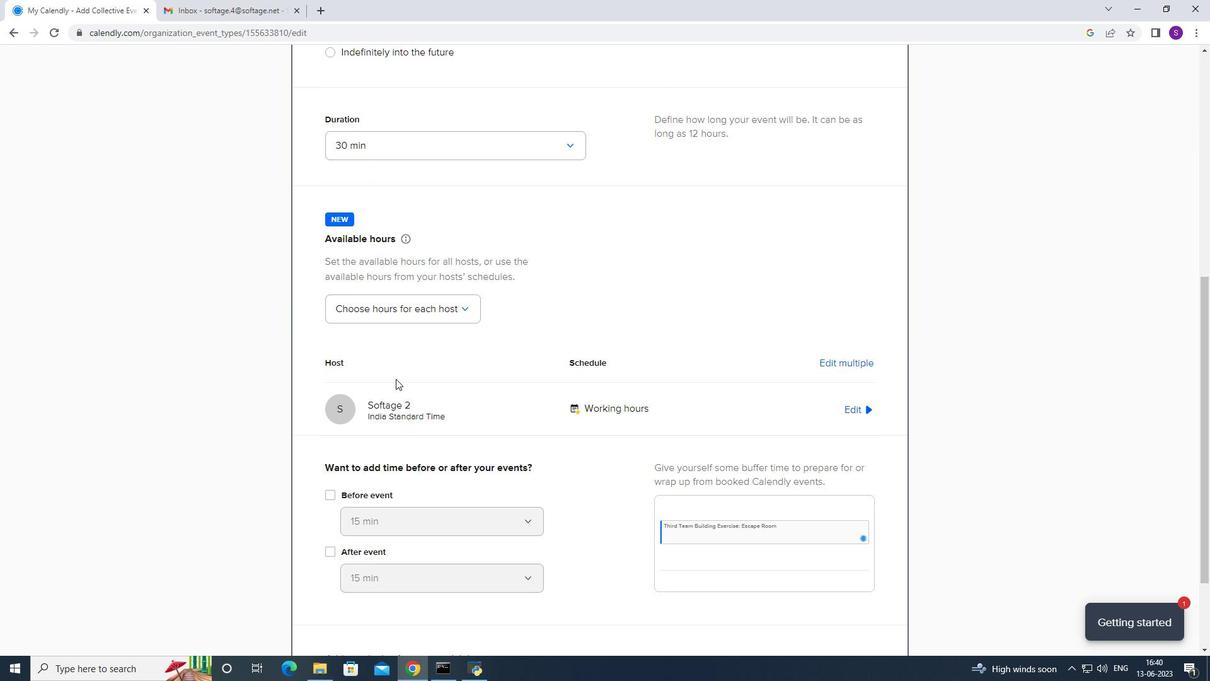 
Action: Mouse scrolled (394, 377) with delta (0, 0)
Screenshot: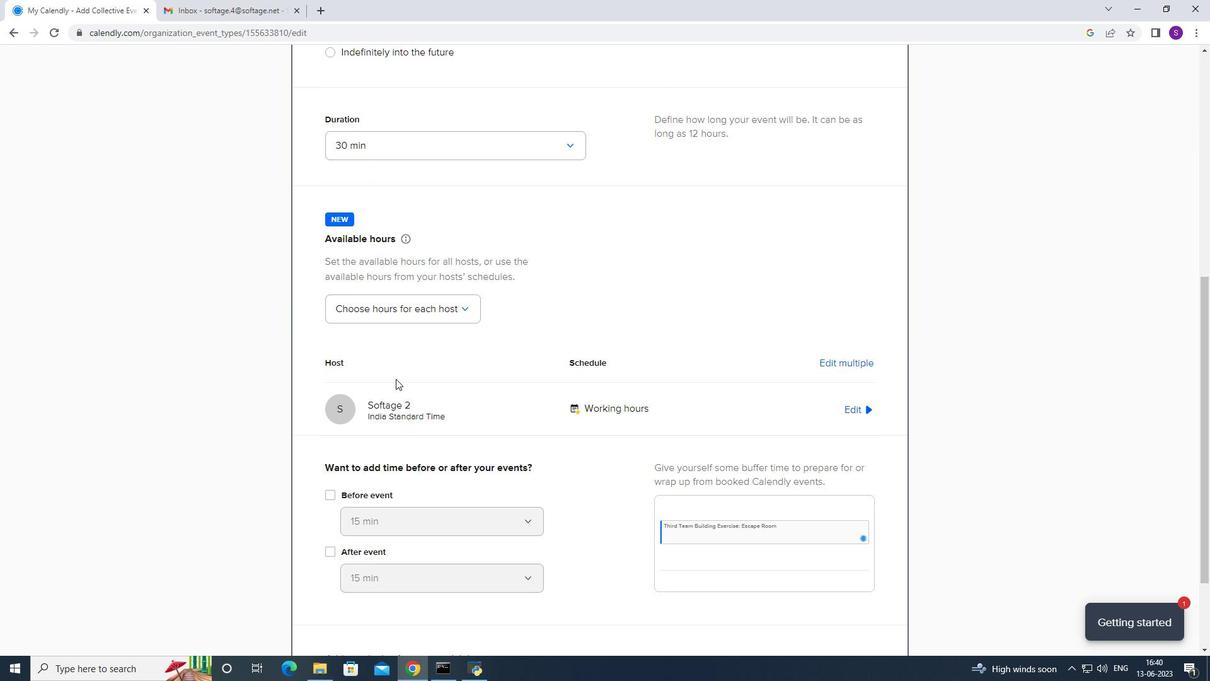 
Action: Mouse scrolled (394, 377) with delta (0, 0)
Screenshot: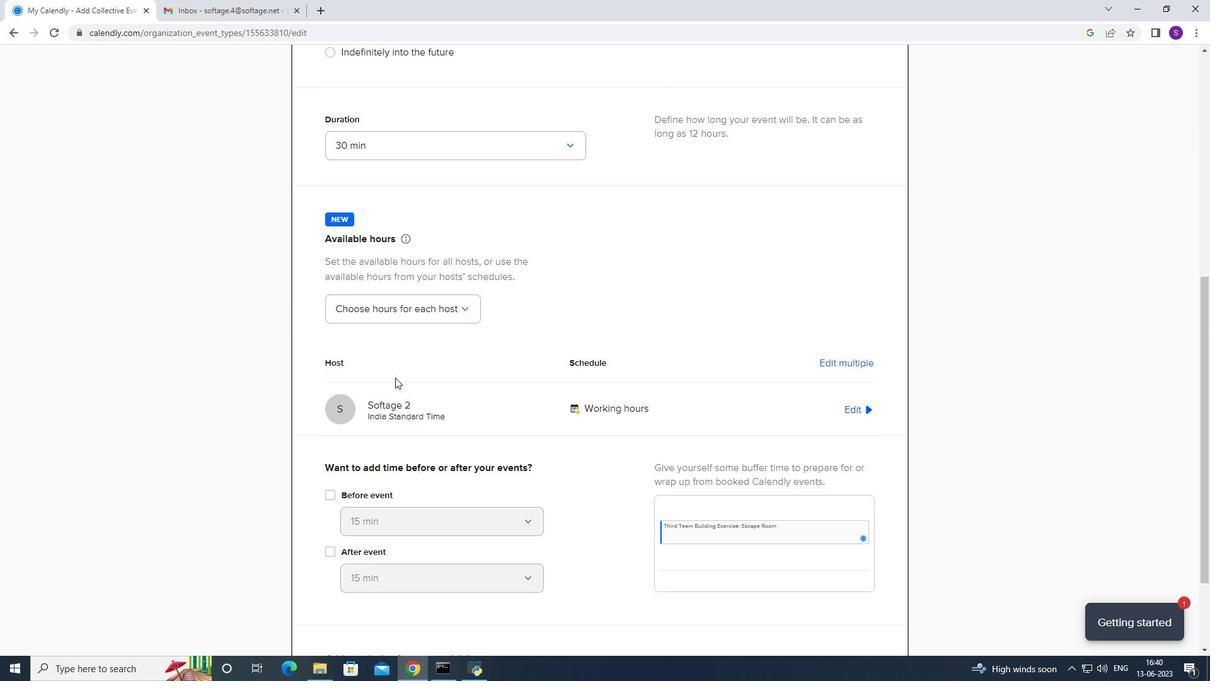 
Action: Mouse scrolled (394, 377) with delta (0, 0)
Screenshot: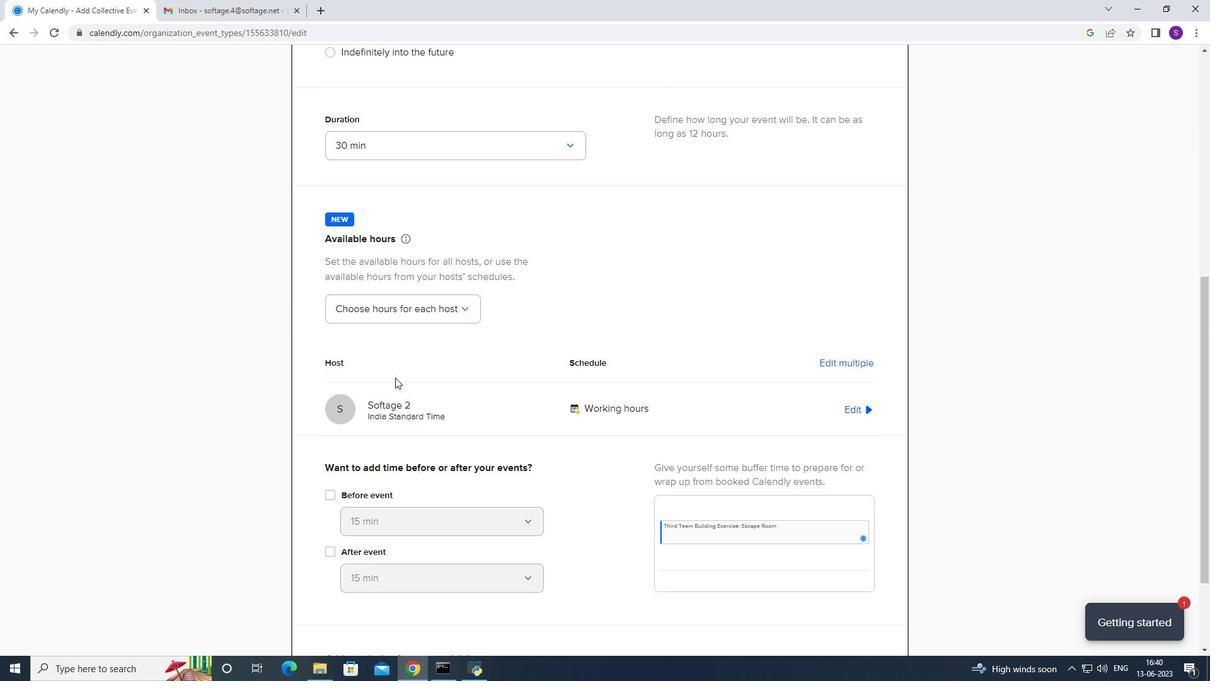 
Action: Mouse moved to (865, 585)
Screenshot: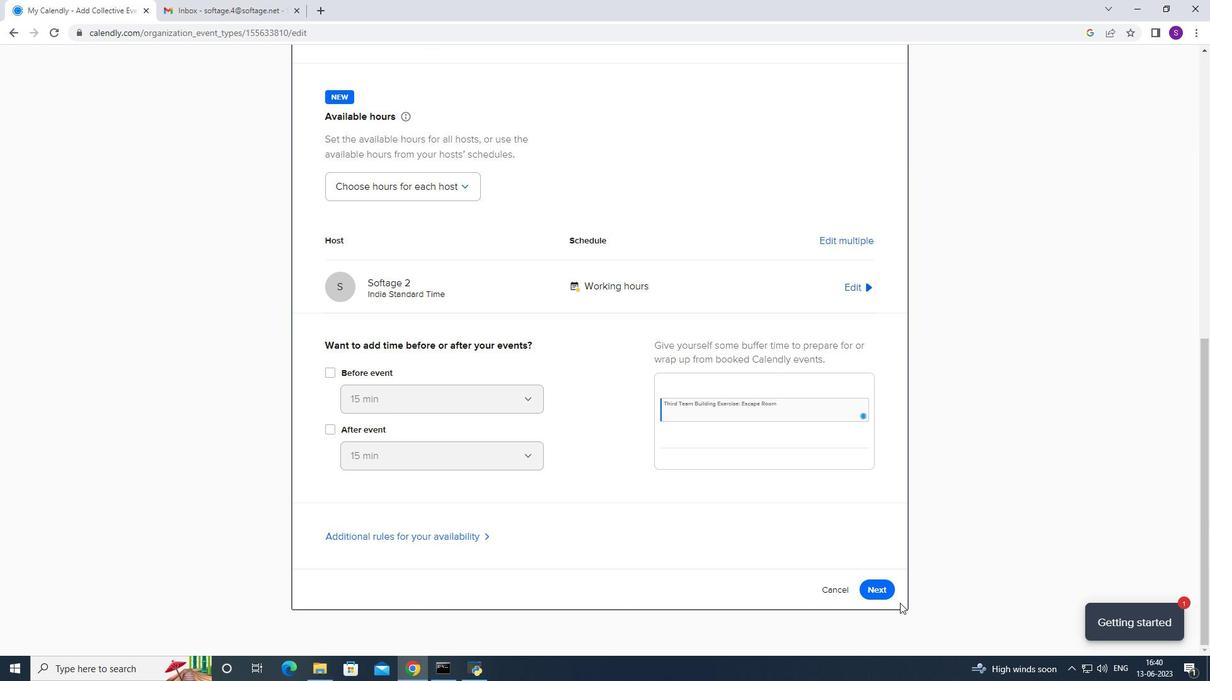 
Action: Mouse pressed left at (865, 585)
Screenshot: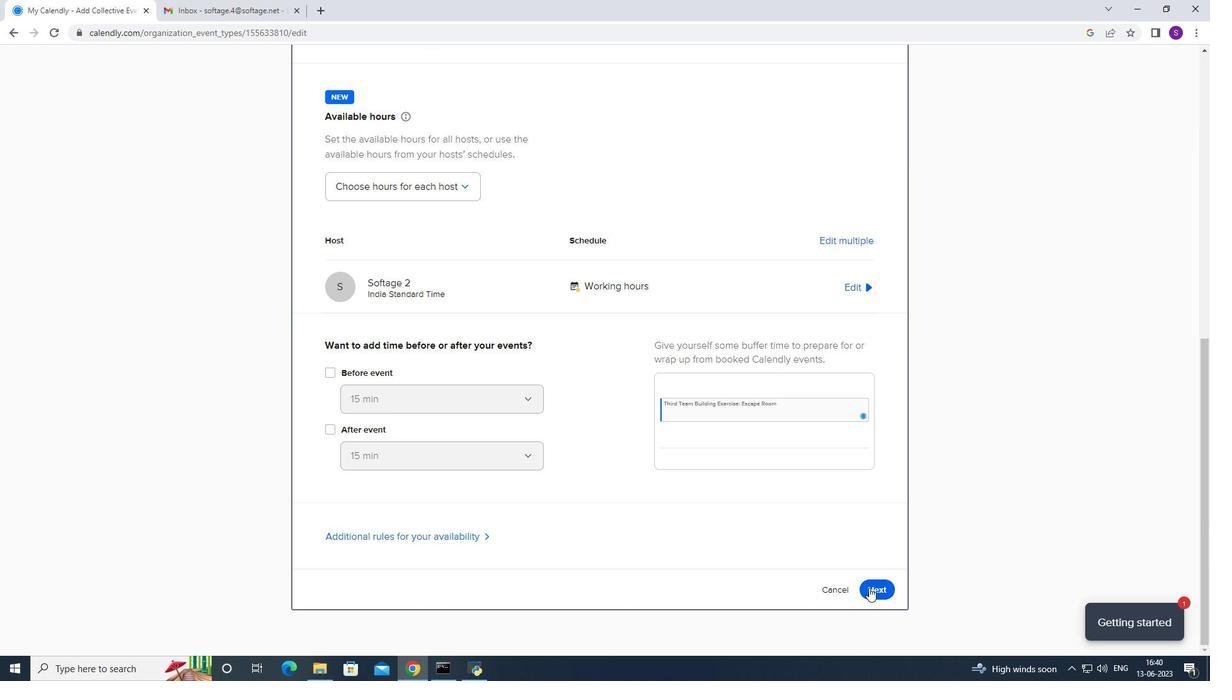 
Action: Mouse moved to (876, 116)
Screenshot: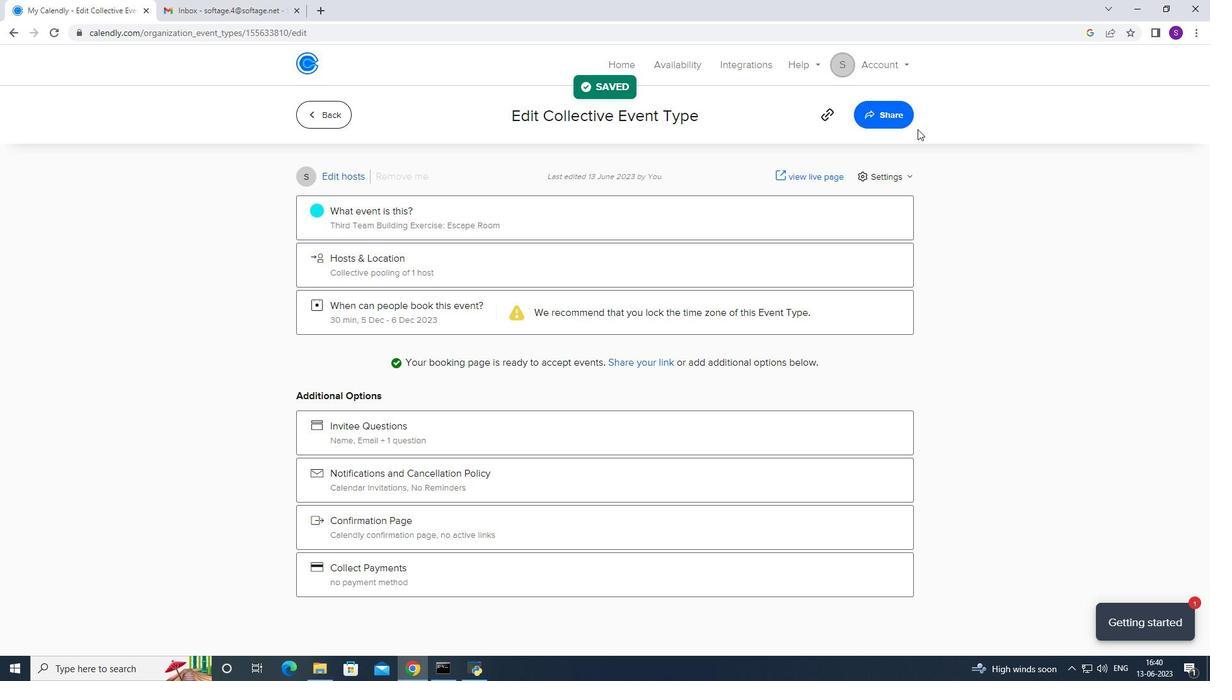 
Action: Mouse pressed left at (876, 116)
Screenshot: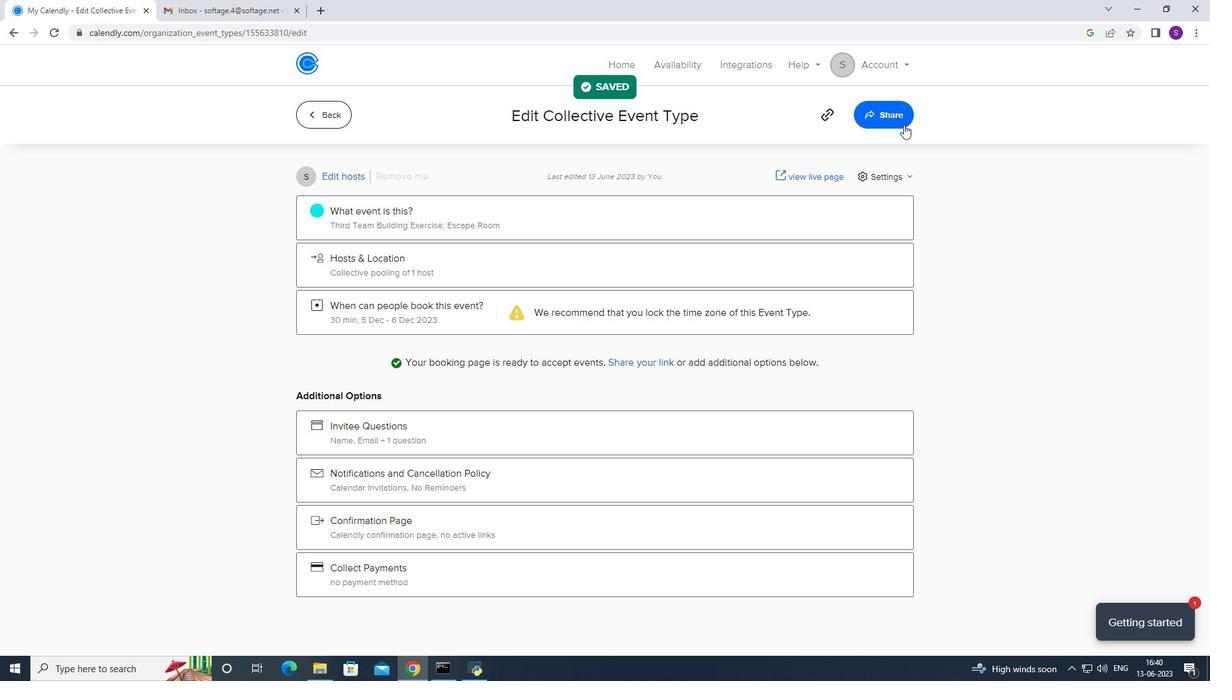 
Action: Mouse moved to (744, 228)
Screenshot: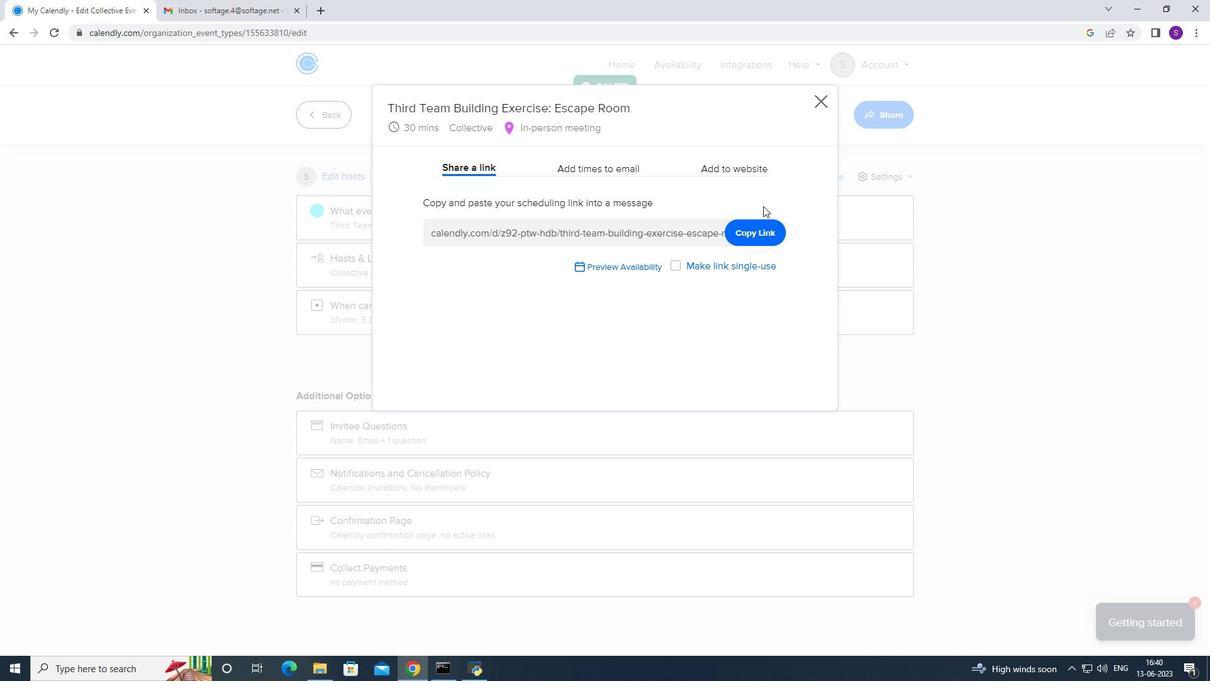 
Action: Mouse pressed left at (744, 228)
Screenshot: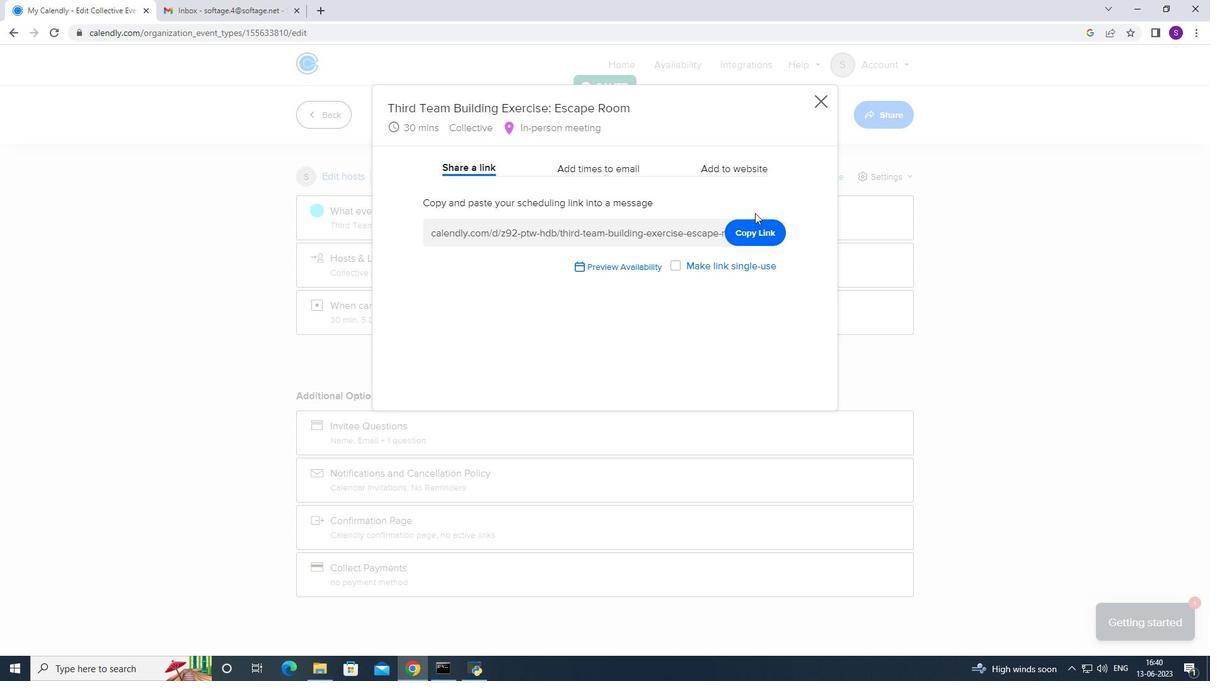 
Action: Mouse moved to (184, 3)
Screenshot: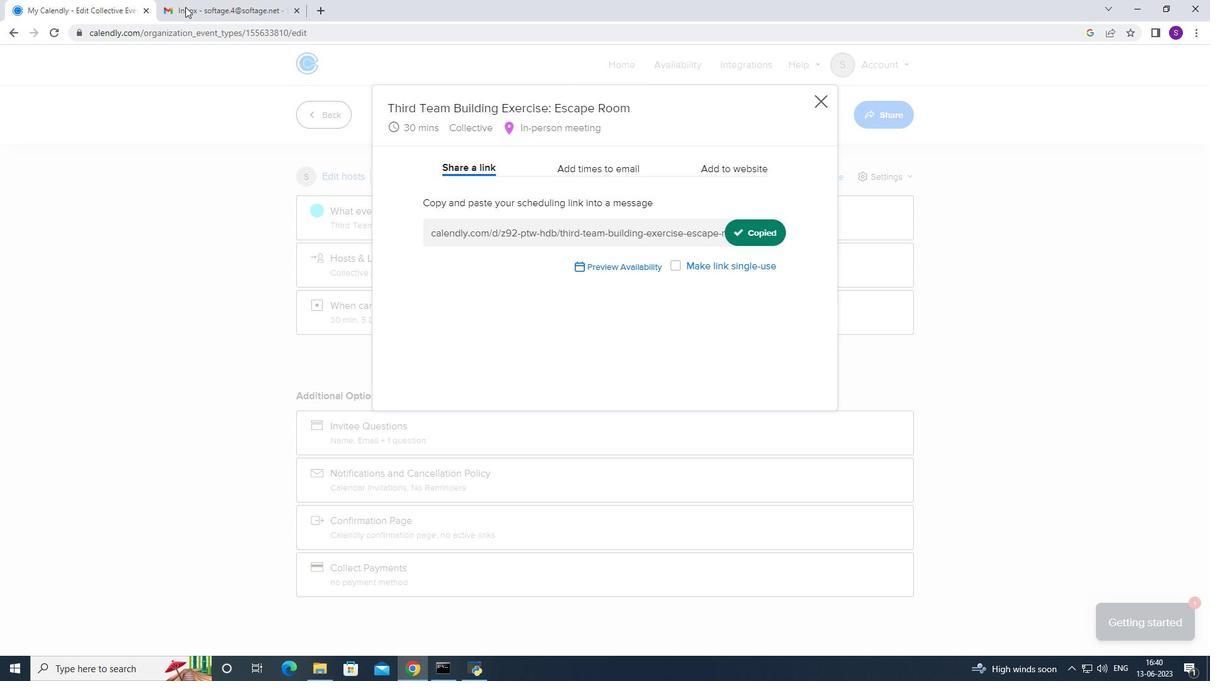 
Action: Mouse pressed left at (184, 3)
Screenshot: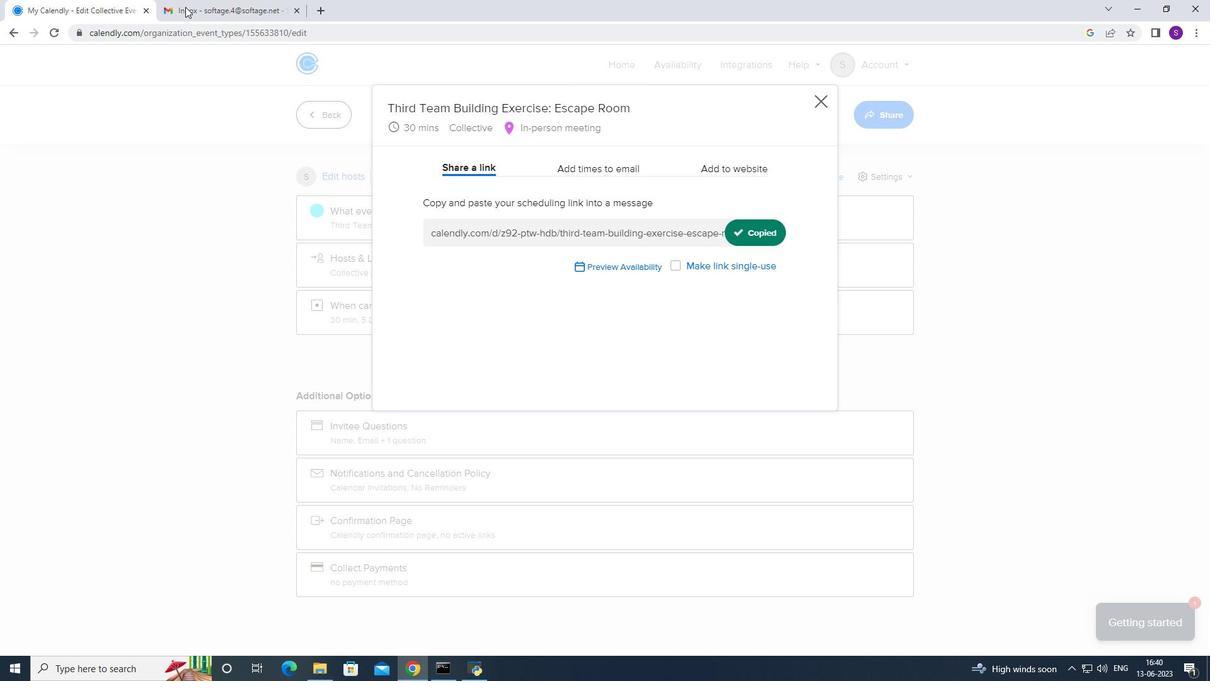 
Action: Mouse moved to (107, 109)
Screenshot: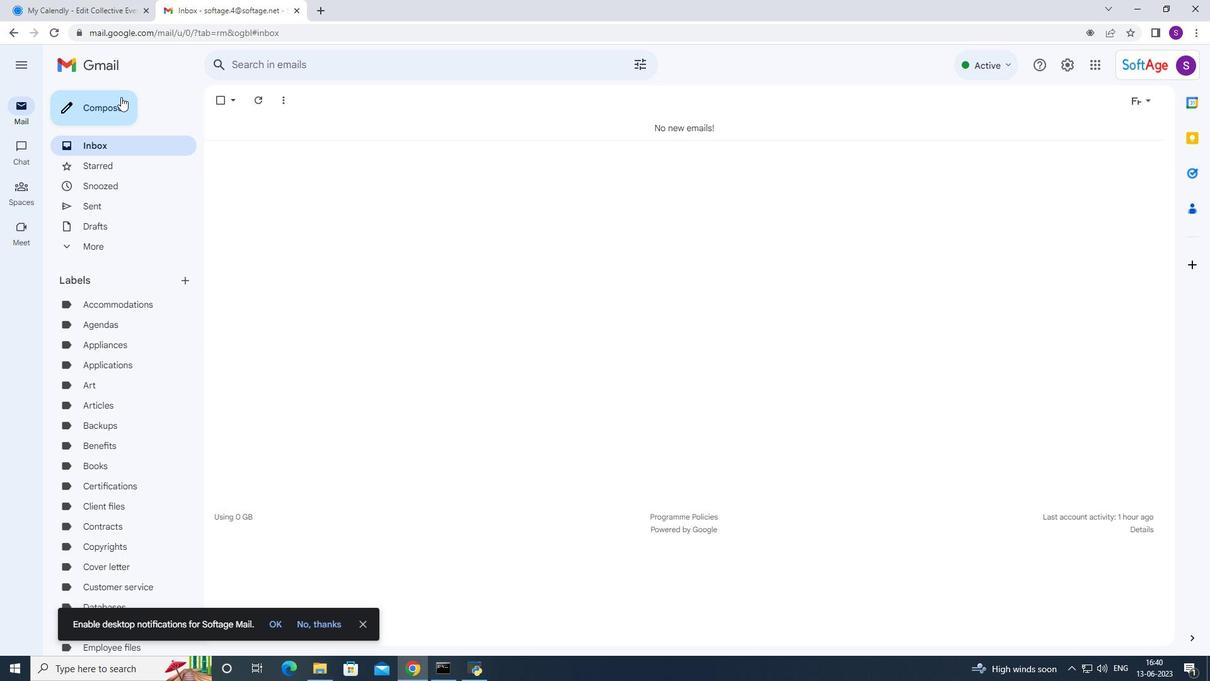 
Action: Mouse pressed left at (107, 109)
Screenshot: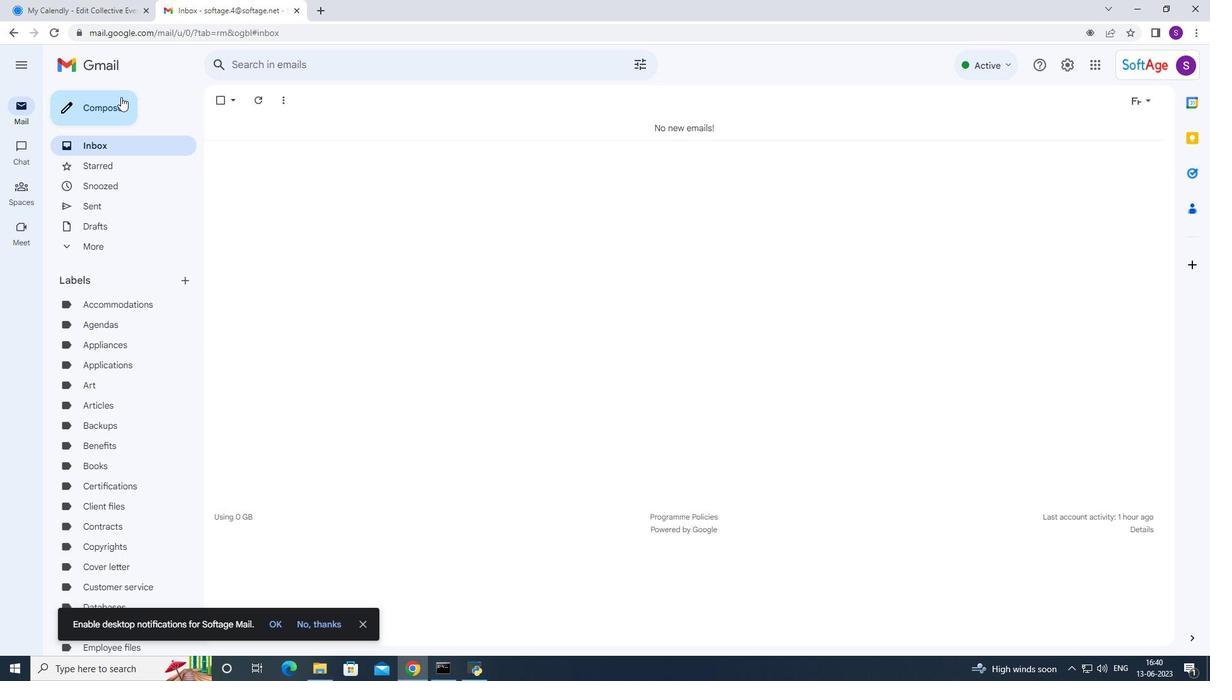 
Action: Mouse moved to (833, 366)
Screenshot: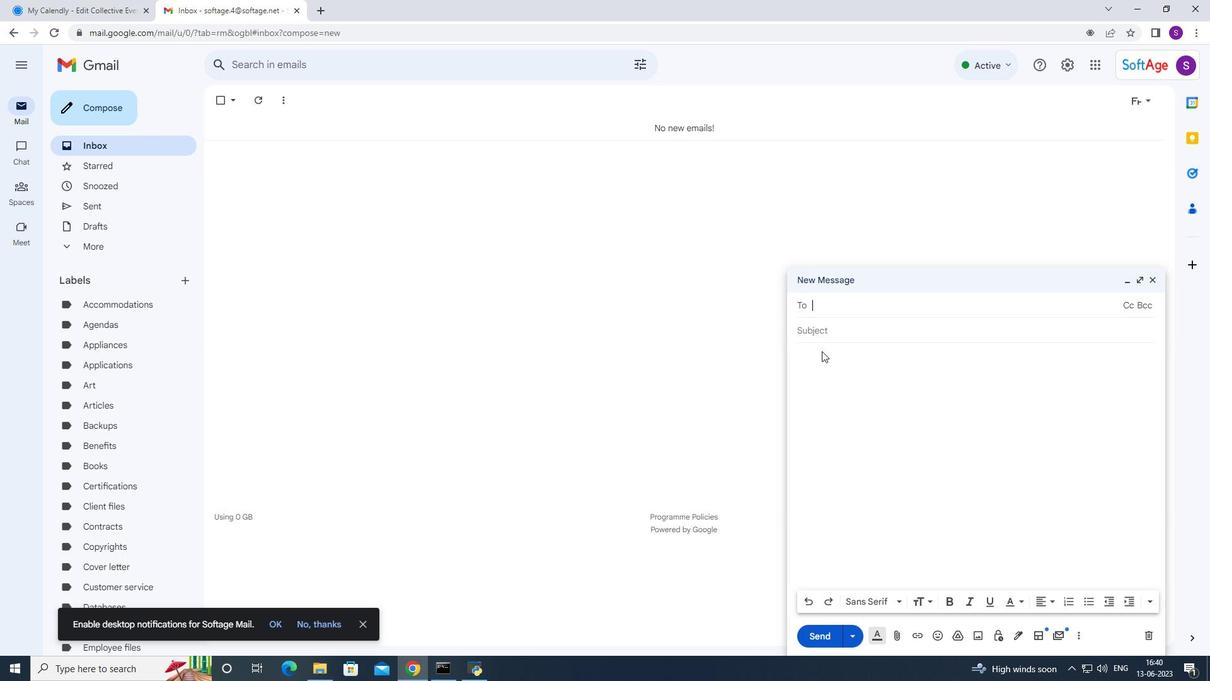 
Action: Mouse pressed right at (833, 366)
Screenshot: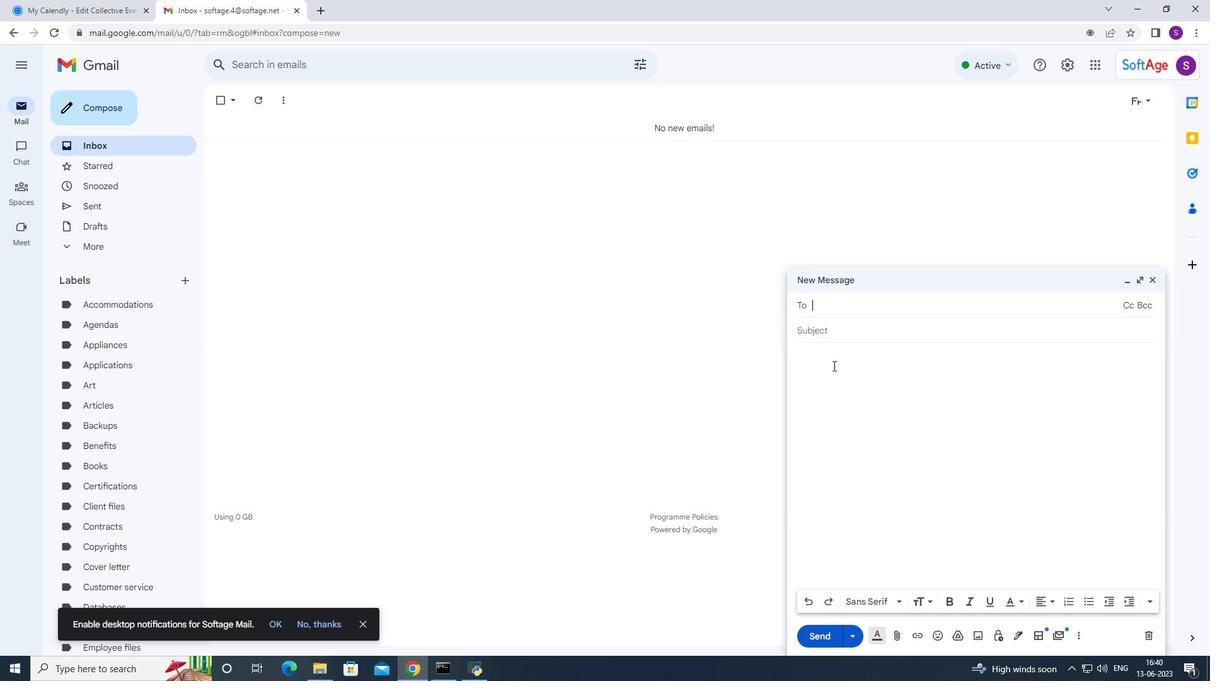 
Action: Mouse moved to (859, 457)
Screenshot: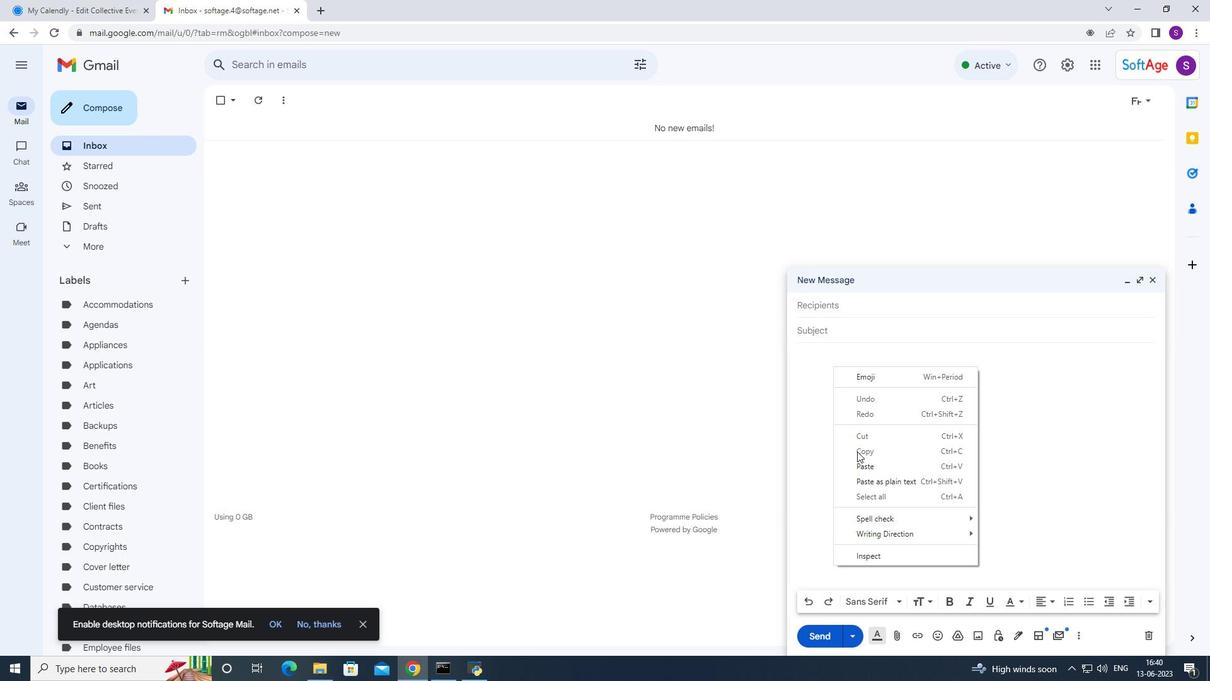 
Action: Mouse pressed left at (859, 457)
Screenshot: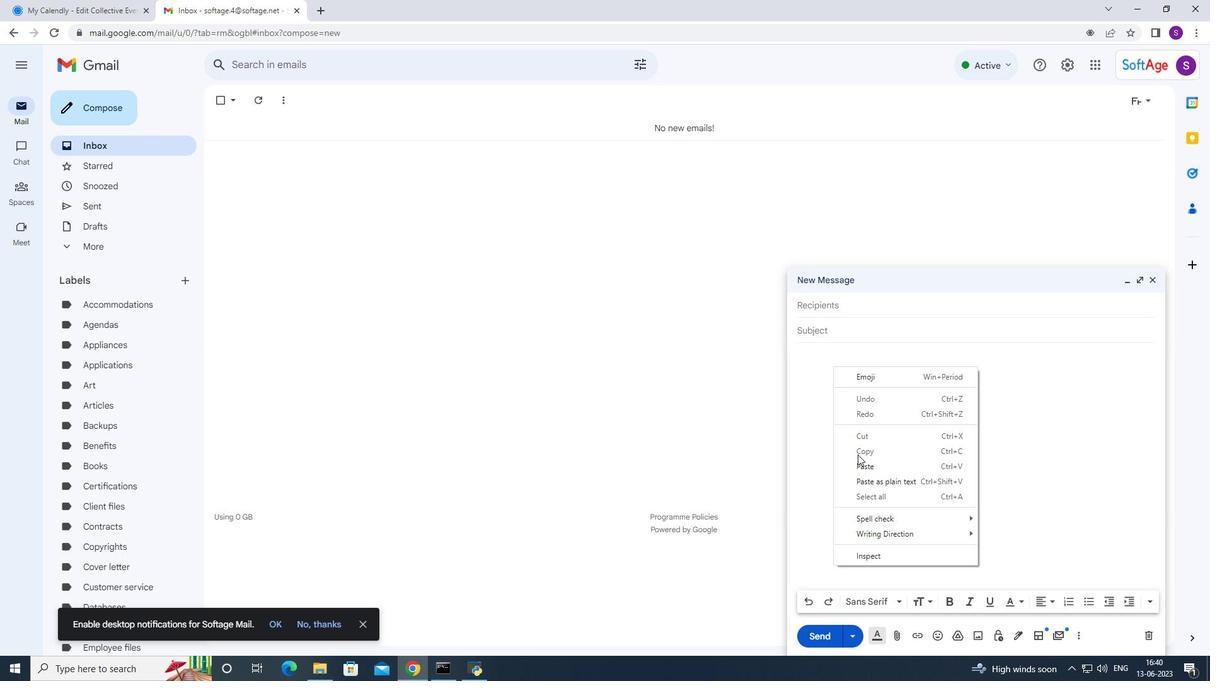 
Action: Mouse moved to (852, 461)
Screenshot: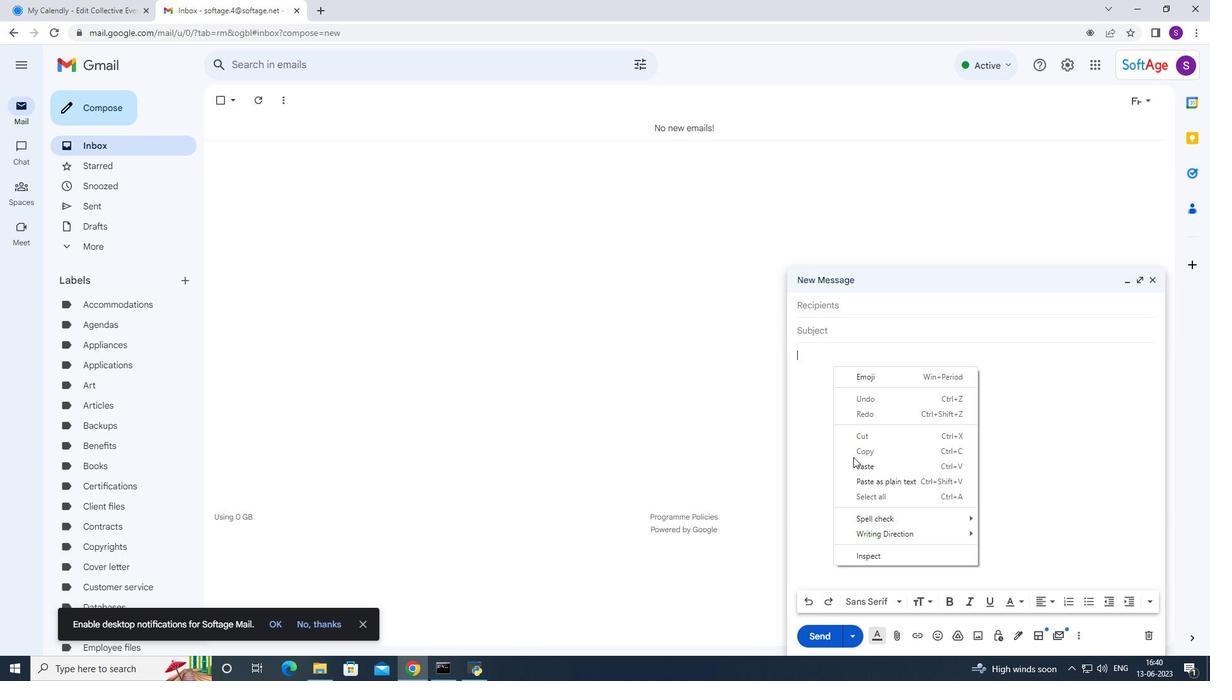 
Action: Mouse pressed left at (852, 461)
Screenshot: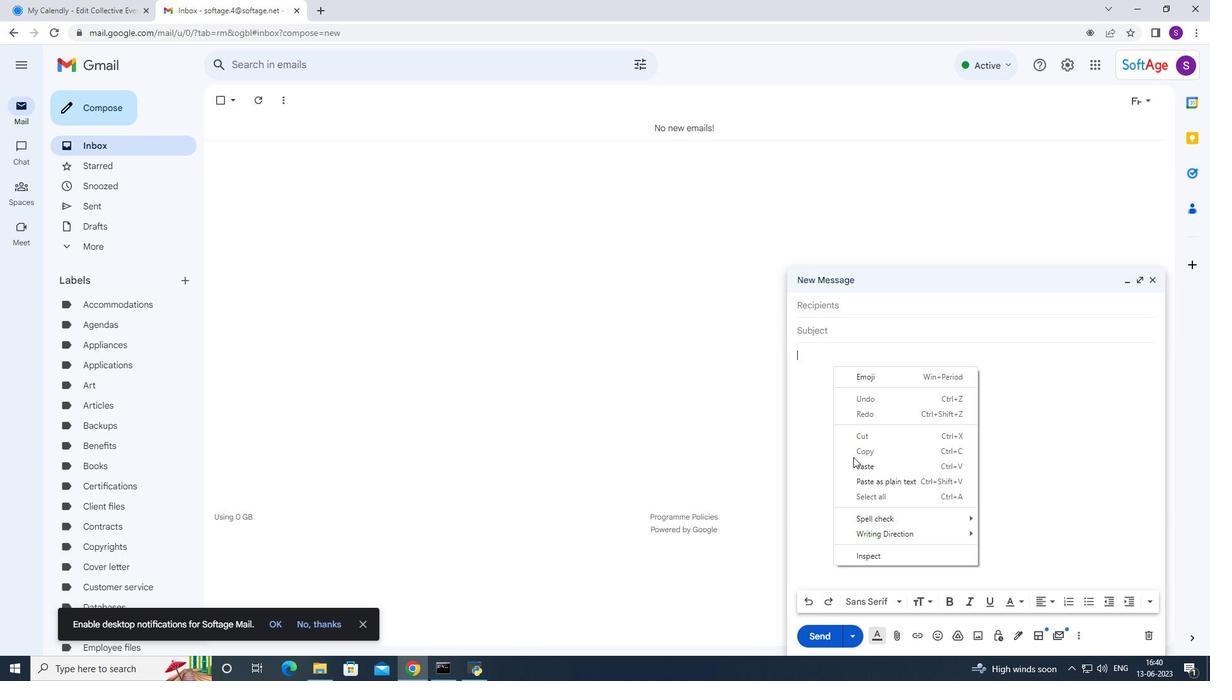 
Action: Mouse moved to (818, 311)
Screenshot: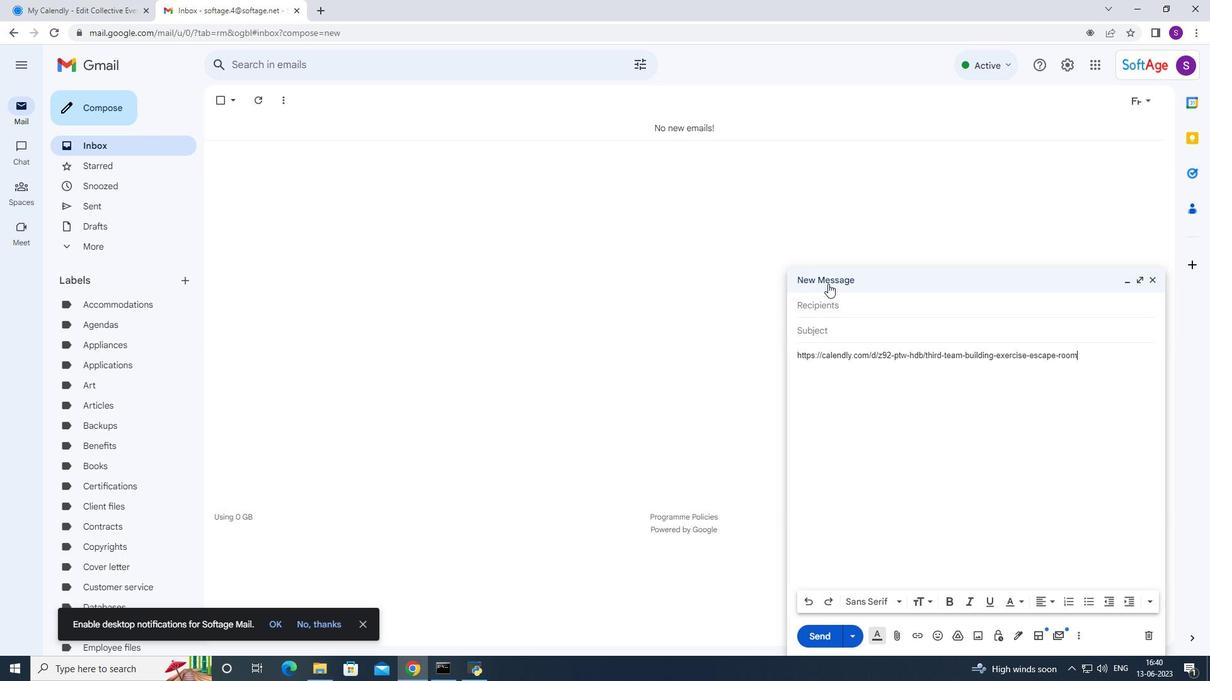 
Action: Mouse pressed left at (818, 311)
Screenshot: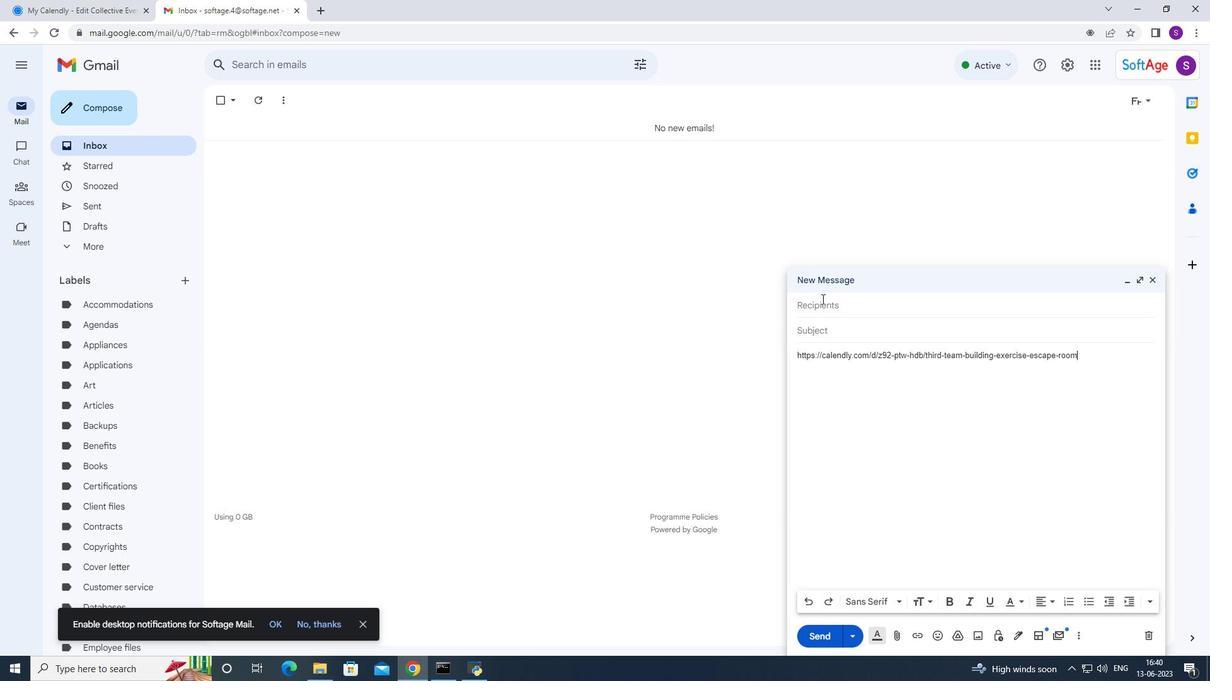 
Action: Mouse moved to (818, 307)
Screenshot: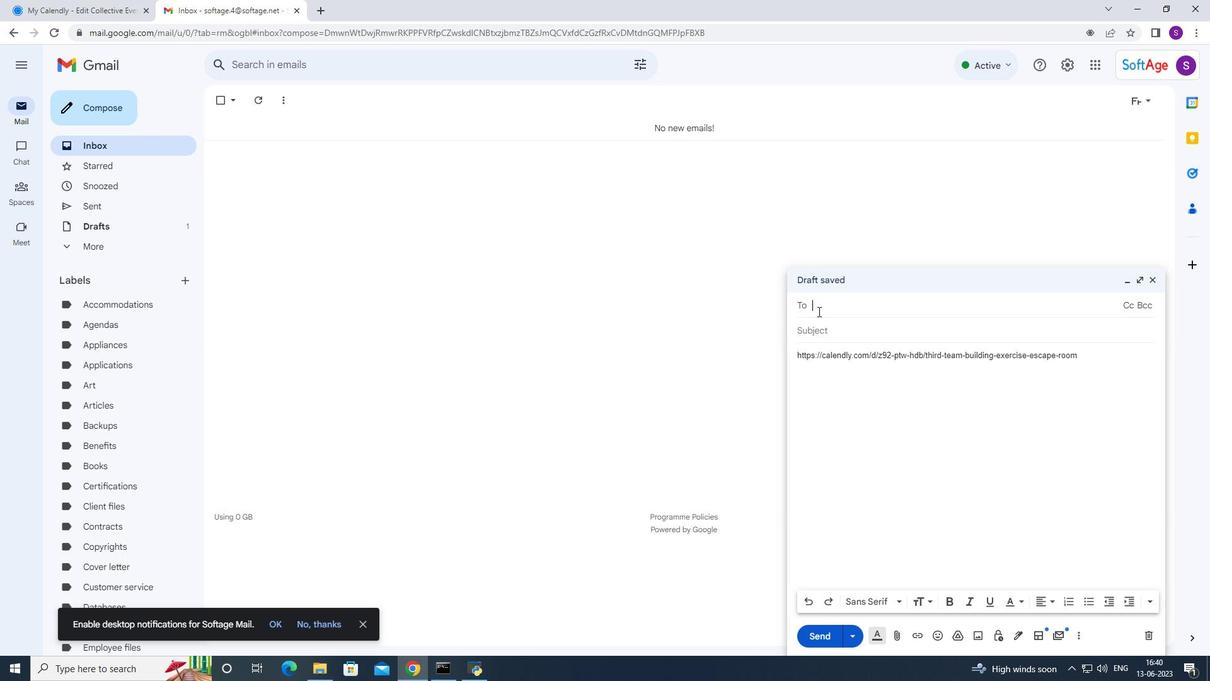 
Action: Key pressed 9
Screenshot: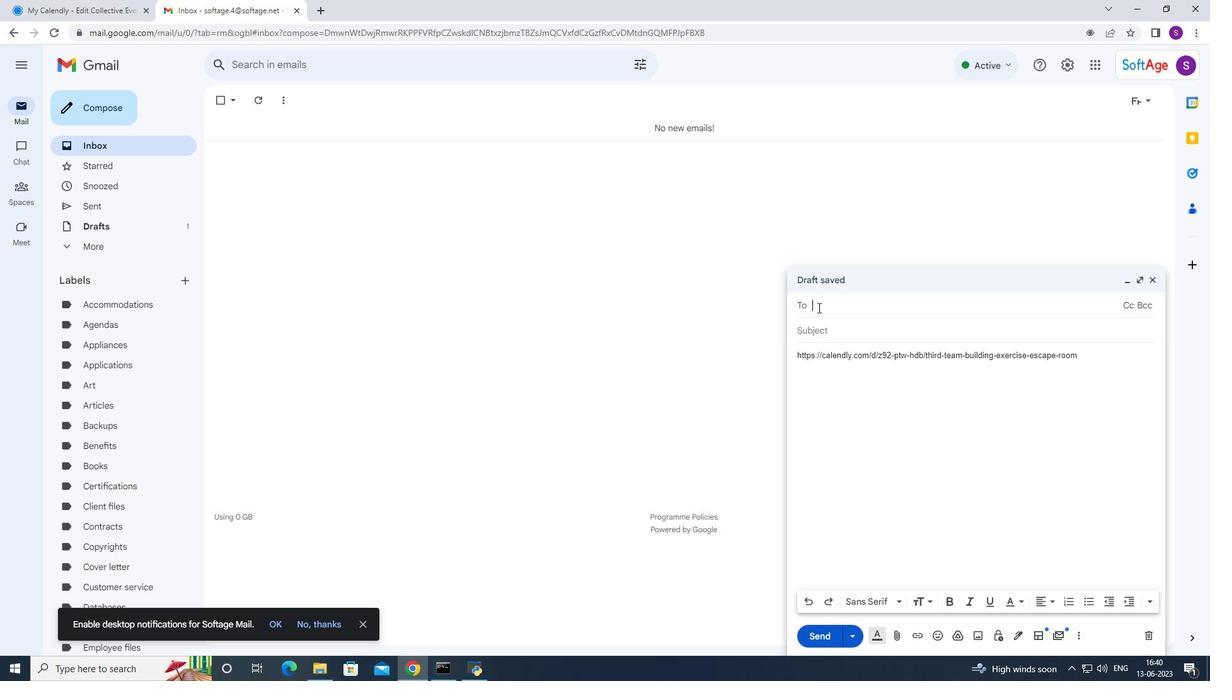 
Action: Mouse moved to (852, 333)
Screenshot: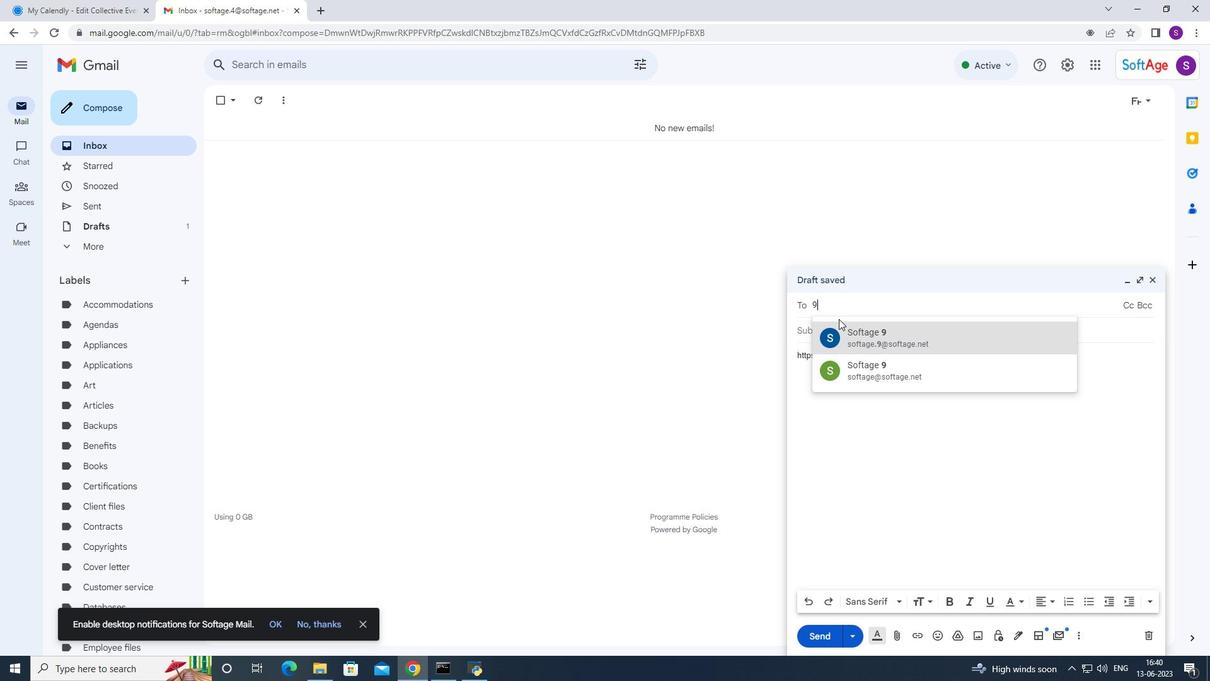 
Action: Mouse pressed left at (852, 333)
Screenshot: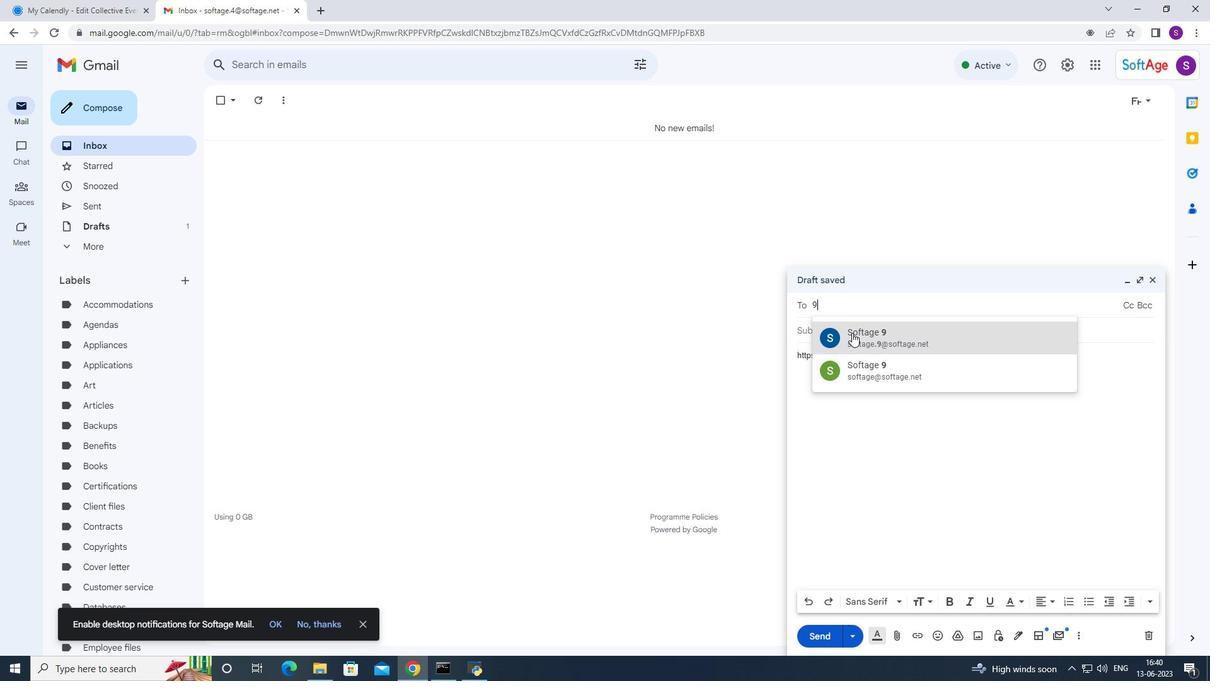 
Action: Key pressed 10
Screenshot: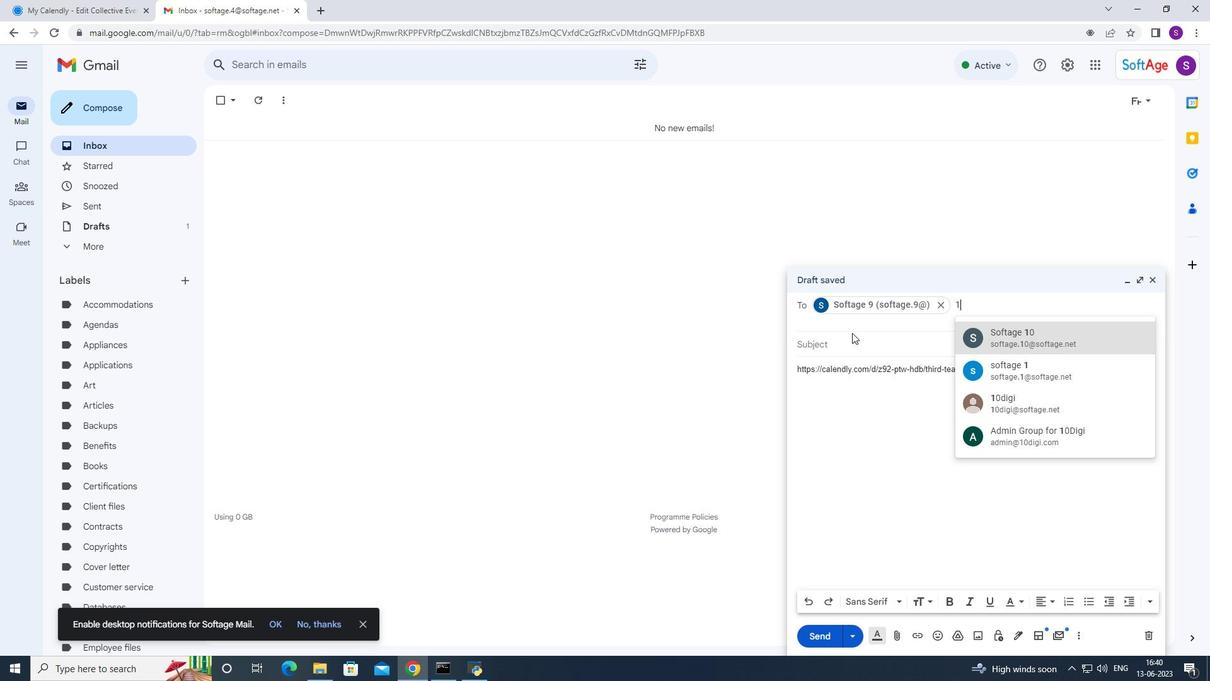 
Action: Mouse moved to (1017, 344)
Screenshot: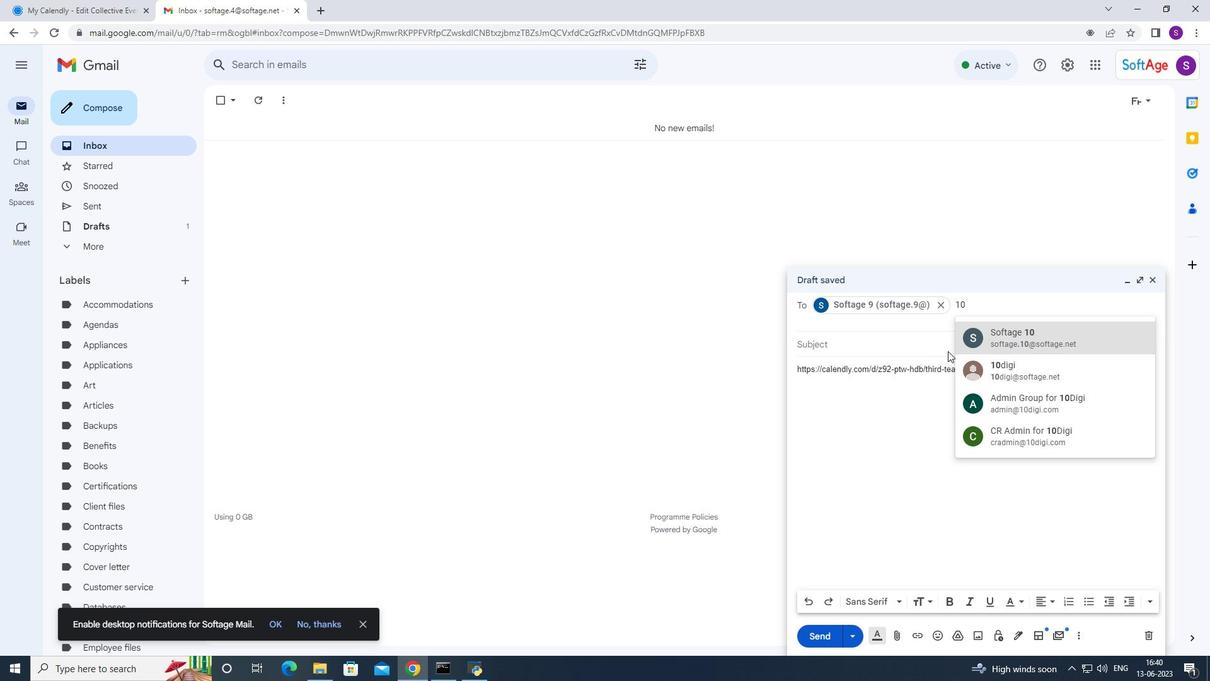 
Action: Mouse pressed left at (1017, 344)
Screenshot: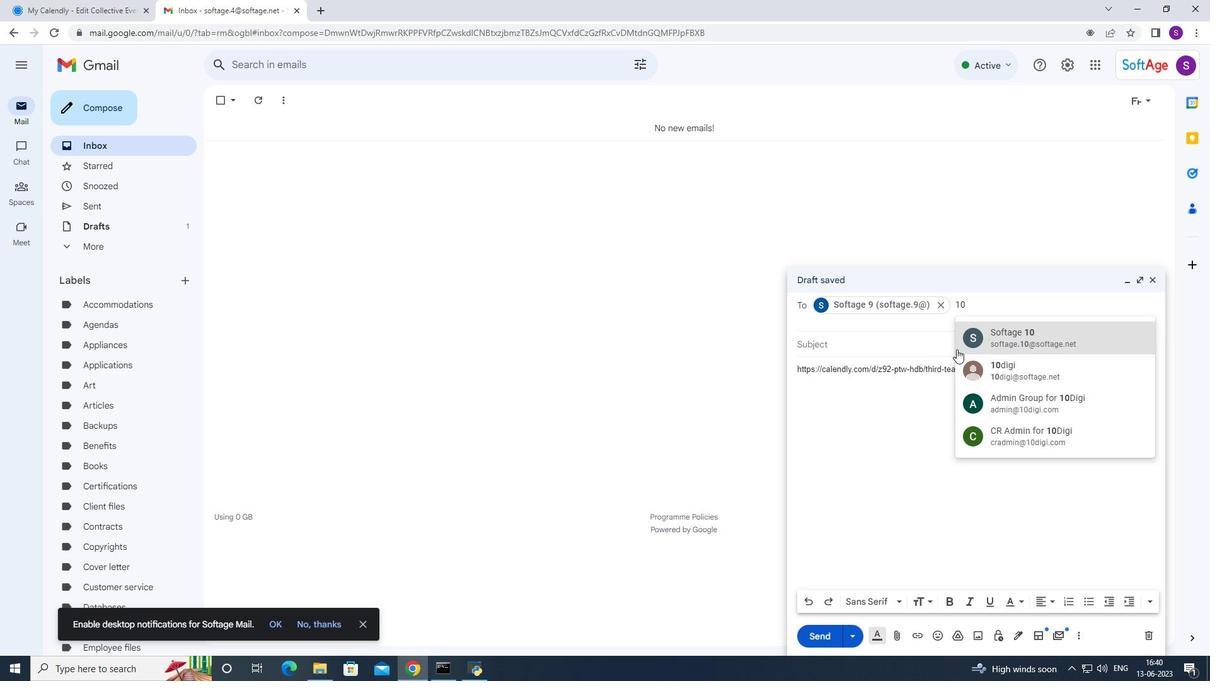 
Action: Mouse moved to (867, 416)
Screenshot: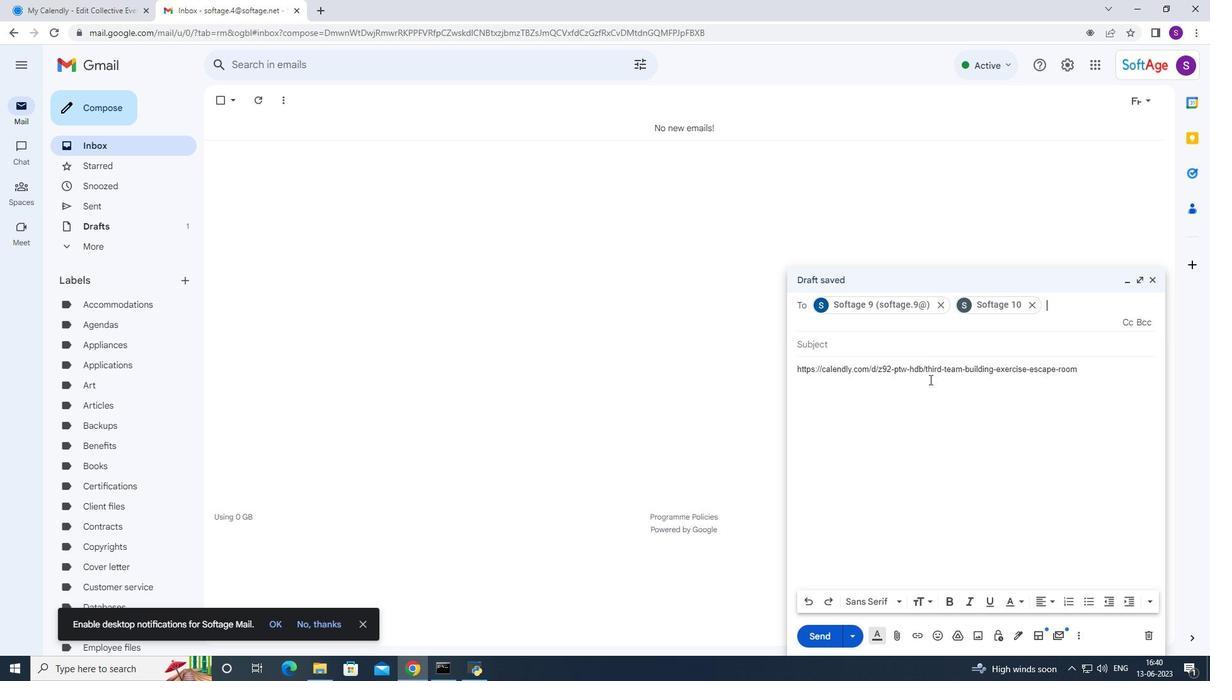 
Action: Mouse pressed left at (867, 416)
Screenshot: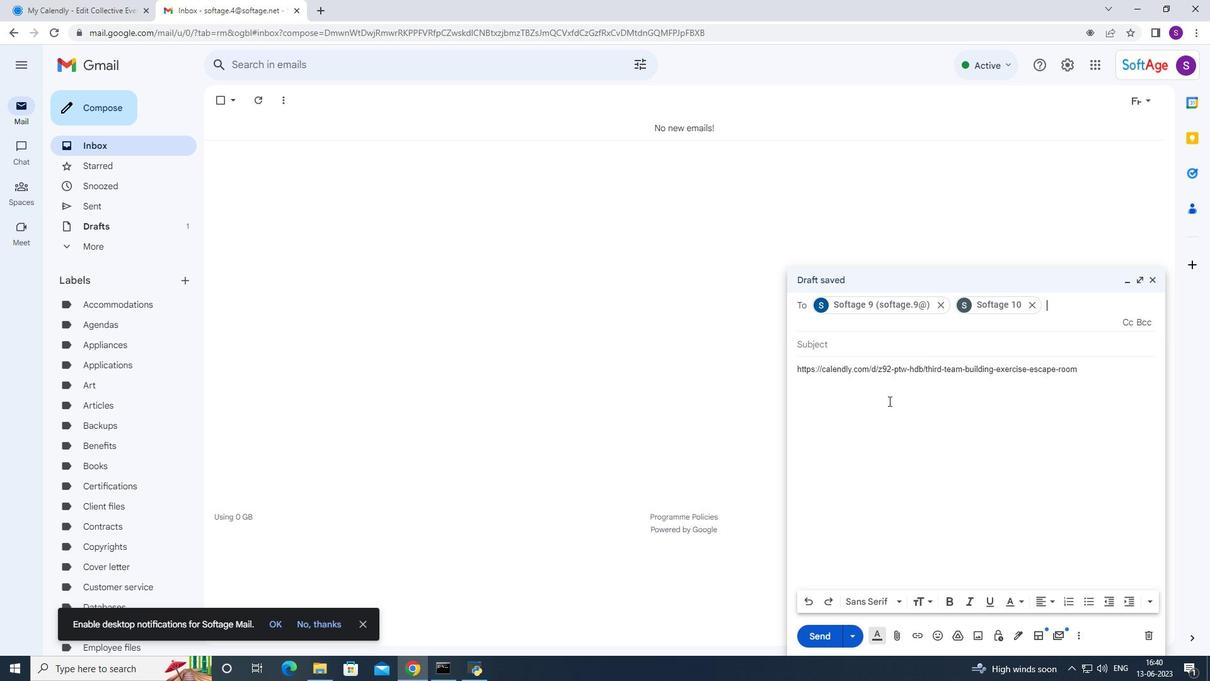 
Action: Mouse moved to (819, 621)
Screenshot: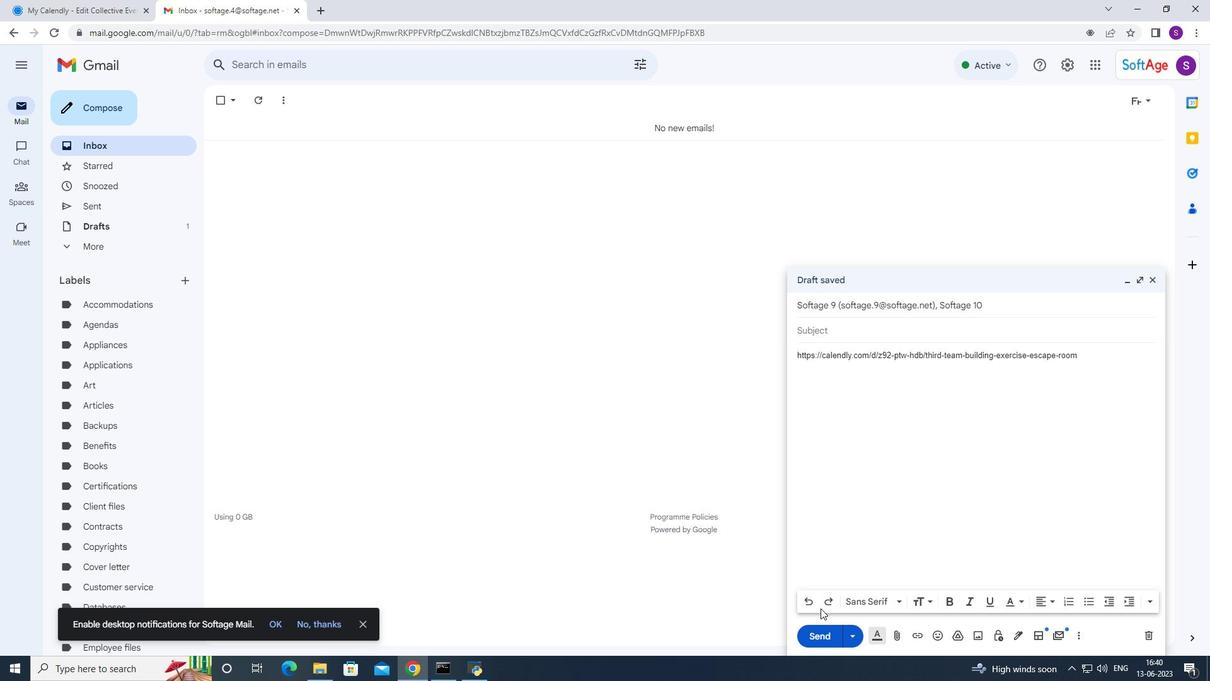 
Action: Mouse pressed left at (819, 621)
Screenshot: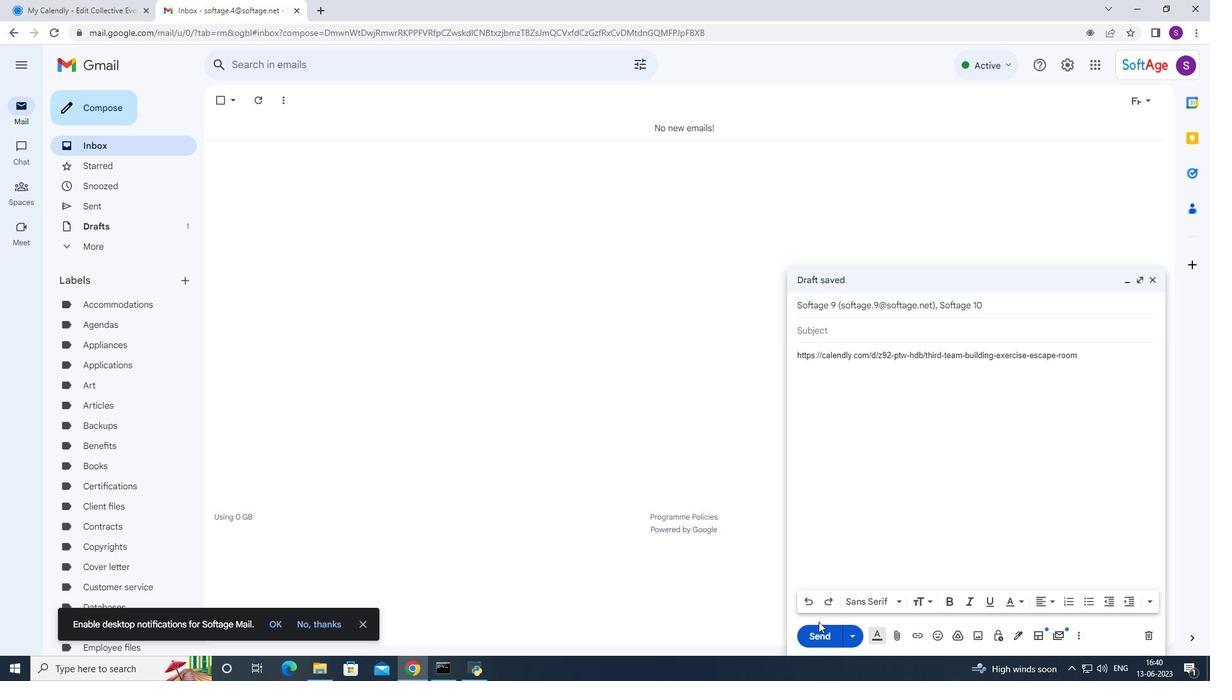
Action: Mouse moved to (816, 631)
Screenshot: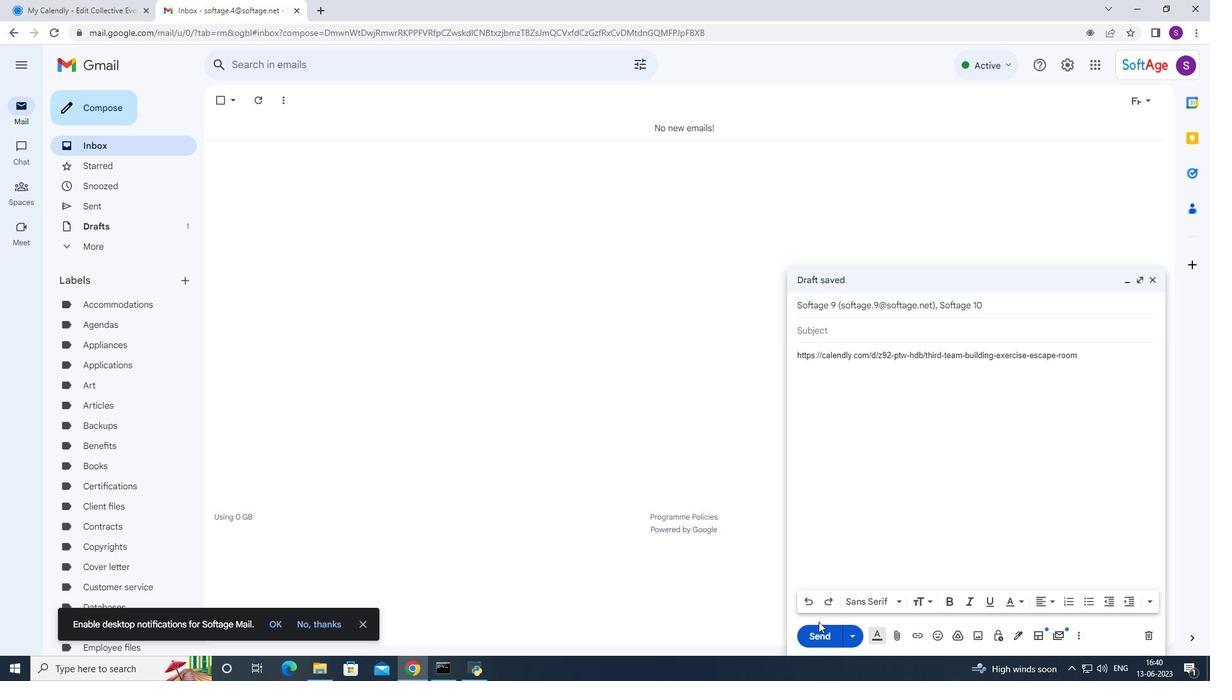 
Action: Mouse pressed left at (816, 631)
Screenshot: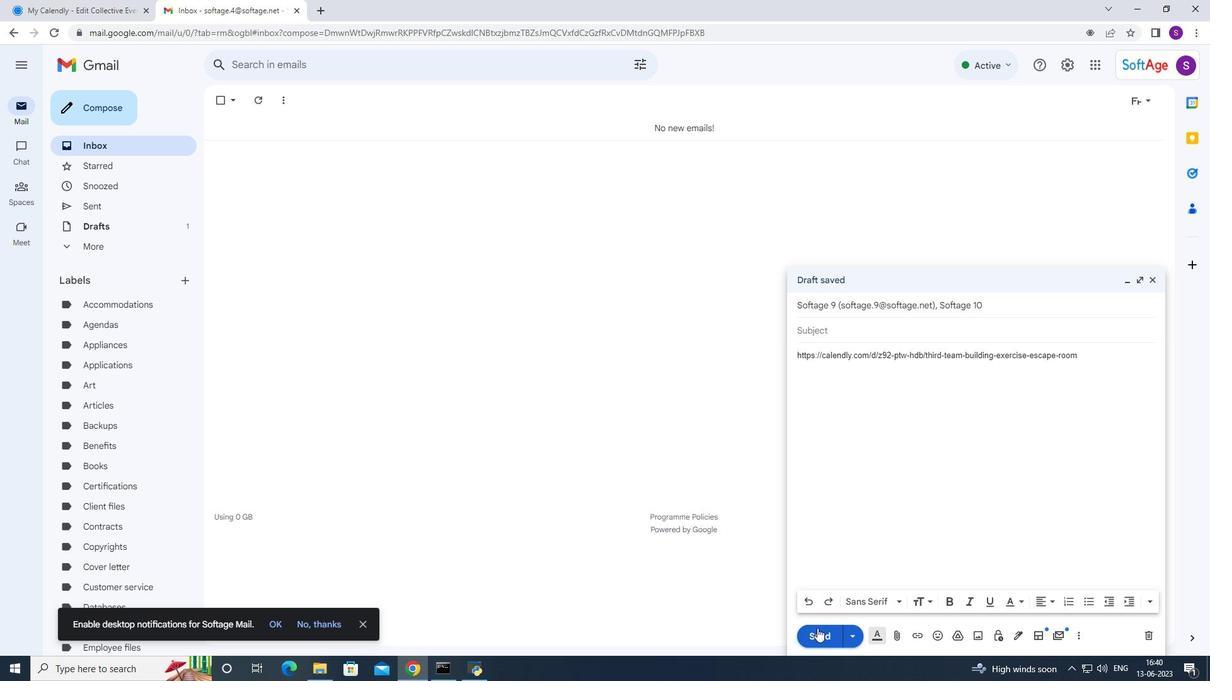 
Action: Mouse moved to (809, 623)
Screenshot: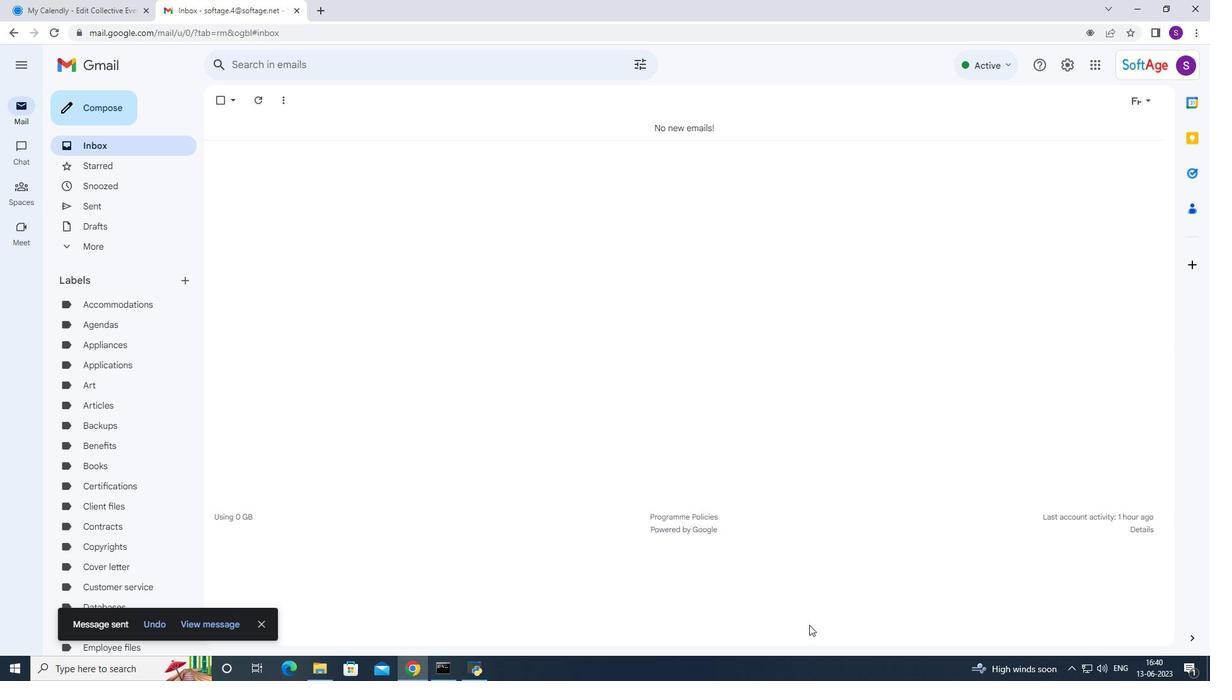 
